 Task: Get directions from Glacier National Park, Montana, United States to Biscayne National Park, Florida, United States and reverse  starting point and destination and check the flight options
Action: Key pressed google<Key.space>maps<Key.enter>
Screenshot: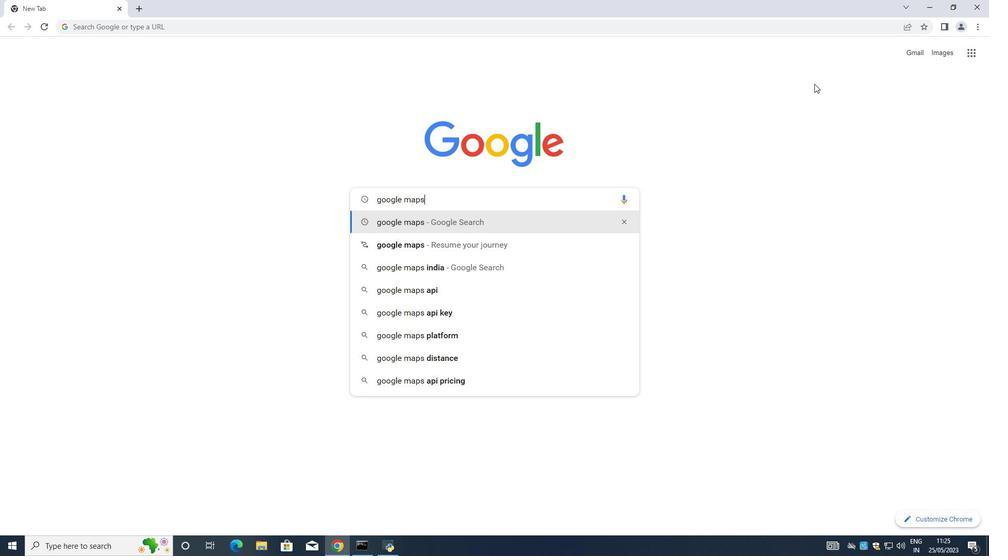 
Action: Mouse moved to (141, 161)
Screenshot: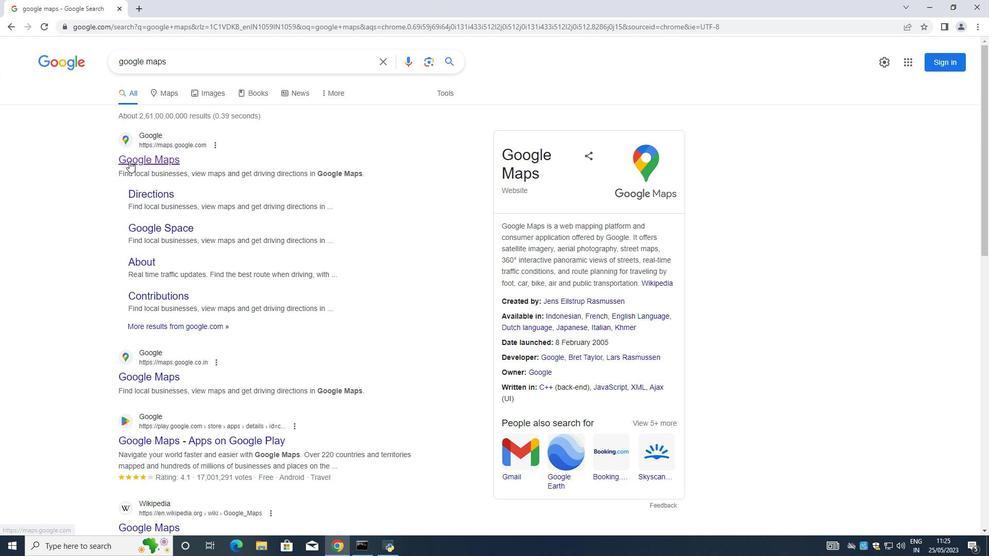 
Action: Mouse pressed left at (141, 161)
Screenshot: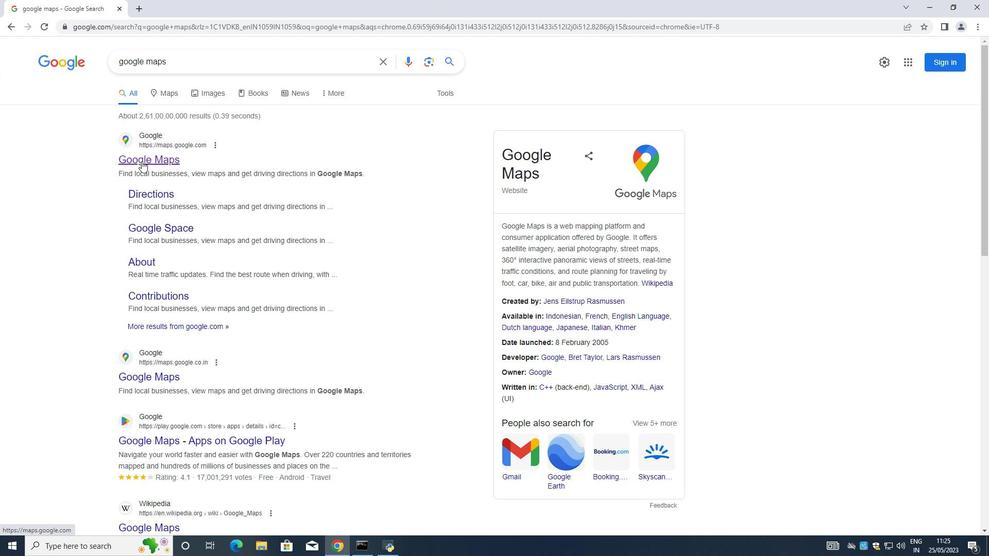 
Action: Mouse moved to (158, 50)
Screenshot: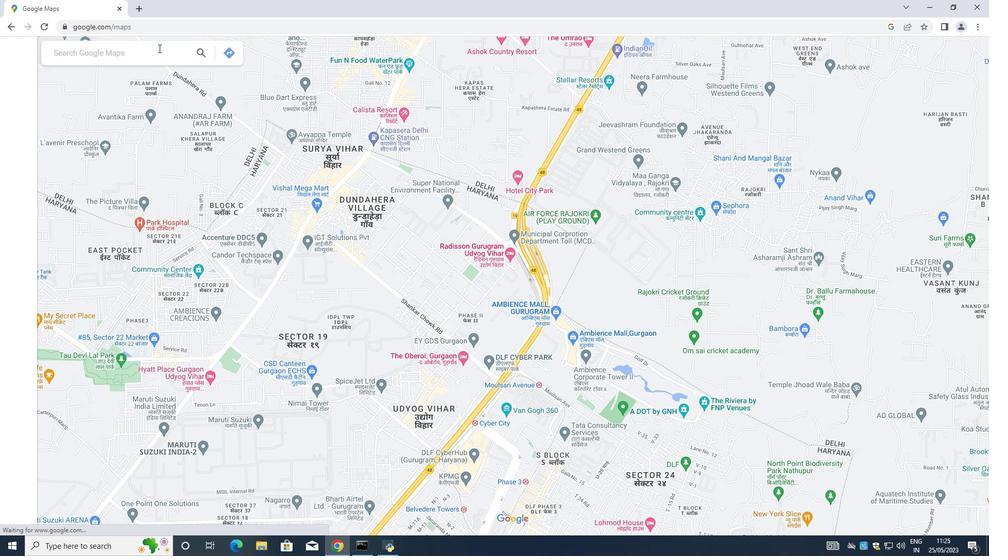 
Action: Mouse pressed left at (158, 50)
Screenshot: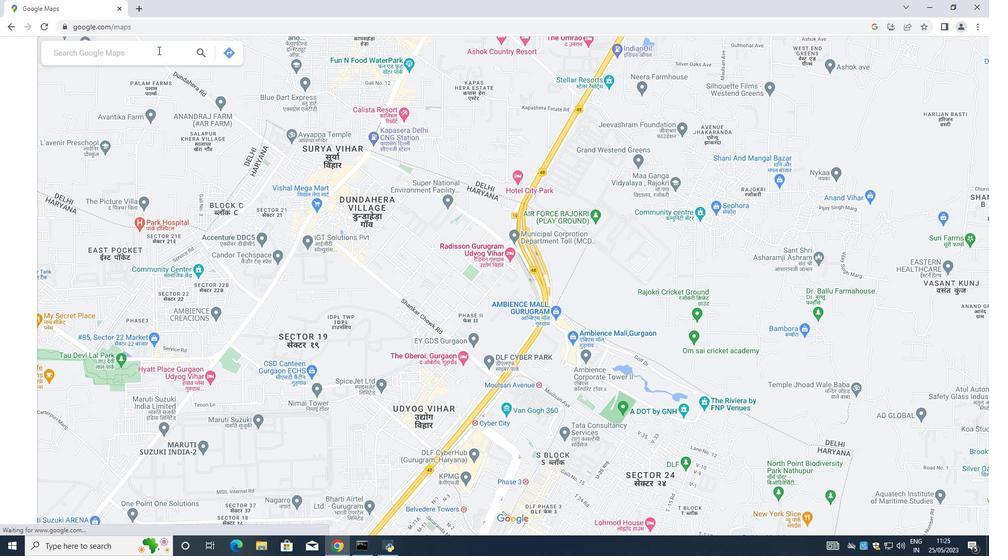 
Action: Mouse moved to (155, 46)
Screenshot: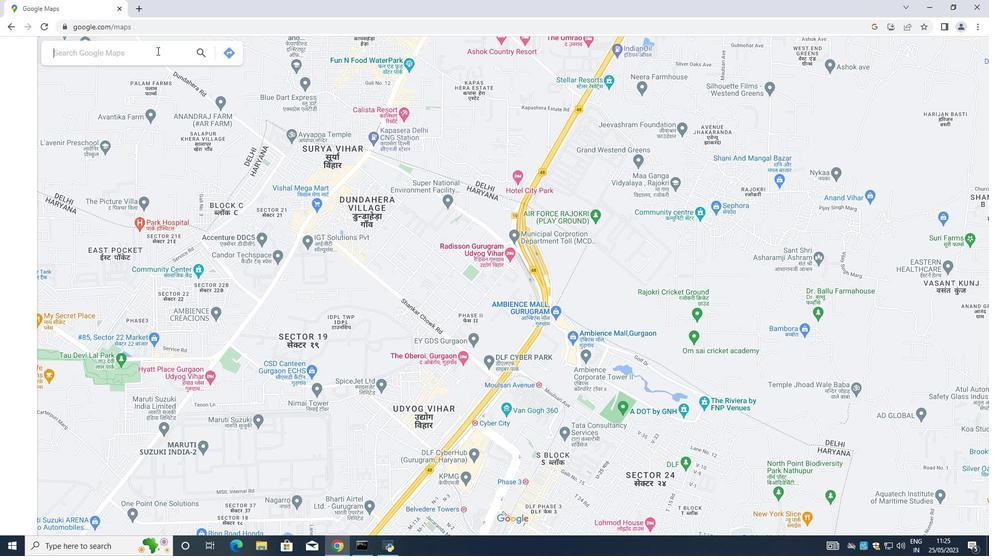 
Action: Key pressed <Key.shift><Key.shift><Key.shift><Key.shift><Key.shift><Key.shift><Key.shift><Key.shift><Key.shift><Key.shift><Key.shift><Key.shift><Key.shift><Key.shift><Key.shift>Biscayne<Key.space><Key.shift>National<Key.space><Key.shift>Park<Key.space><Key.shift><Key.shift><Key.shift><Key.shift>Florida<Key.space><Key.shift><Key.shift><Key.shift><Key.shift><Key.shift><Key.shift><Key.shift><Key.shift><Key.shift><Key.shift><Key.shift><Key.shift><Key.shift><Key.shift><Key.shift><Key.shift><Key.shift><Key.shift><Key.shift><Key.shift><Key.shift><Key.shift><Key.shift>US<Key.space>
Screenshot: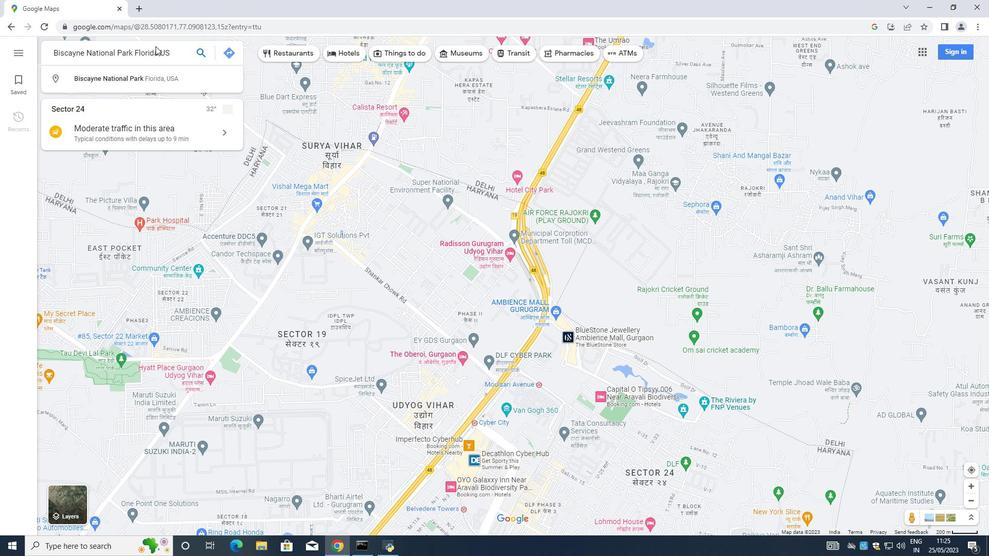 
Action: Mouse moved to (157, 82)
Screenshot: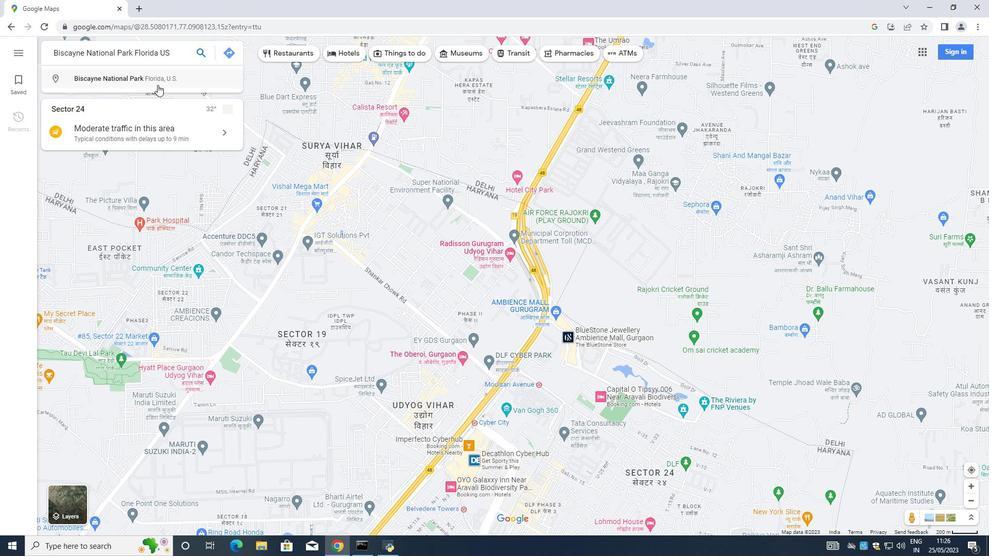 
Action: Mouse pressed left at (157, 82)
Screenshot: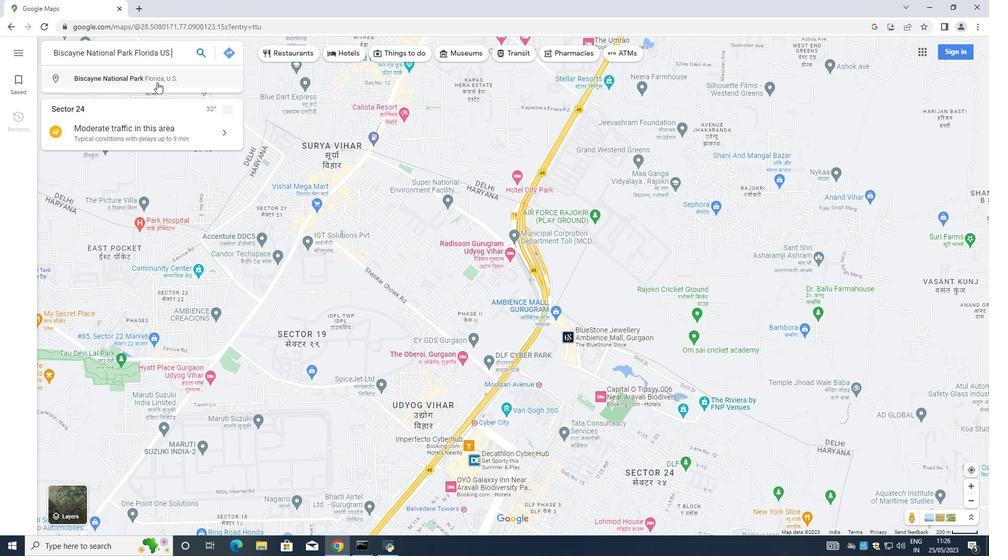 
Action: Mouse moved to (203, 52)
Screenshot: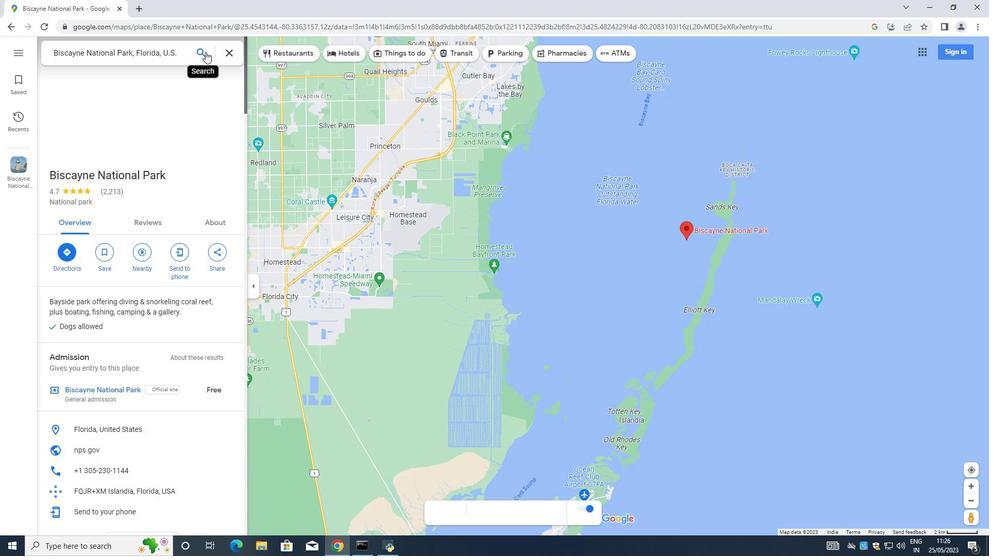 
Action: Mouse pressed left at (203, 52)
Screenshot: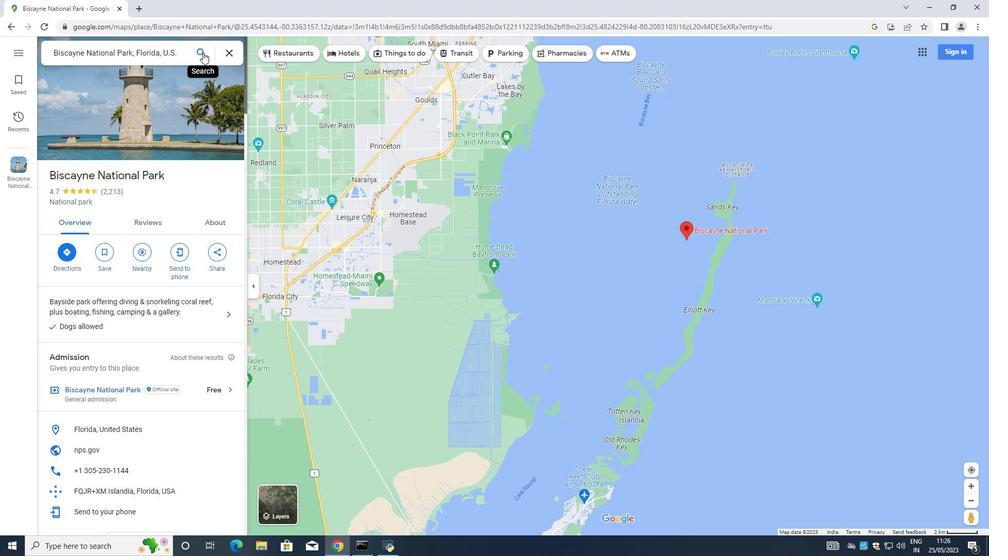 
Action: Mouse moved to (63, 258)
Screenshot: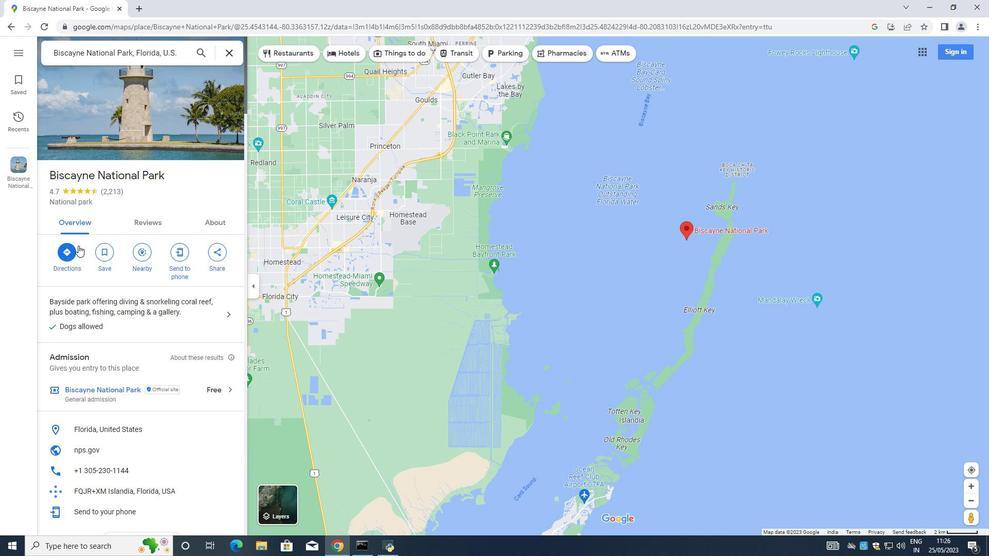
Action: Mouse pressed left at (63, 258)
Screenshot: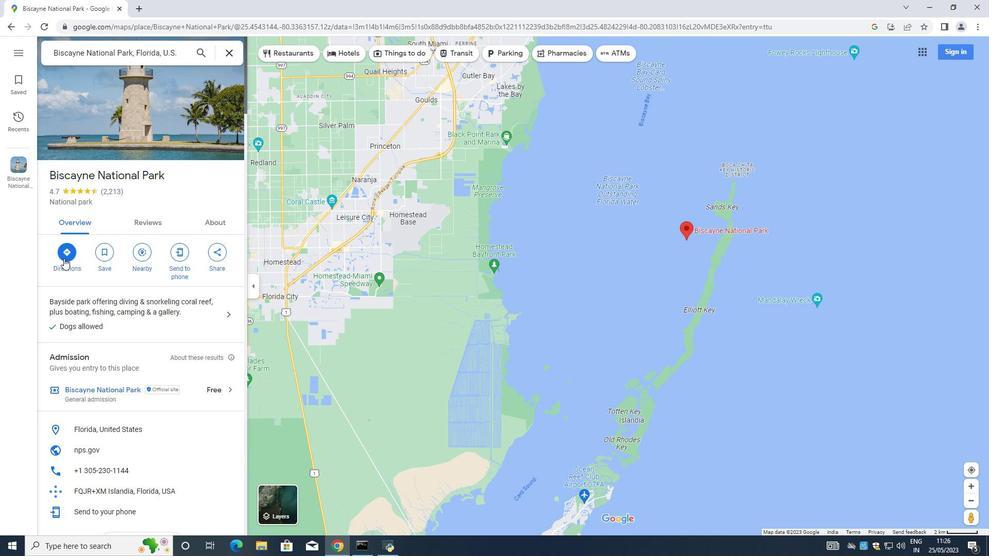 
Action: Mouse moved to (109, 83)
Screenshot: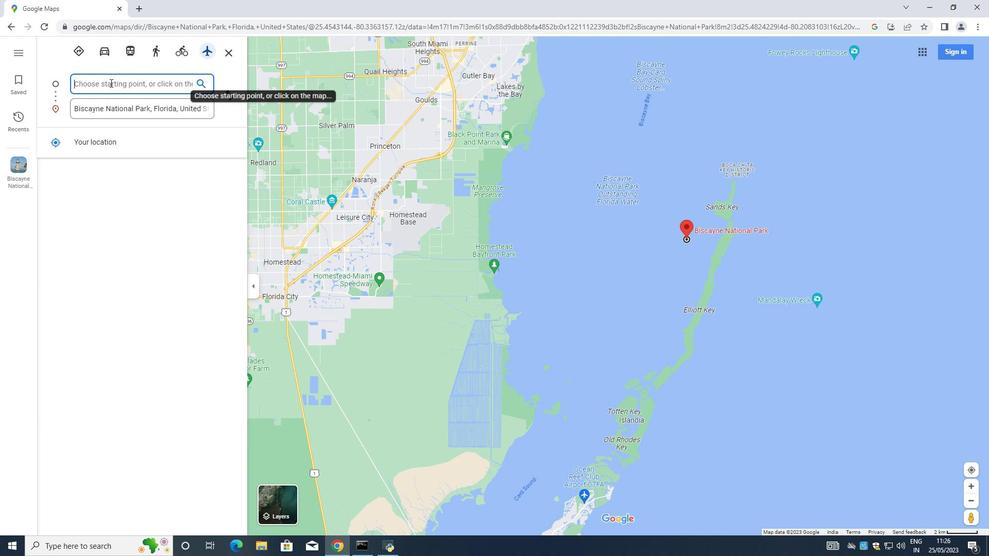 
Action: Mouse pressed left at (109, 83)
Screenshot: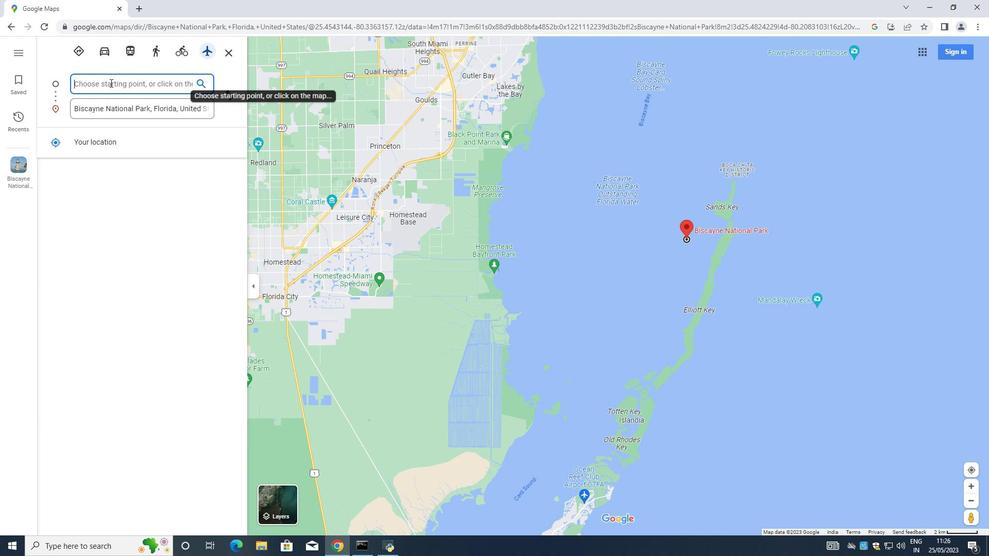 
Action: Key pressed <Key.shift><Key.shift><Key.shift><Key.shift><Key.shift><Key.shift><Key.shift><Key.shift><Key.shift><Key.shift>Glacier<Key.space><Key.shift>National<Key.space><Key.shift><Key.shift><Key.shift><Key.shift><Key.shift><Key.shift><Key.shift><Key.shift><Key.shift><Key.shift><Key.shift><Key.shift><Key.shift><Key.shift><Key.shift><Key.shift><Key.shift><Key.shift><Key.shift><Key.shift><Key.shift><Key.shift>Park<Key.space><Key.shift>Montana<Key.space><Key.shift><Key.shift><Key.shift><Key.shift><Key.shift><Key.shift><Key.shift>US
Screenshot: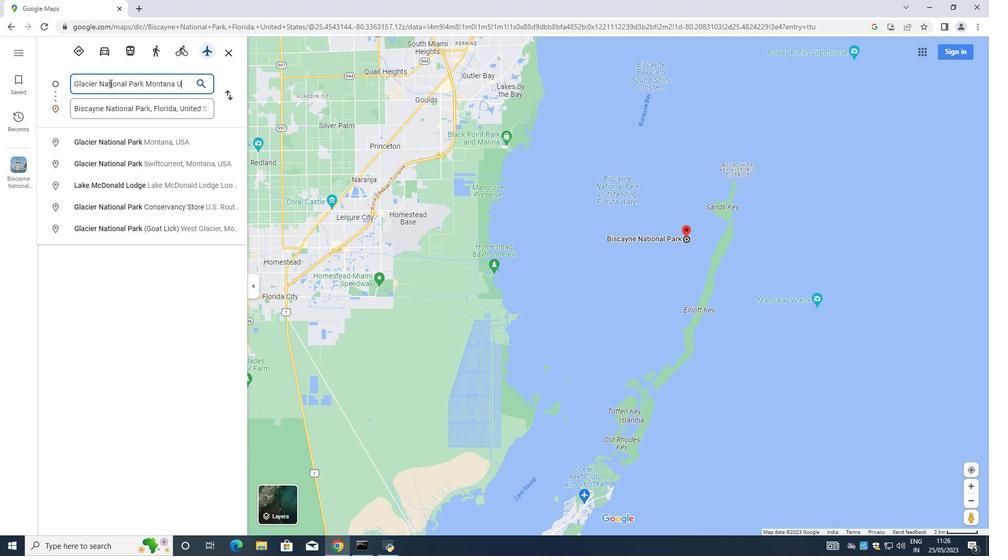 
Action: Mouse moved to (176, 145)
Screenshot: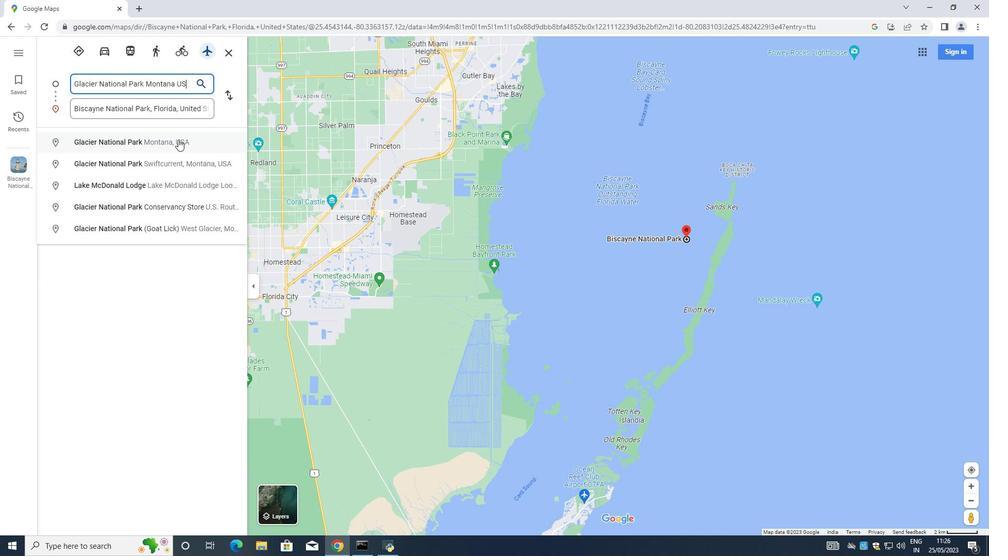 
Action: Mouse pressed left at (176, 145)
Screenshot: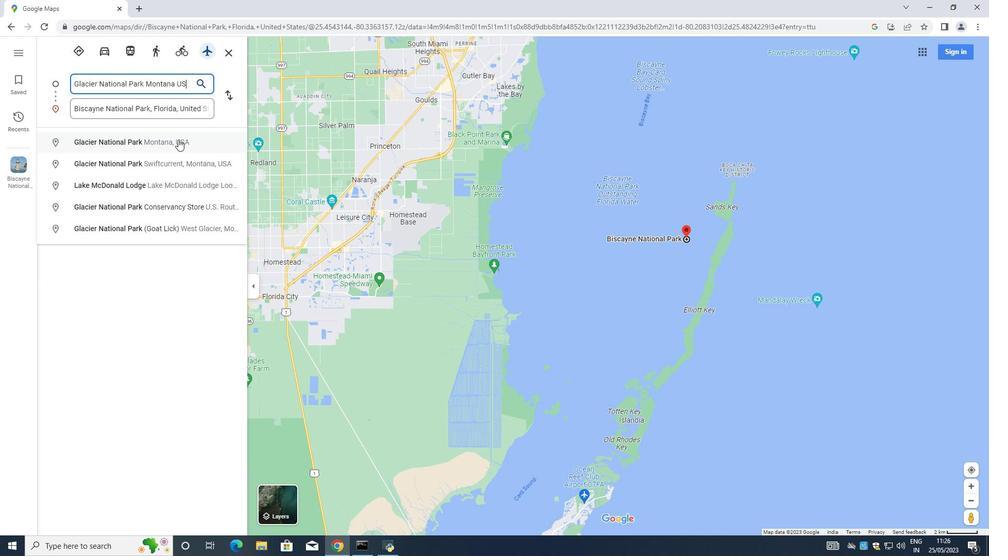 
Action: Mouse moved to (663, 193)
Screenshot: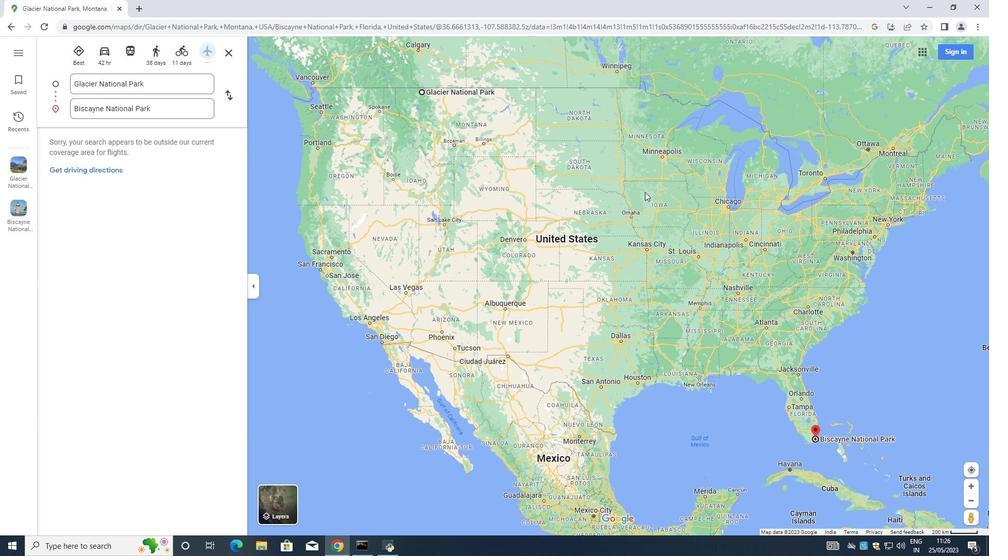 
Action: Mouse scrolled (663, 193) with delta (0, 0)
Screenshot: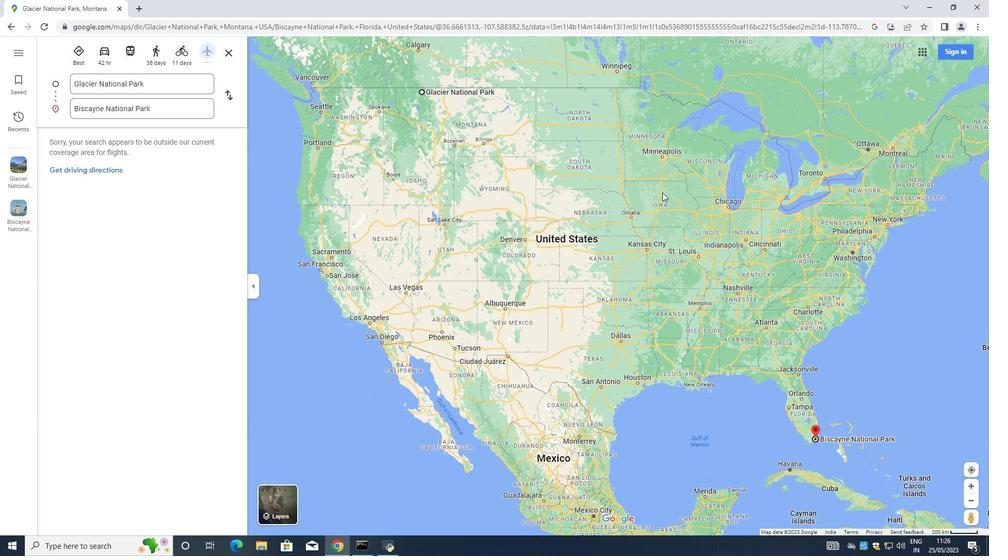 
Action: Mouse scrolled (663, 193) with delta (0, 0)
Screenshot: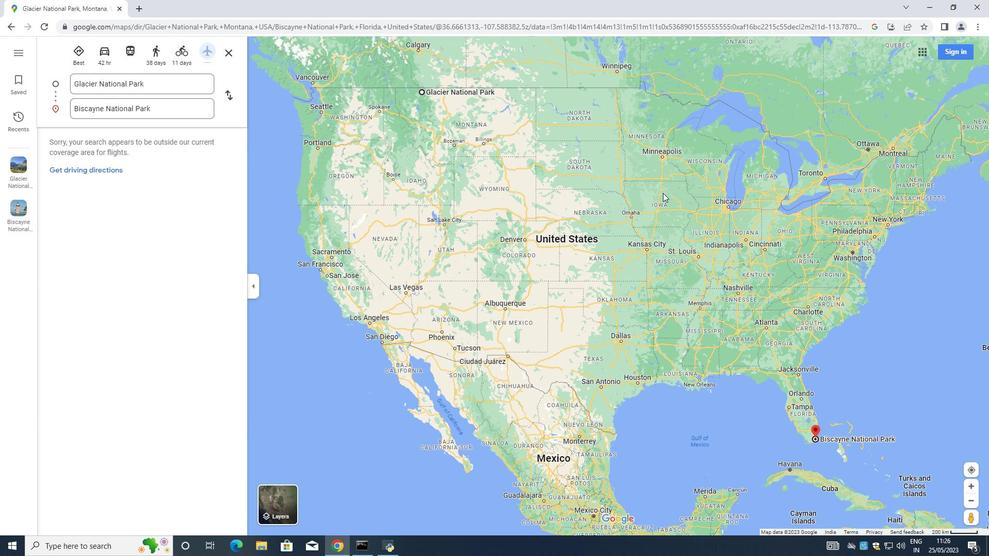 
Action: Mouse scrolled (663, 193) with delta (0, 0)
Screenshot: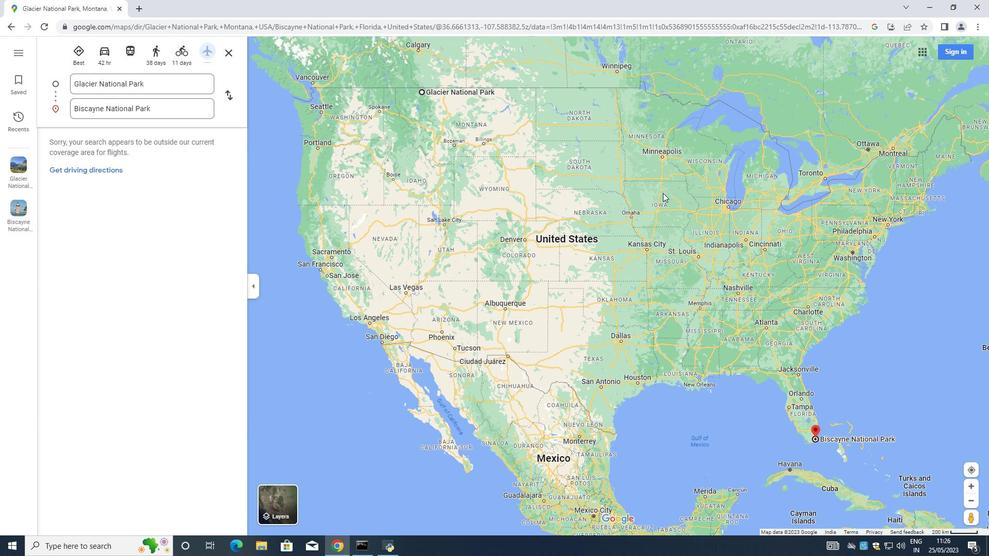 
Action: Mouse scrolled (663, 193) with delta (0, 0)
Screenshot: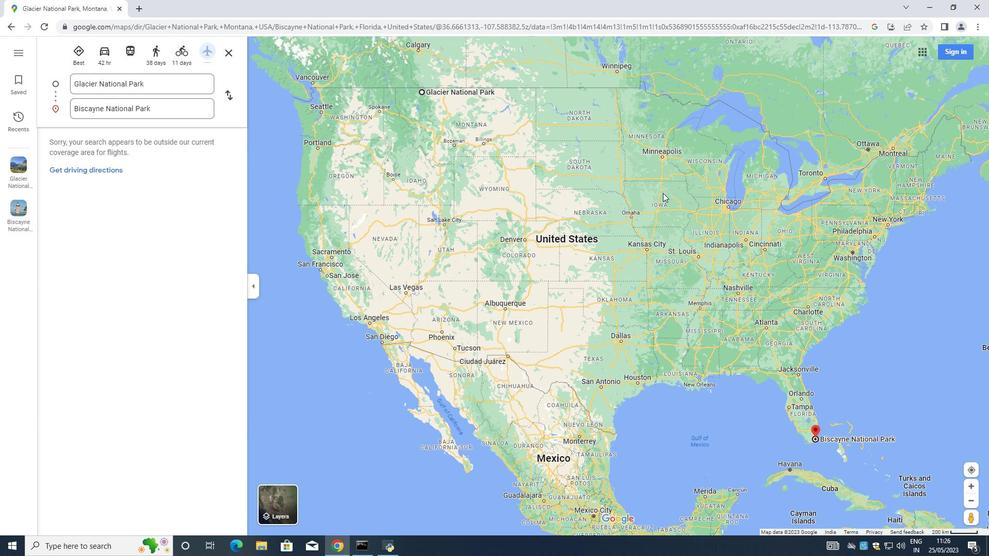 
Action: Mouse scrolled (663, 193) with delta (0, 0)
Screenshot: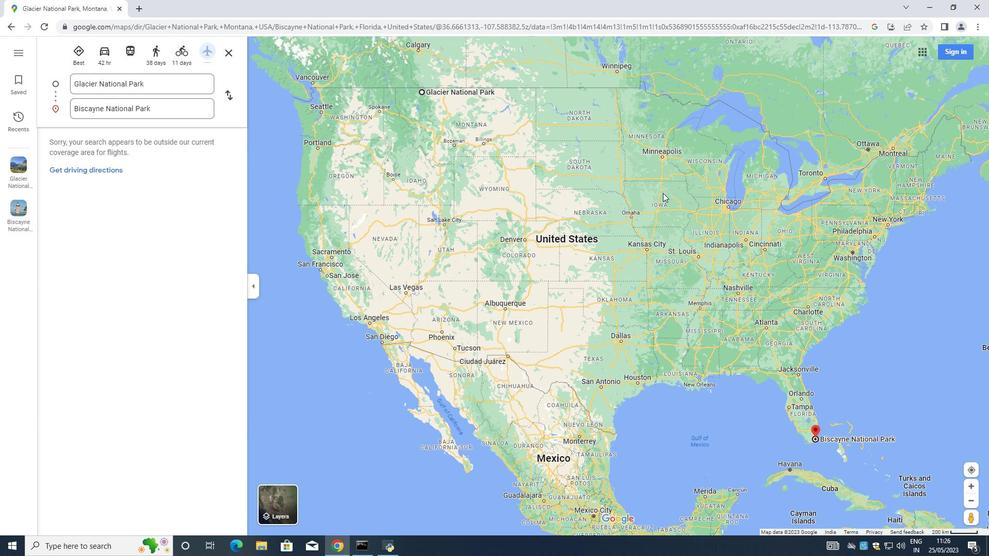 
Action: Mouse moved to (663, 193)
Screenshot: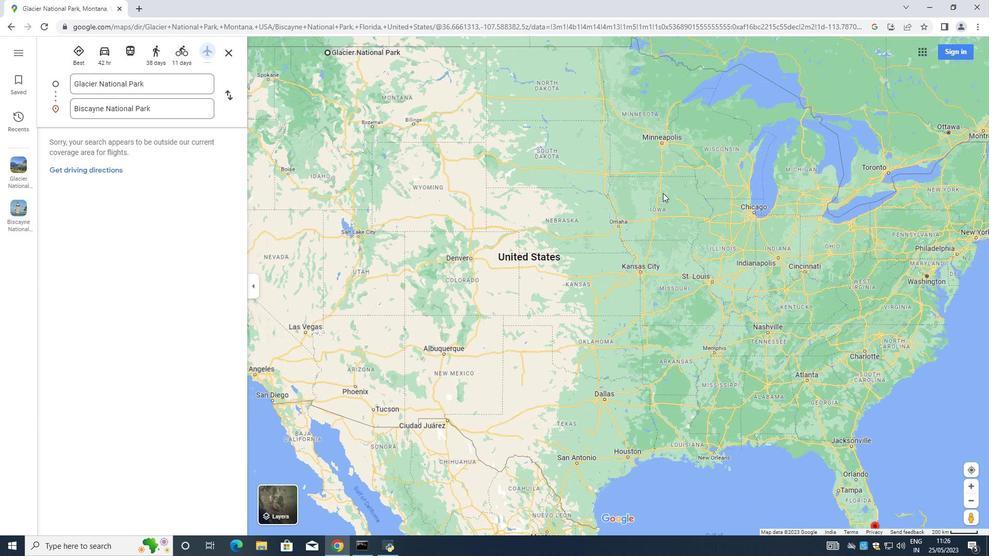 
Action: Mouse scrolled (663, 192) with delta (0, 0)
Screenshot: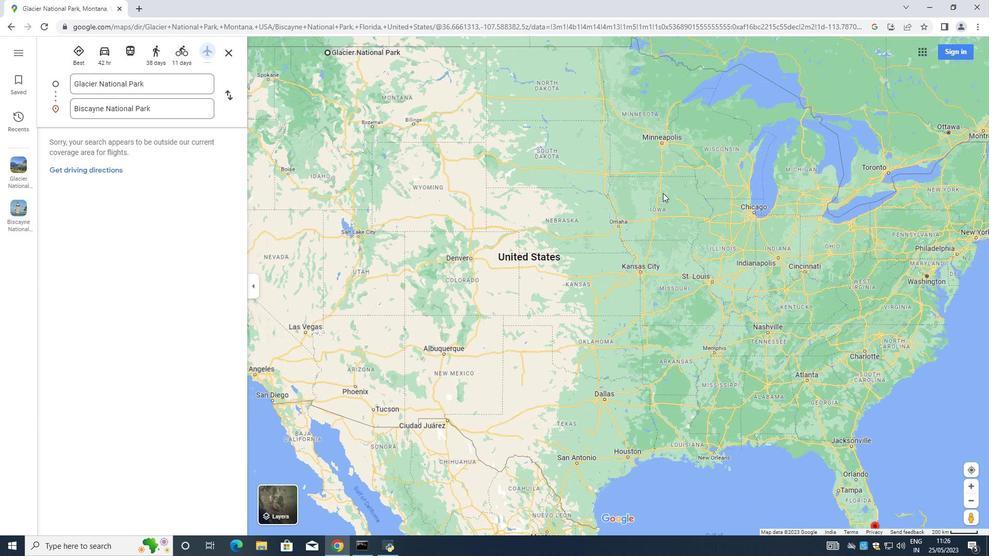 
Action: Mouse moved to (665, 193)
Screenshot: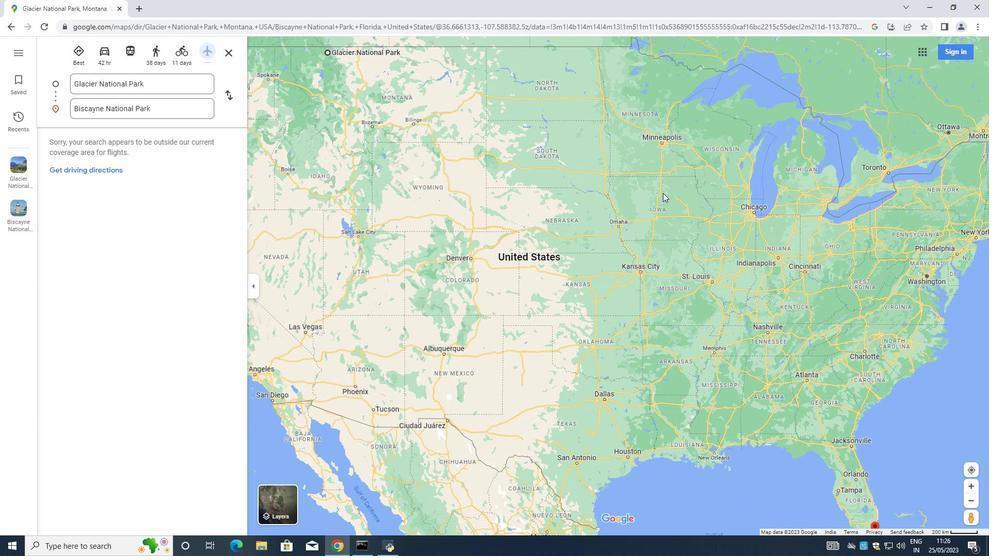 
Action: Mouse scrolled (664, 192) with delta (0, 0)
Screenshot: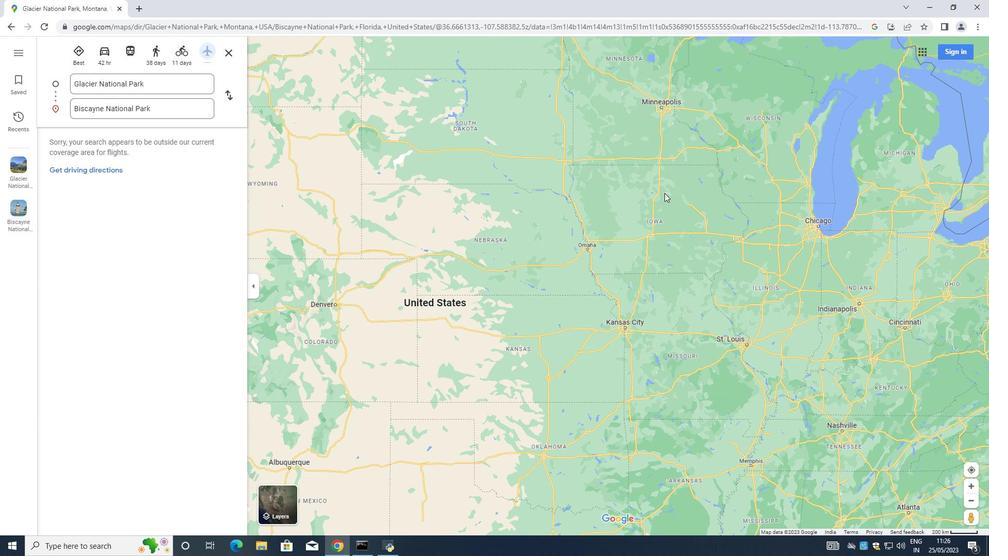 
Action: Mouse moved to (666, 191)
Screenshot: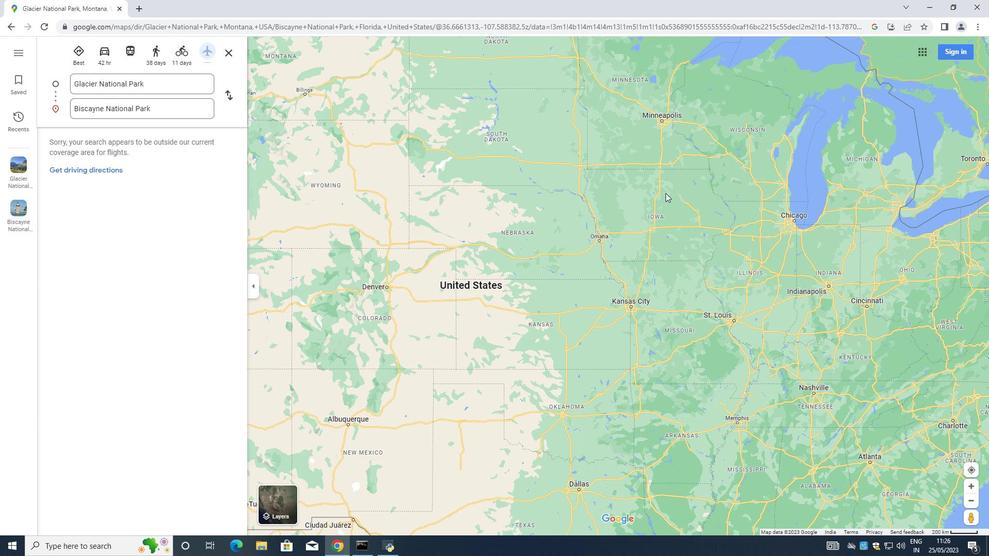 
Action: Mouse scrolled (666, 192) with delta (0, 0)
Screenshot: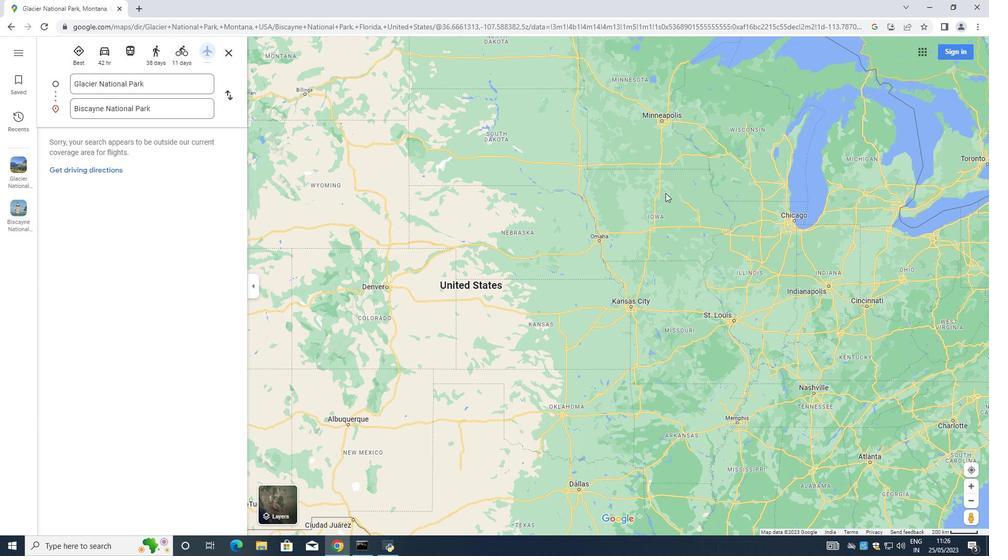 
Action: Mouse scrolled (666, 192) with delta (0, 0)
Screenshot: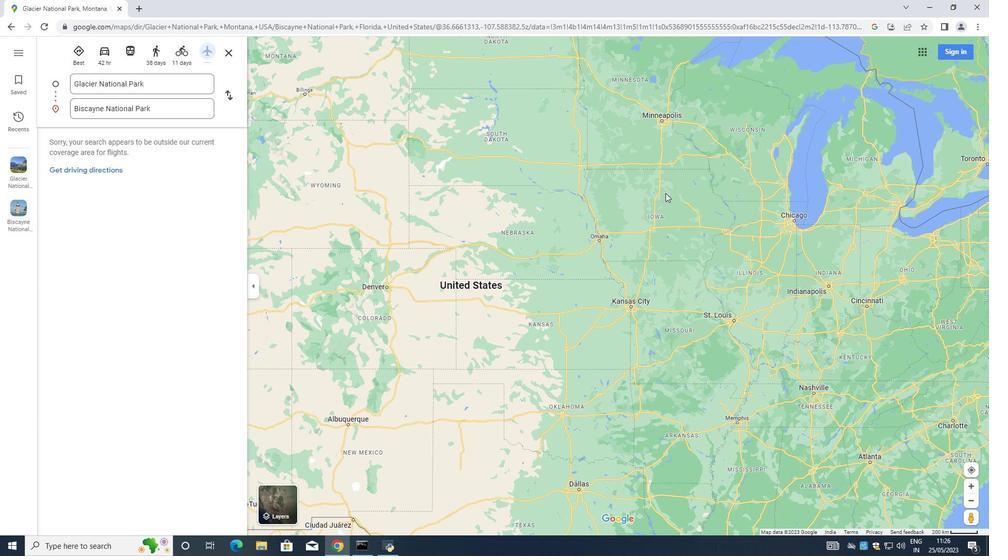 
Action: Mouse scrolled (666, 192) with delta (0, 0)
Screenshot: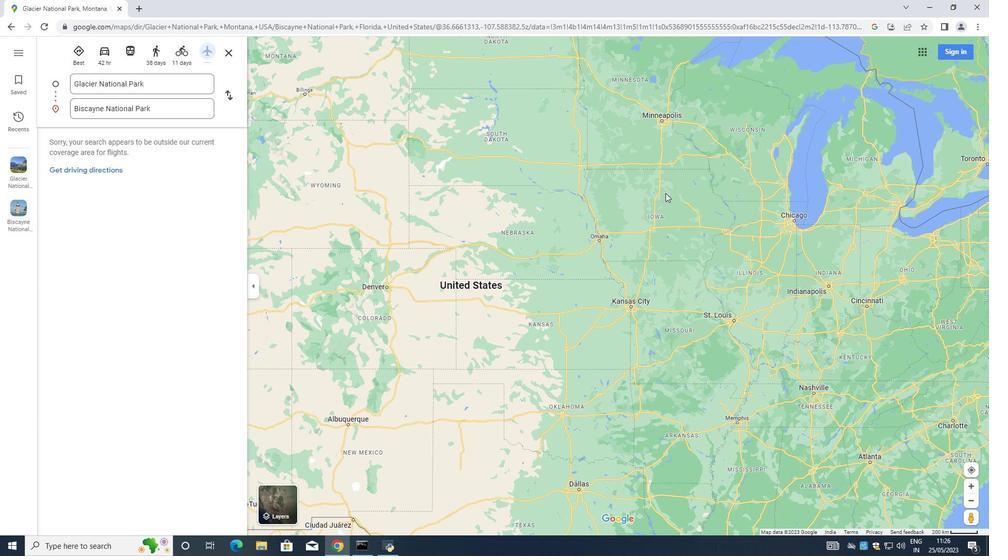 
Action: Mouse scrolled (666, 192) with delta (0, 0)
Screenshot: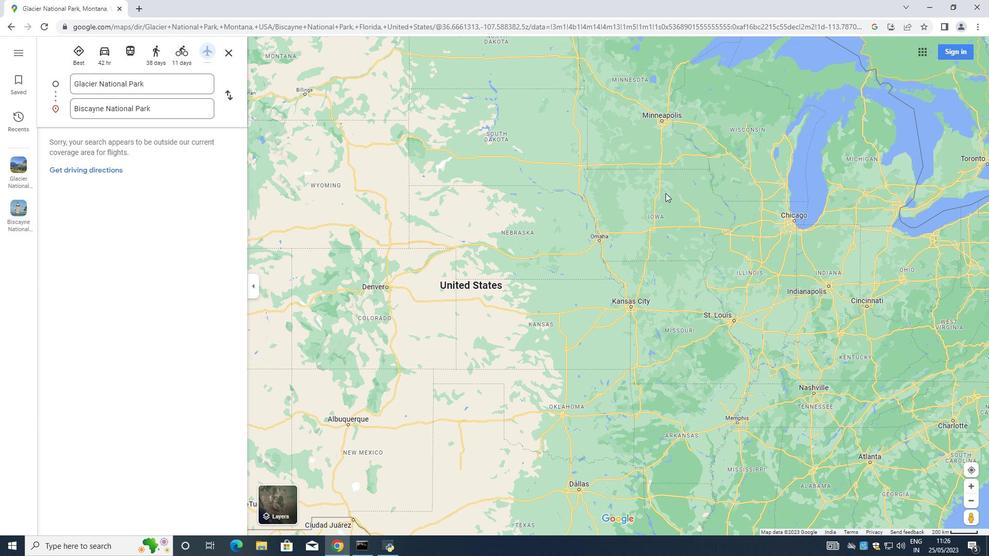 
Action: Mouse scrolled (666, 190) with delta (0, 0)
Screenshot: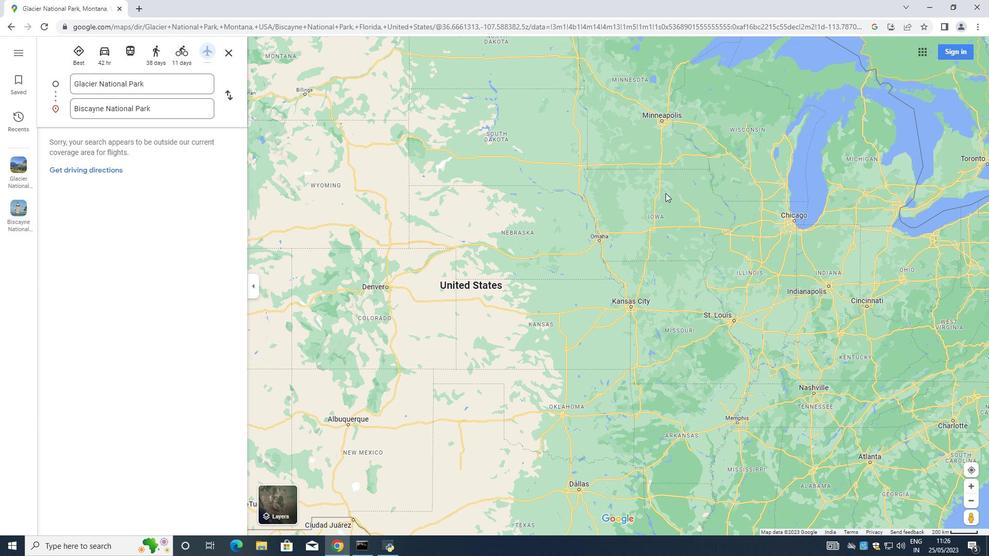 
Action: Mouse scrolled (666, 190) with delta (0, 0)
Screenshot: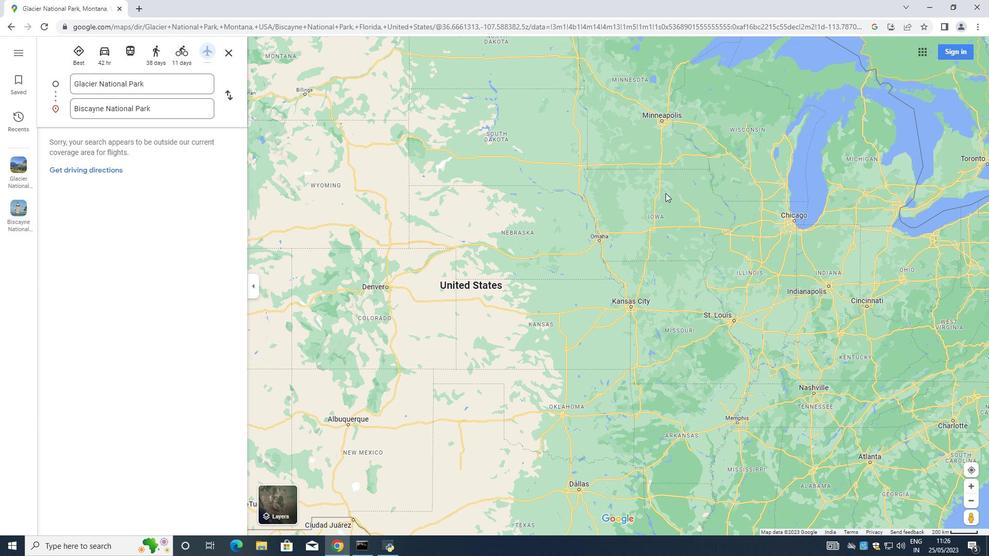 
Action: Mouse scrolled (666, 190) with delta (0, 0)
Screenshot: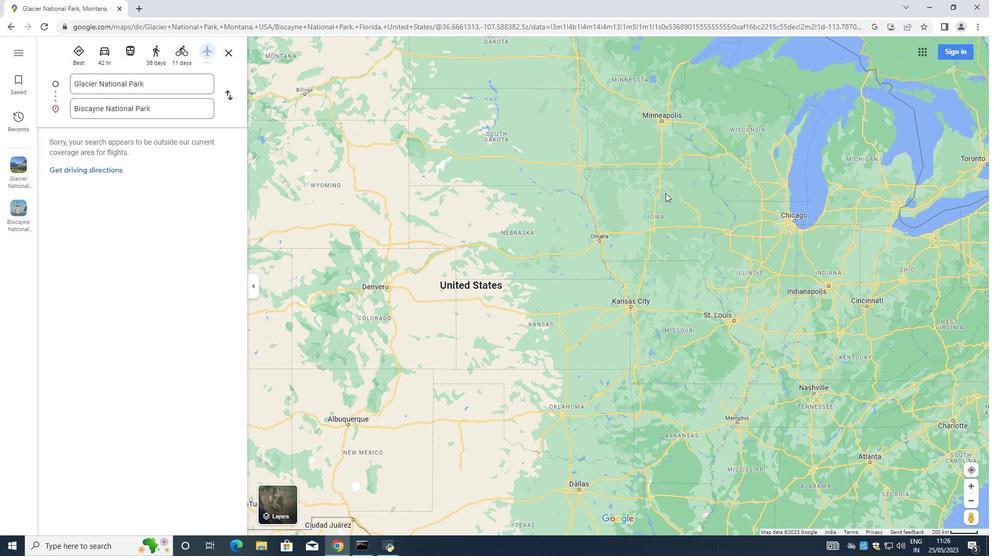 
Action: Mouse moved to (104, 58)
Screenshot: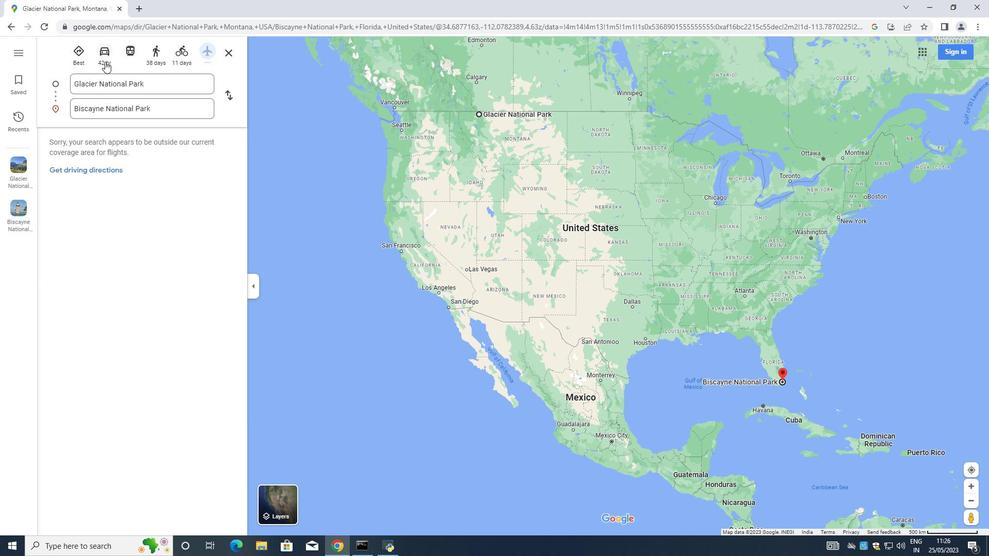 
Action: Mouse pressed left at (104, 58)
Screenshot: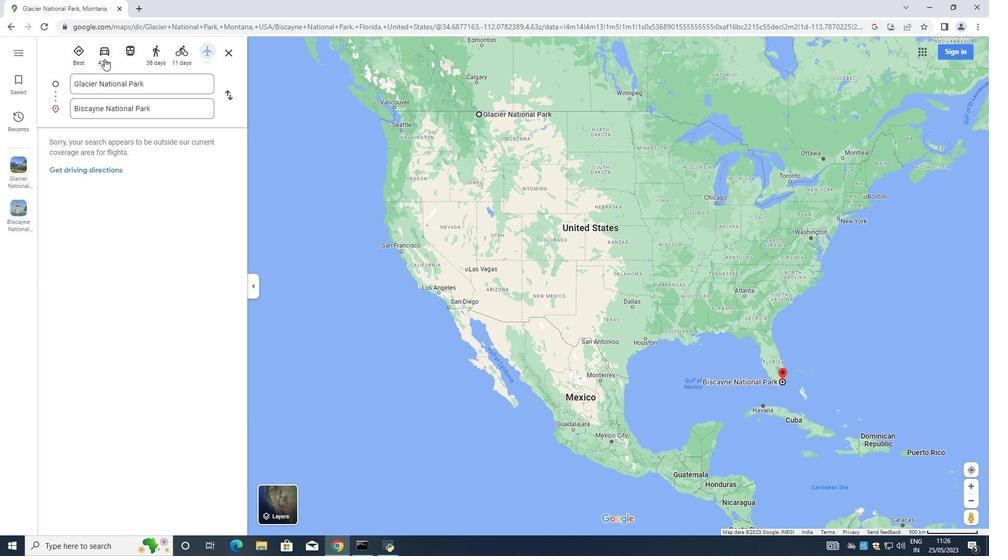 
Action: Mouse moved to (437, 158)
Screenshot: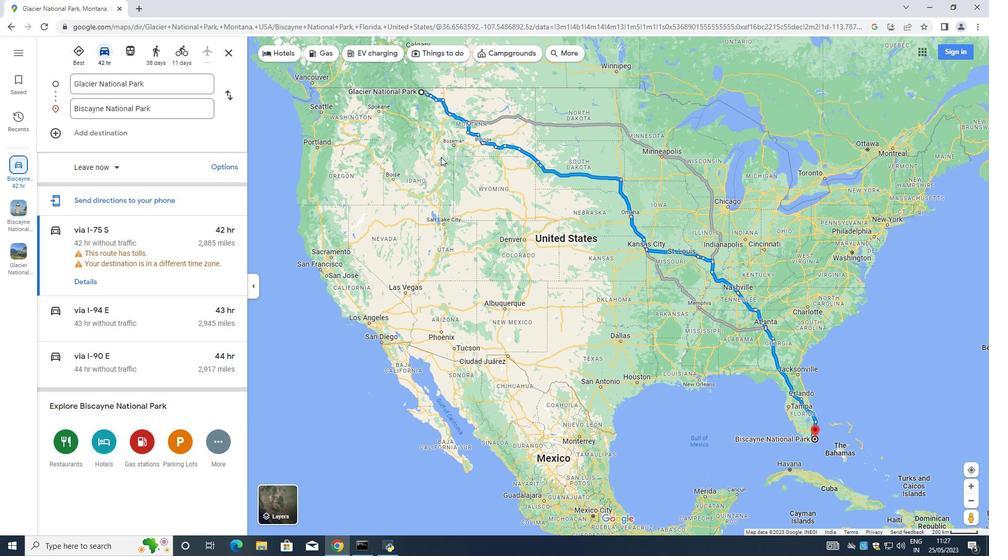 
Action: Mouse scrolled (437, 159) with delta (0, 0)
Screenshot: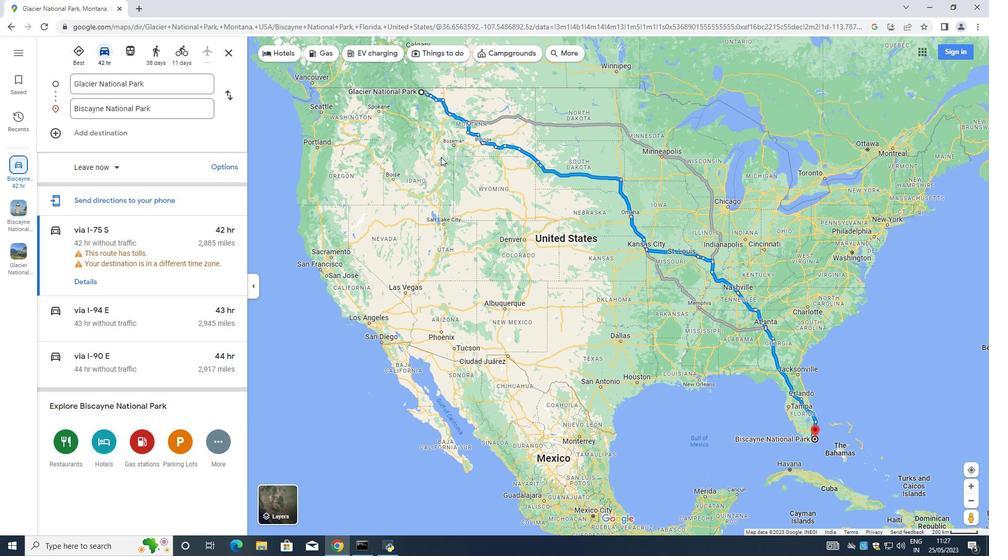 
Action: Mouse moved to (434, 157)
Screenshot: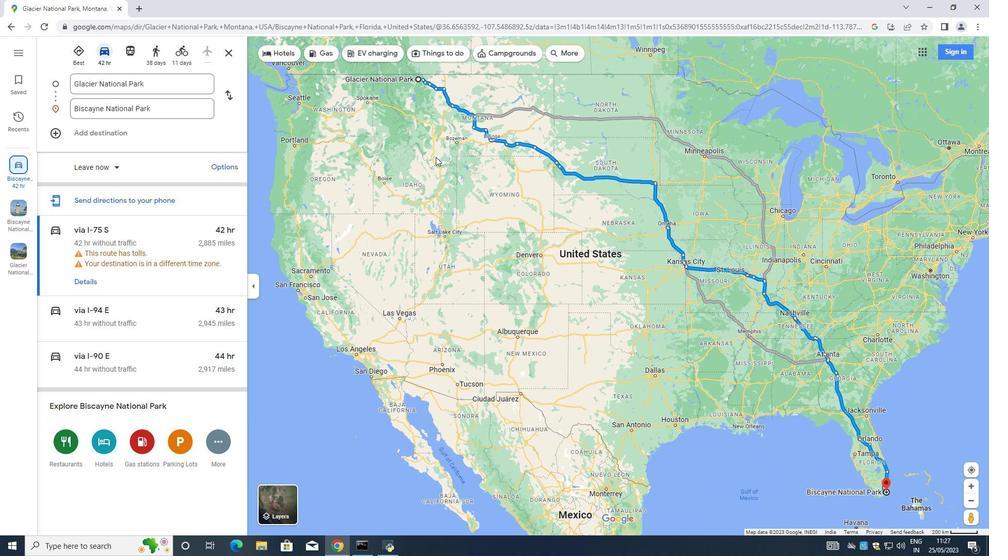 
Action: Mouse scrolled (434, 156) with delta (0, 0)
Screenshot: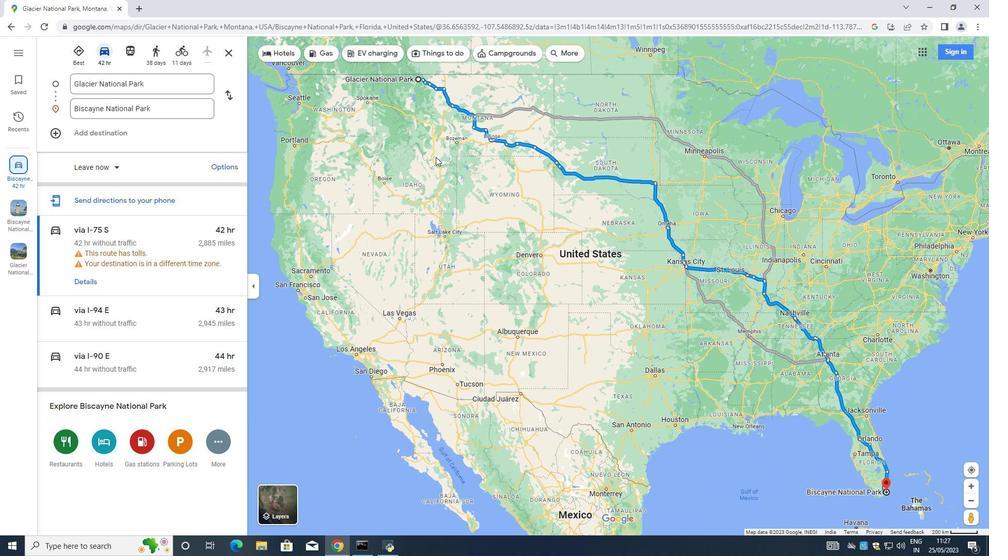 
Action: Mouse moved to (433, 157)
Screenshot: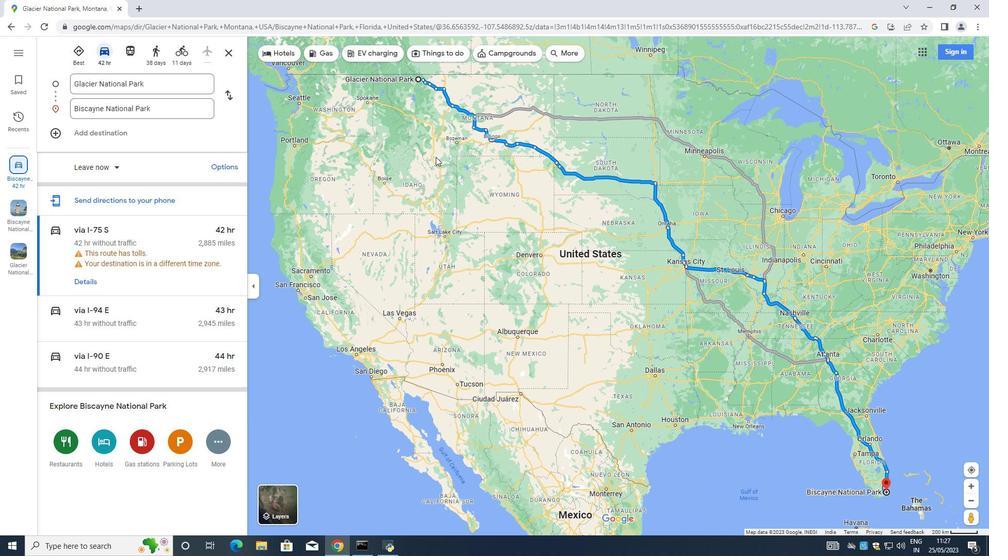 
Action: Mouse scrolled (433, 156) with delta (0, 0)
Screenshot: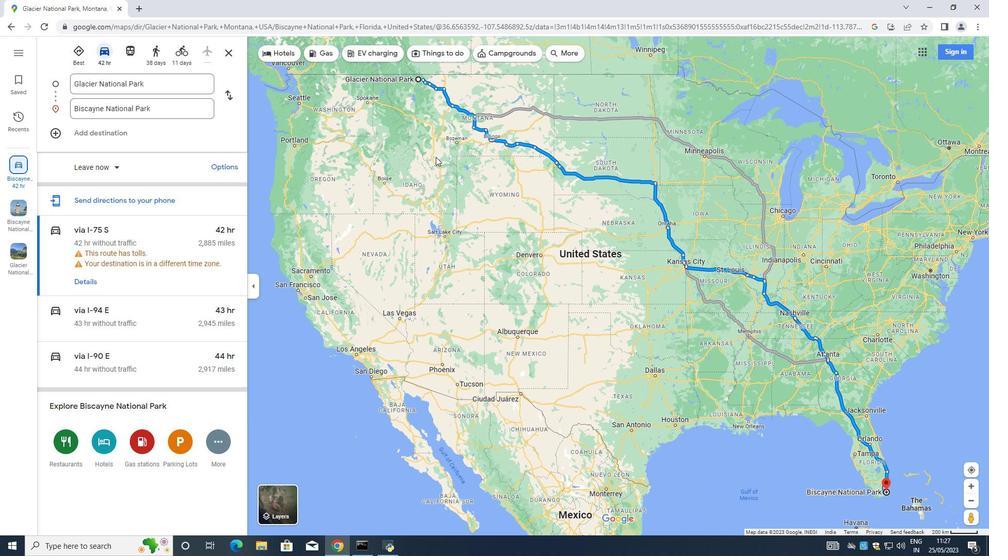
Action: Mouse moved to (431, 156)
Screenshot: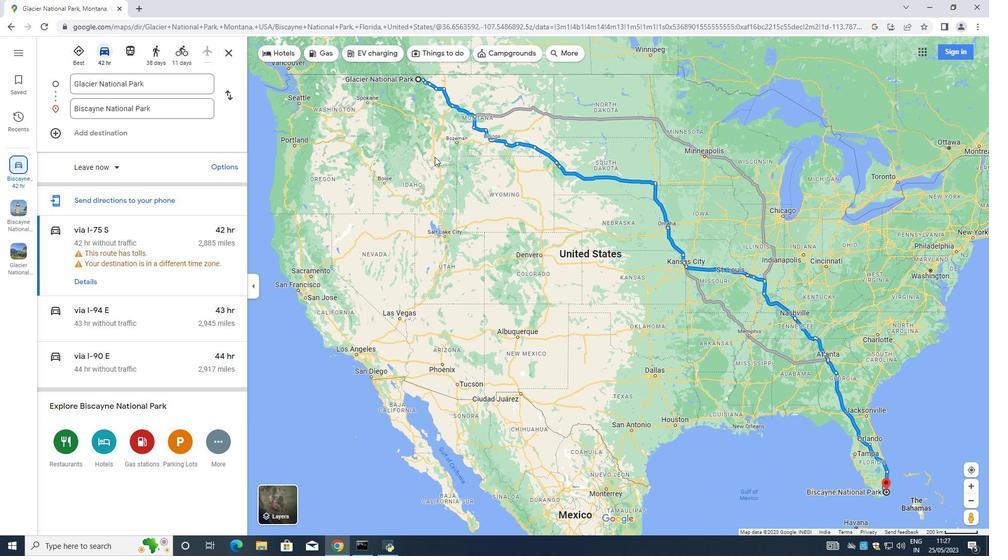 
Action: Mouse scrolled (431, 156) with delta (0, 0)
Screenshot: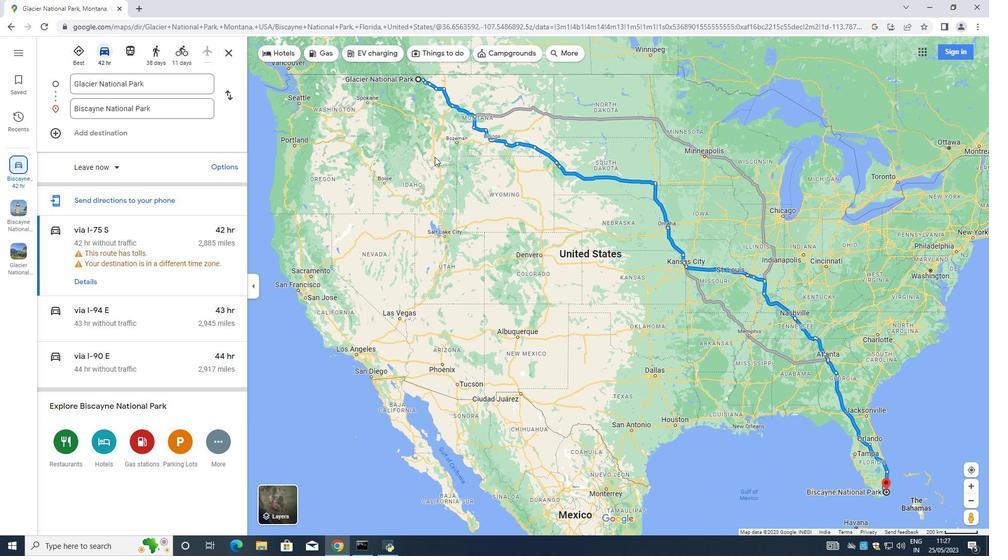 
Action: Mouse moved to (429, 154)
Screenshot: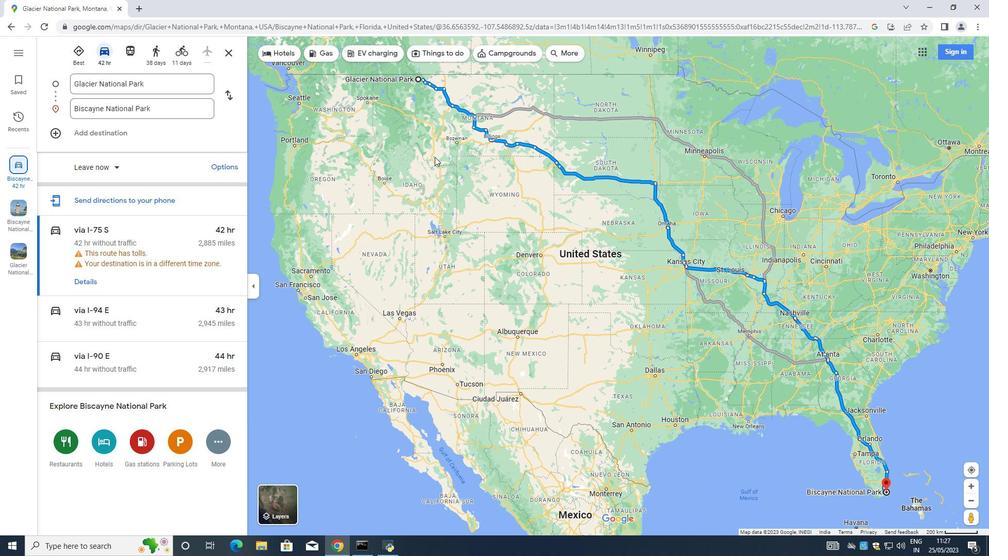 
Action: Mouse scrolled (430, 154) with delta (0, 0)
Screenshot: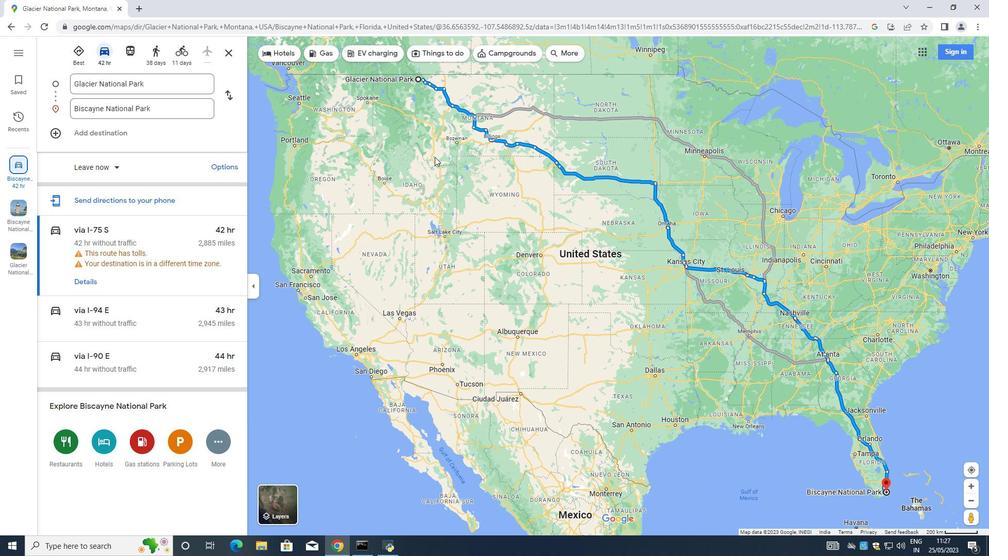 
Action: Mouse moved to (419, 128)
Screenshot: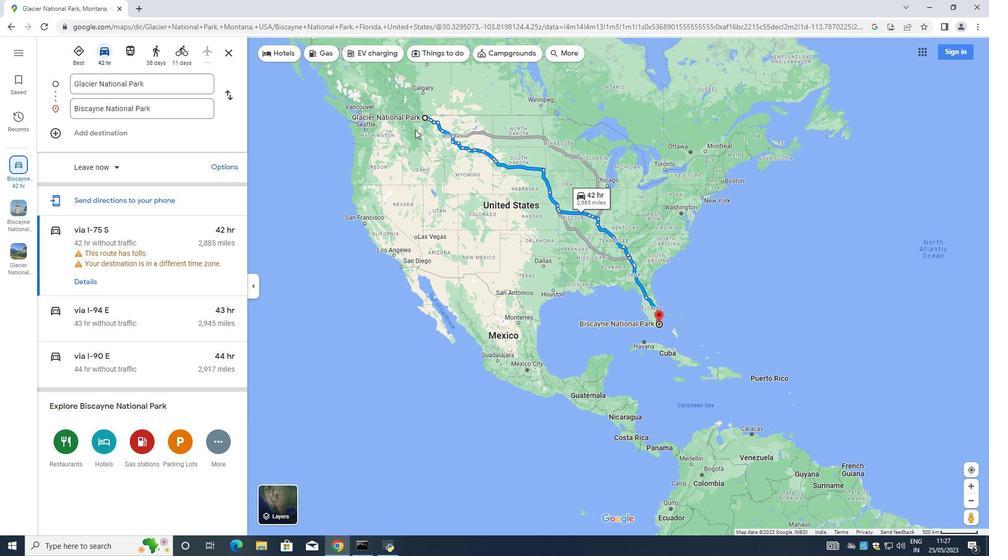 
Action: Mouse scrolled (419, 129) with delta (0, 0)
Screenshot: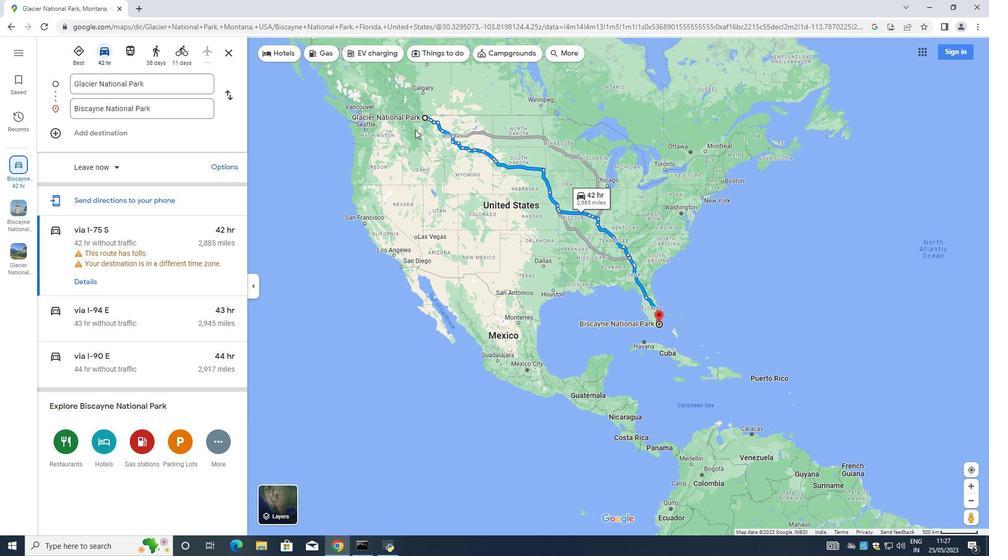 
Action: Mouse moved to (420, 128)
Screenshot: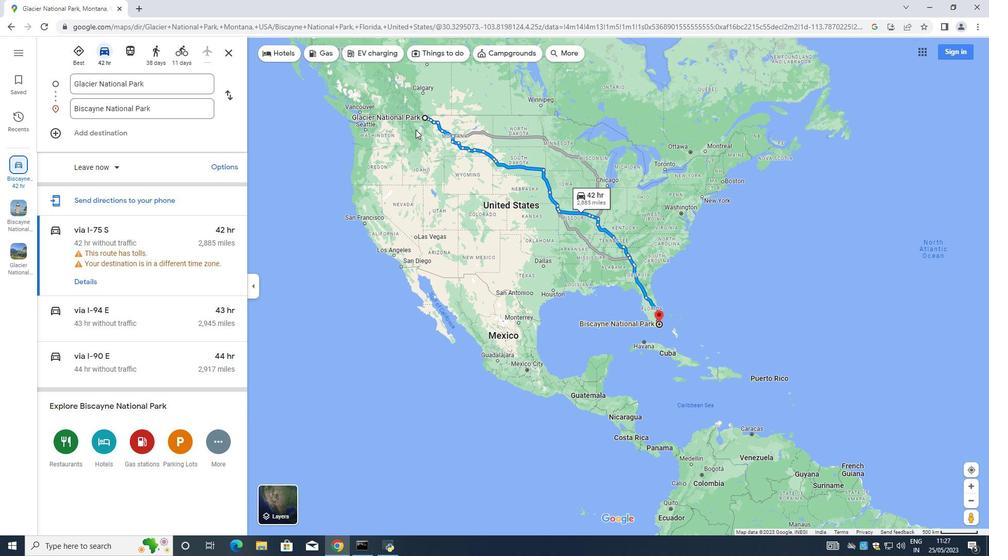 
Action: Mouse scrolled (420, 129) with delta (0, 0)
Screenshot: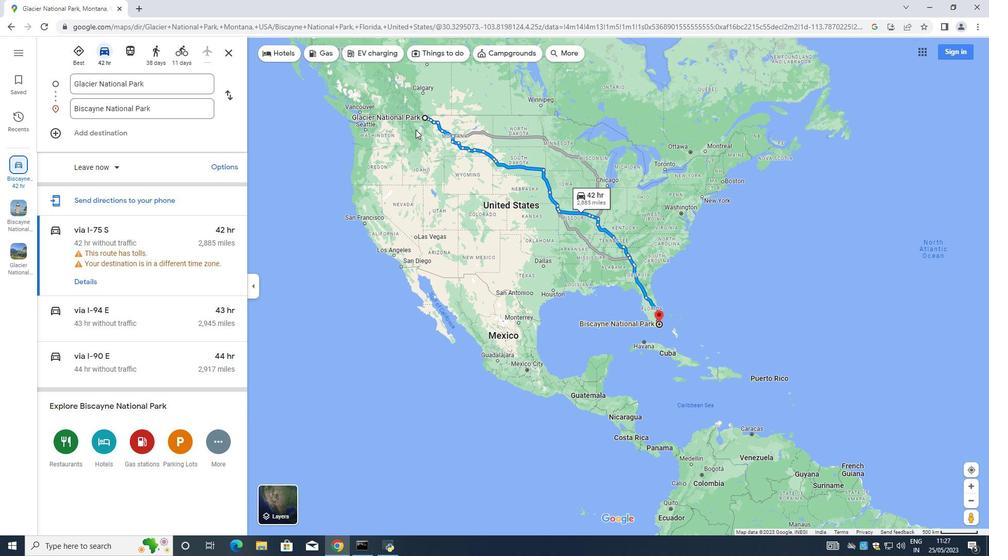 
Action: Mouse moved to (421, 128)
Screenshot: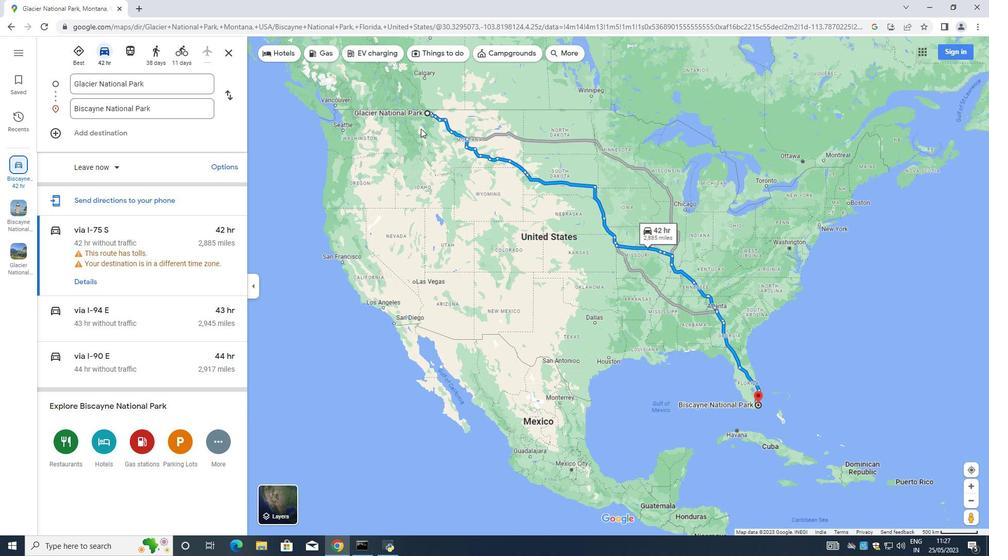 
Action: Mouse scrolled (421, 129) with delta (0, 0)
Screenshot: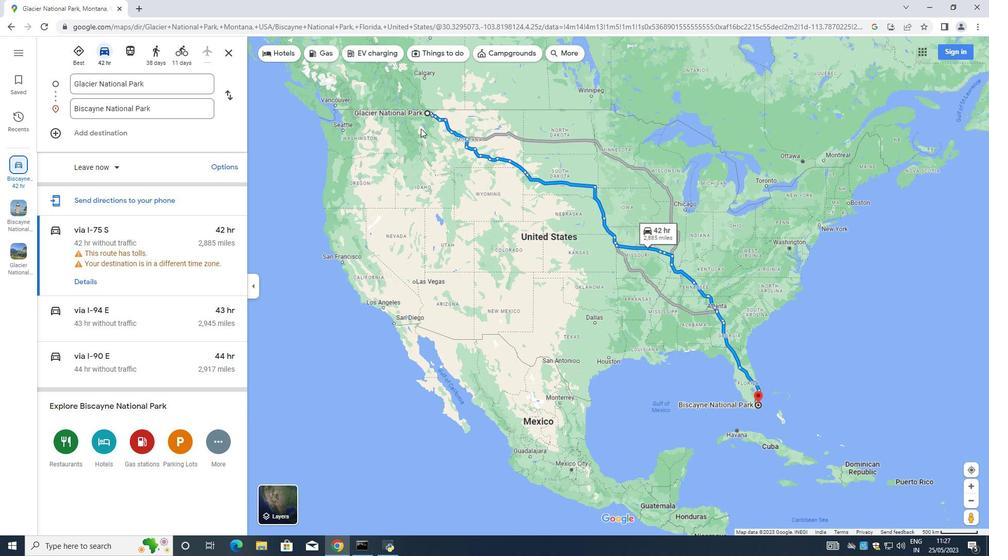 
Action: Mouse scrolled (421, 129) with delta (0, 0)
Screenshot: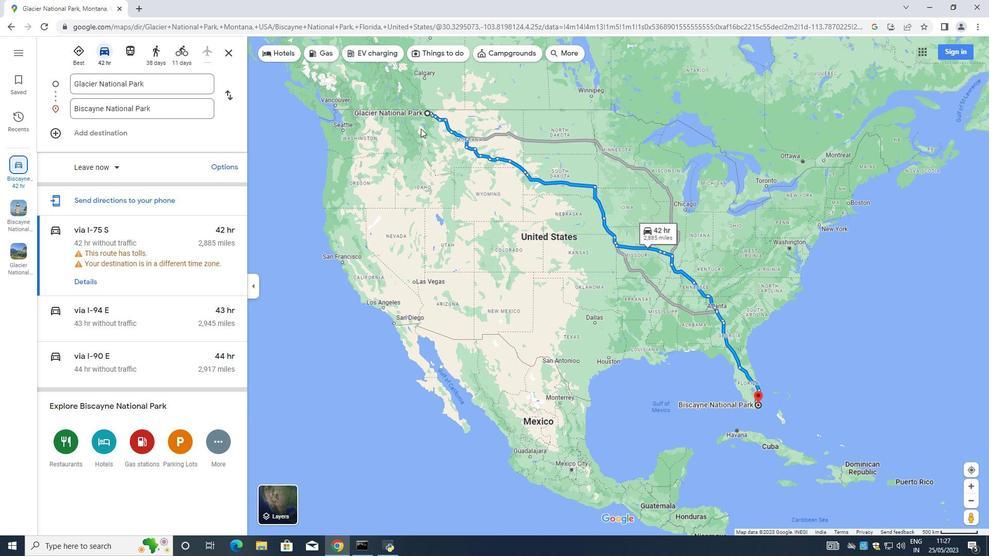 
Action: Mouse moved to (421, 128)
Screenshot: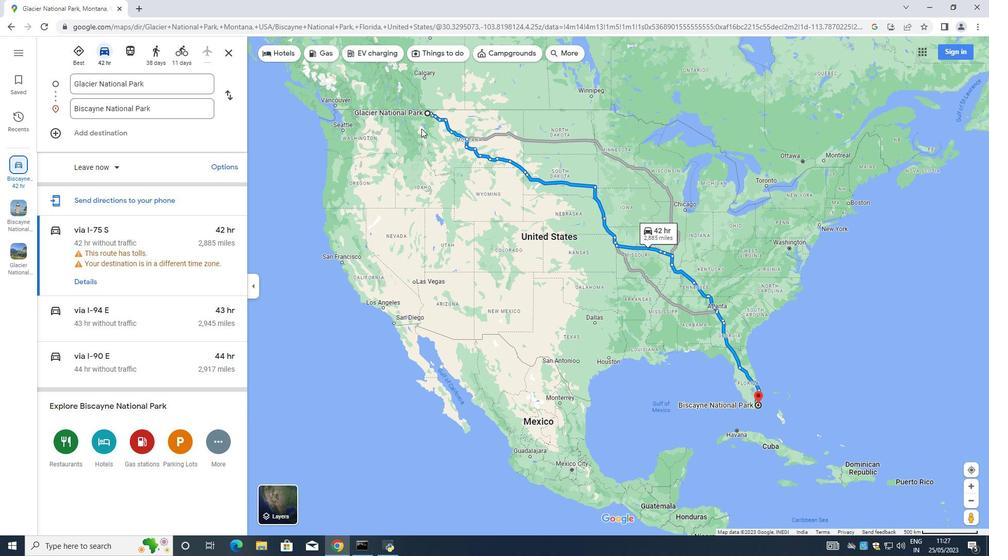 
Action: Mouse scrolled (421, 128) with delta (0, 0)
Screenshot: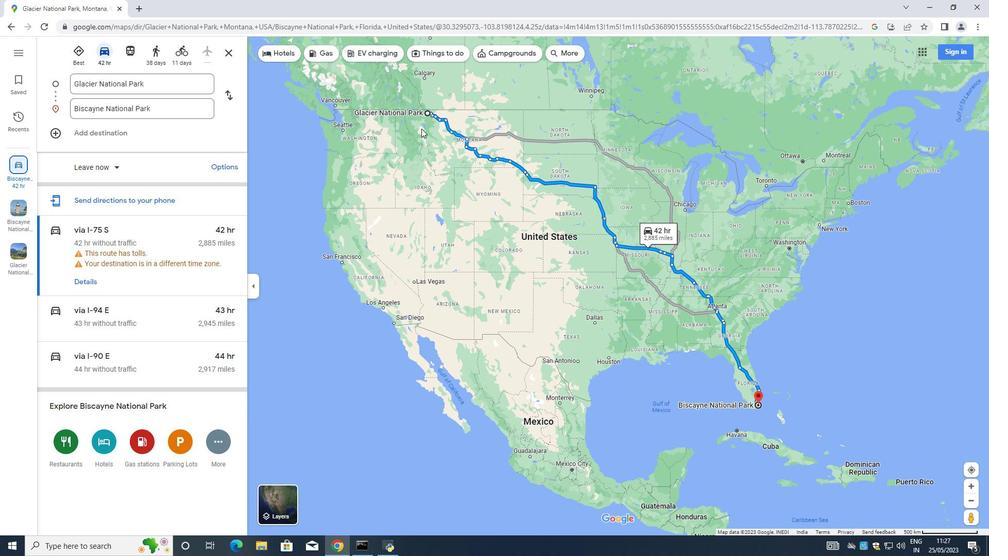 
Action: Mouse moved to (420, 118)
Screenshot: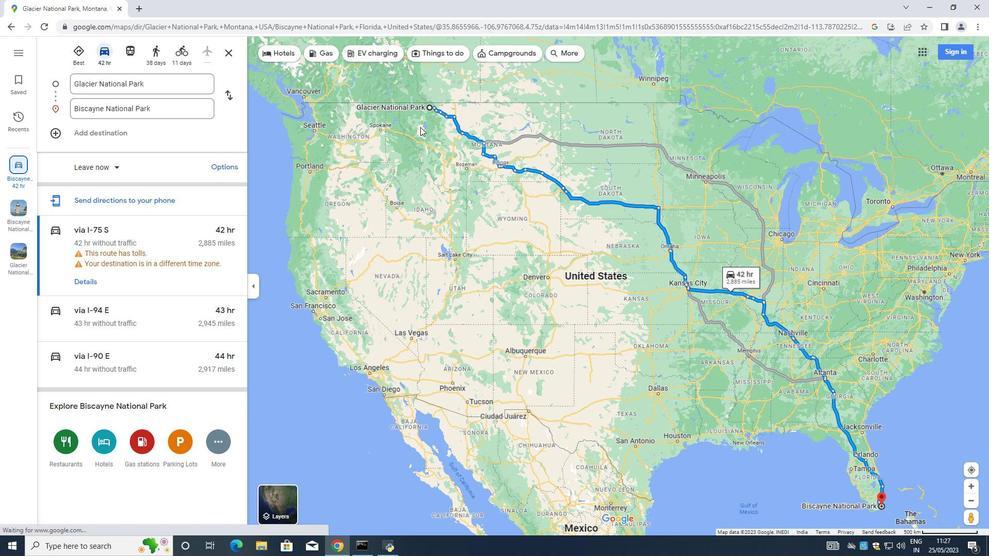 
Action: Mouse scrolled (420, 119) with delta (0, 0)
Screenshot: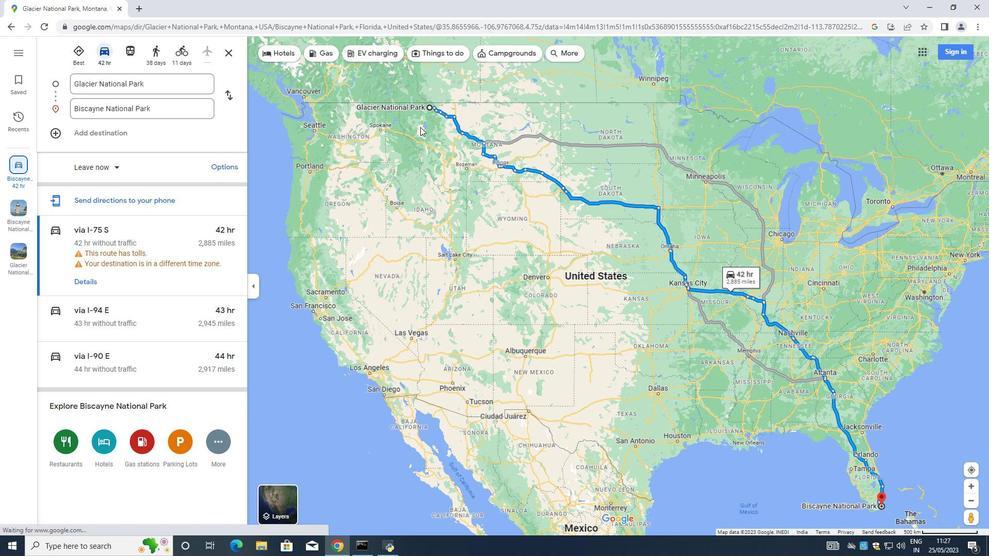 
Action: Mouse moved to (421, 118)
Screenshot: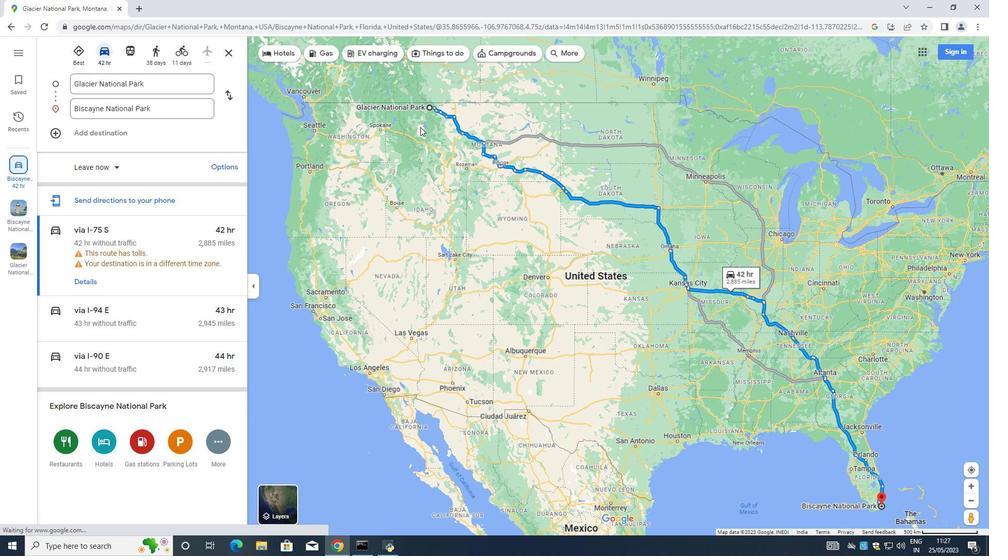 
Action: Mouse scrolled (420, 119) with delta (0, 0)
Screenshot: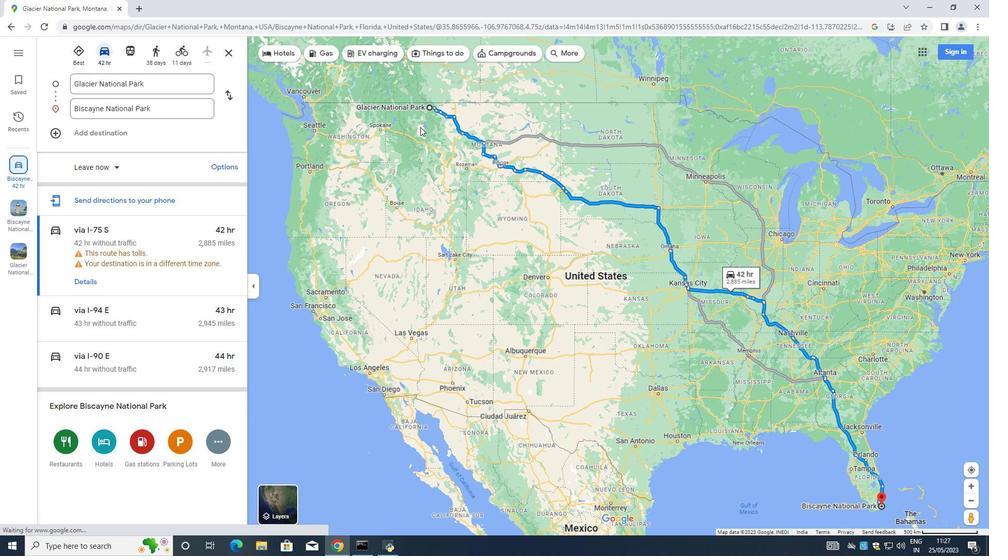 
Action: Mouse scrolled (421, 118) with delta (0, 0)
Screenshot: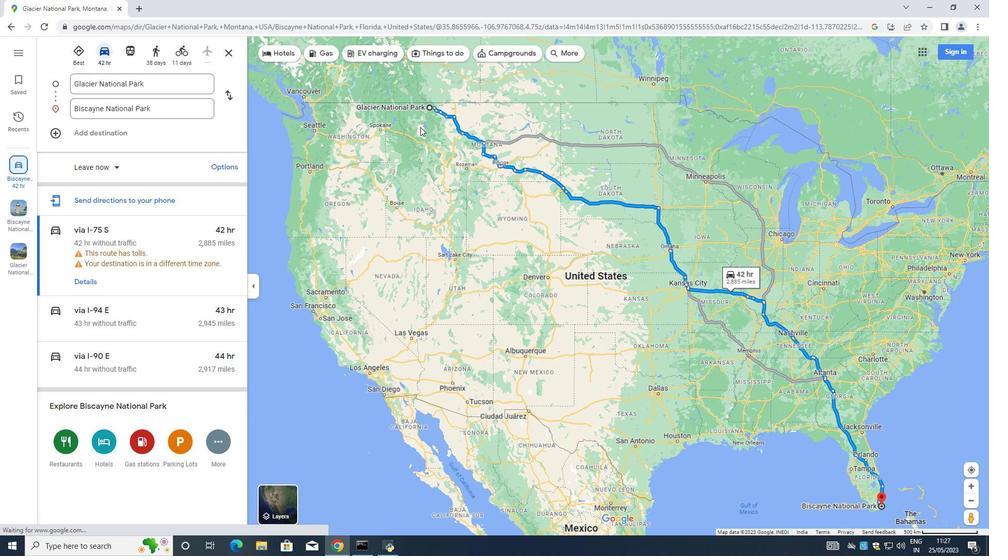 
Action: Mouse scrolled (421, 118) with delta (0, 0)
Screenshot: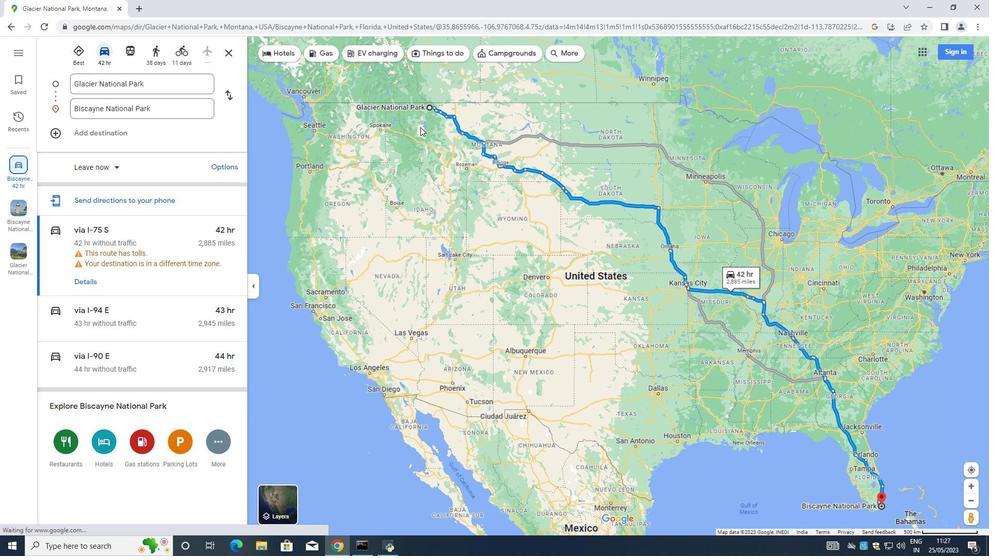 
Action: Mouse scrolled (421, 118) with delta (0, 0)
Screenshot: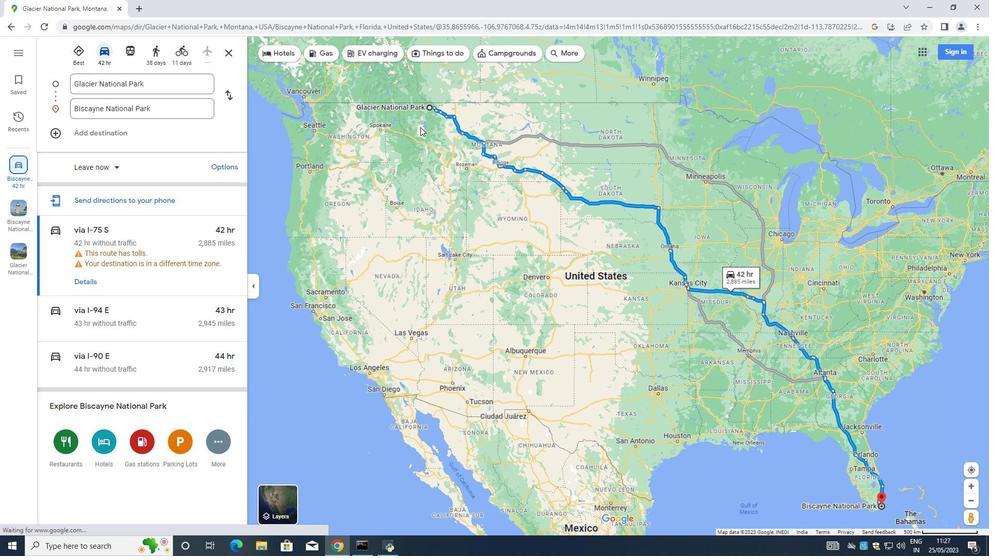 
Action: Mouse moved to (439, 106)
Screenshot: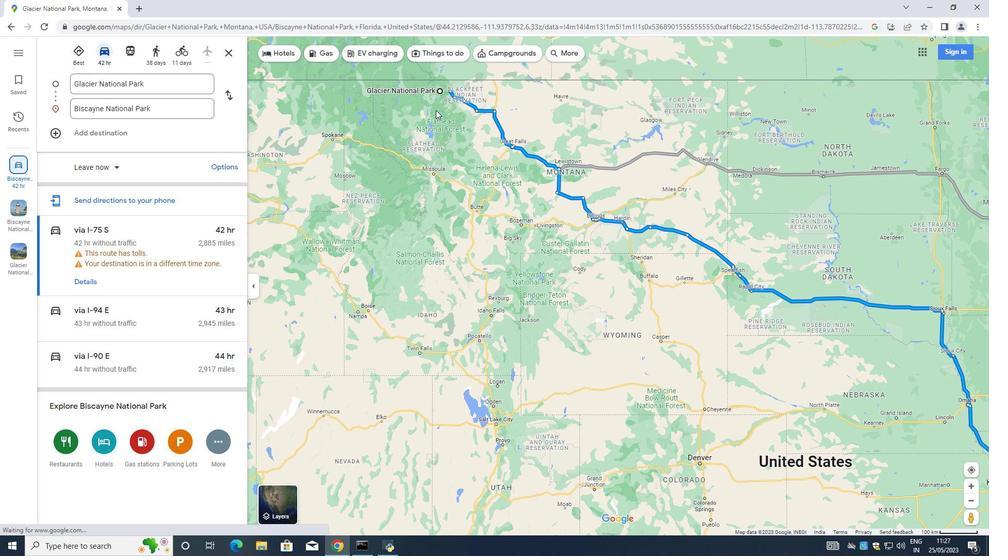 
Action: Mouse scrolled (436, 108) with delta (0, 0)
Screenshot: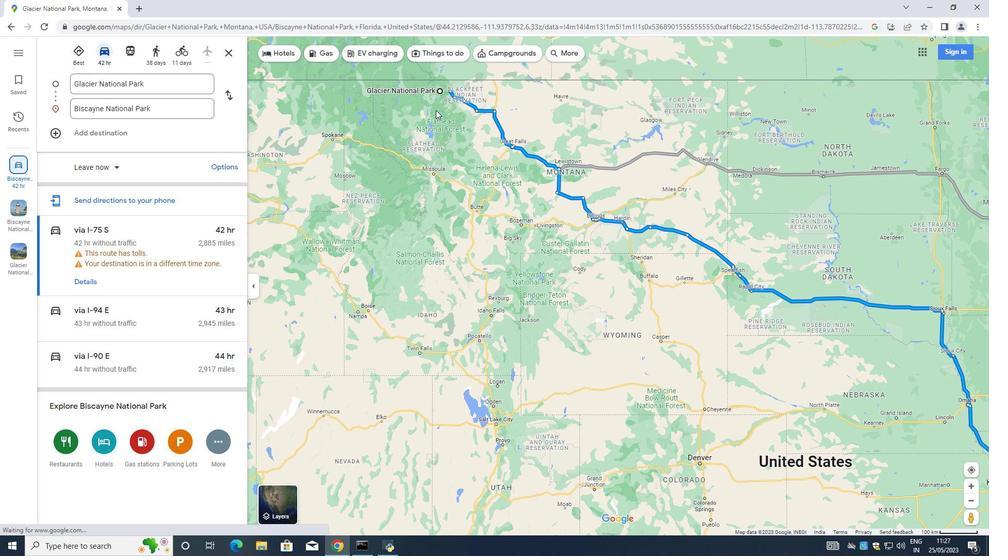 
Action: Mouse moved to (439, 106)
Screenshot: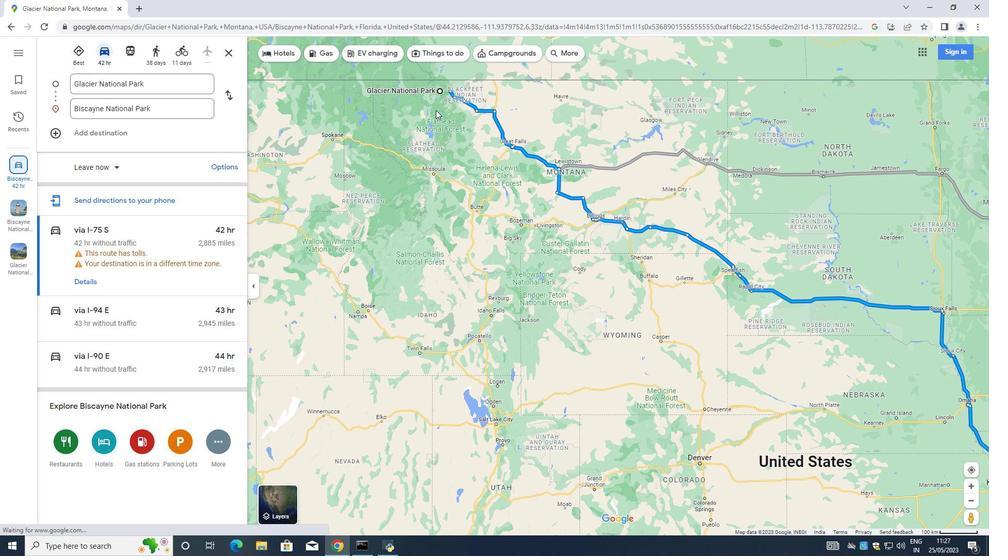 
Action: Mouse scrolled (437, 107) with delta (0, 0)
Screenshot: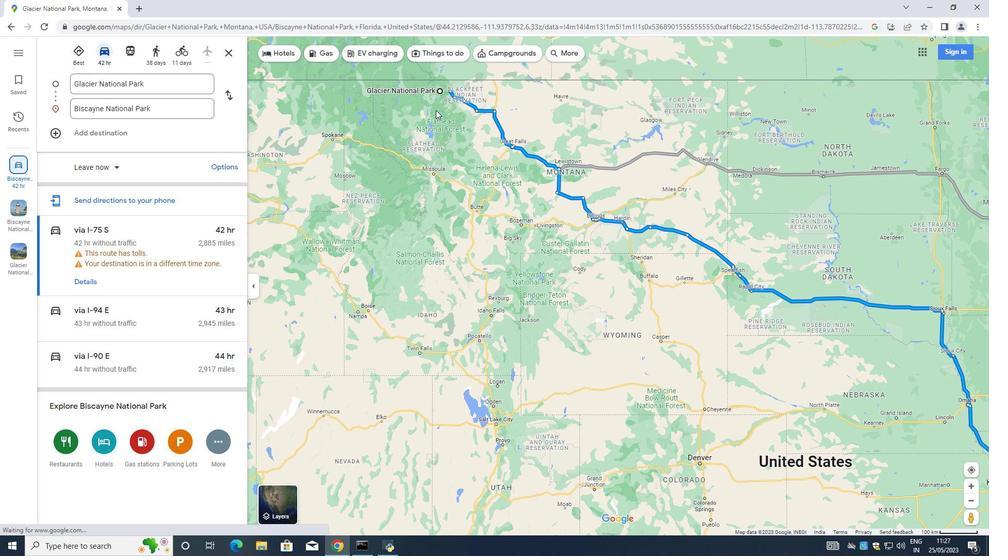 
Action: Mouse scrolled (438, 106) with delta (0, 0)
Screenshot: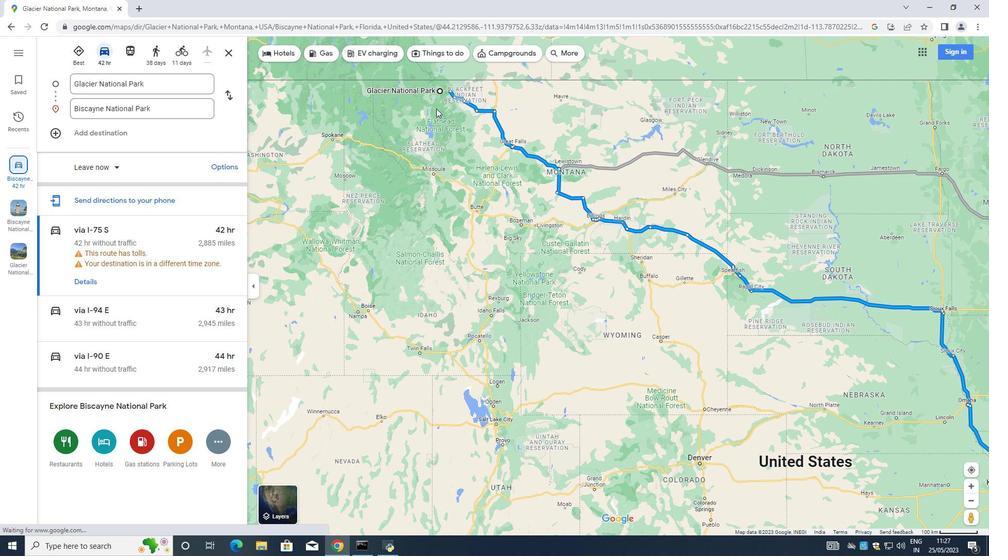 
Action: Mouse moved to (448, 94)
Screenshot: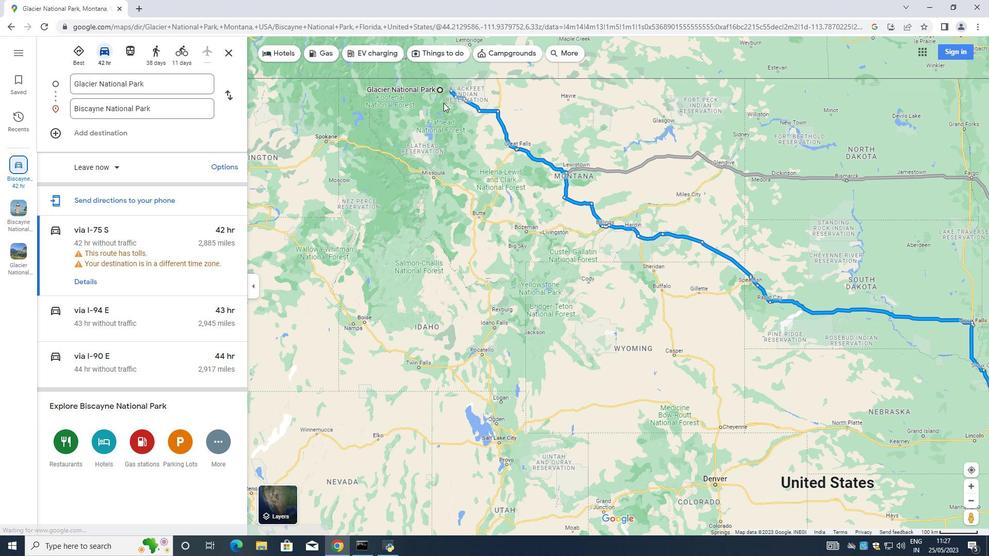 
Action: Mouse scrolled (448, 95) with delta (0, 0)
Screenshot: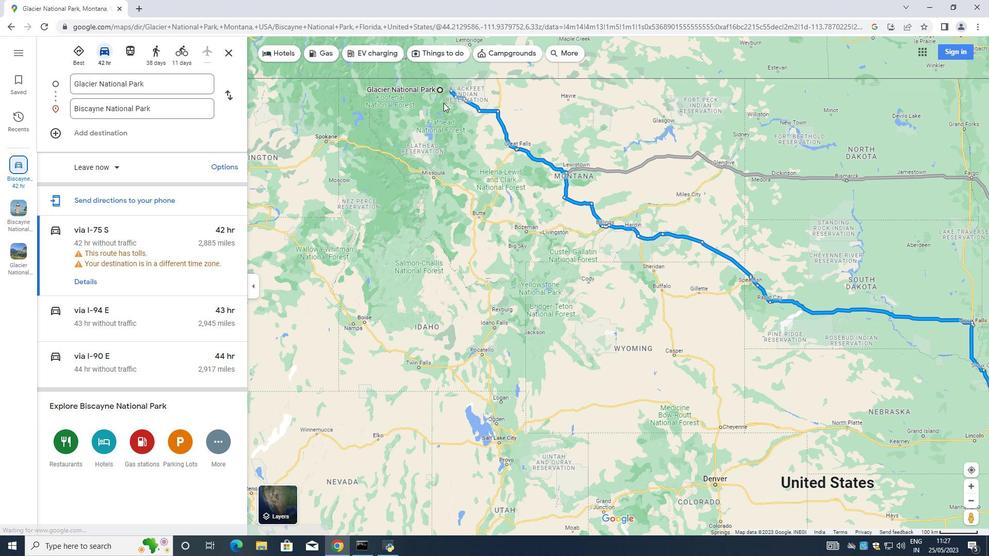 
Action: Mouse scrolled (448, 94) with delta (0, 0)
Screenshot: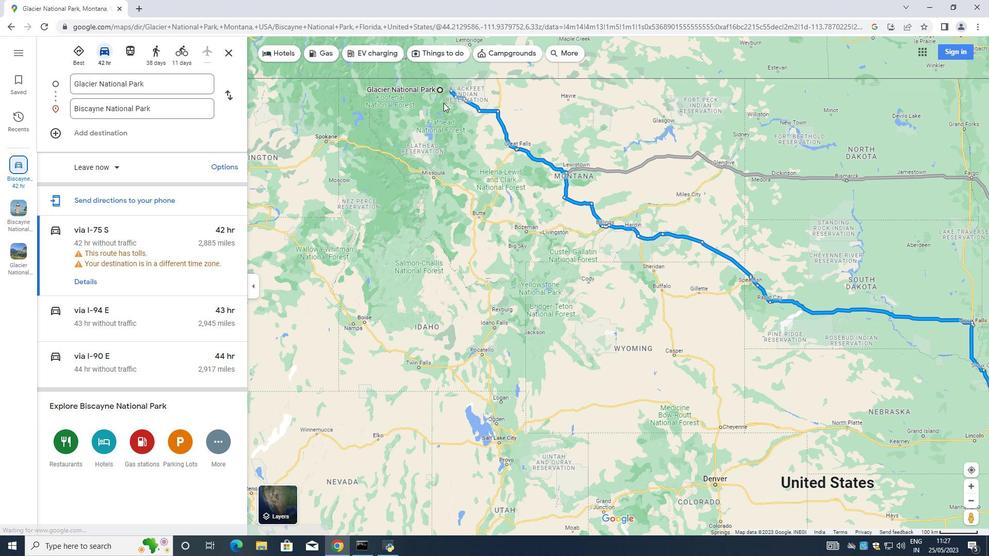 
Action: Mouse scrolled (448, 94) with delta (0, 0)
Screenshot: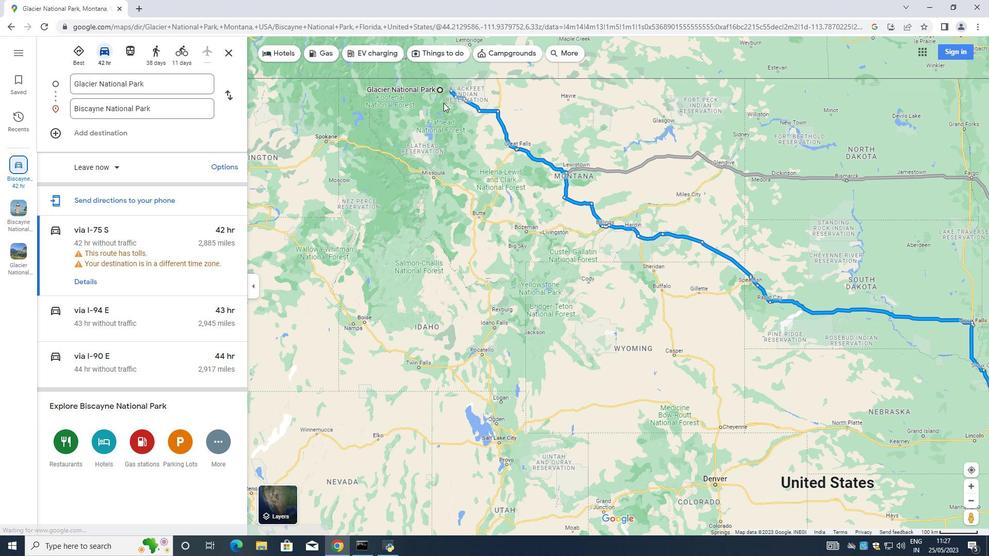 
Action: Mouse scrolled (448, 94) with delta (0, 0)
Screenshot: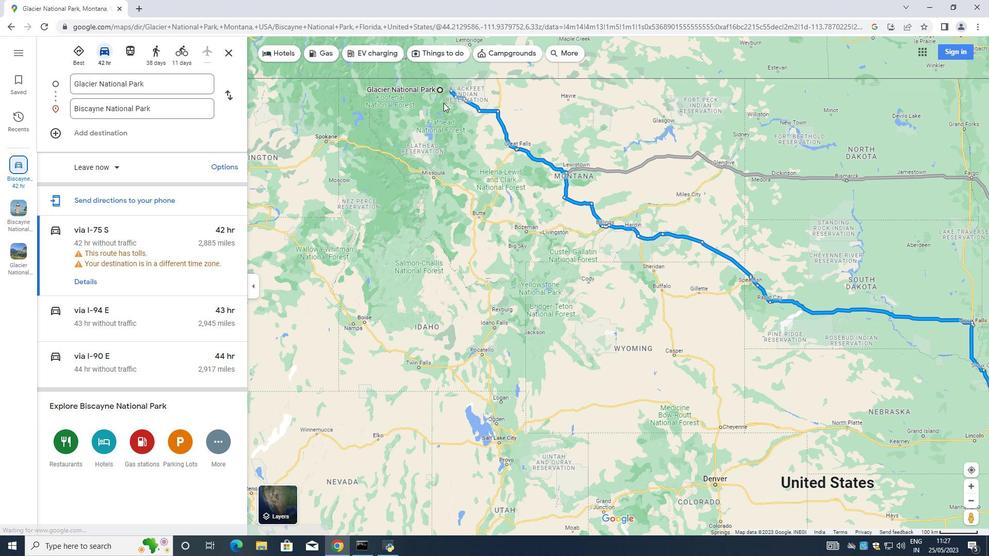
Action: Mouse moved to (484, 93)
Screenshot: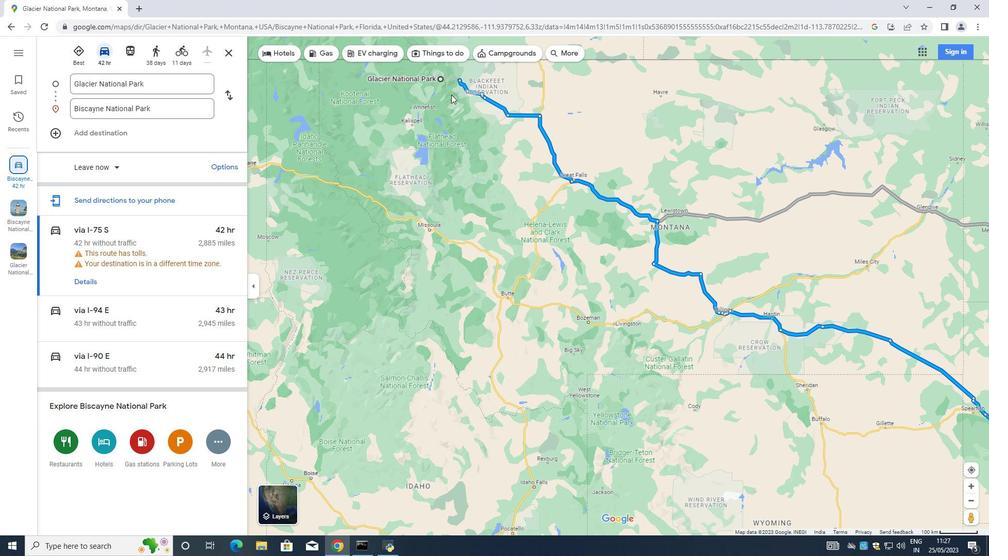 
Action: Mouse scrolled (484, 94) with delta (0, 0)
Screenshot: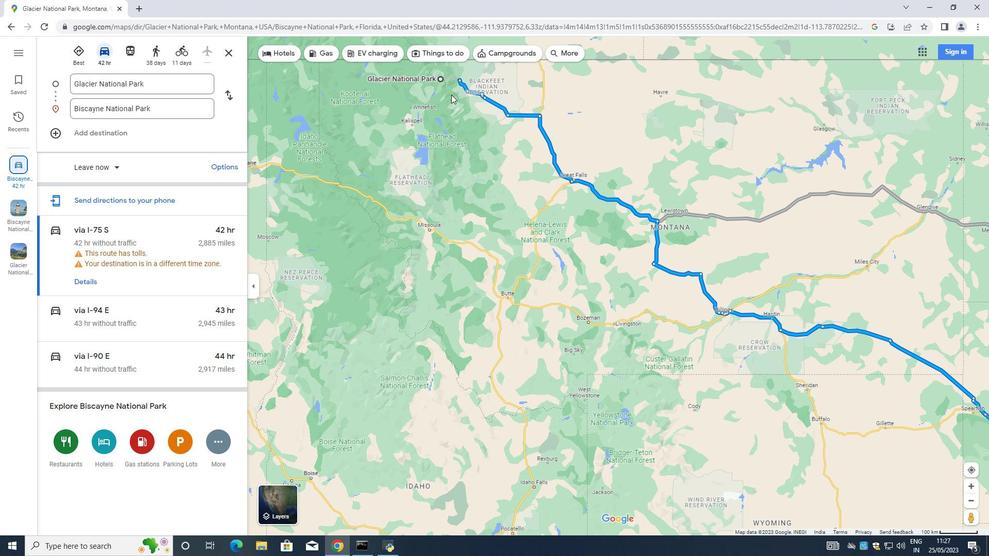
Action: Mouse scrolled (484, 94) with delta (0, 0)
Screenshot: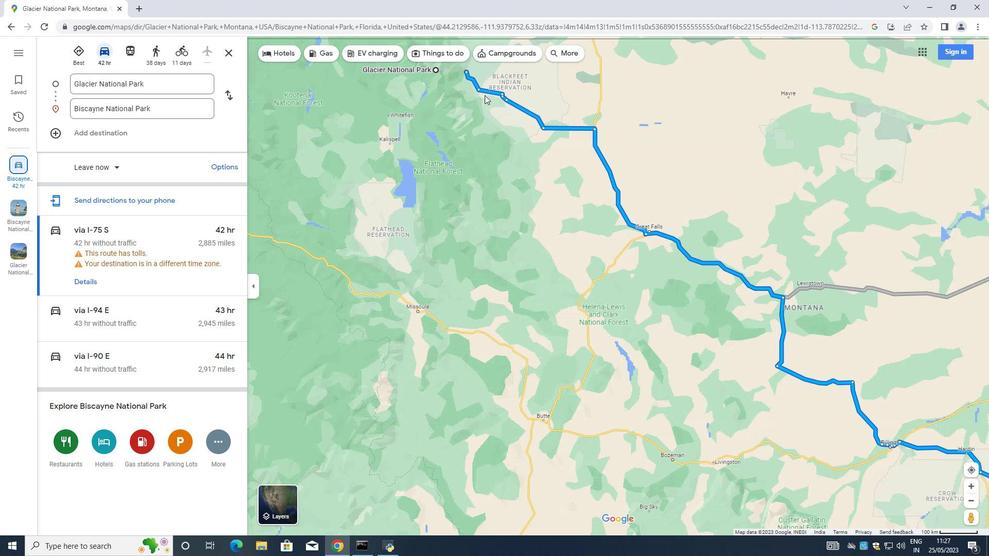
Action: Mouse scrolled (484, 94) with delta (0, 0)
Screenshot: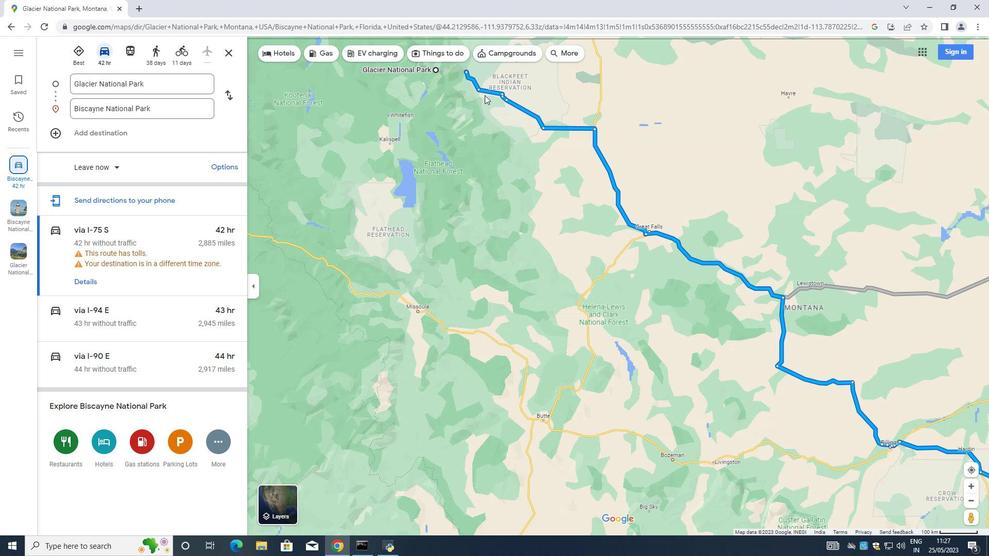 
Action: Mouse moved to (484, 92)
Screenshot: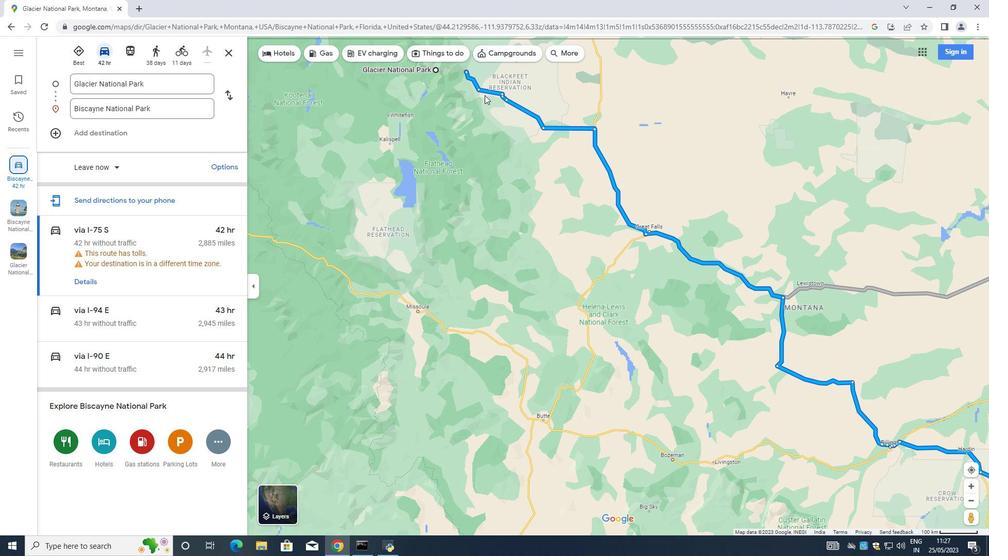 
Action: Mouse scrolled (484, 93) with delta (0, 0)
Screenshot: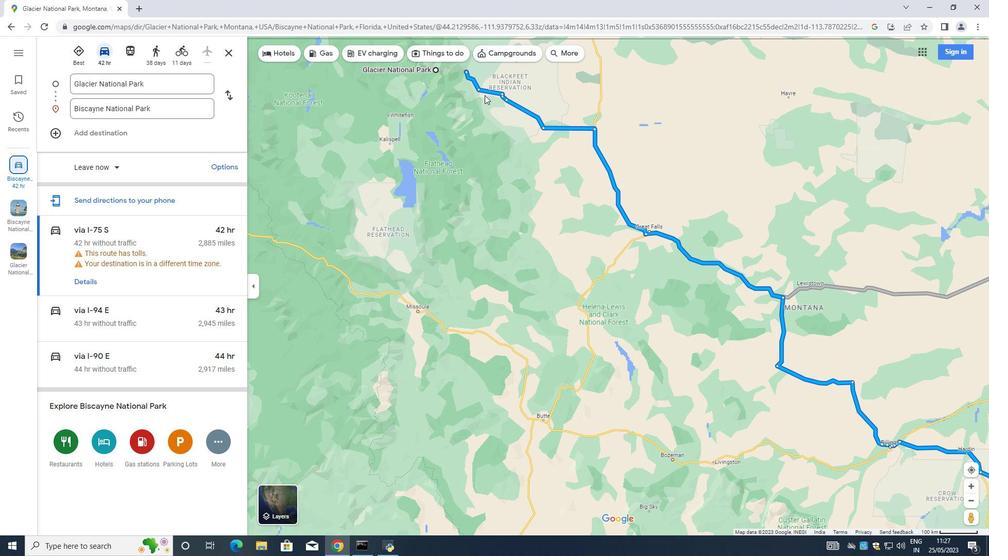 
Action: Mouse moved to (475, 130)
Screenshot: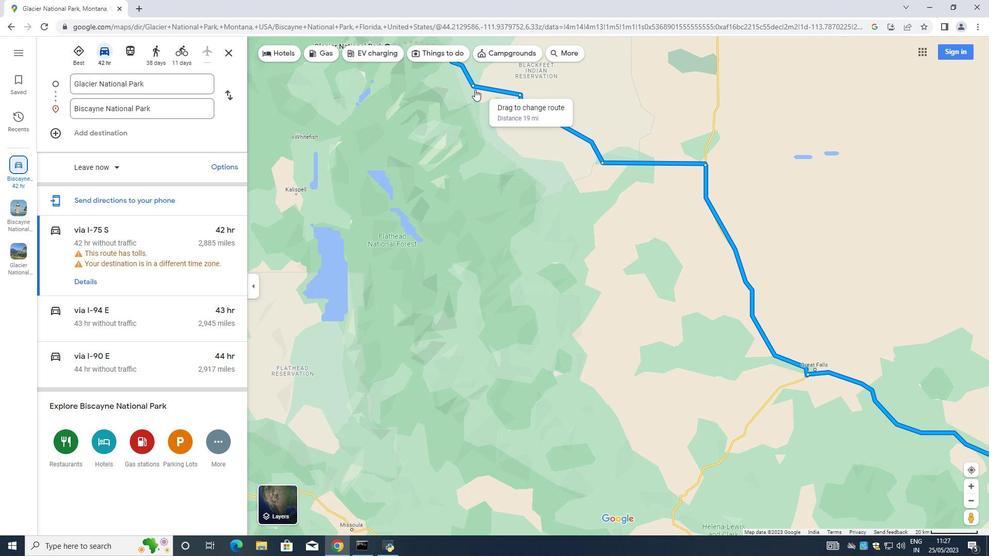 
Action: Mouse pressed left at (475, 91)
Screenshot: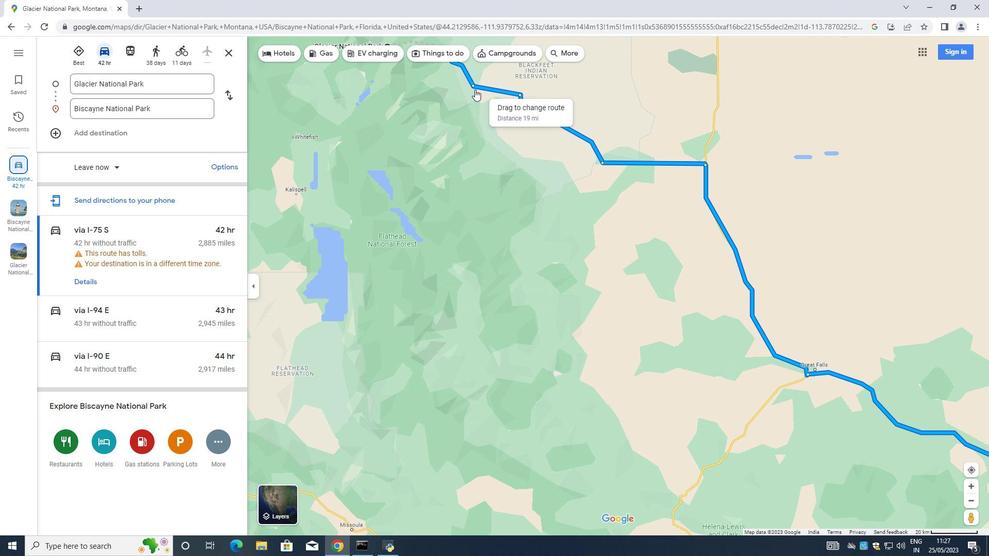 
Action: Mouse moved to (457, 129)
Screenshot: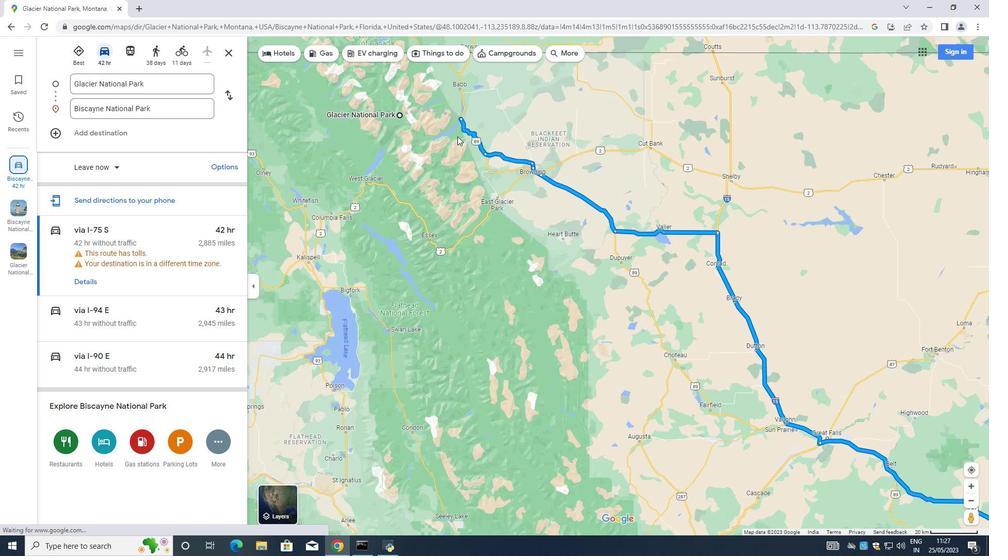 
Action: Mouse scrolled (457, 130) with delta (0, 0)
Screenshot: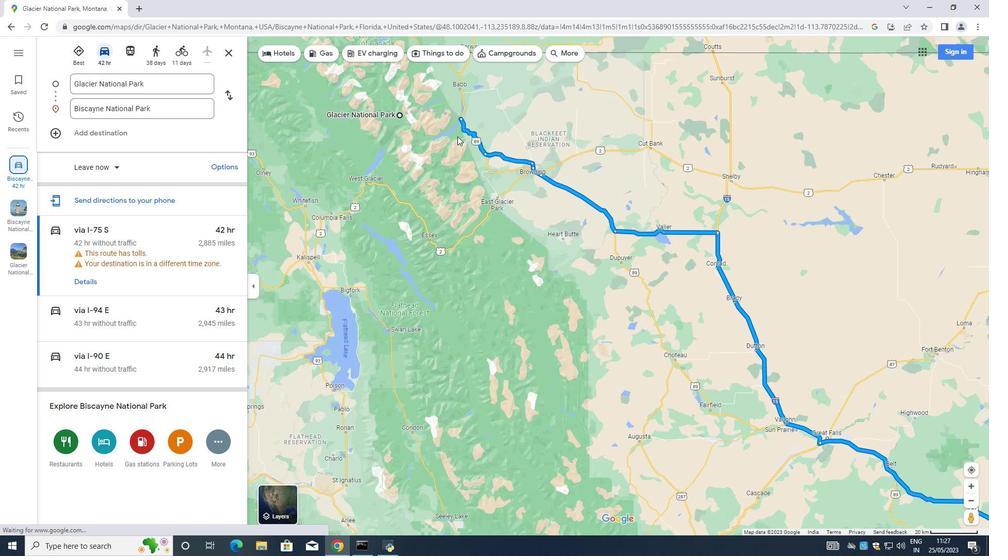 
Action: Mouse scrolled (457, 130) with delta (0, 0)
Screenshot: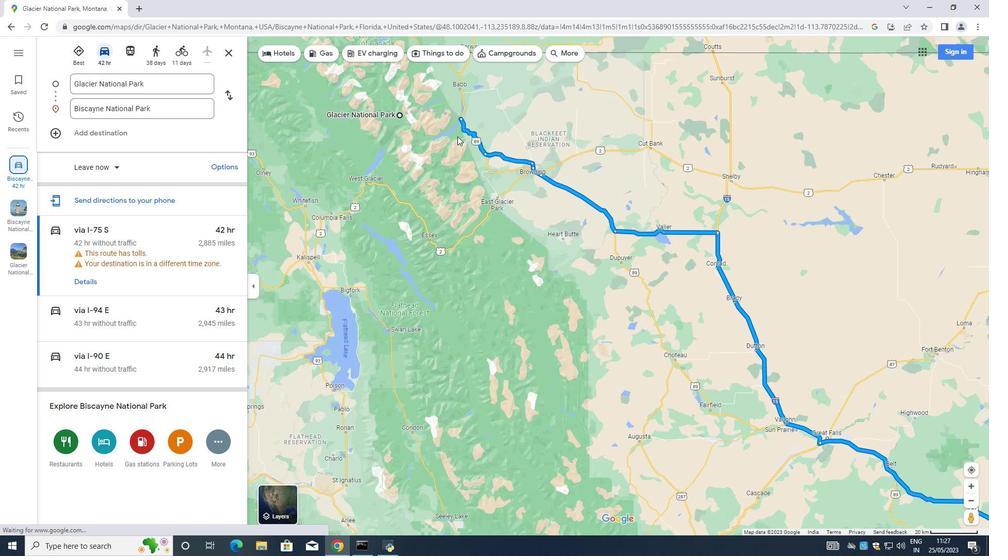 
Action: Mouse scrolled (457, 130) with delta (0, 0)
Screenshot: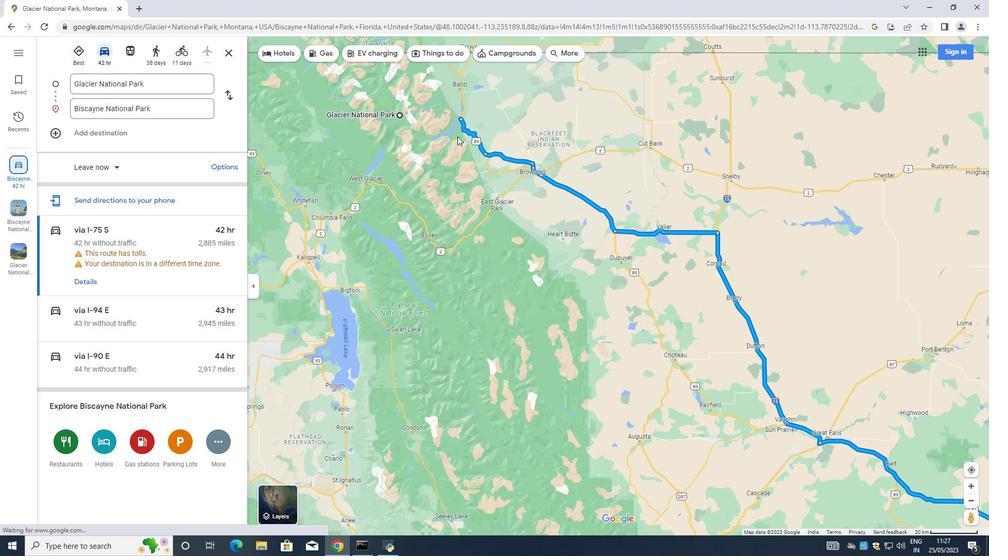 
Action: Mouse scrolled (457, 130) with delta (0, 0)
Screenshot: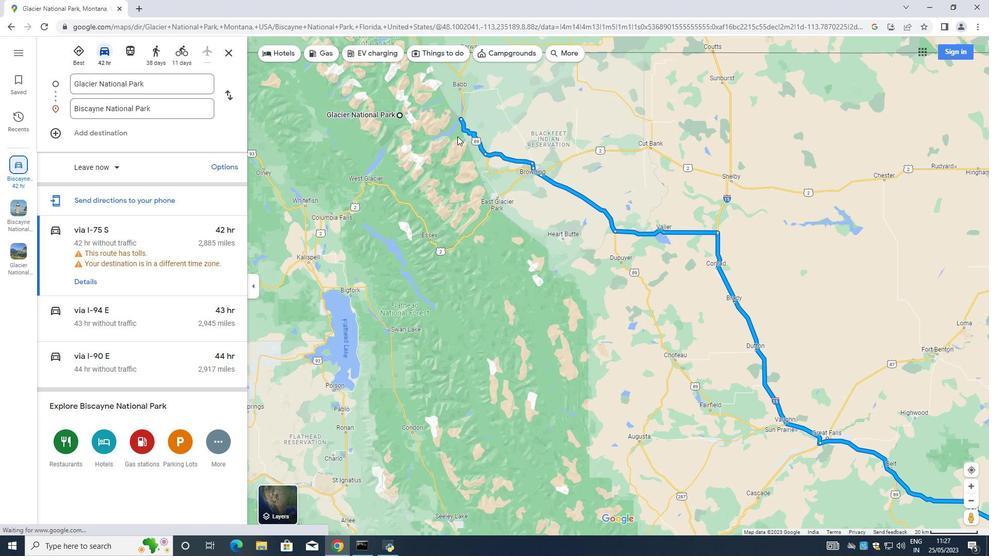 
Action: Mouse moved to (458, 129)
Screenshot: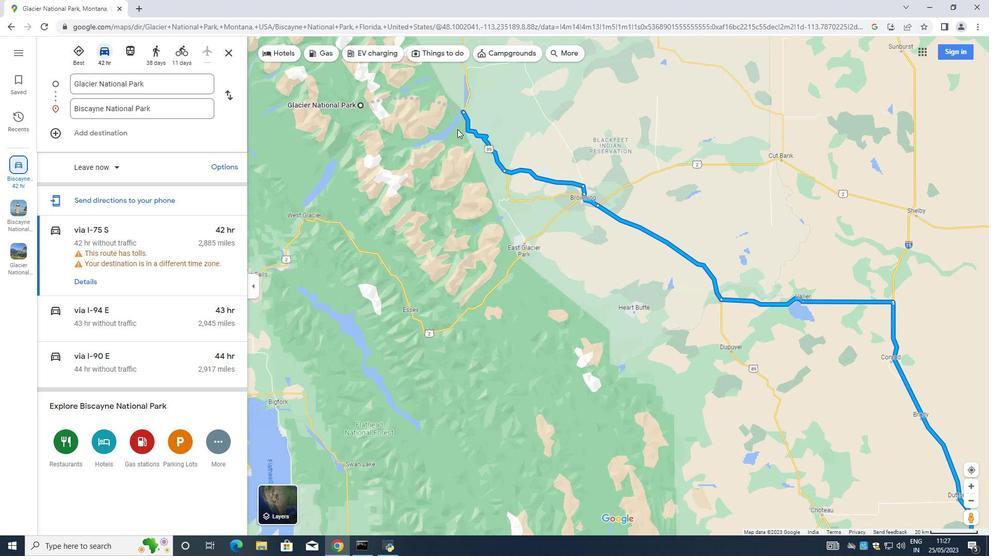 
Action: Mouse scrolled (458, 129) with delta (0, 0)
Screenshot: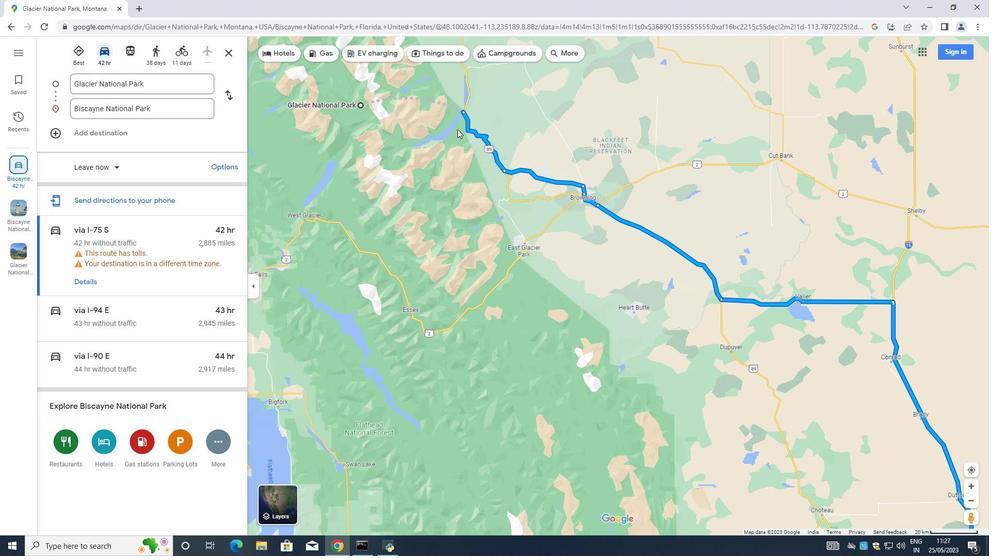 
Action: Mouse moved to (459, 128)
Screenshot: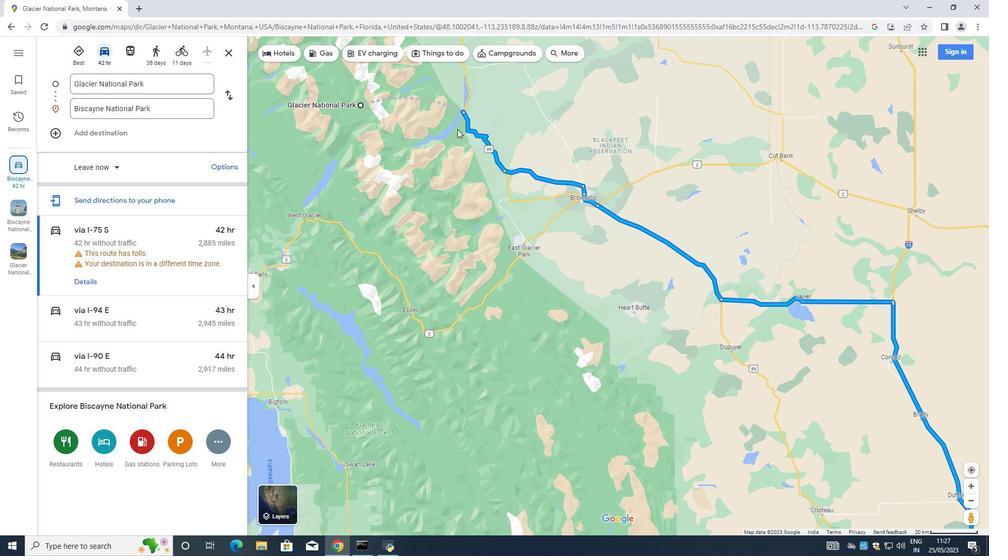 
Action: Mouse scrolled (459, 128) with delta (0, 0)
Screenshot: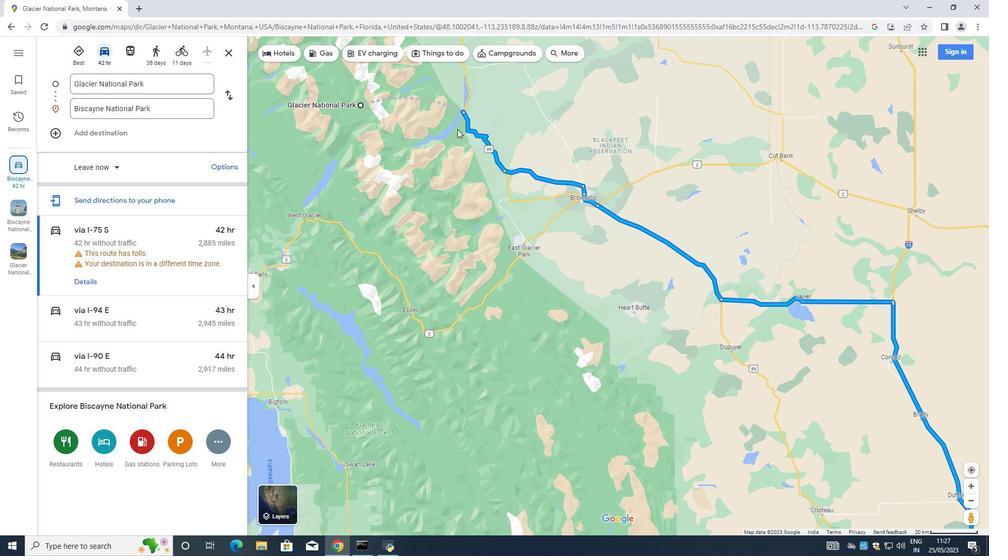 
Action: Mouse scrolled (459, 128) with delta (0, 0)
Screenshot: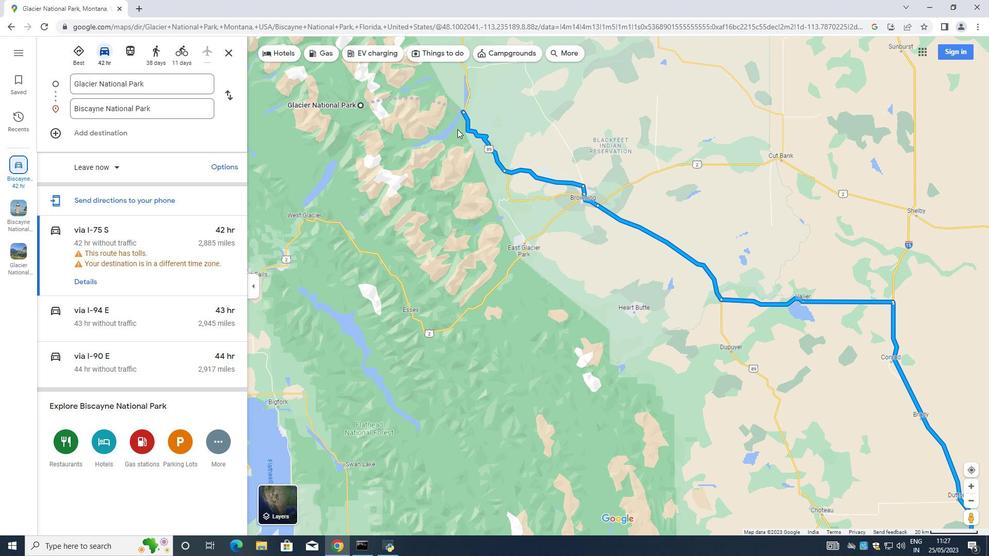 
Action: Mouse scrolled (459, 128) with delta (0, 0)
Screenshot: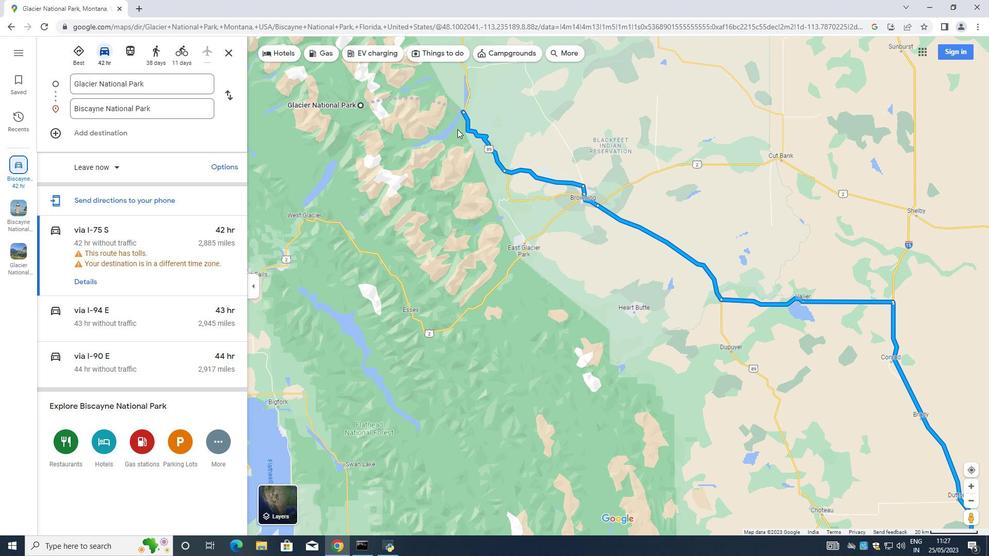 
Action: Mouse scrolled (459, 128) with delta (0, 0)
Screenshot: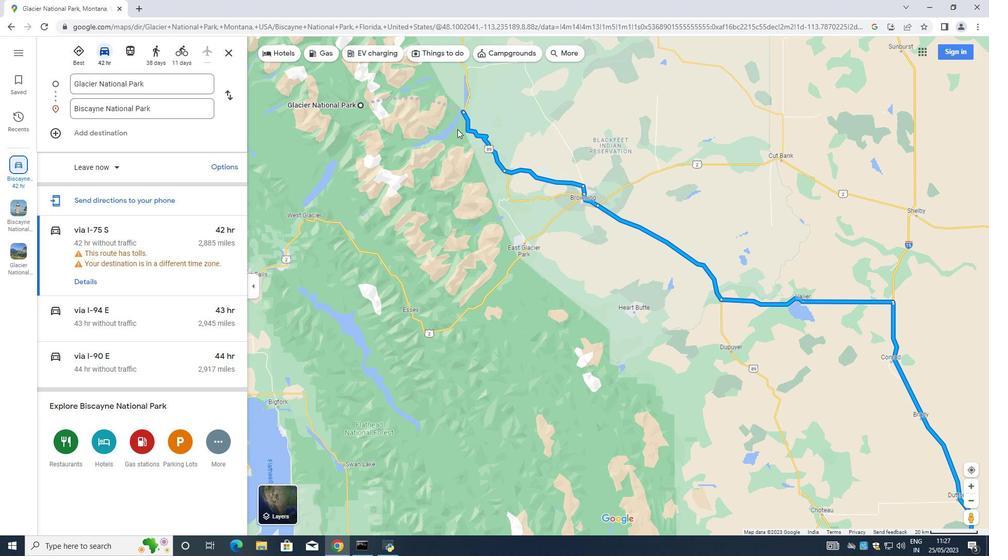 
Action: Mouse moved to (463, 125)
Screenshot: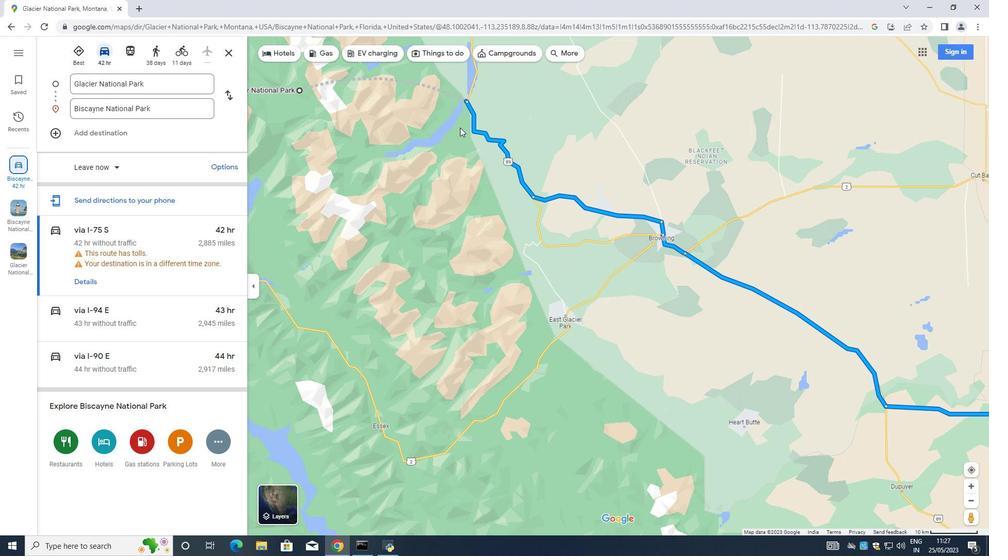 
Action: Mouse scrolled (463, 126) with delta (0, 0)
Screenshot: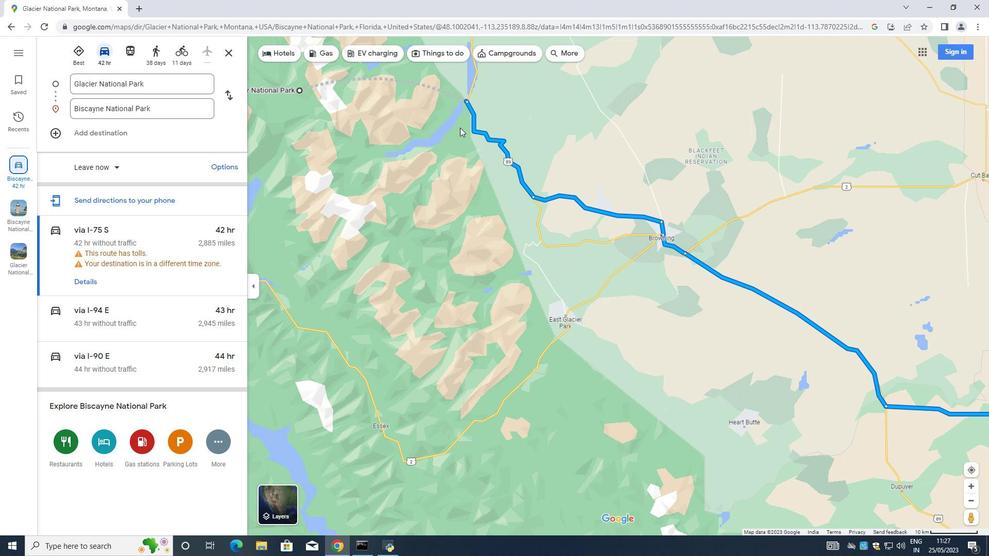 
Action: Mouse scrolled (463, 126) with delta (0, 0)
Screenshot: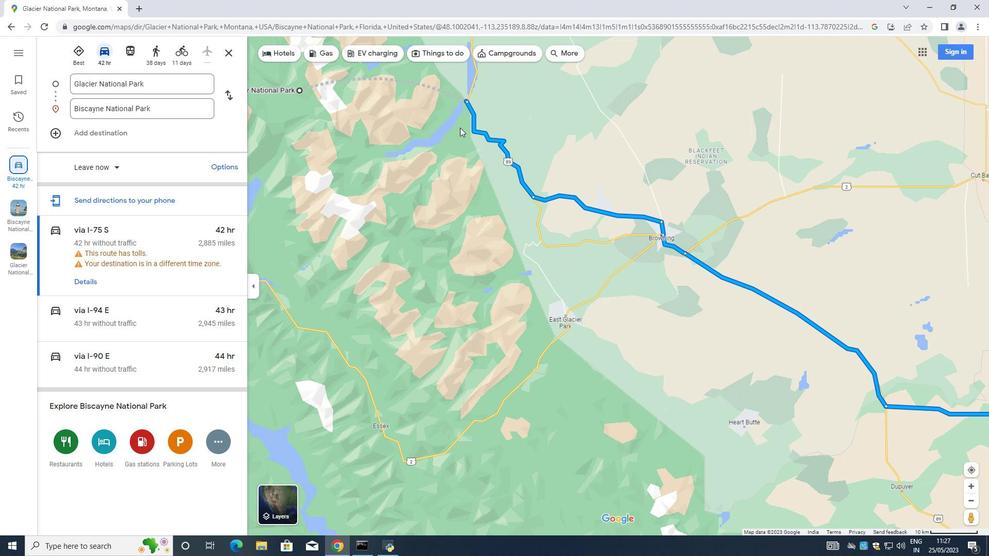 
Action: Mouse scrolled (463, 126) with delta (0, 0)
Screenshot: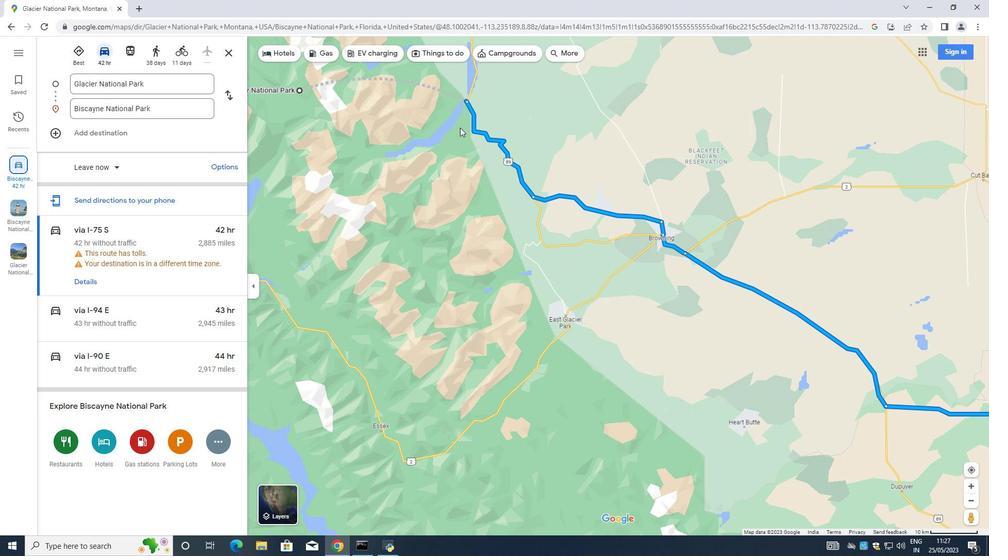
Action: Mouse scrolled (463, 126) with delta (0, 0)
Screenshot: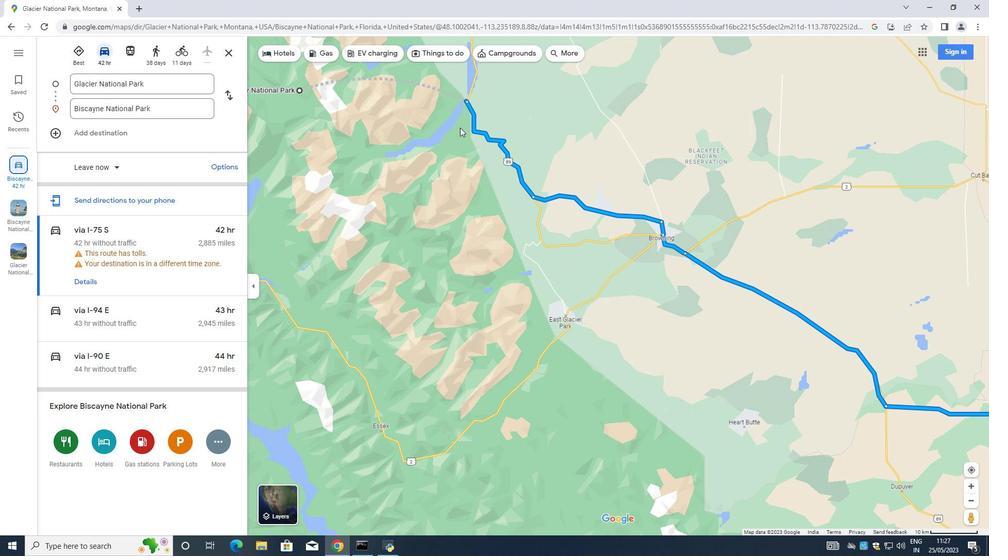 
Action: Mouse scrolled (463, 126) with delta (0, 0)
Screenshot: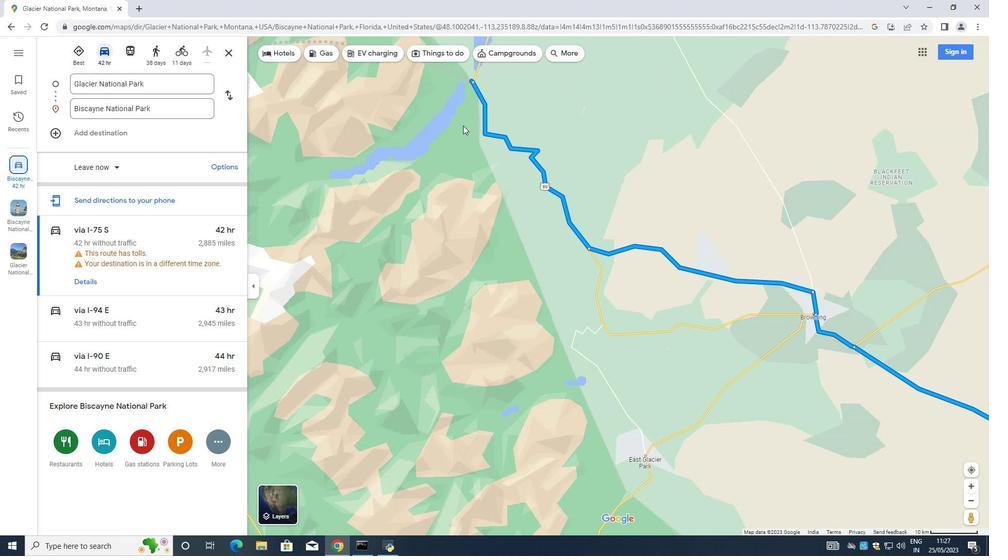 
Action: Mouse moved to (463, 125)
Screenshot: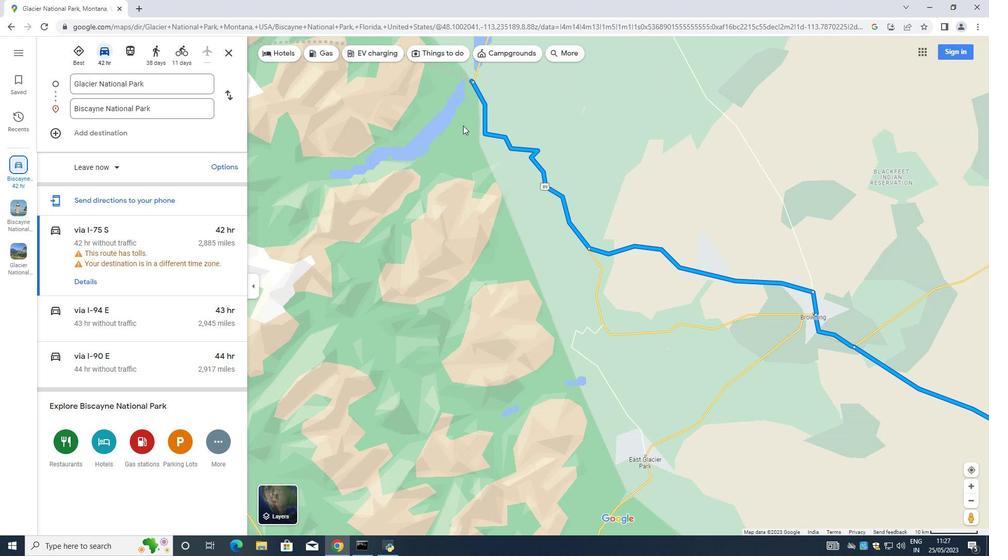 
Action: Mouse scrolled (463, 126) with delta (0, 0)
Screenshot: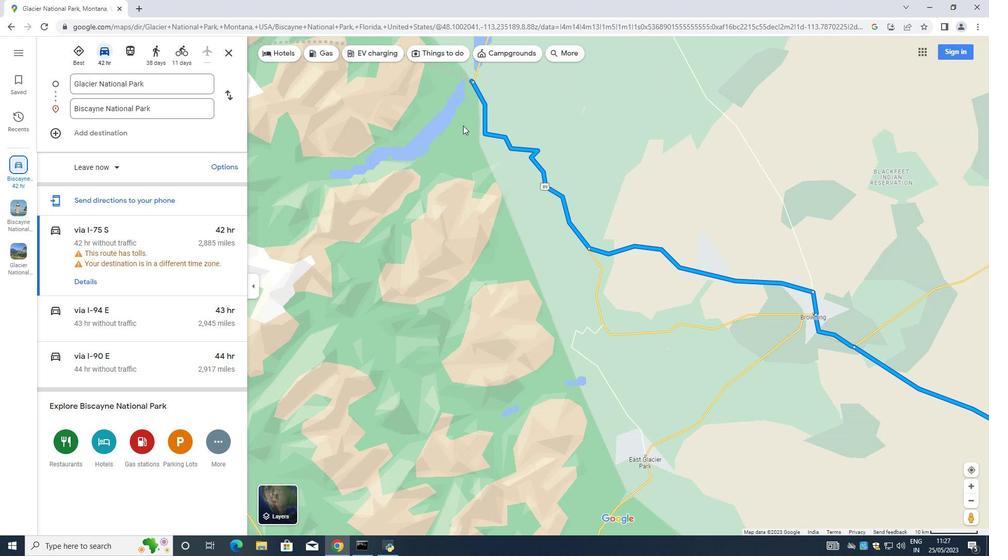 
Action: Mouse moved to (467, 116)
Screenshot: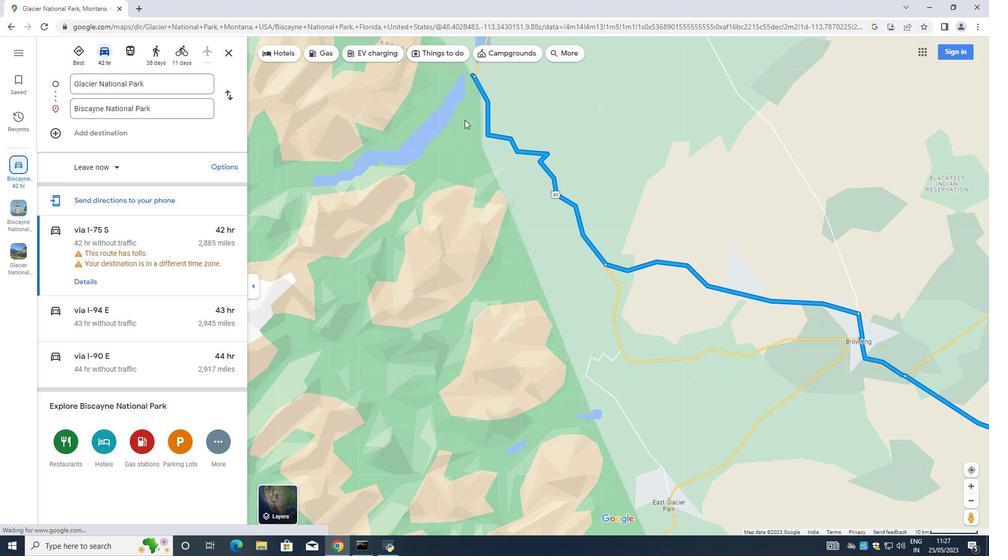 
Action: Mouse scrolled (467, 117) with delta (0, 0)
Screenshot: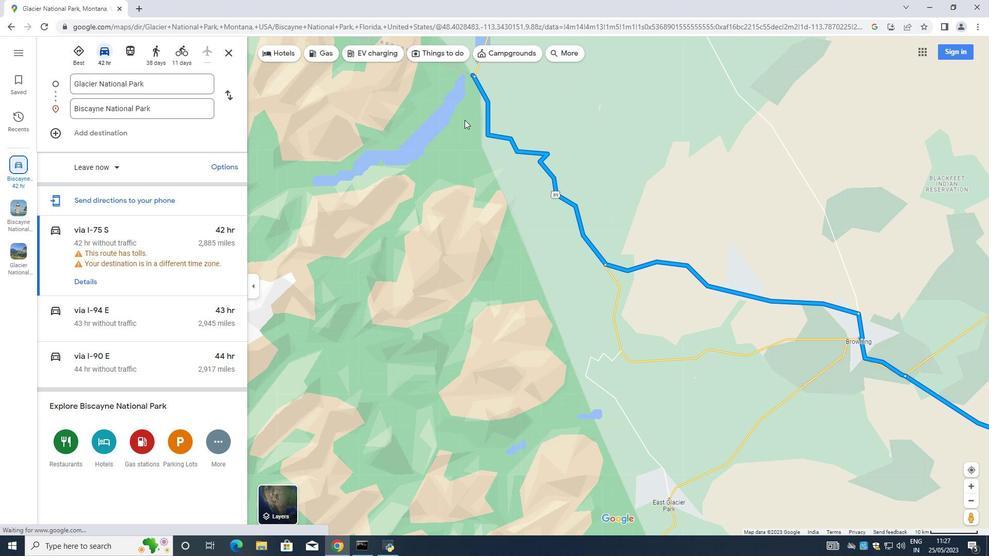 
Action: Mouse scrolled (467, 117) with delta (0, 0)
Screenshot: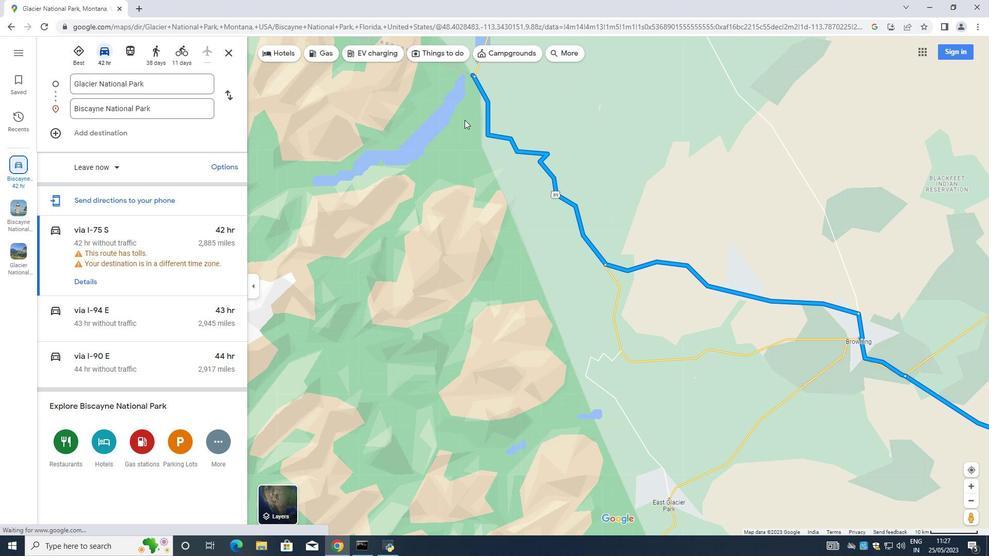 
Action: Mouse scrolled (467, 117) with delta (0, 0)
Screenshot: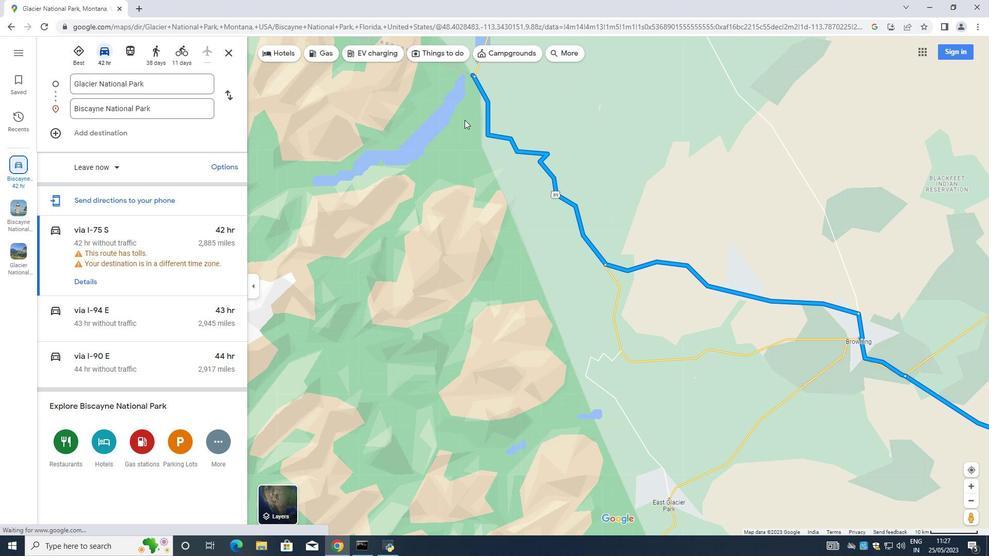 
Action: Mouse scrolled (467, 117) with delta (0, 0)
Screenshot: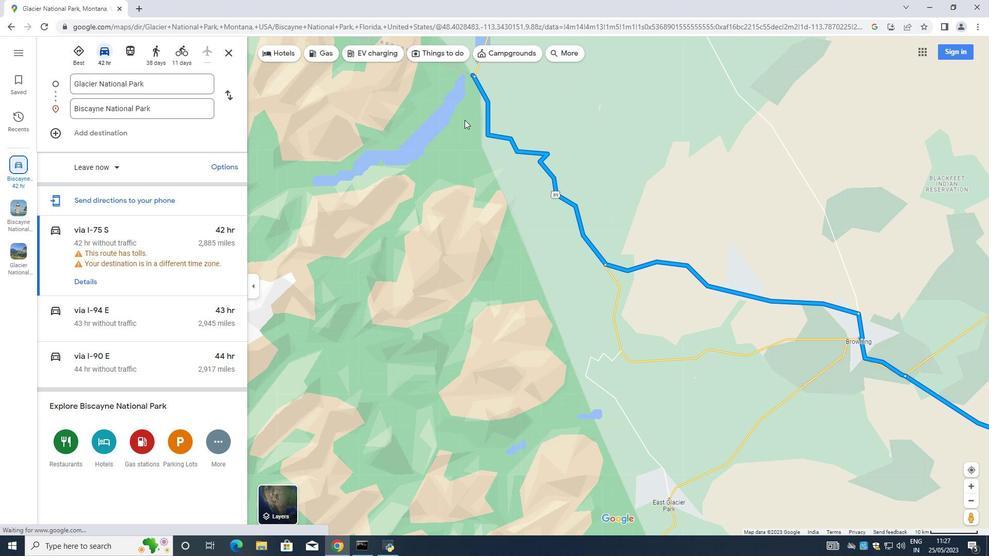 
Action: Mouse moved to (470, 112)
Screenshot: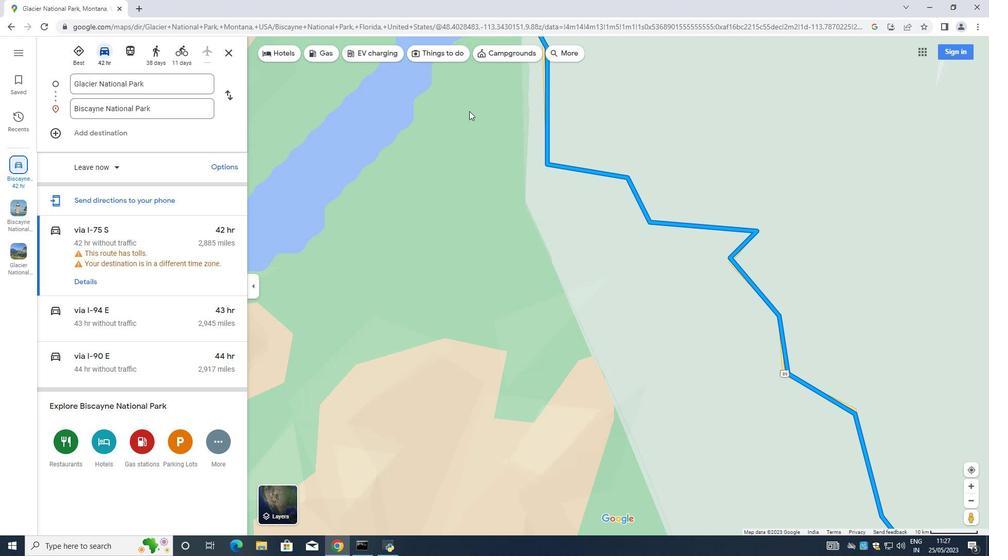 
Action: Mouse pressed left at (470, 112)
Screenshot: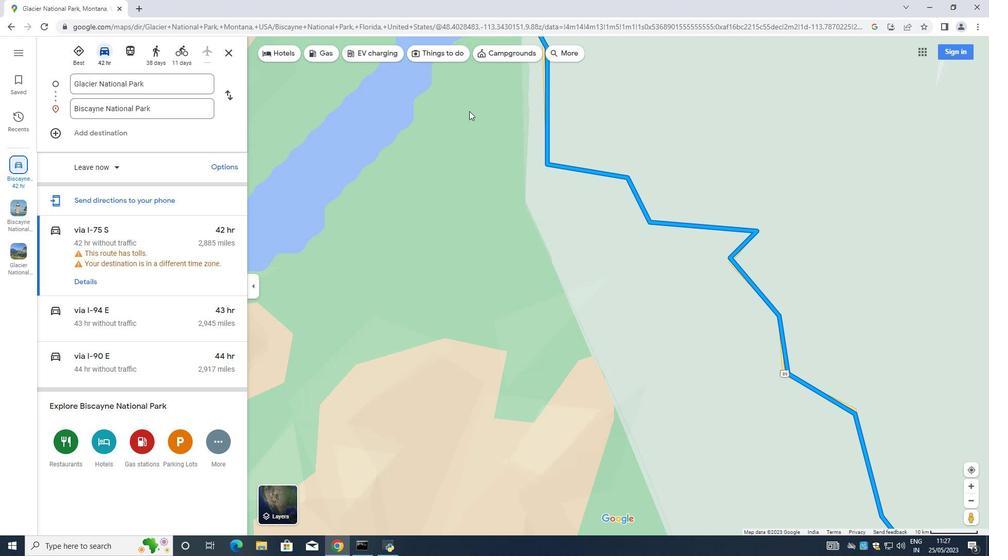 
Action: Mouse moved to (546, 163)
Screenshot: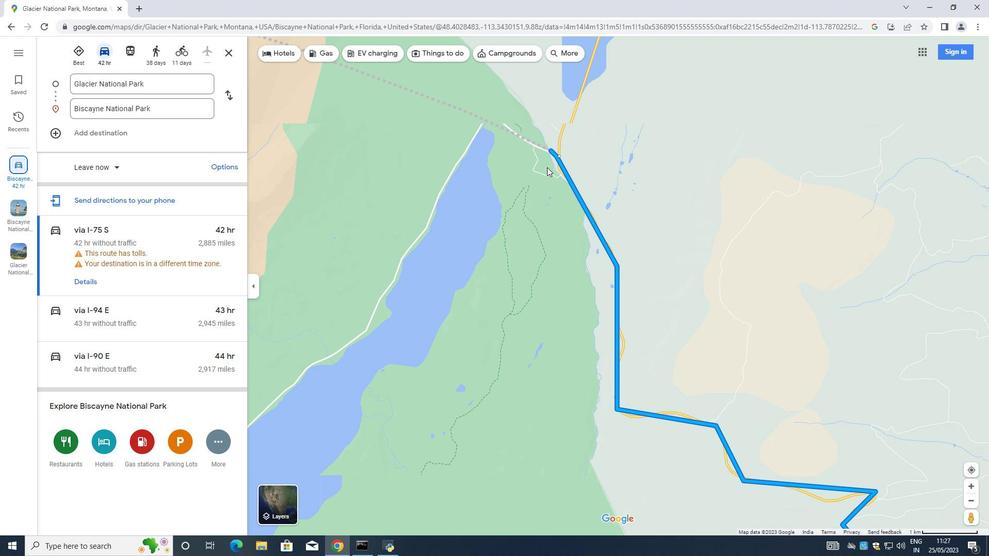 
Action: Mouse scrolled (546, 163) with delta (0, 0)
Screenshot: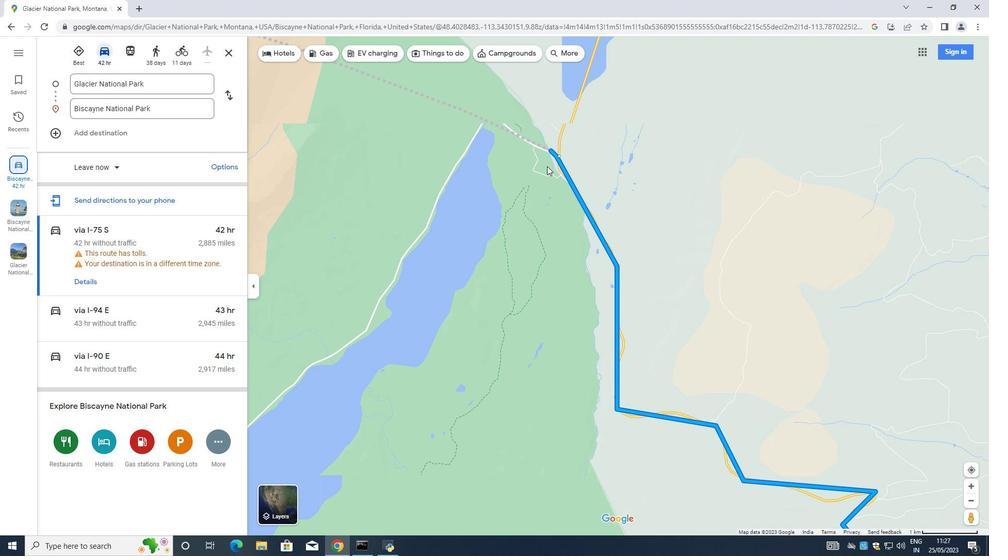 
Action: Mouse moved to (545, 161)
Screenshot: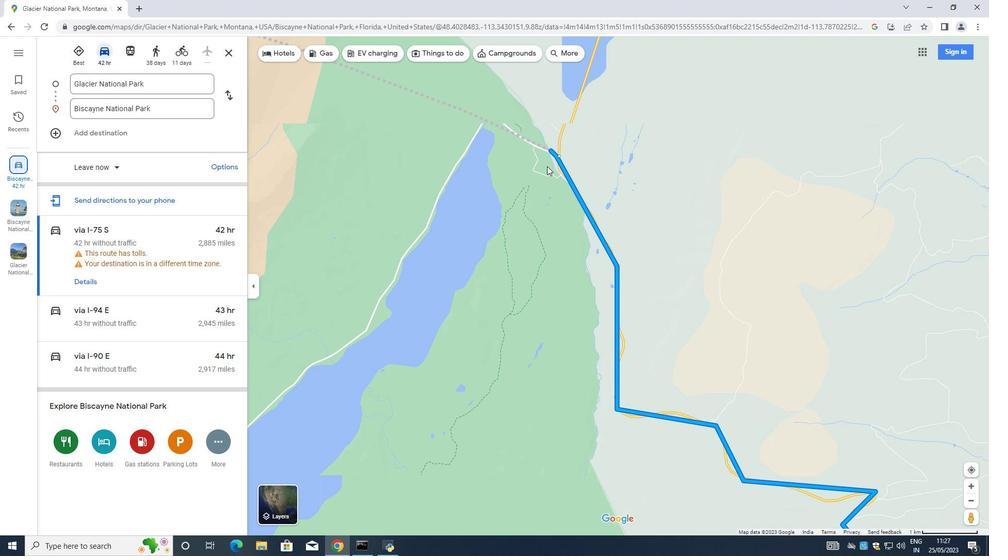 
Action: Mouse scrolled (545, 162) with delta (0, 0)
Screenshot: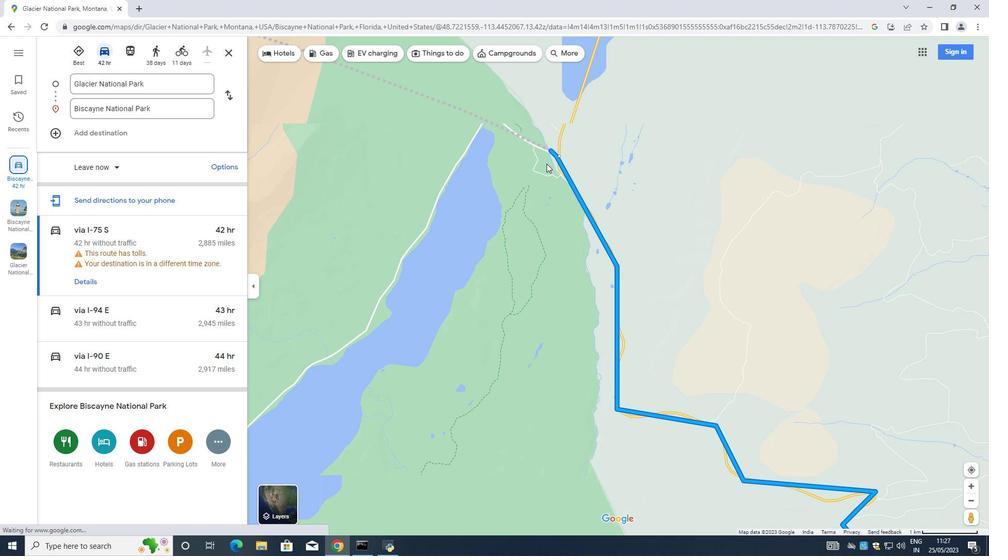 
Action: Mouse scrolled (545, 162) with delta (0, 0)
Screenshot: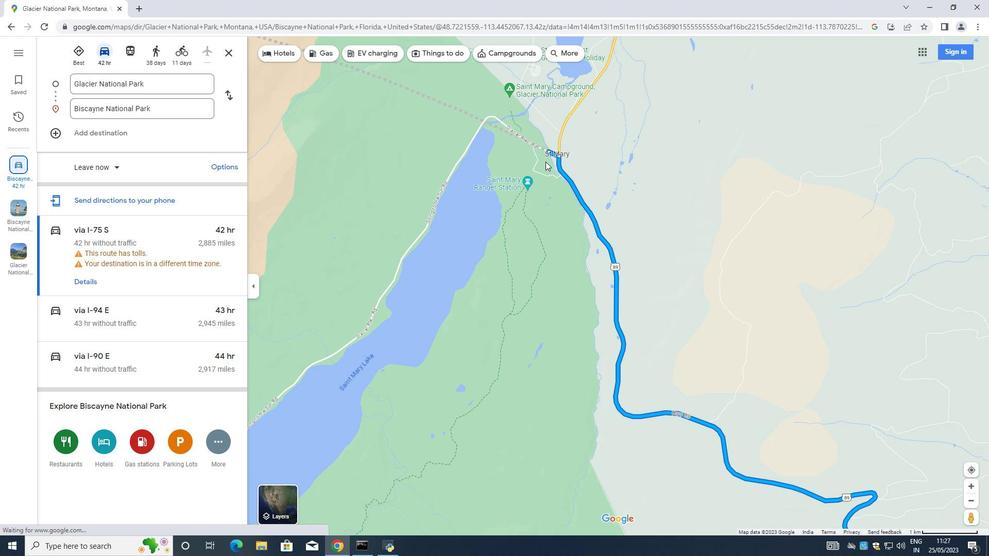 
Action: Mouse scrolled (545, 162) with delta (0, 0)
Screenshot: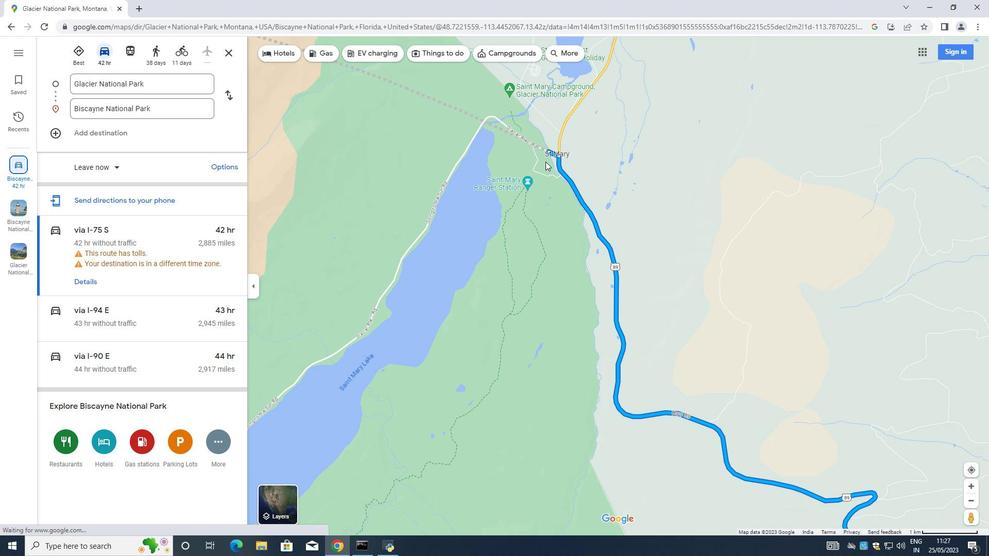 
Action: Mouse scrolled (545, 162) with delta (0, 0)
Screenshot: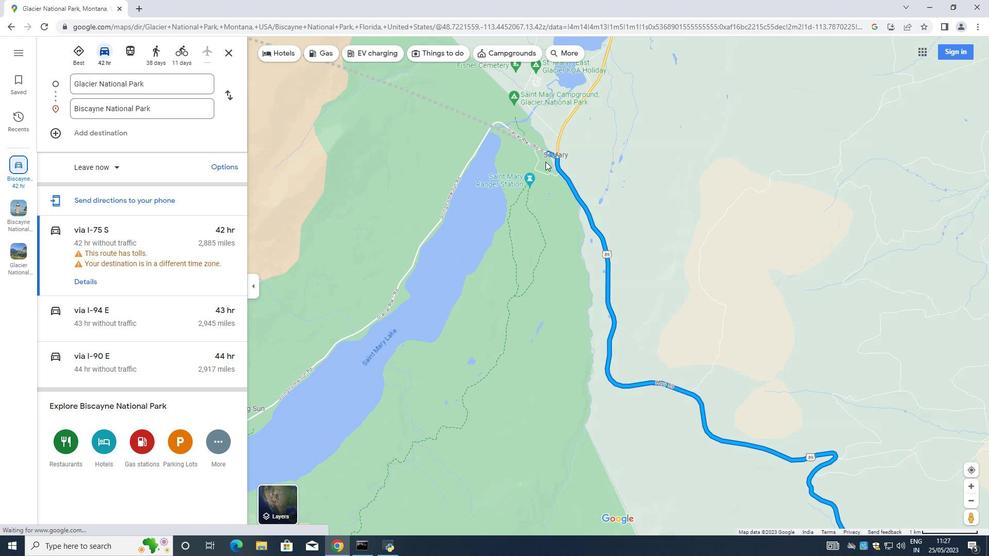 
Action: Mouse moved to (545, 160)
Screenshot: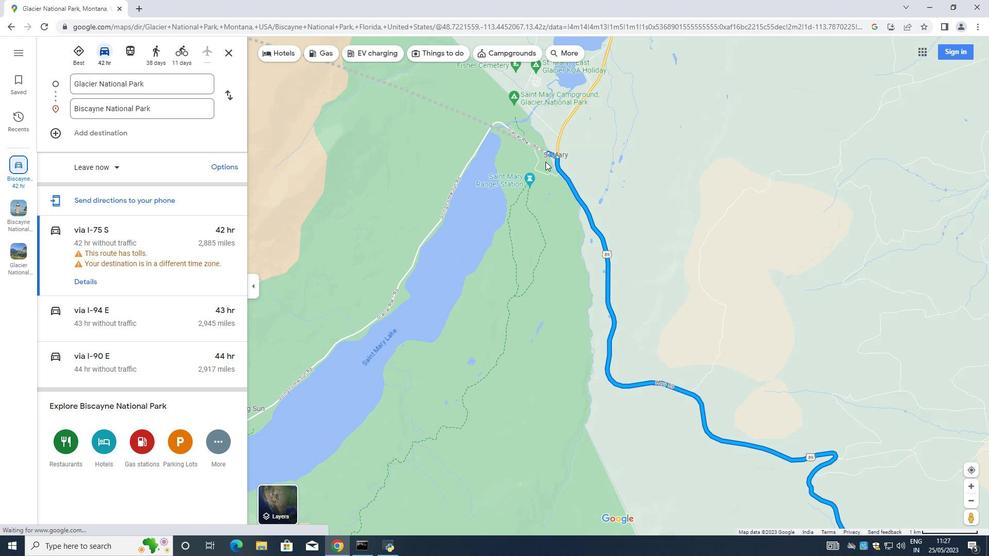 
Action: Mouse scrolled (545, 160) with delta (0, 0)
Screenshot: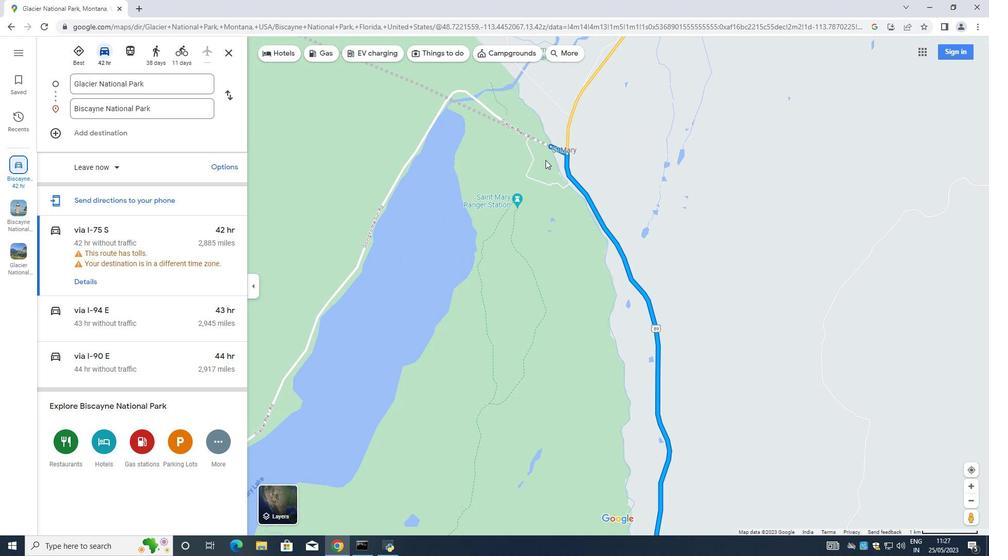 
Action: Mouse scrolled (545, 160) with delta (0, 0)
Screenshot: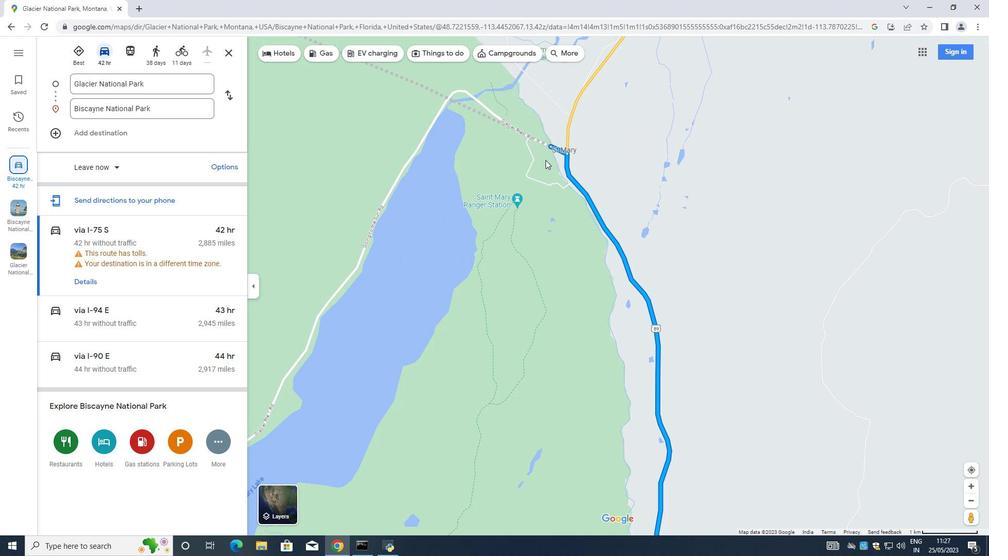 
Action: Mouse scrolled (545, 160) with delta (0, 0)
Screenshot: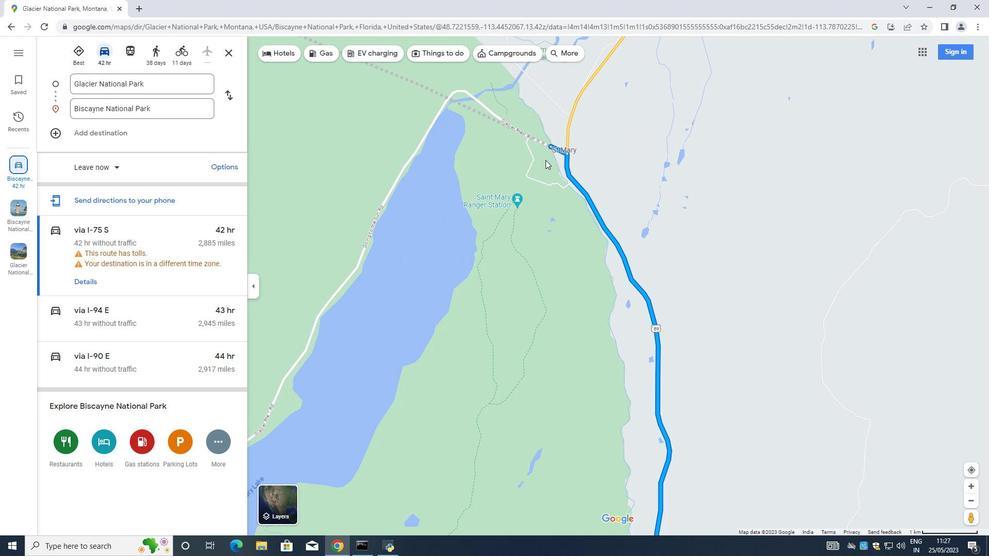 
Action: Mouse scrolled (545, 160) with delta (0, 0)
Screenshot: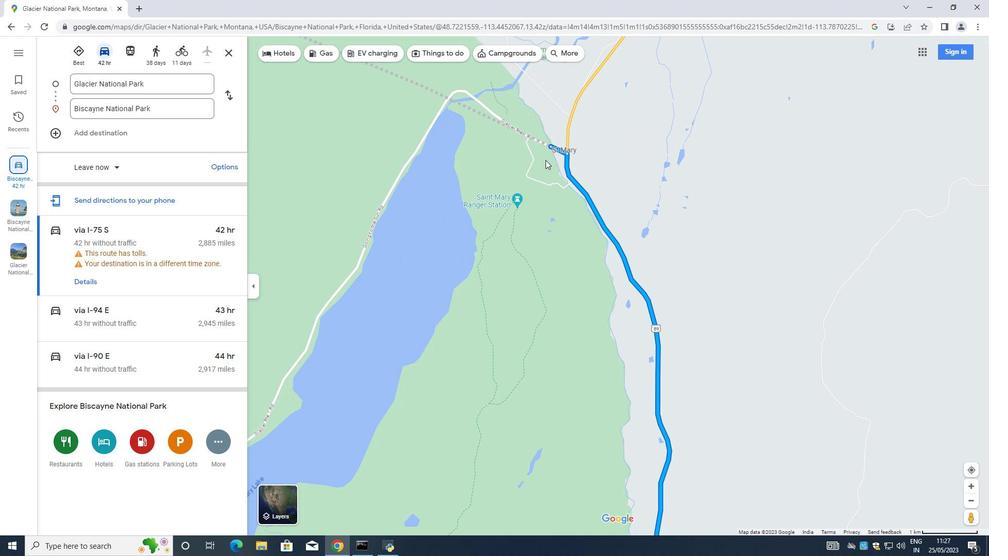
Action: Mouse scrolled (545, 160) with delta (0, 0)
Screenshot: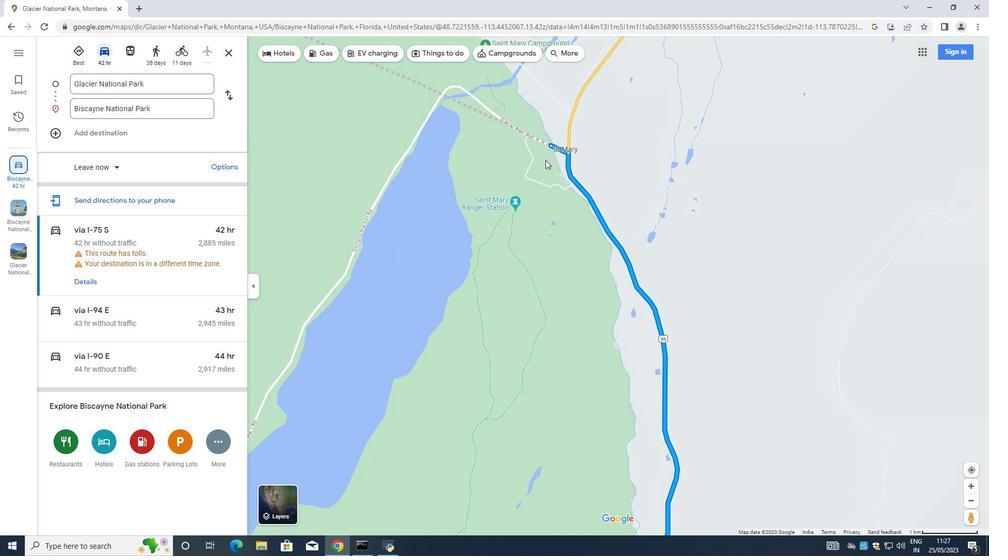 
Action: Mouse moved to (537, 154)
Screenshot: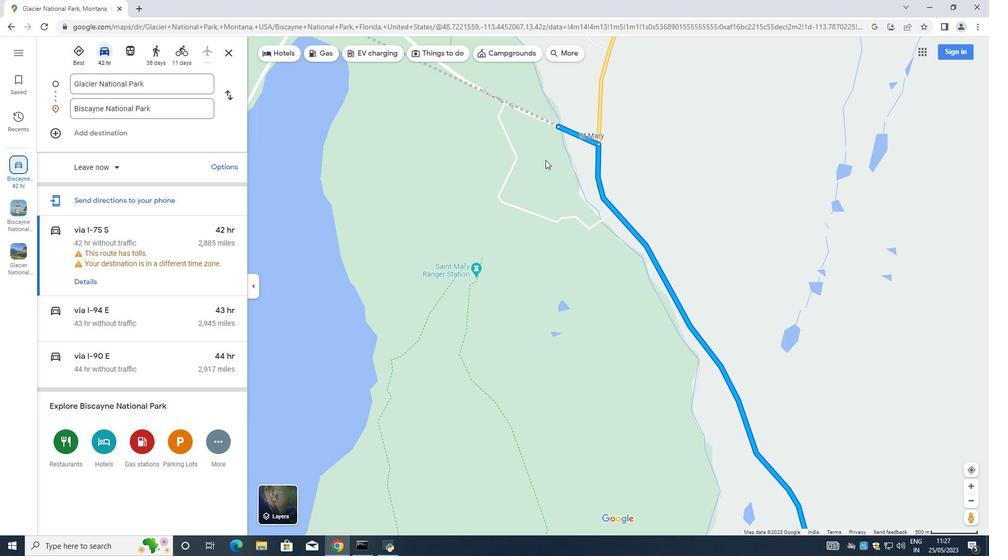 
Action: Mouse scrolled (537, 153) with delta (0, 0)
Screenshot: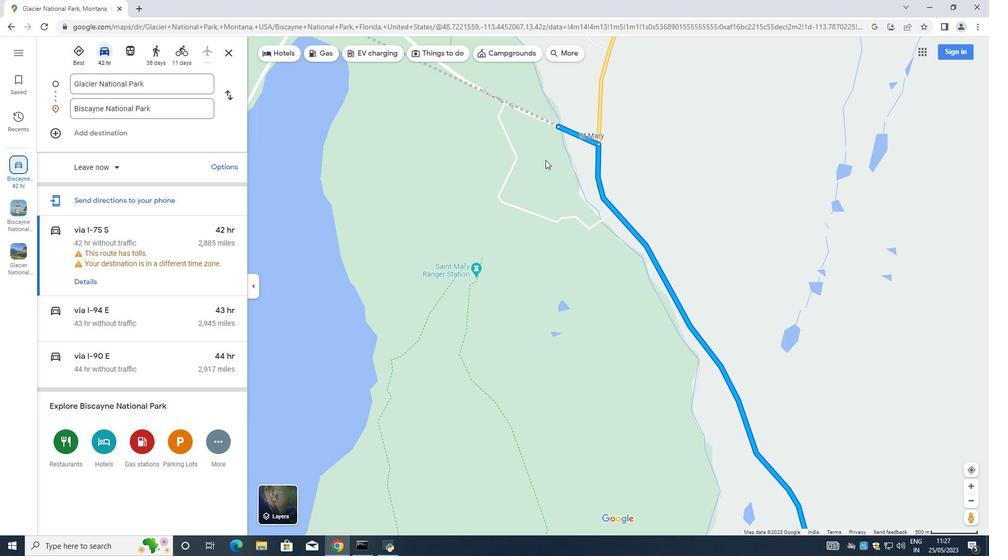 
Action: Mouse scrolled (537, 153) with delta (0, 0)
Screenshot: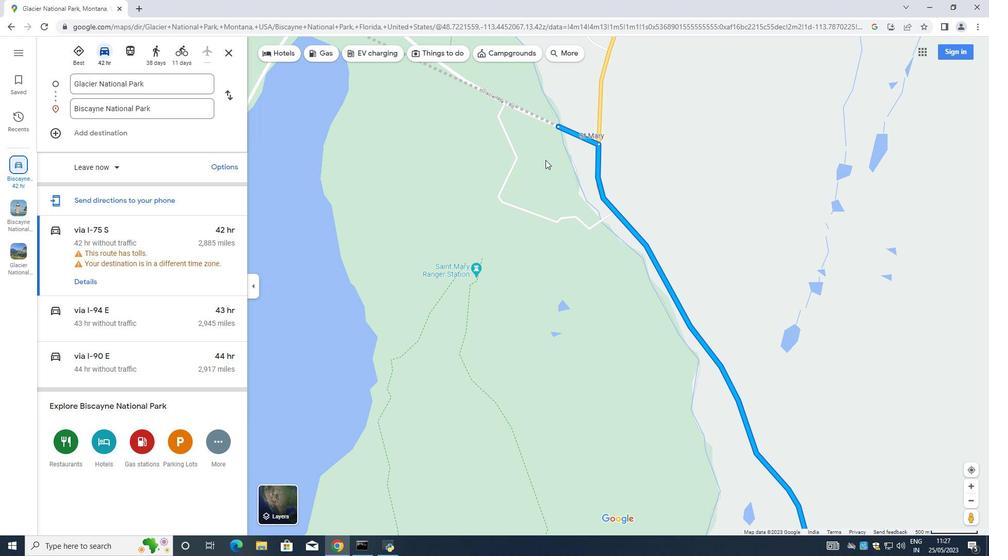 
Action: Mouse moved to (537, 153)
Screenshot: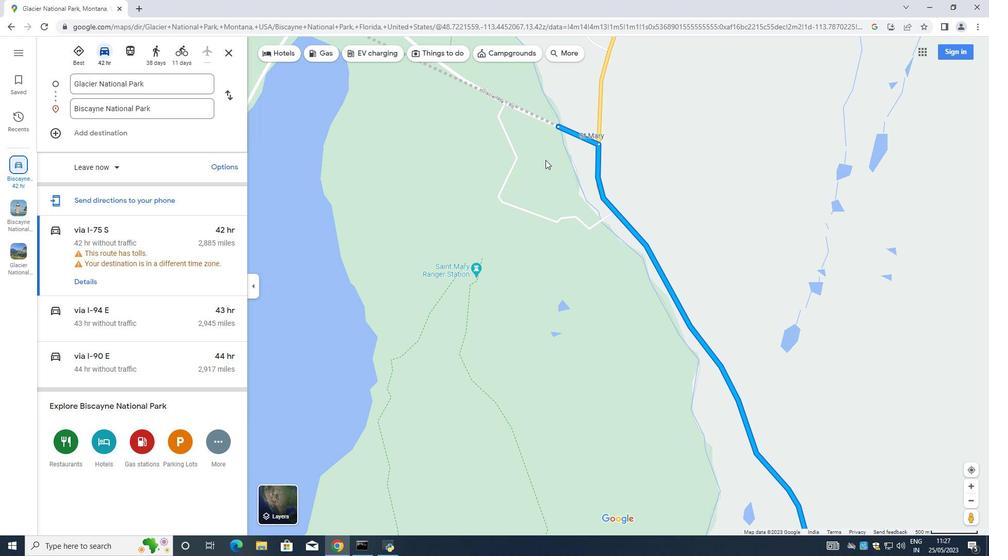 
Action: Mouse scrolled (537, 153) with delta (0, 0)
Screenshot: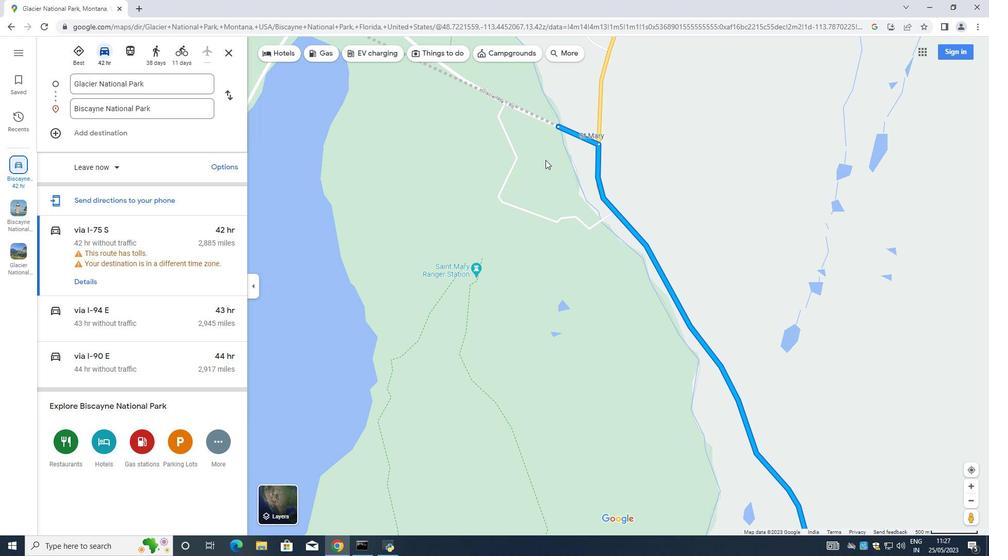 
Action: Mouse moved to (537, 153)
Screenshot: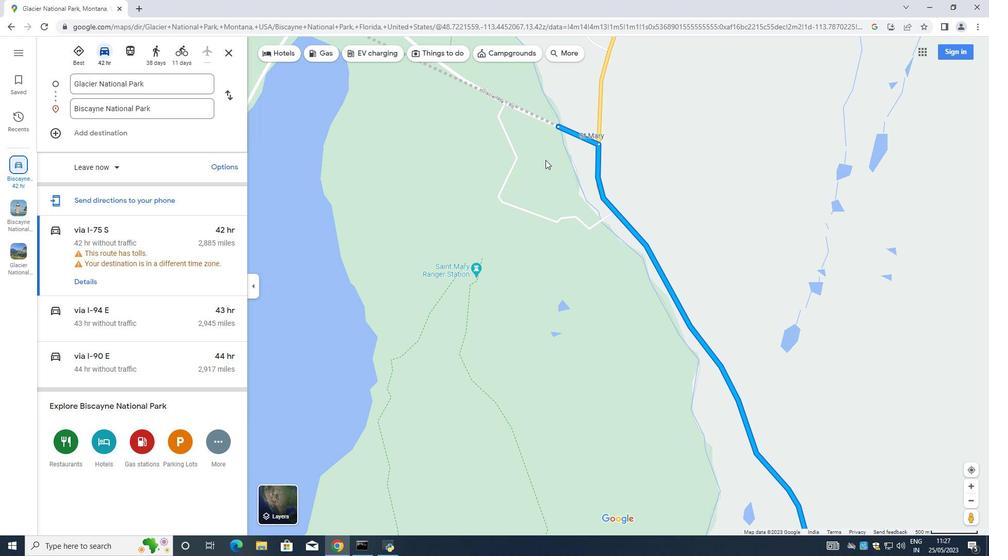 
Action: Mouse scrolled (537, 153) with delta (0, 0)
Screenshot: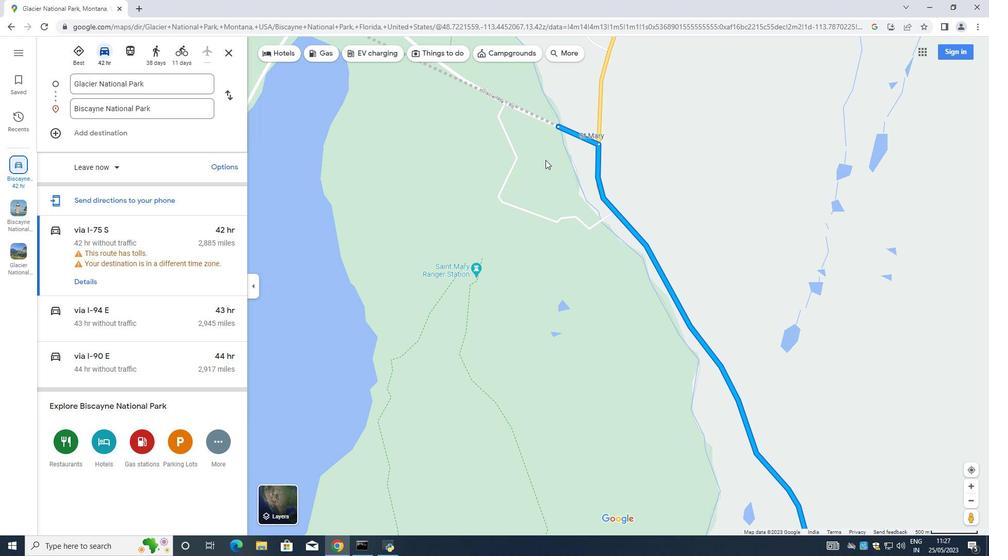 
Action: Mouse moved to (537, 153)
Screenshot: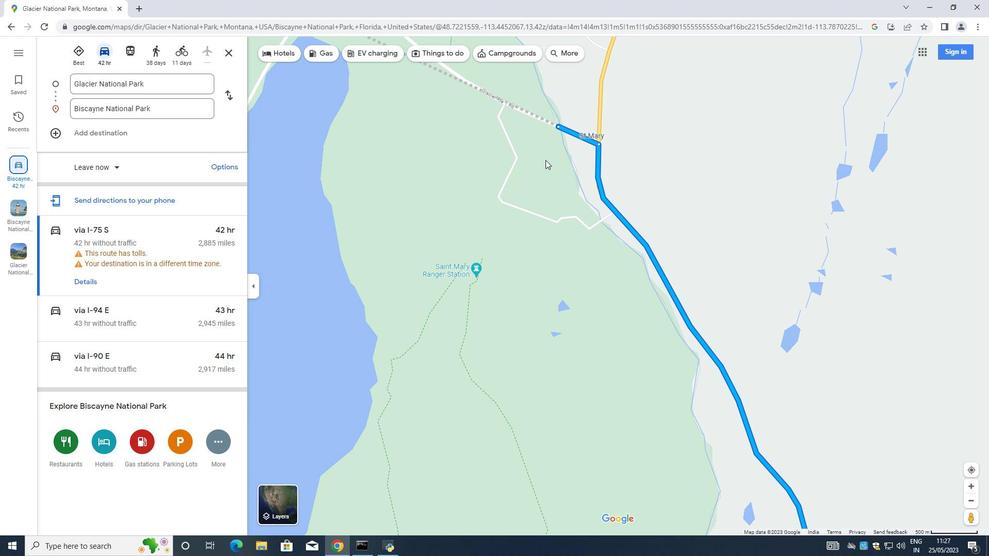 
Action: Mouse scrolled (537, 152) with delta (0, 0)
Screenshot: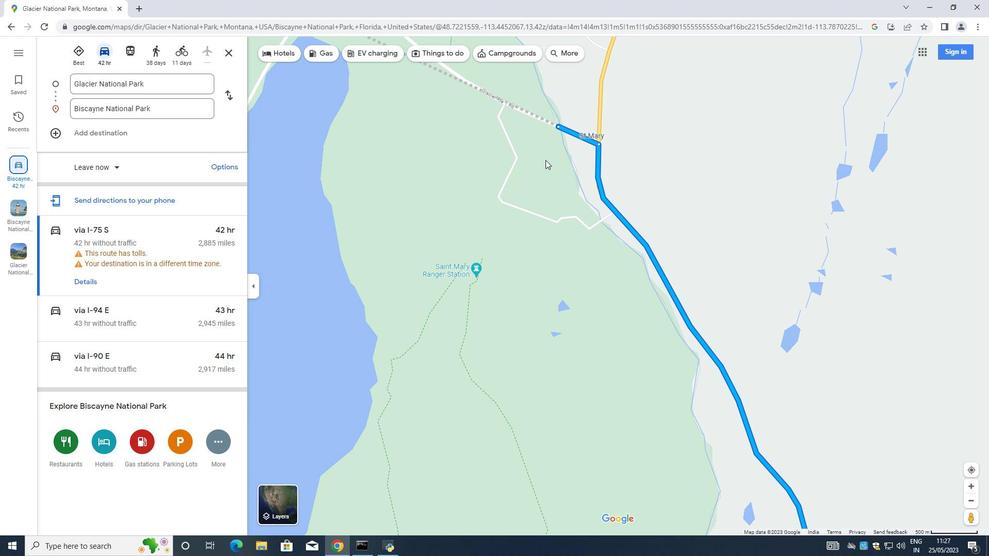 
Action: Mouse scrolled (537, 152) with delta (0, 0)
Screenshot: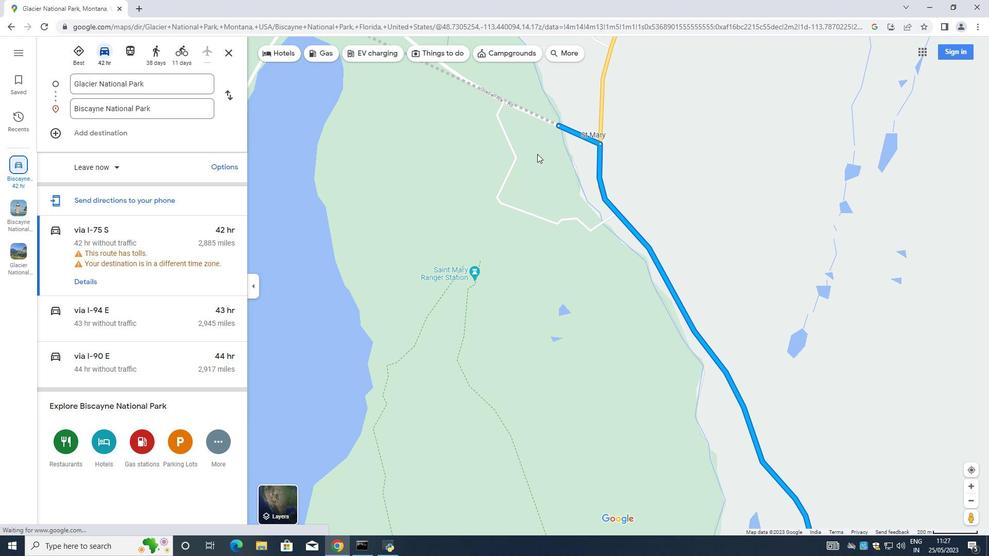 
Action: Mouse moved to (537, 149)
Screenshot: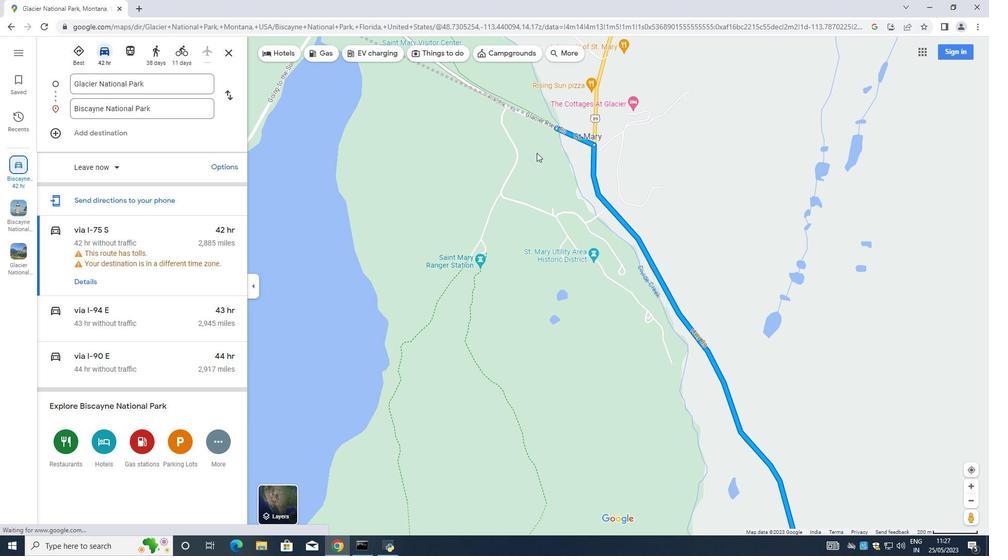 
Action: Mouse scrolled (537, 148) with delta (0, 0)
Screenshot: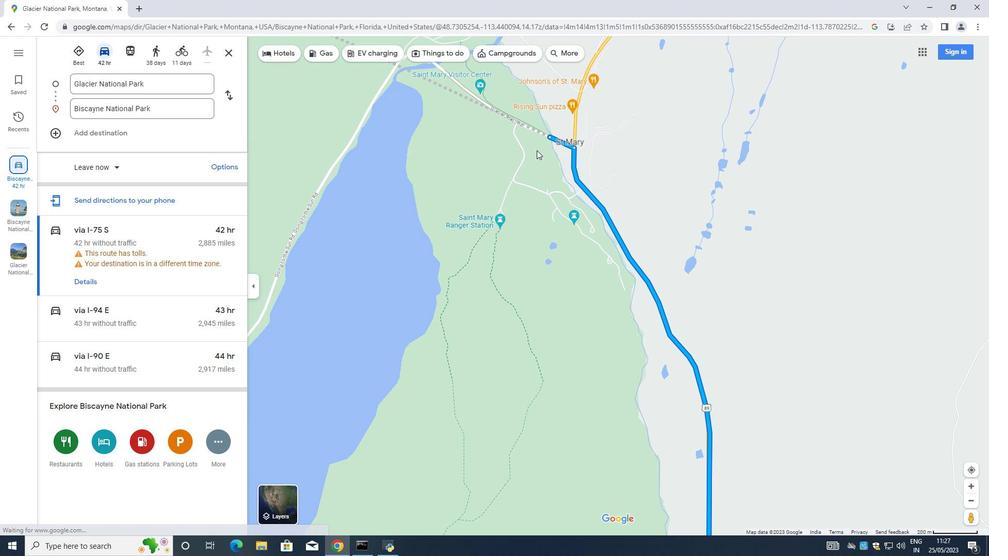 
Action: Mouse scrolled (537, 148) with delta (0, 0)
Screenshot: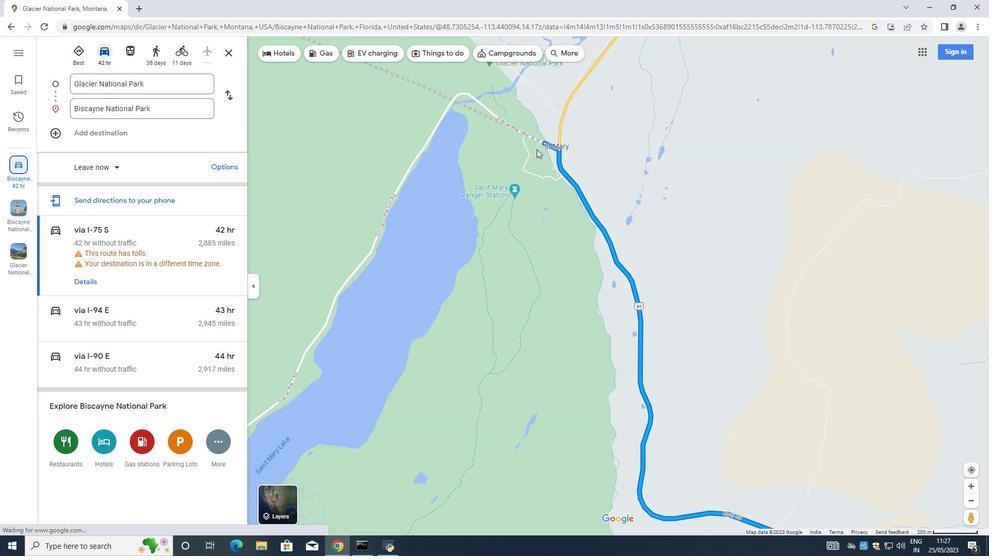 
Action: Mouse scrolled (537, 148) with delta (0, 0)
Screenshot: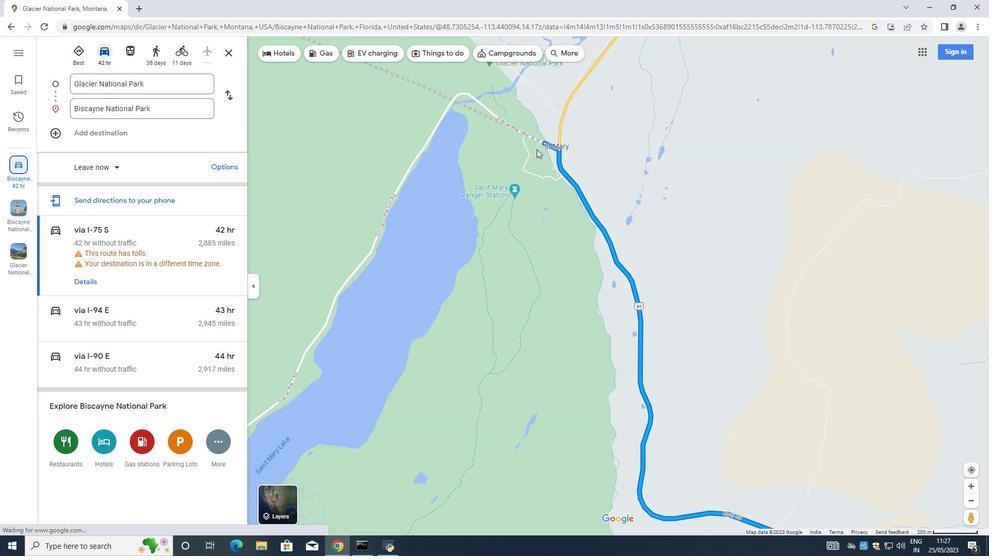
Action: Mouse scrolled (537, 148) with delta (0, 0)
Screenshot: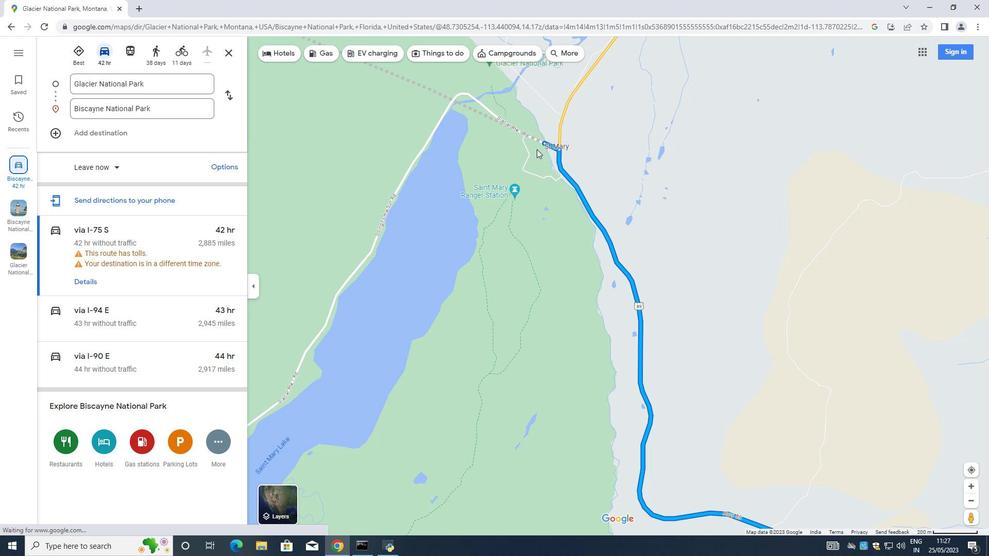 
Action: Mouse moved to (405, 125)
Screenshot: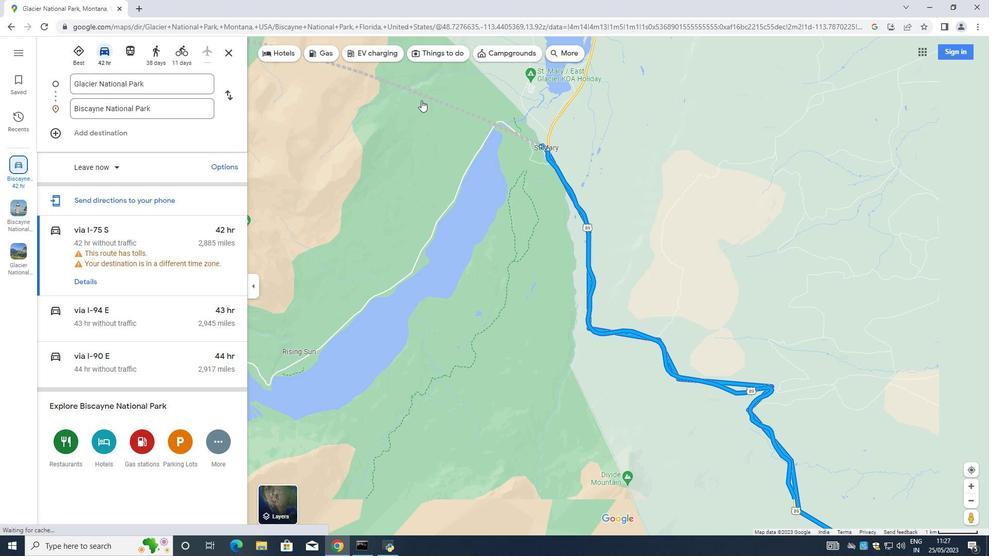 
Action: Mouse pressed left at (405, 125)
Screenshot: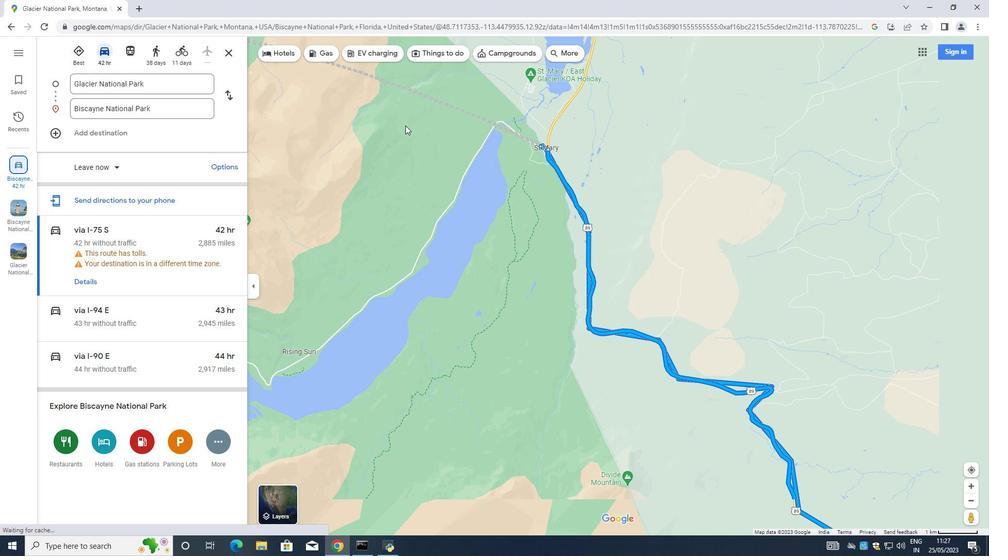 
Action: Mouse moved to (312, 149)
Screenshot: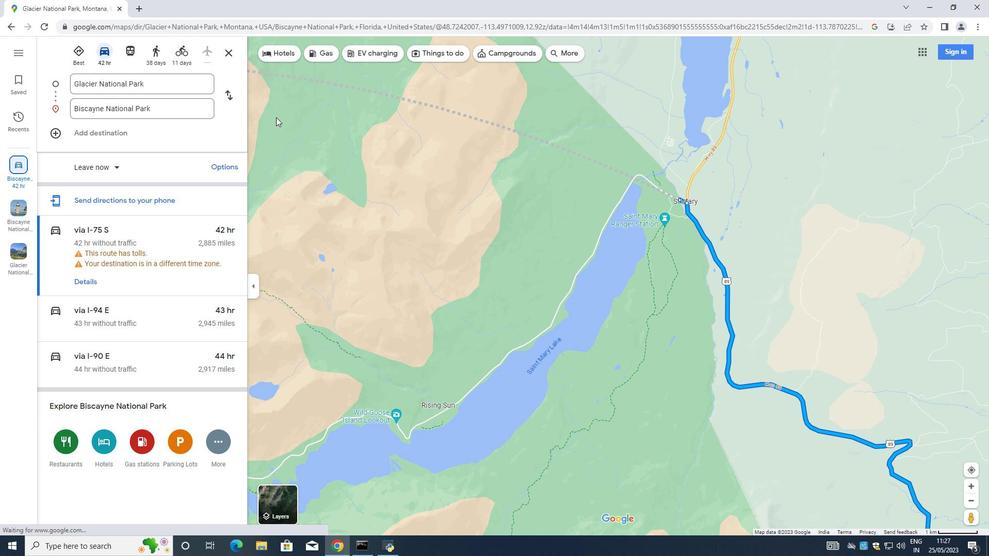 
Action: Mouse pressed left at (312, 149)
Screenshot: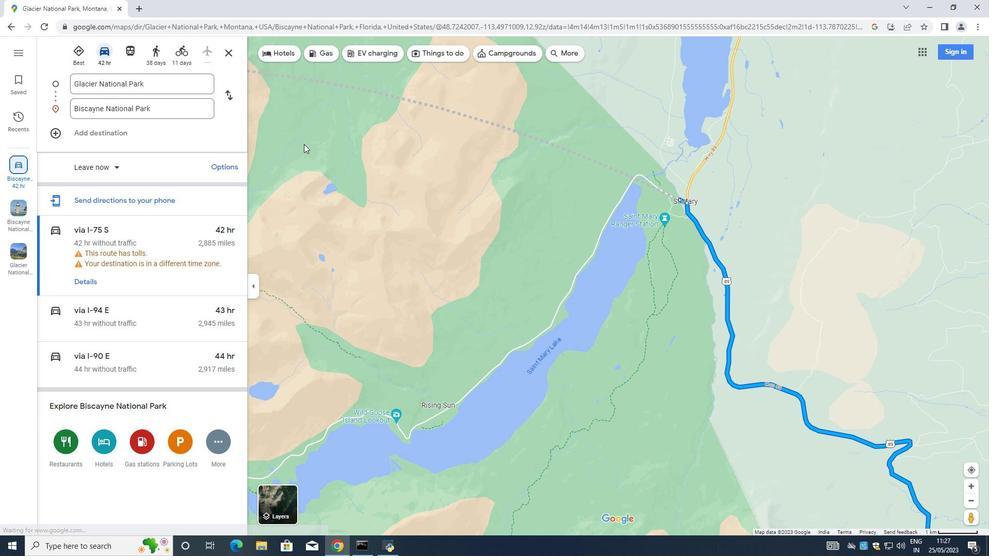 
Action: Mouse moved to (506, 168)
Screenshot: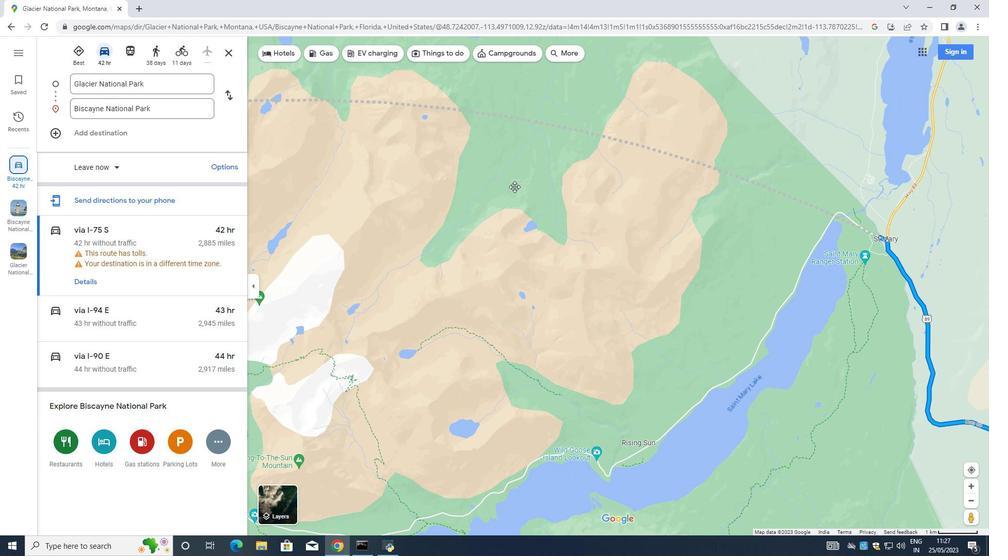 
Action: Mouse scrolled (506, 167) with delta (0, 0)
Screenshot: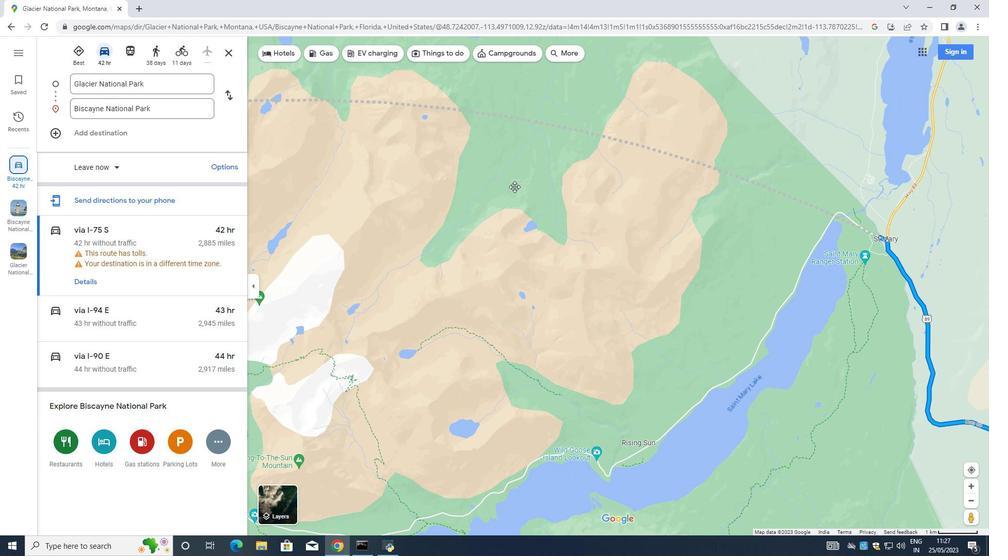
Action: Mouse moved to (506, 166)
Screenshot: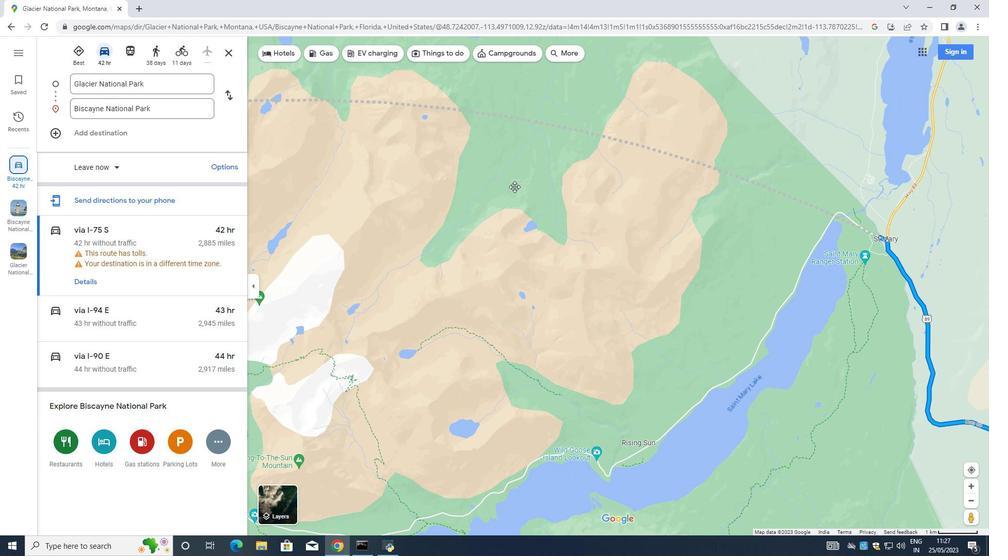
Action: Mouse scrolled (506, 167) with delta (0, 0)
Screenshot: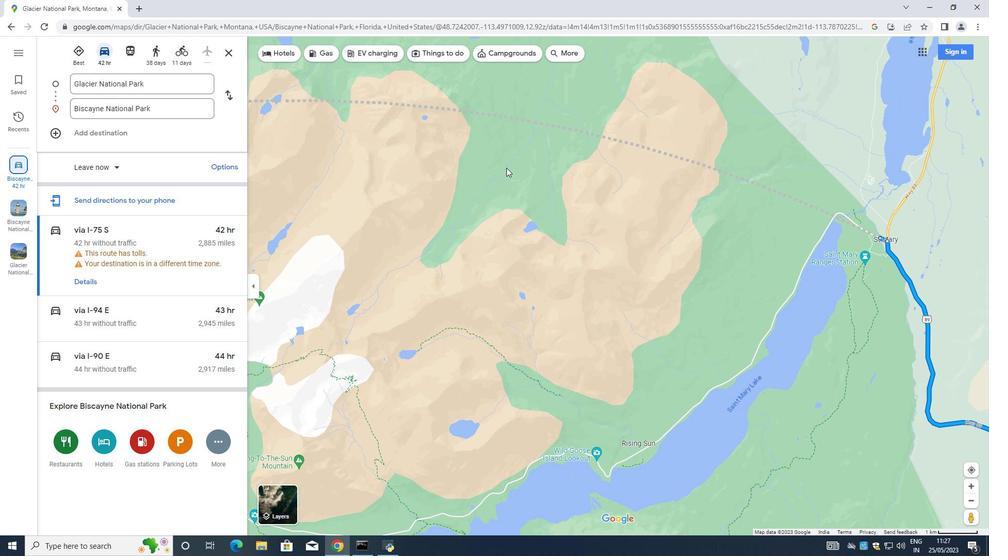
Action: Mouse moved to (506, 164)
Screenshot: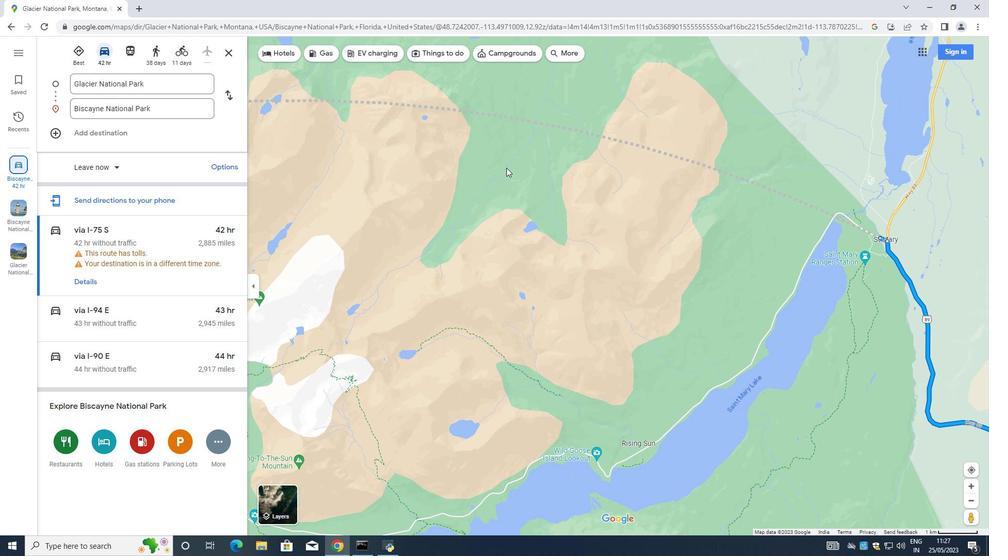 
Action: Mouse scrolled (506, 165) with delta (0, 0)
Screenshot: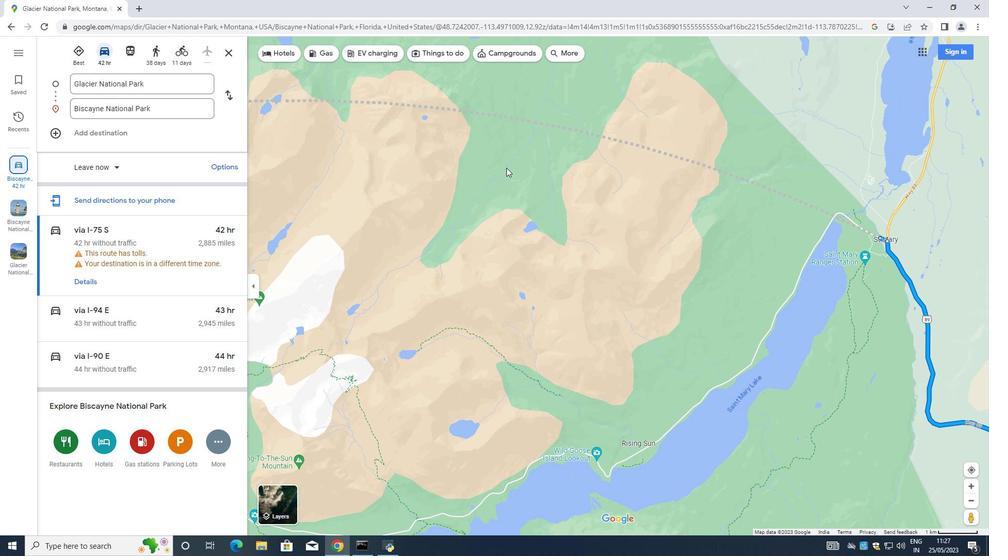
Action: Mouse moved to (505, 164)
Screenshot: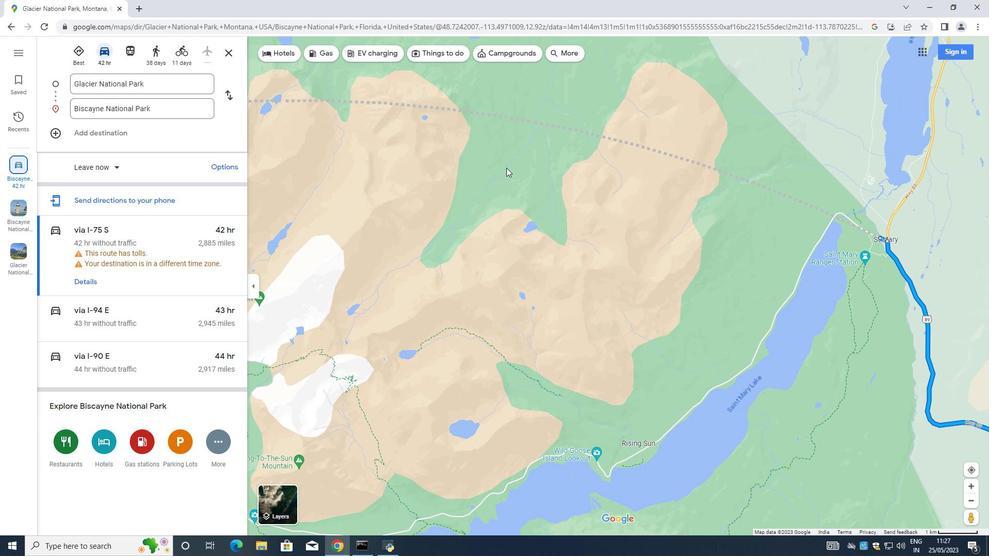 
Action: Mouse scrolled (506, 164) with delta (0, 0)
Screenshot: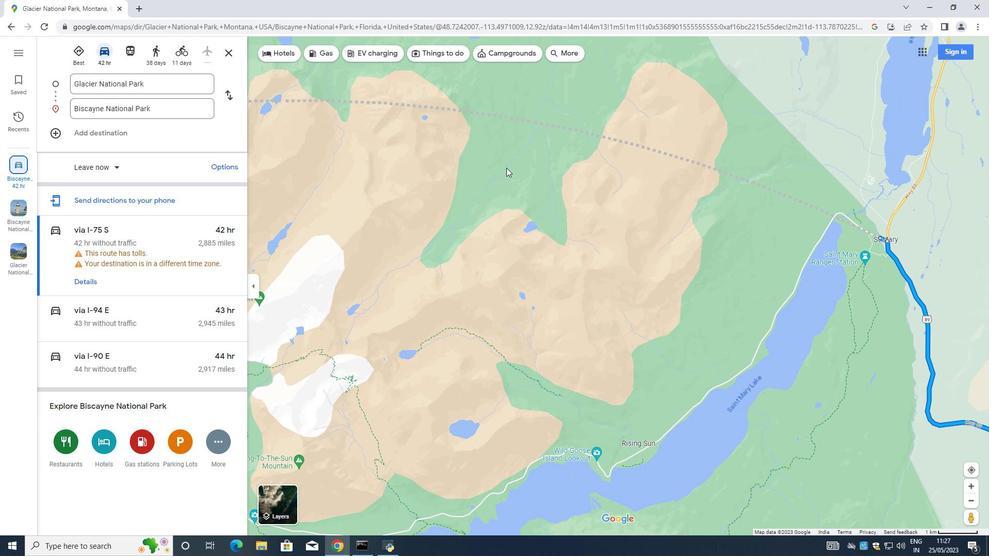 
Action: Mouse moved to (505, 162)
Screenshot: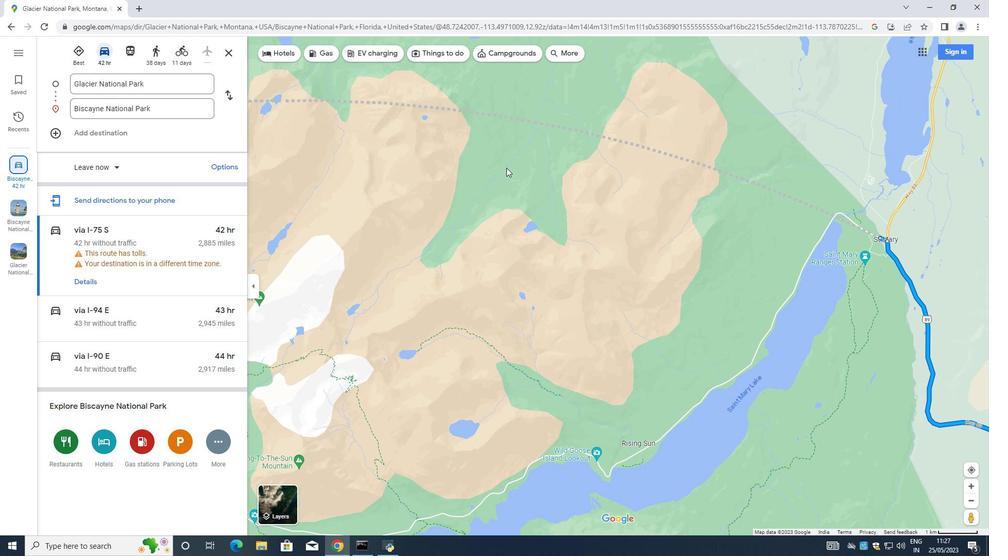 
Action: Mouse scrolled (505, 162) with delta (0, 0)
Screenshot: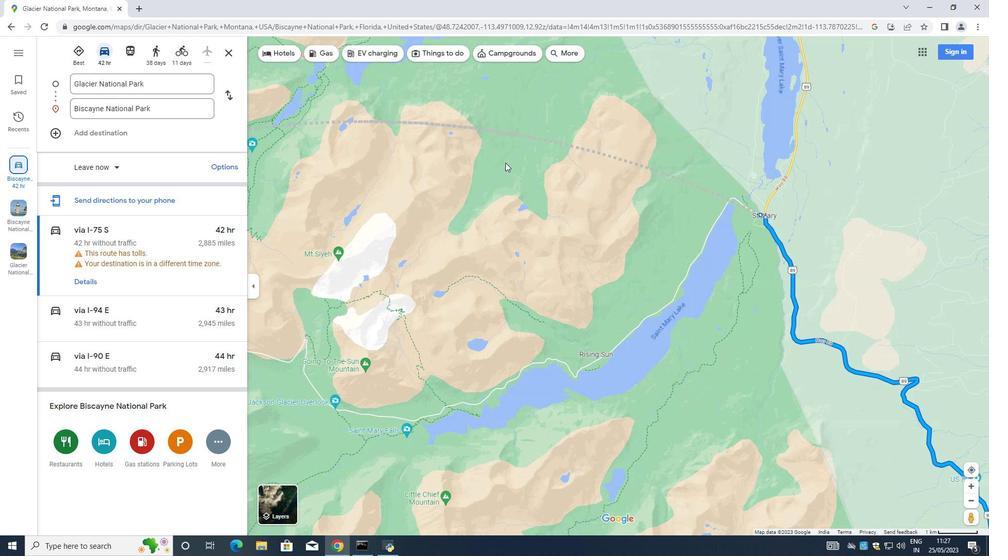 
Action: Mouse scrolled (505, 162) with delta (0, 0)
Screenshot: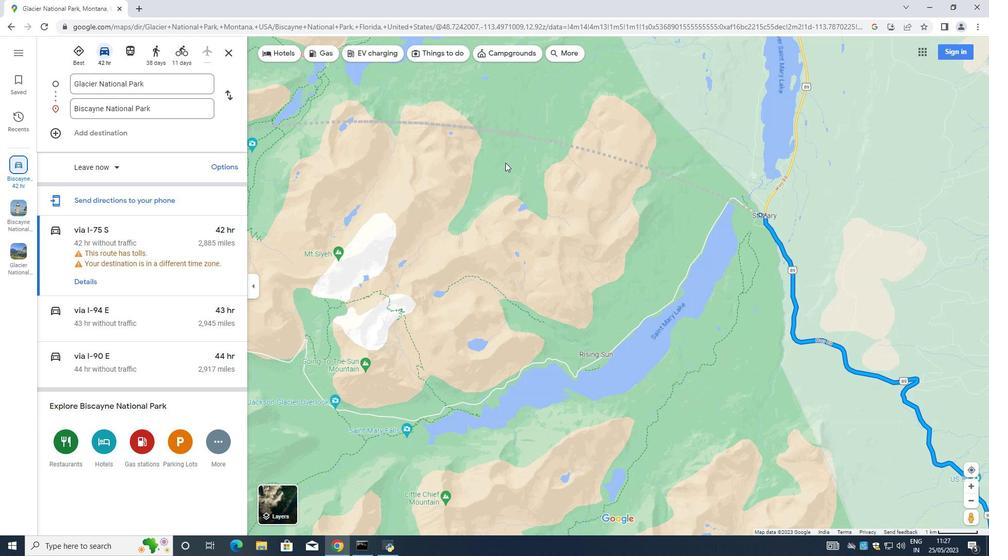 
Action: Mouse scrolled (505, 162) with delta (0, 0)
Screenshot: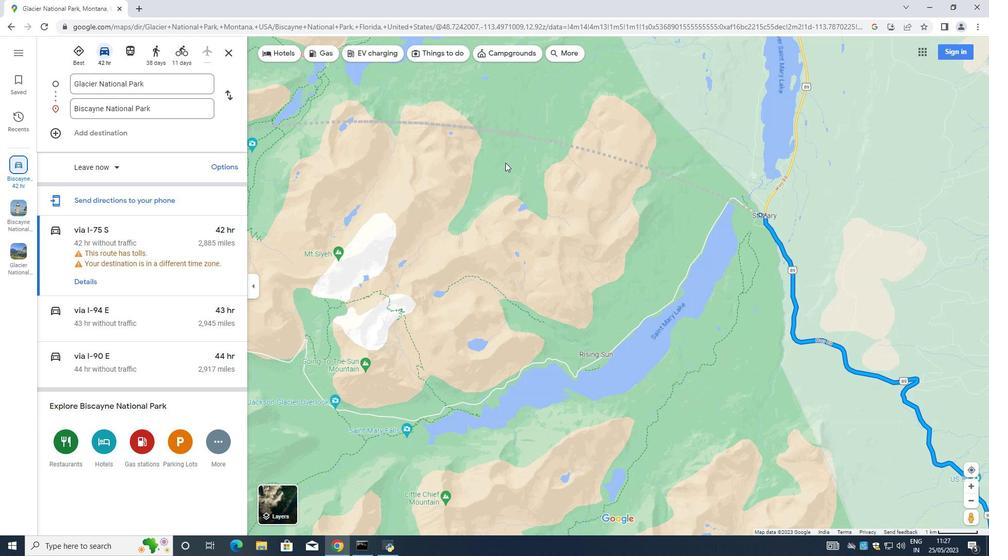 
Action: Mouse scrolled (505, 162) with delta (0, 0)
Screenshot: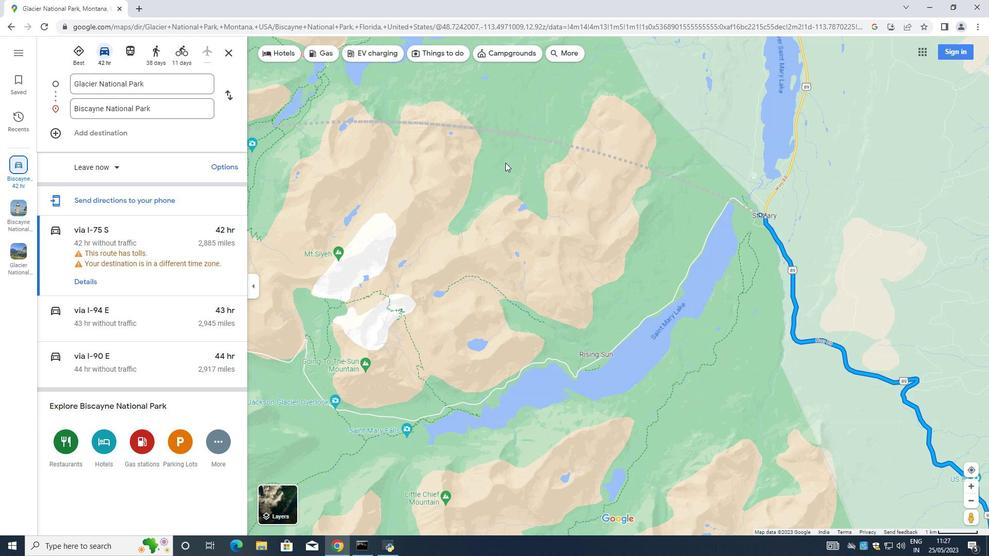 
Action: Mouse scrolled (505, 162) with delta (0, 0)
Screenshot: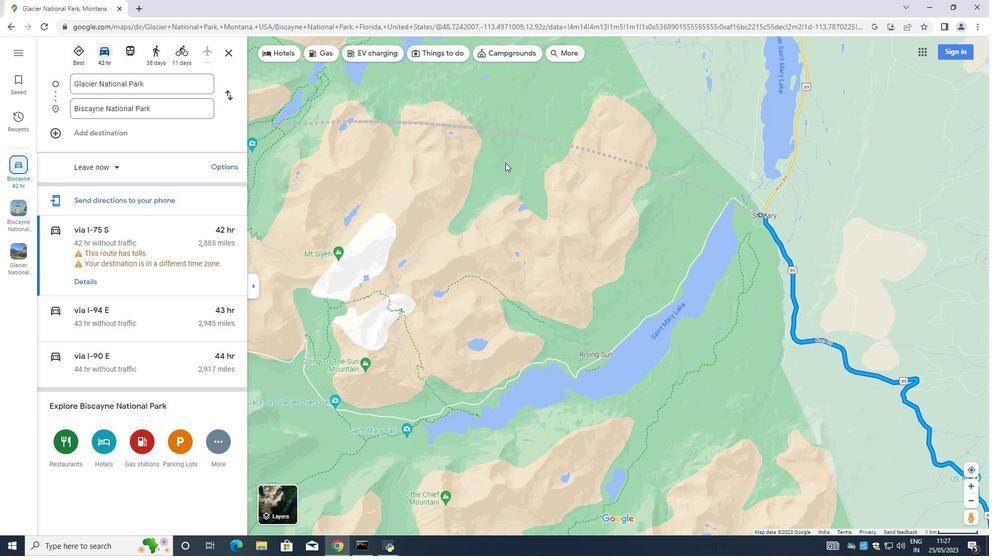 
Action: Mouse moved to (504, 162)
Screenshot: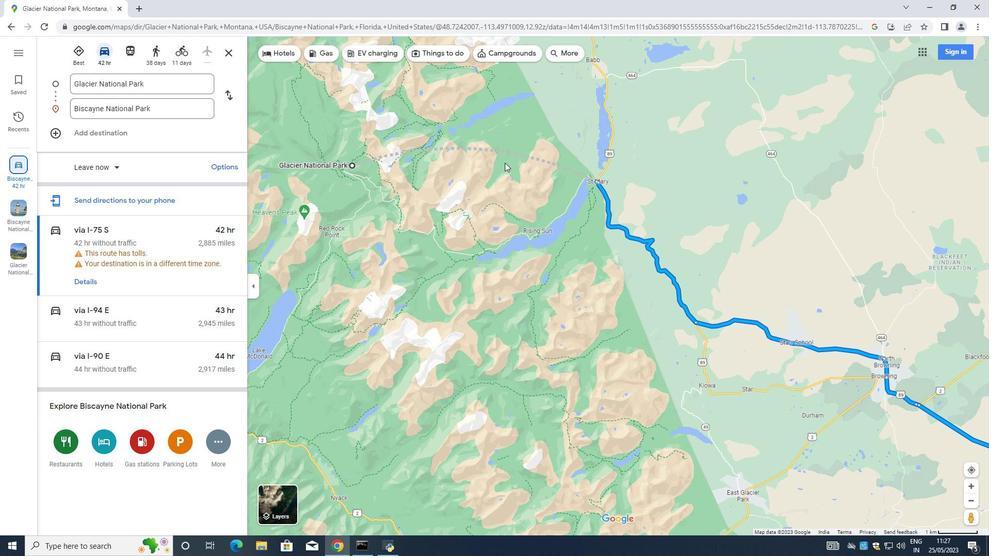 
Action: Mouse scrolled (504, 162) with delta (0, 0)
Screenshot: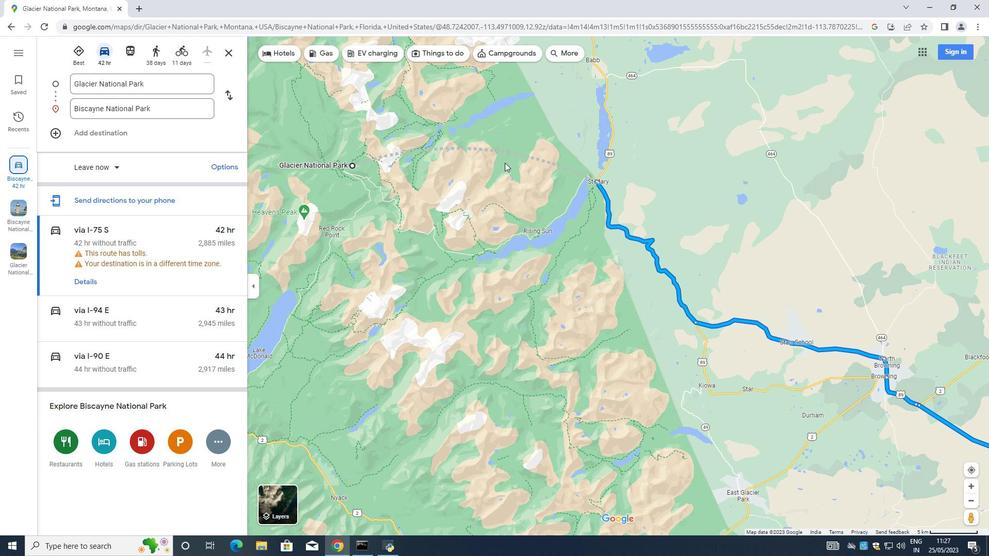 
Action: Mouse scrolled (504, 162) with delta (0, 0)
Screenshot: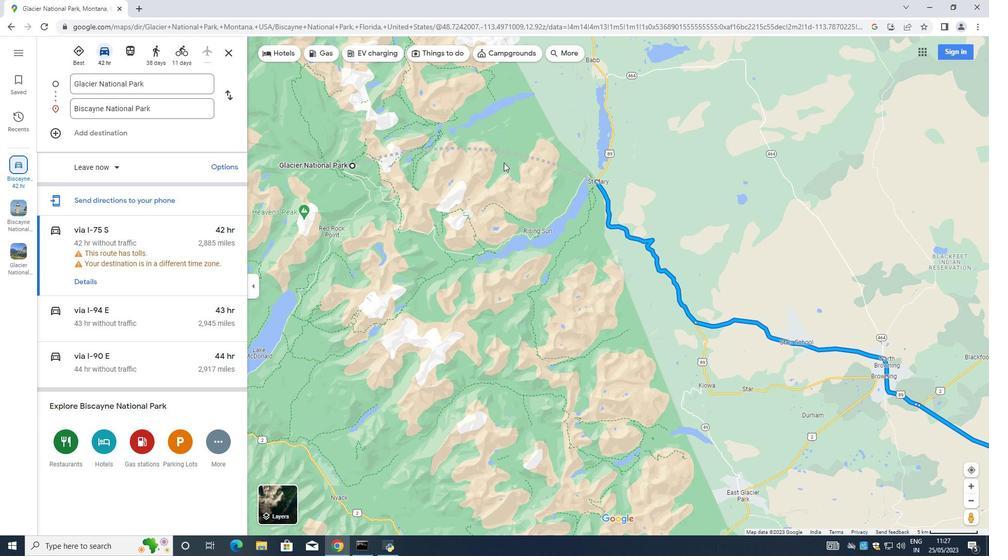 
Action: Mouse moved to (377, 162)
Screenshot: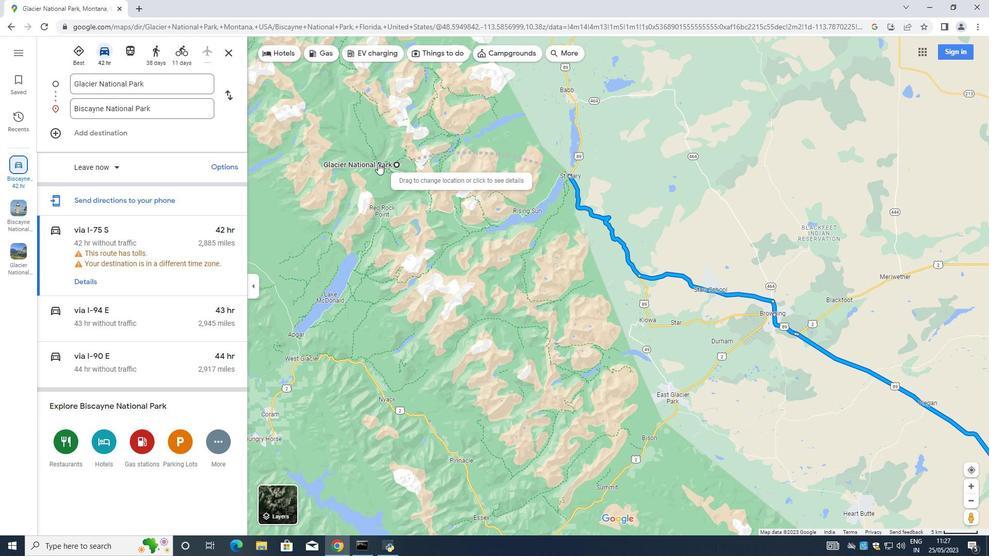 
Action: Mouse scrolled (377, 163) with delta (0, 0)
Screenshot: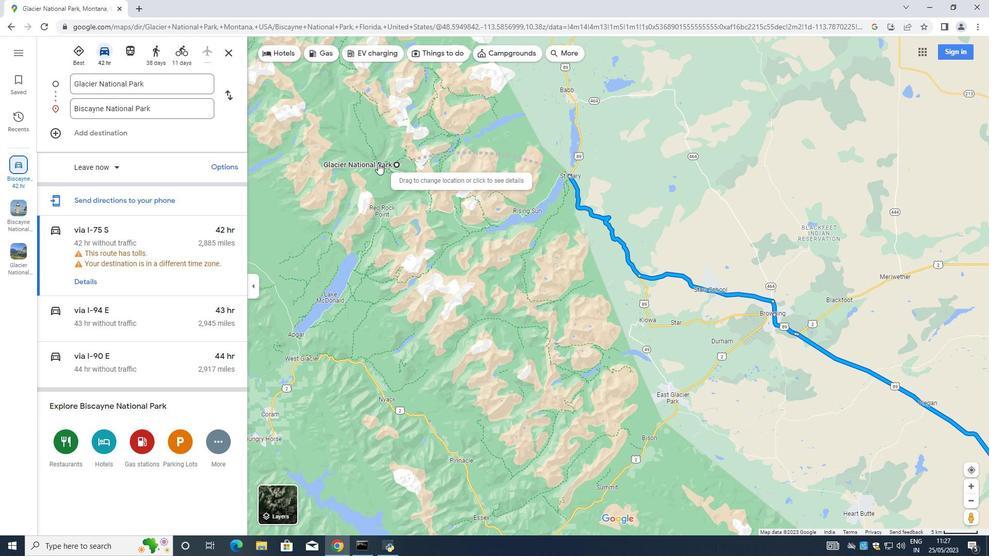 
Action: Mouse scrolled (377, 163) with delta (0, 0)
Screenshot: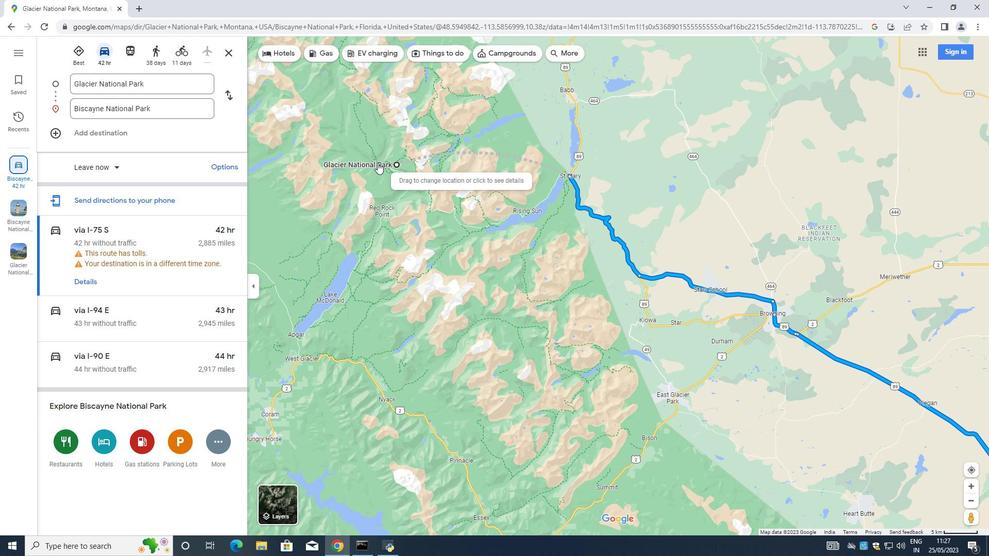 
Action: Mouse scrolled (377, 163) with delta (0, 0)
Screenshot: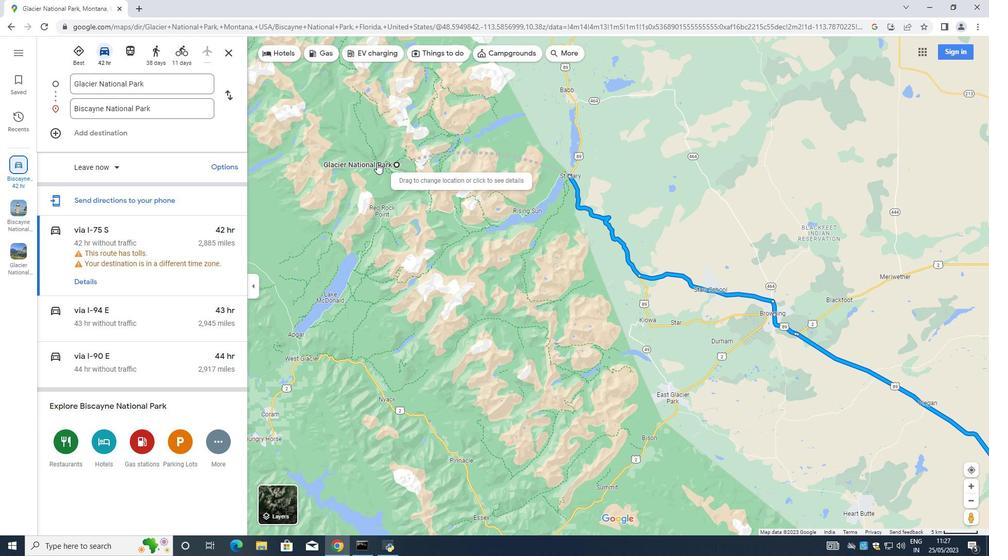 
Action: Mouse moved to (390, 164)
Screenshot: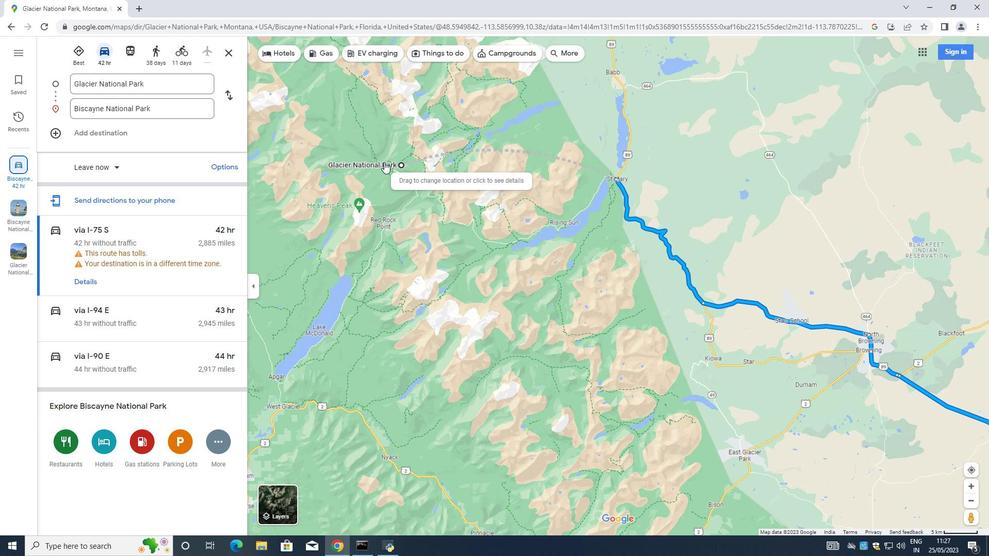 
Action: Mouse scrolled (387, 163) with delta (0, 0)
Screenshot: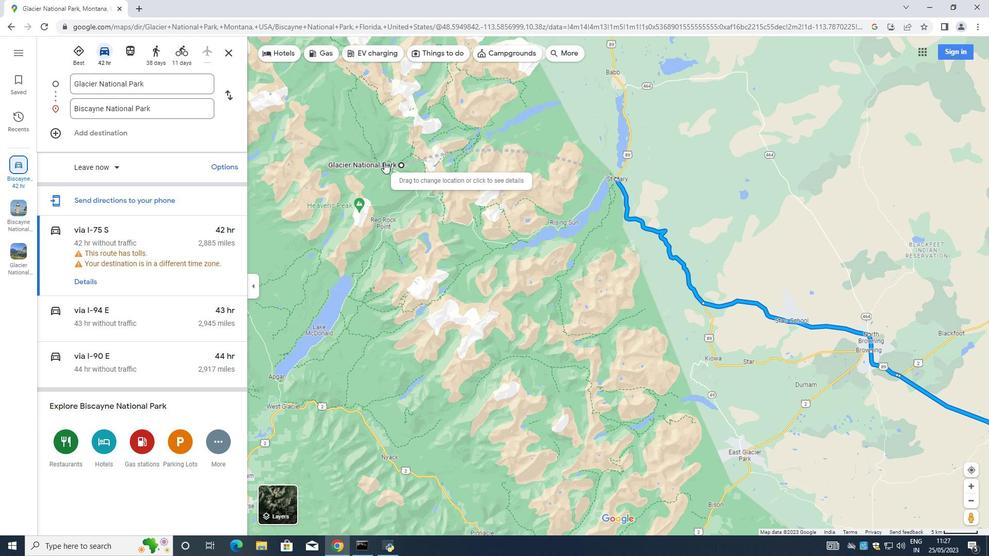 
Action: Mouse scrolled (390, 165) with delta (0, 0)
Screenshot: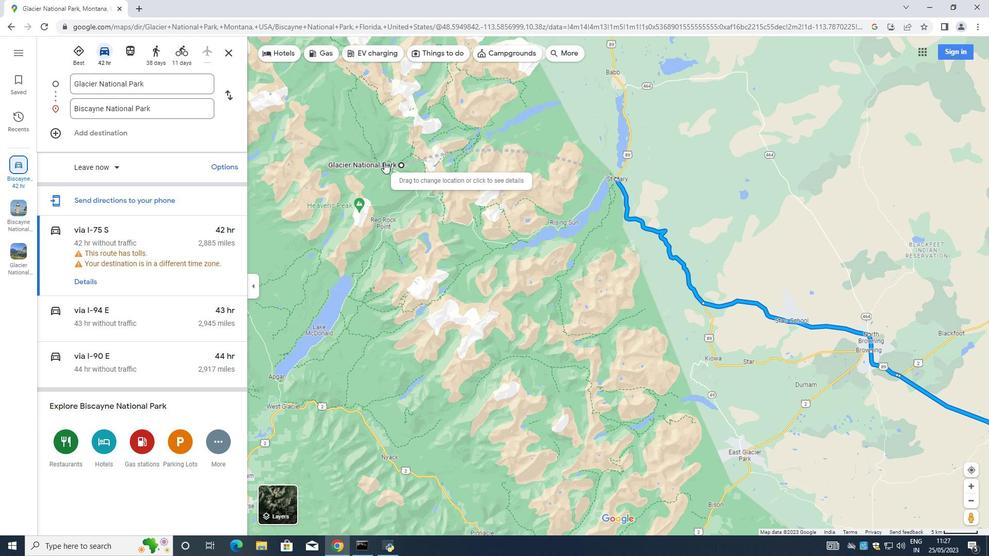 
Action: Mouse moved to (391, 164)
Screenshot: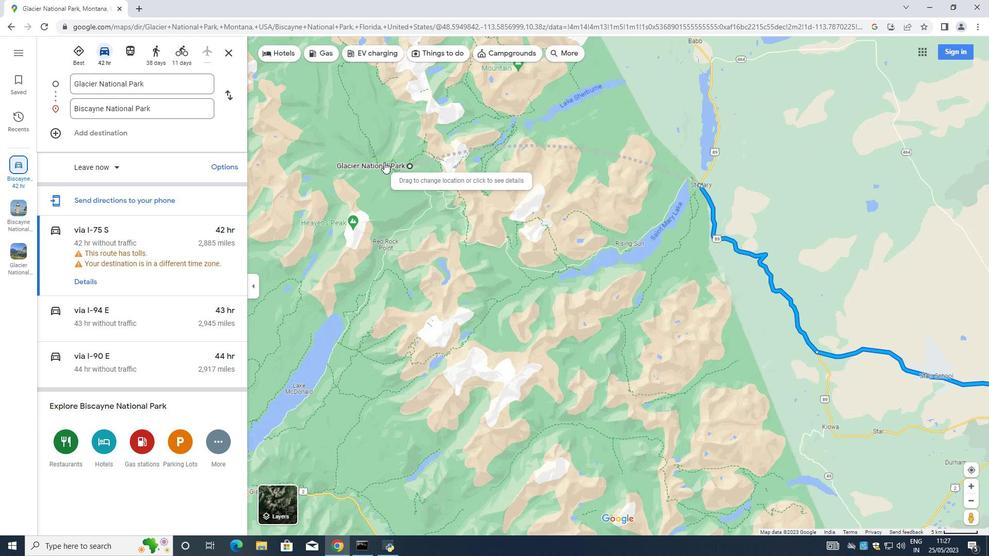 
Action: Mouse scrolled (390, 165) with delta (0, 0)
Screenshot: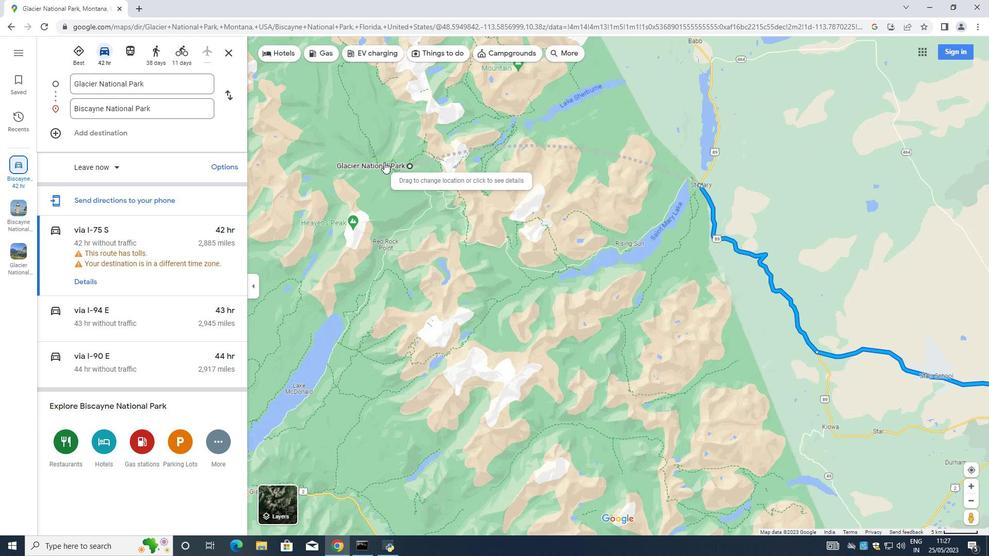 
Action: Mouse moved to (393, 164)
Screenshot: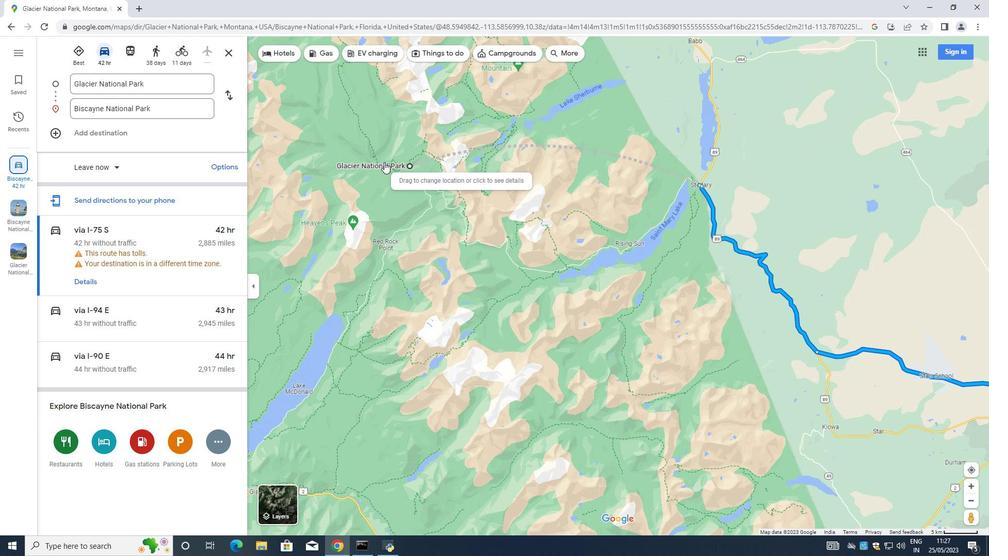 
Action: Mouse scrolled (392, 165) with delta (0, 0)
Screenshot: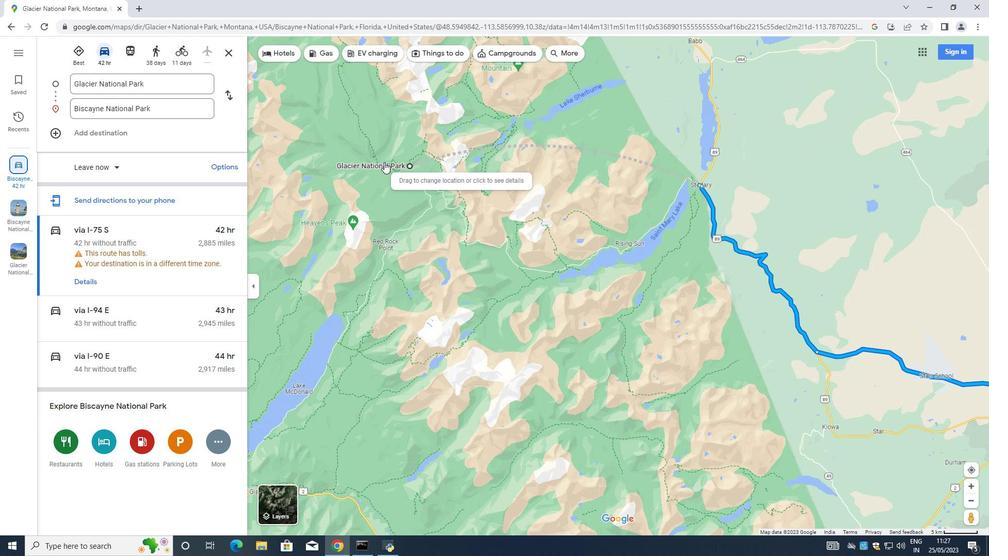 
Action: Mouse moved to (418, 176)
Screenshot: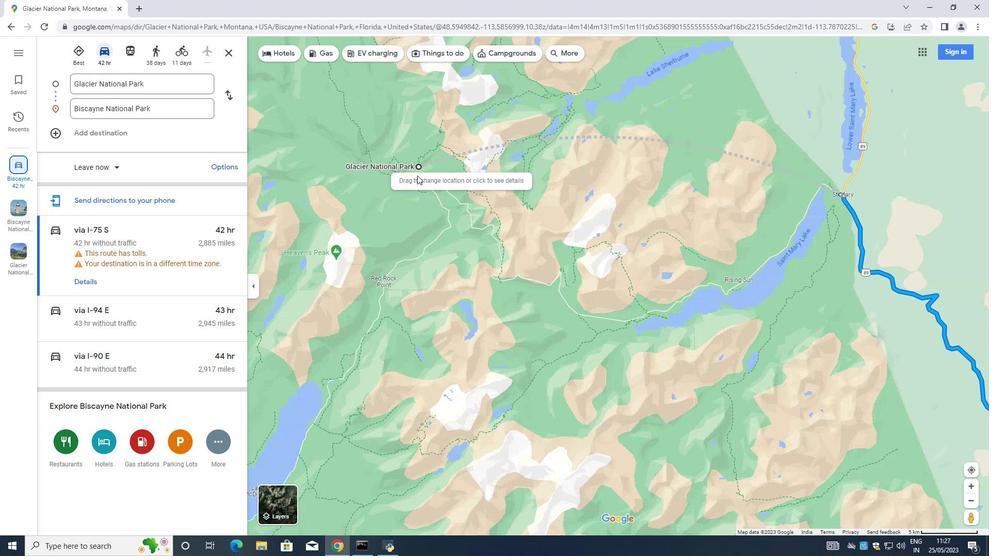 
Action: Mouse scrolled (418, 177) with delta (0, 0)
Screenshot: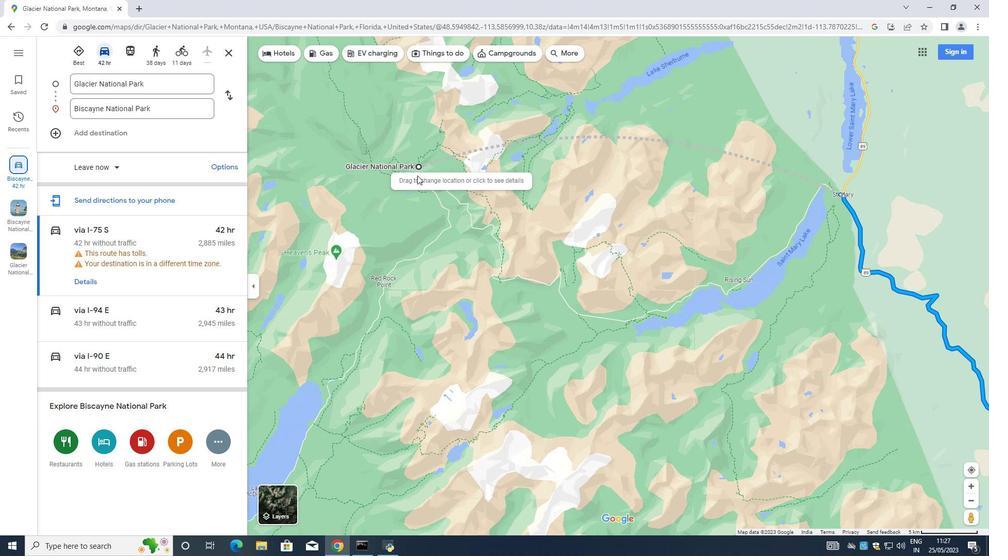 
Action: Mouse scrolled (418, 177) with delta (0, 0)
Screenshot: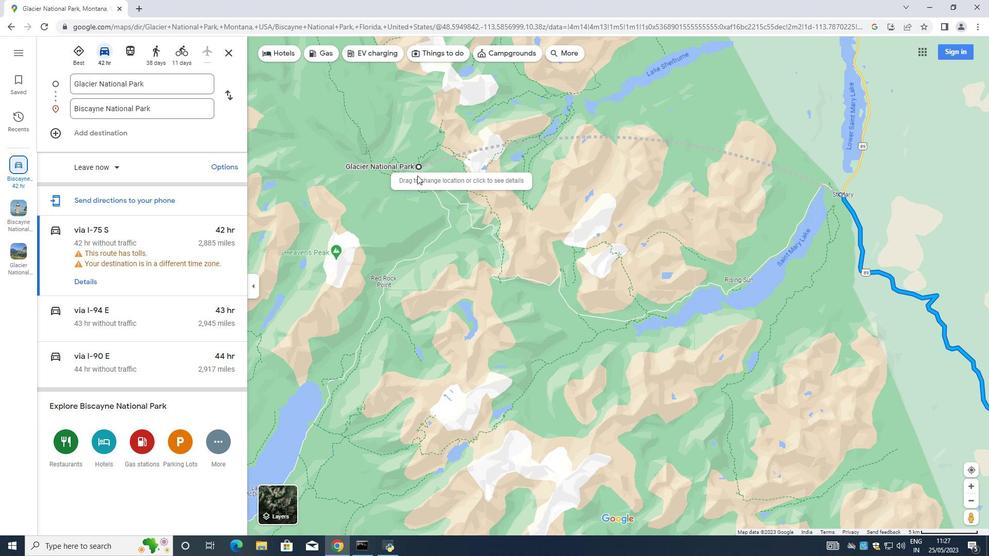 
Action: Mouse scrolled (418, 177) with delta (0, 0)
Screenshot: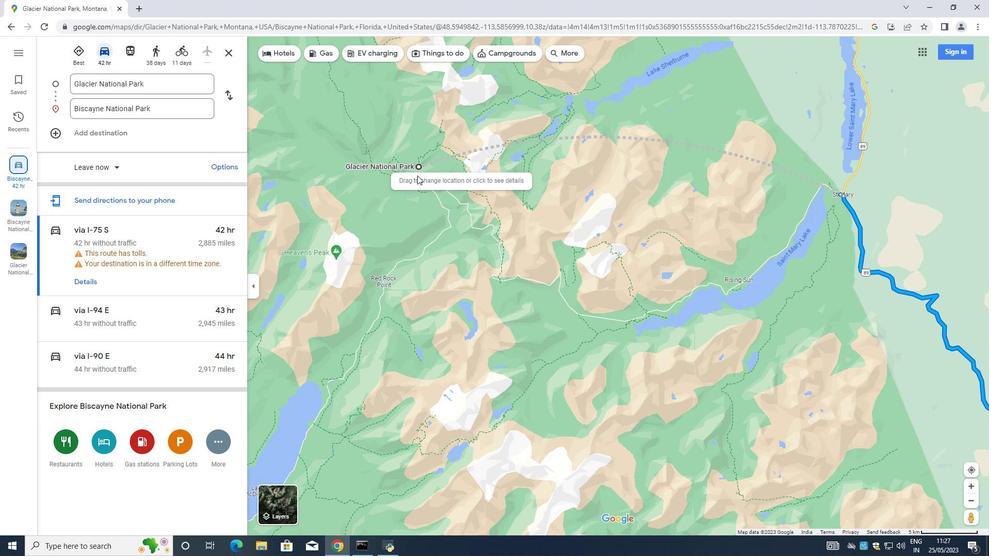 
Action: Mouse scrolled (418, 177) with delta (0, 0)
Screenshot: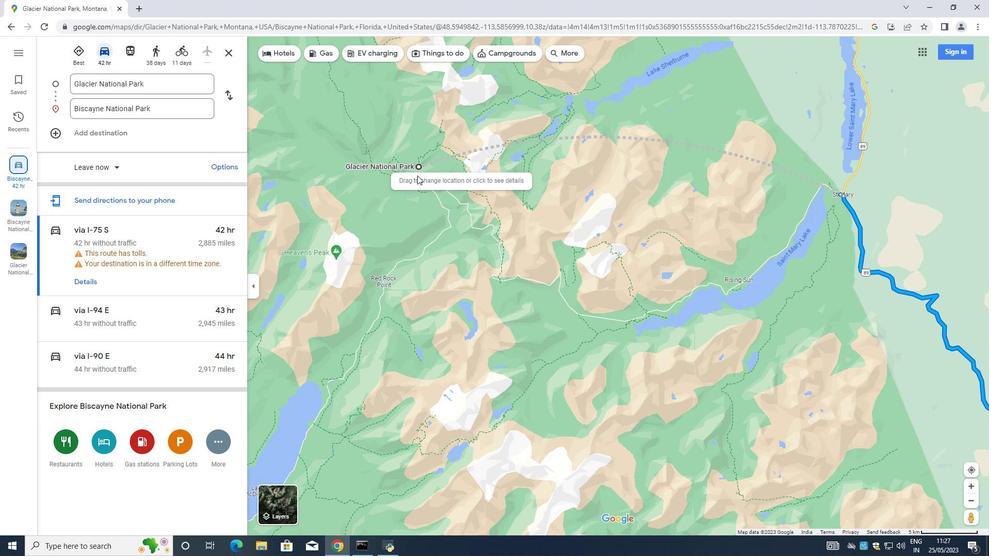 
Action: Mouse moved to (420, 172)
Screenshot: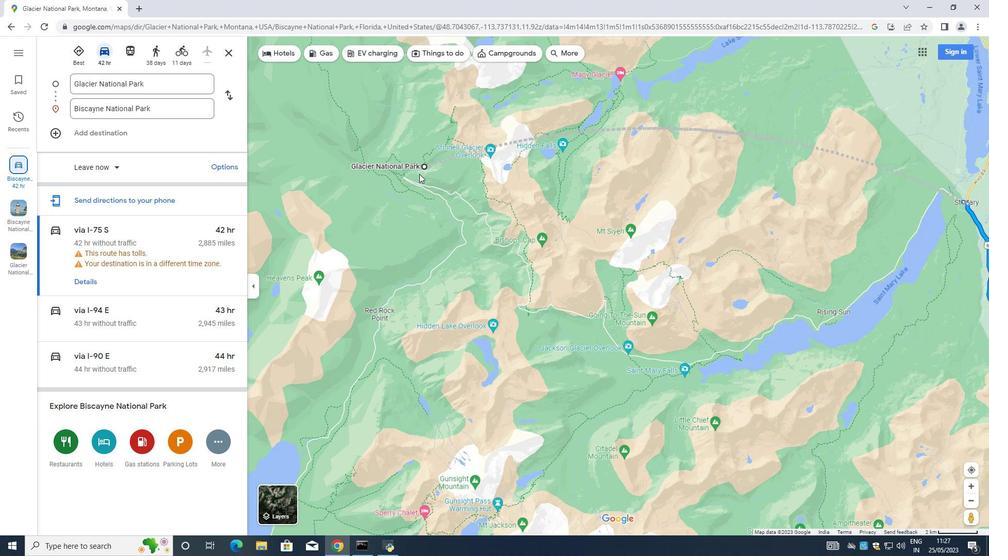 
Action: Mouse scrolled (420, 173) with delta (0, 0)
Screenshot: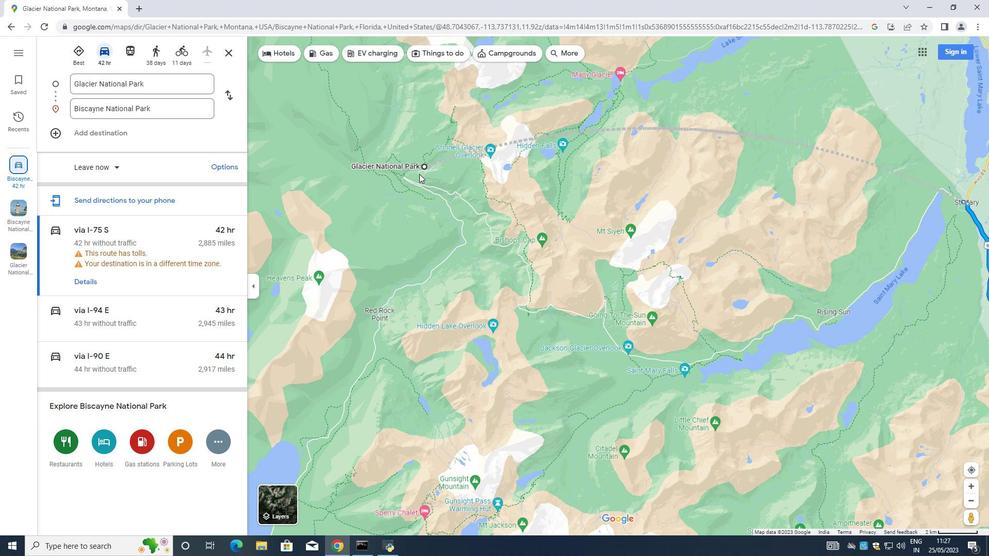 
Action: Mouse scrolled (420, 173) with delta (0, 0)
Screenshot: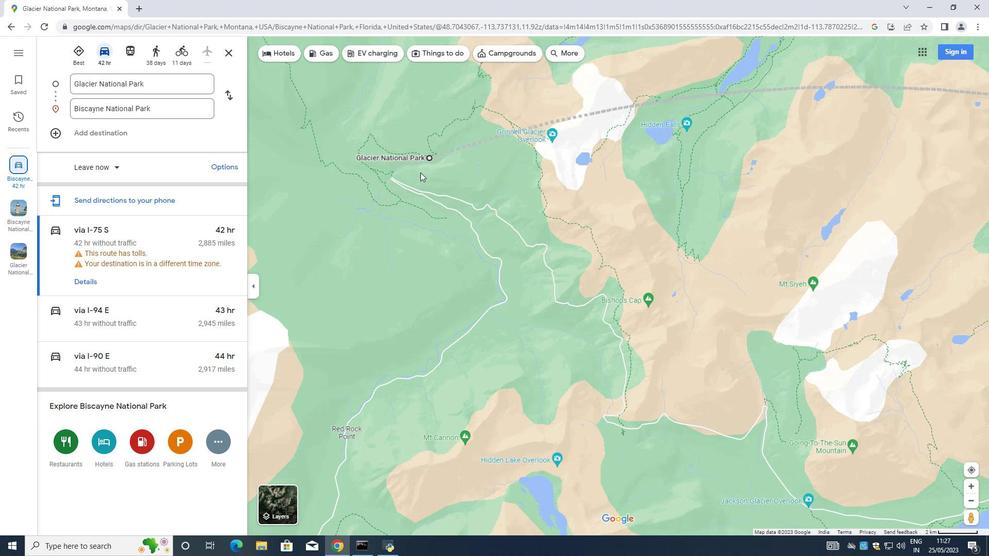 
Action: Mouse scrolled (420, 173) with delta (0, 0)
Screenshot: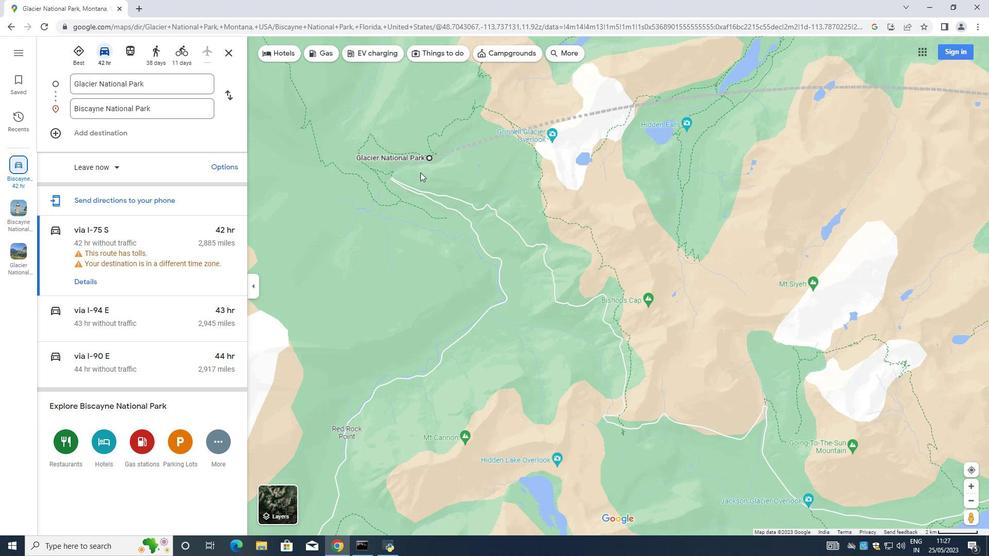 
Action: Mouse scrolled (420, 173) with delta (0, 0)
Screenshot: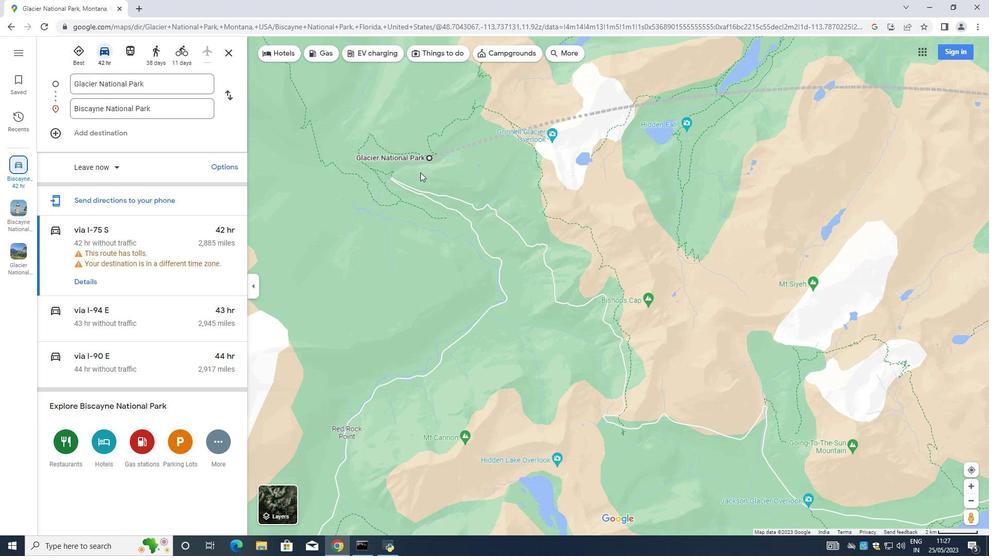 
Action: Mouse moved to (426, 163)
Screenshot: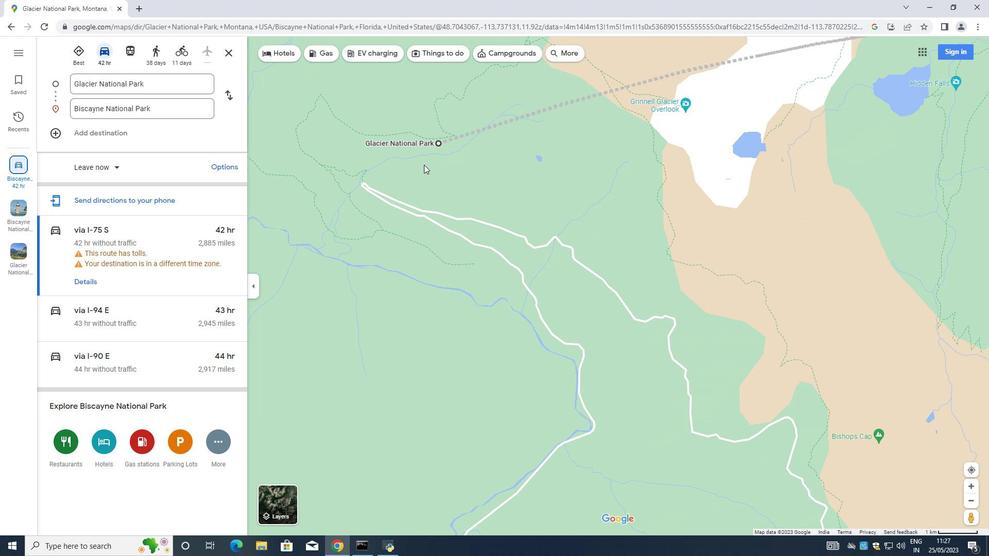
Action: Mouse scrolled (426, 164) with delta (0, 0)
Screenshot: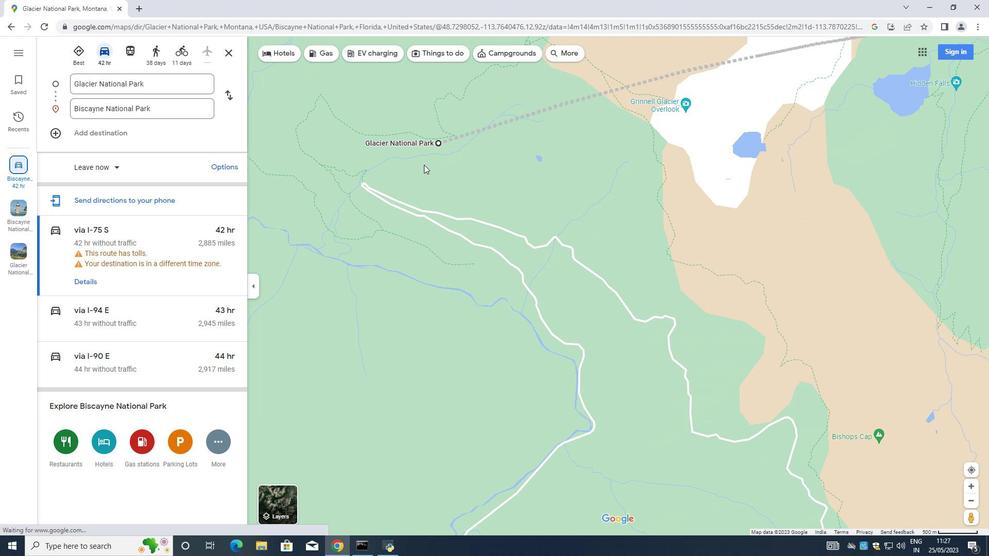 
Action: Mouse scrolled (426, 164) with delta (0, 0)
Screenshot: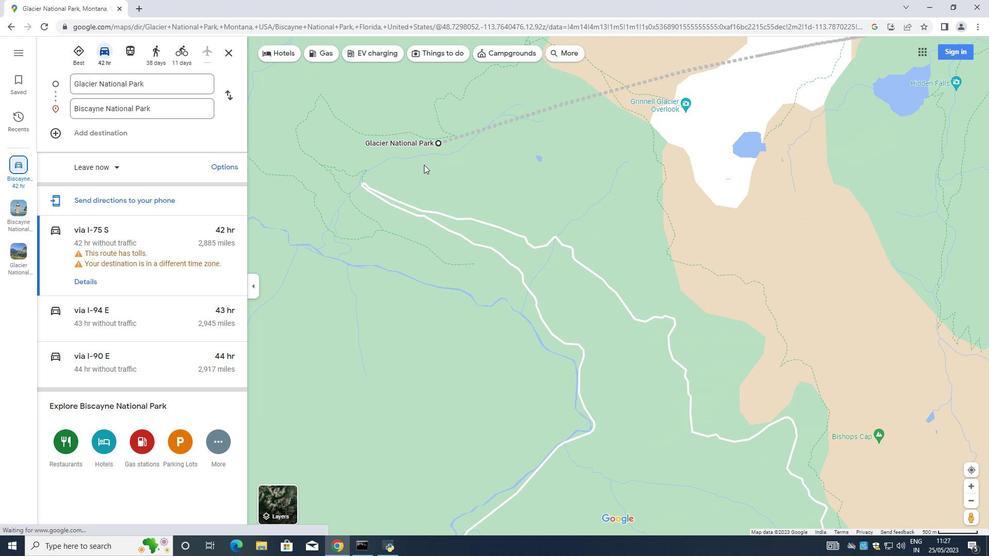 
Action: Mouse scrolled (426, 164) with delta (0, 0)
Screenshot: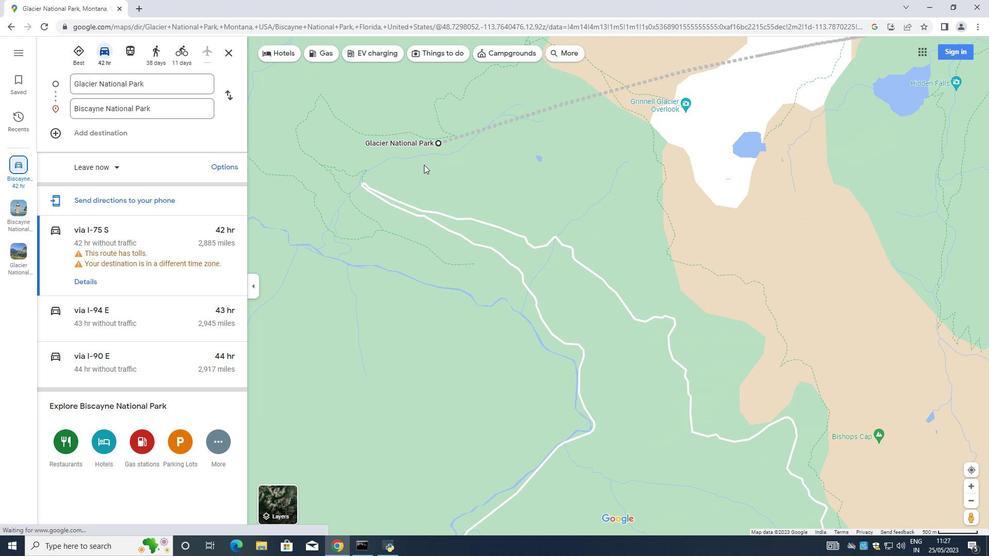 
Action: Mouse scrolled (426, 164) with delta (0, 0)
Screenshot: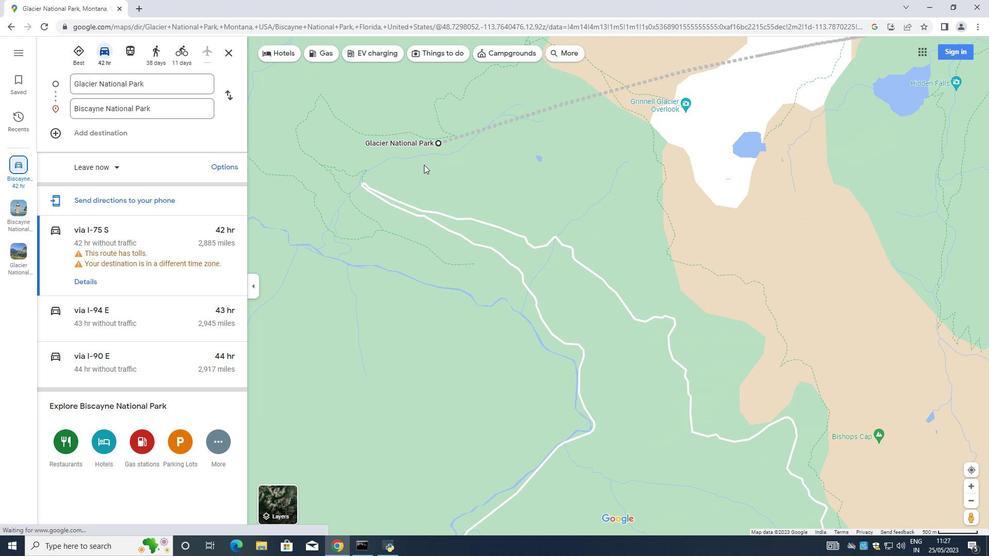 
Action: Mouse scrolled (426, 164) with delta (0, 0)
Screenshot: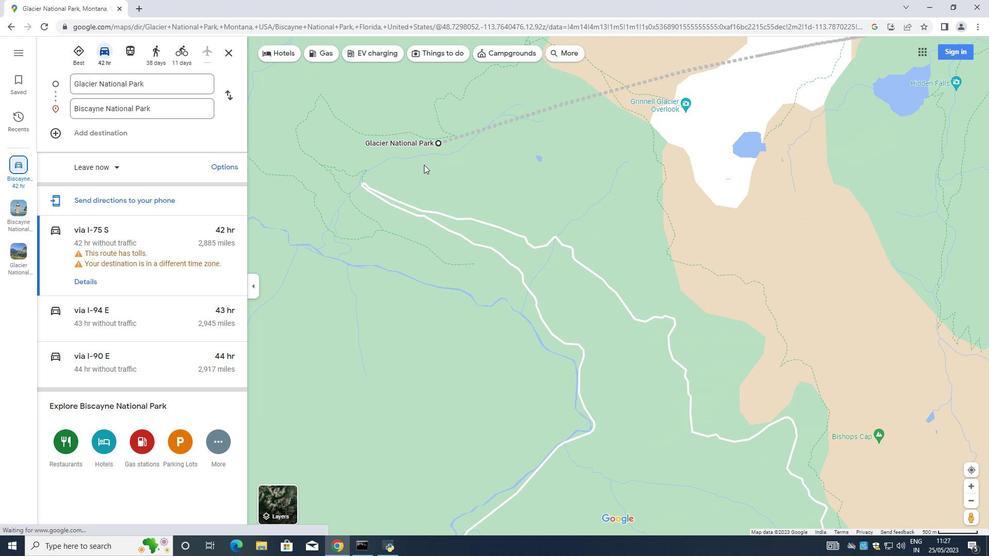 
Action: Mouse scrolled (426, 164) with delta (0, 0)
Screenshot: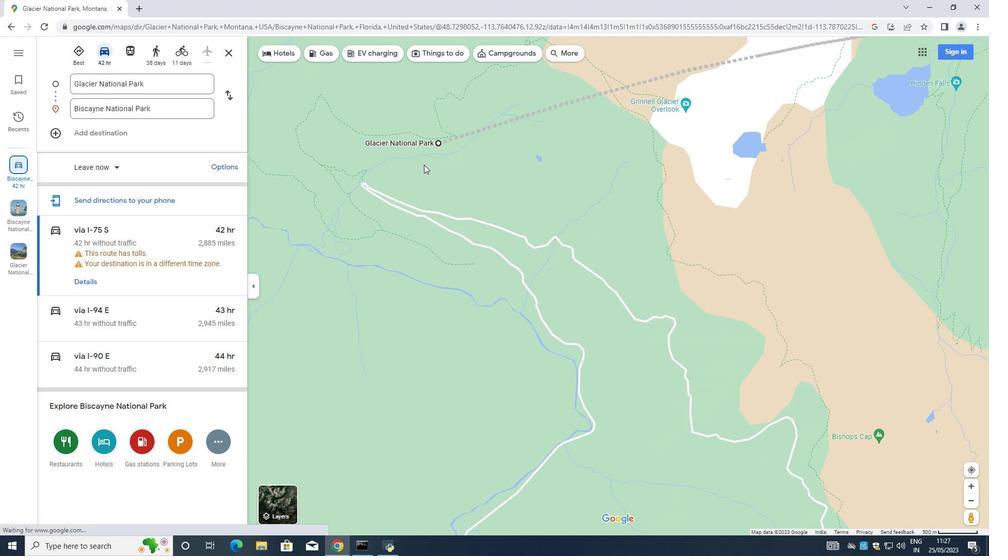 
Action: Mouse moved to (446, 147)
Screenshot: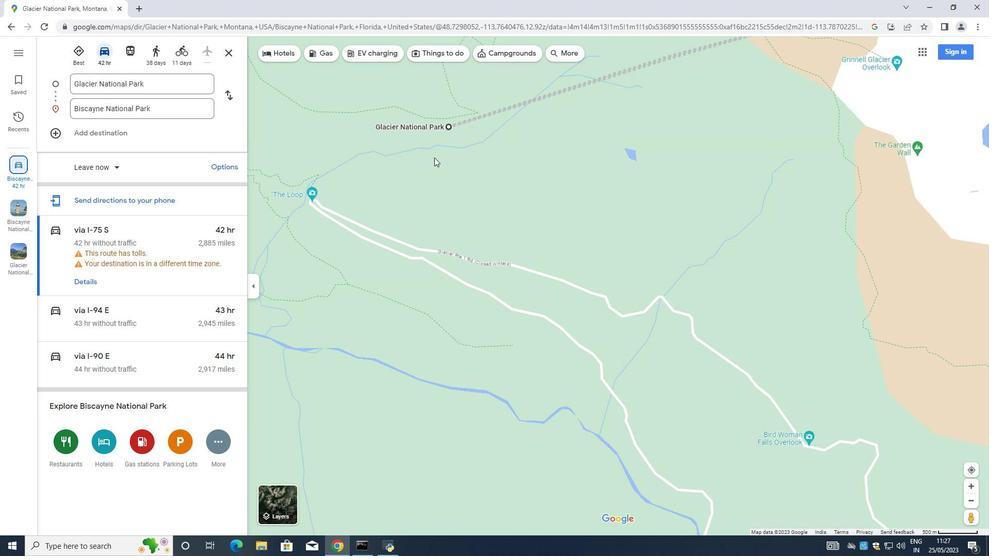 
Action: Mouse scrolled (446, 147) with delta (0, 0)
Screenshot: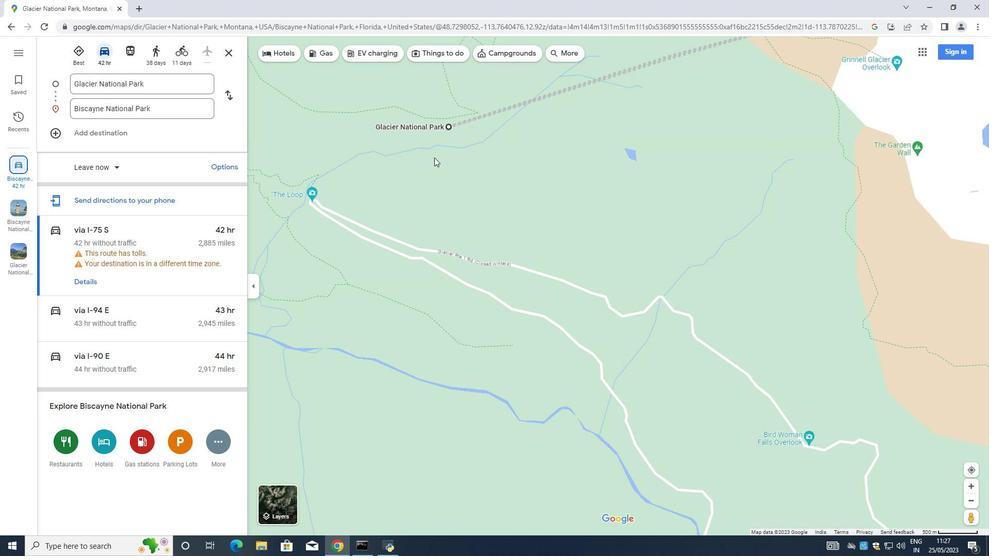 
Action: Mouse moved to (447, 146)
Screenshot: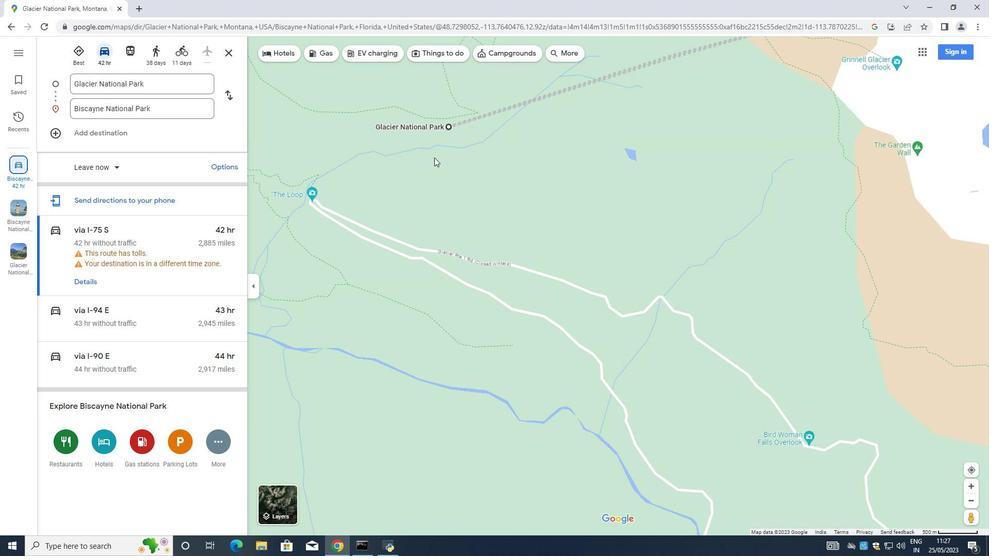 
Action: Mouse scrolled (447, 146) with delta (0, 0)
Screenshot: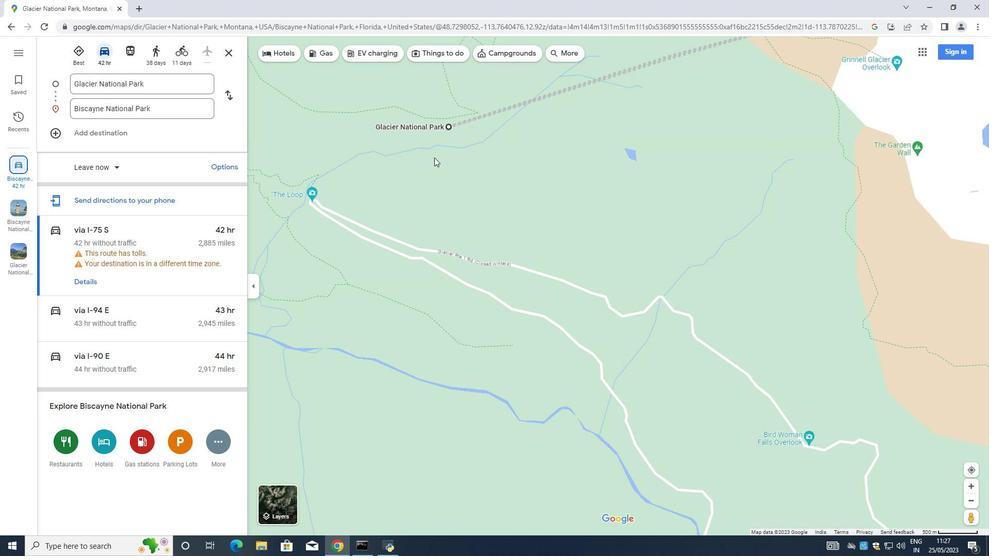 
Action: Mouse scrolled (447, 146) with delta (0, 0)
Screenshot: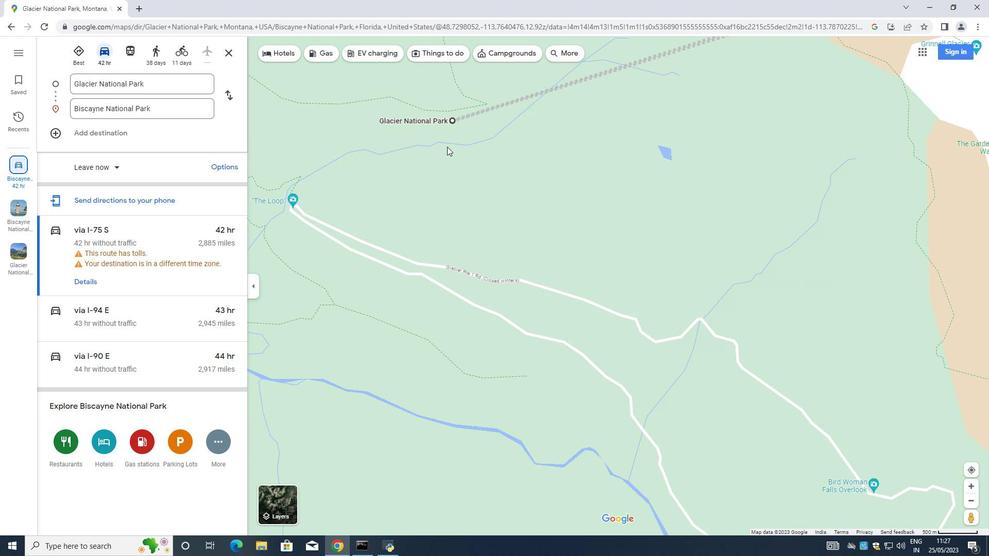 
Action: Mouse moved to (448, 146)
Screenshot: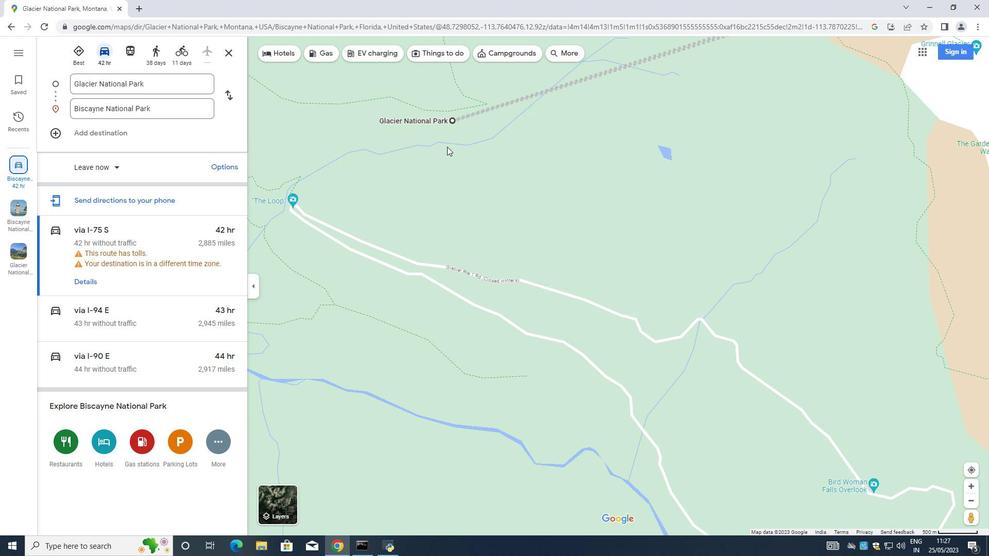 
Action: Mouse scrolled (448, 146) with delta (0, 0)
Screenshot: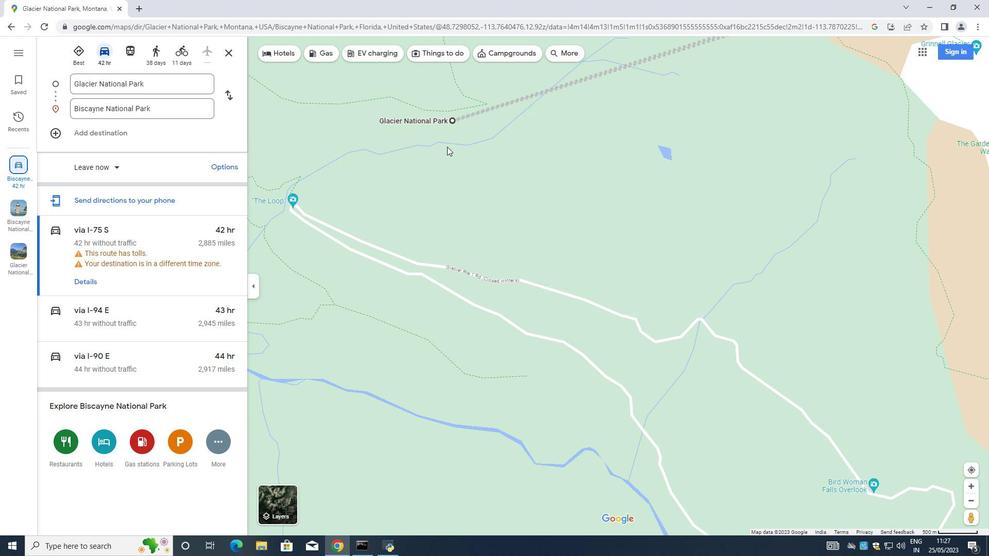 
Action: Mouse scrolled (448, 146) with delta (0, 0)
Screenshot: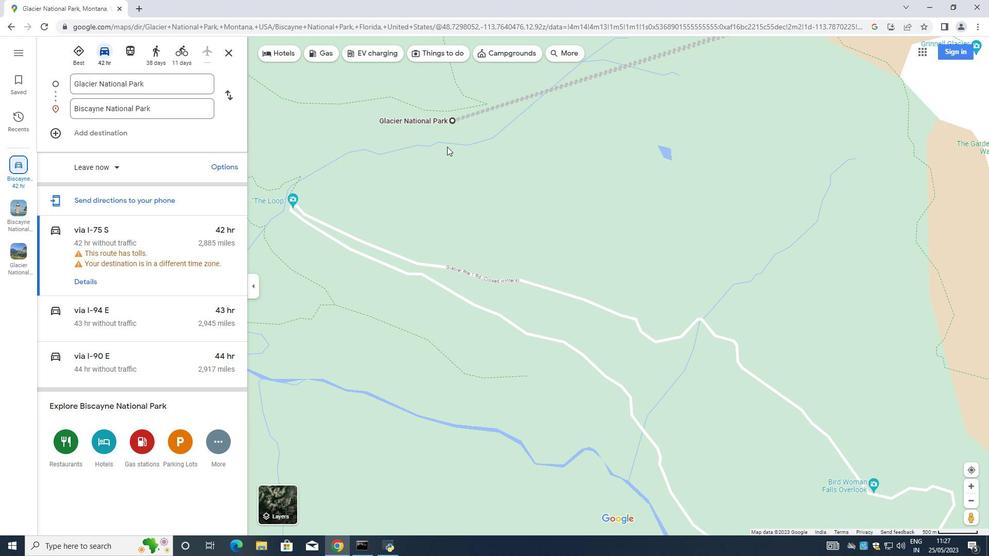 
Action: Mouse moved to (470, 120)
Screenshot: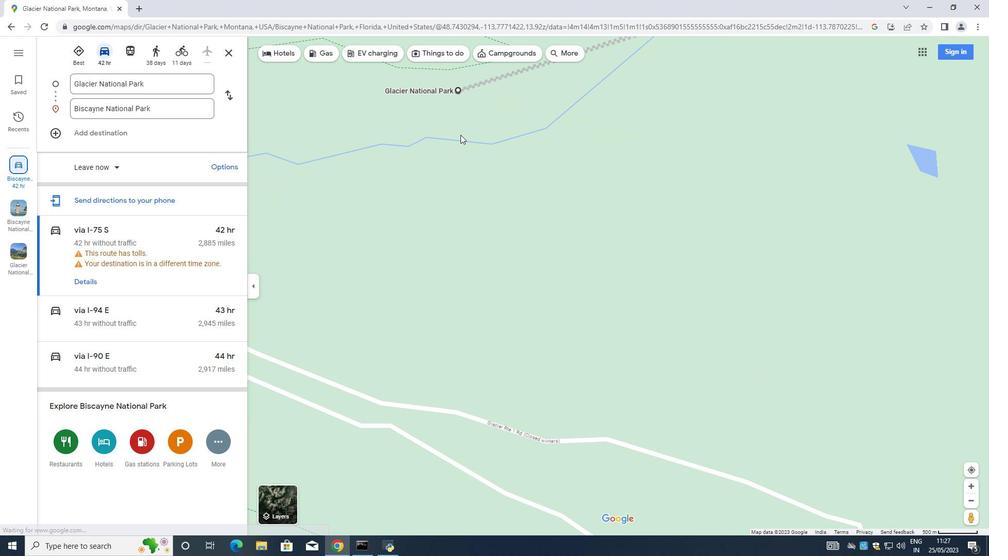 
Action: Mouse scrolled (469, 123) with delta (0, 0)
Screenshot: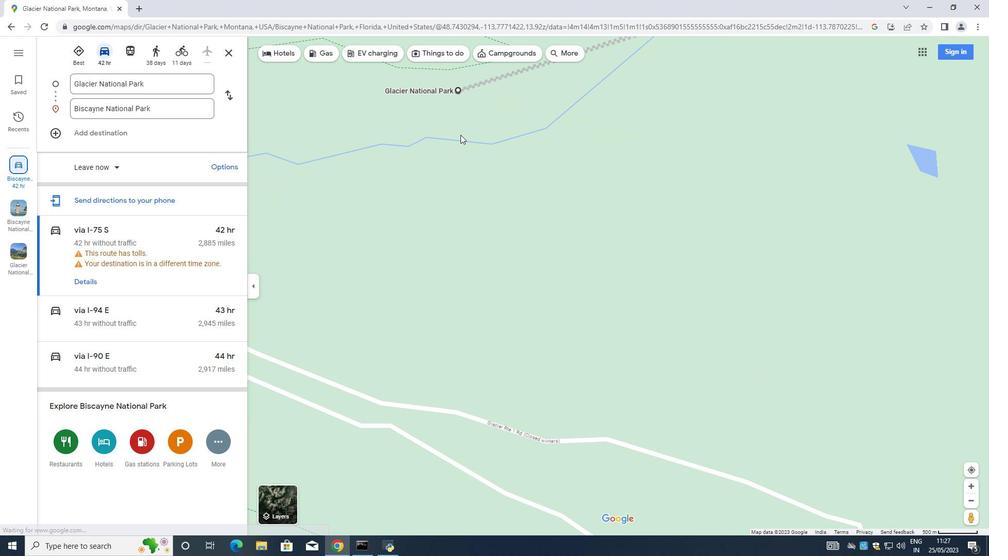 
Action: Mouse moved to (469, 114)
Screenshot: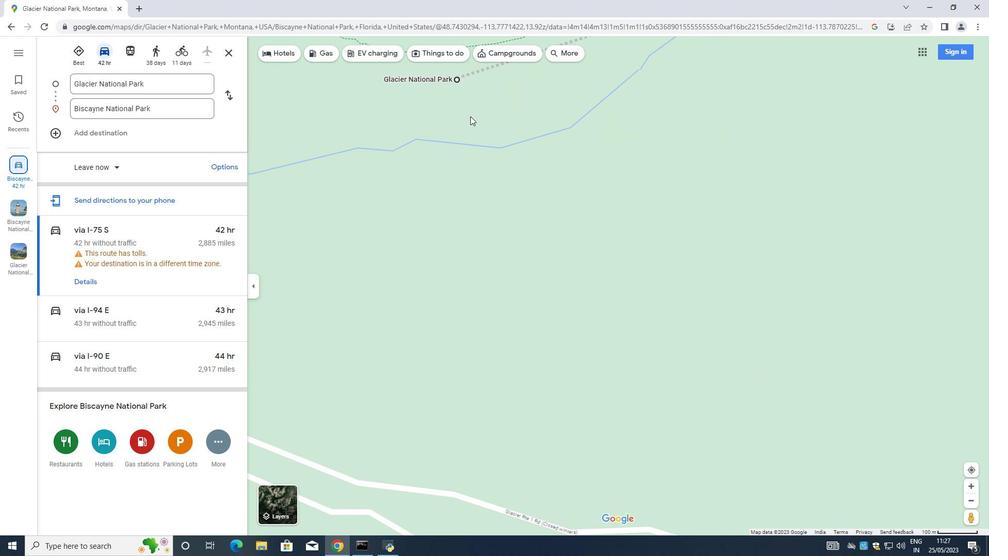 
Action: Mouse scrolled (469, 115) with delta (0, 0)
Screenshot: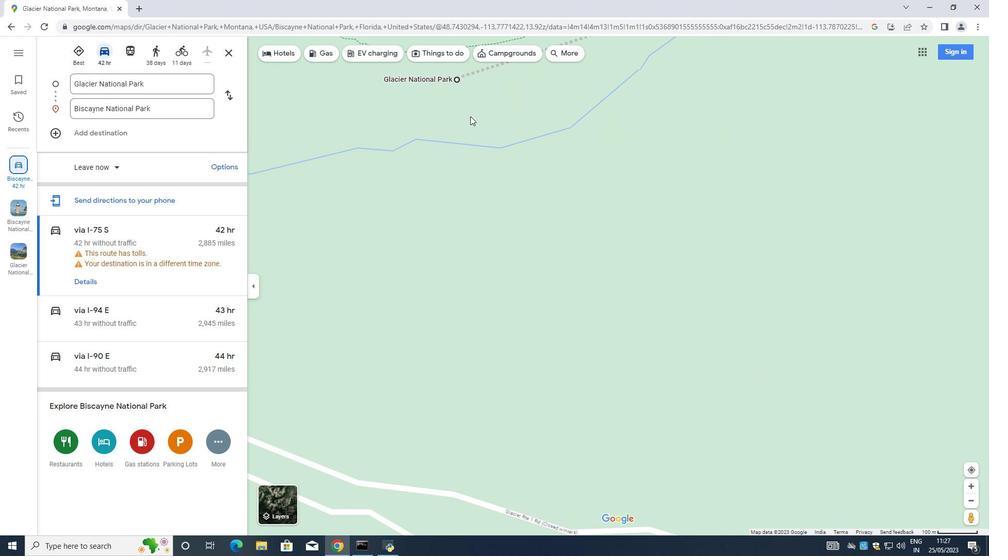 
Action: Mouse scrolled (469, 114) with delta (0, 0)
Screenshot: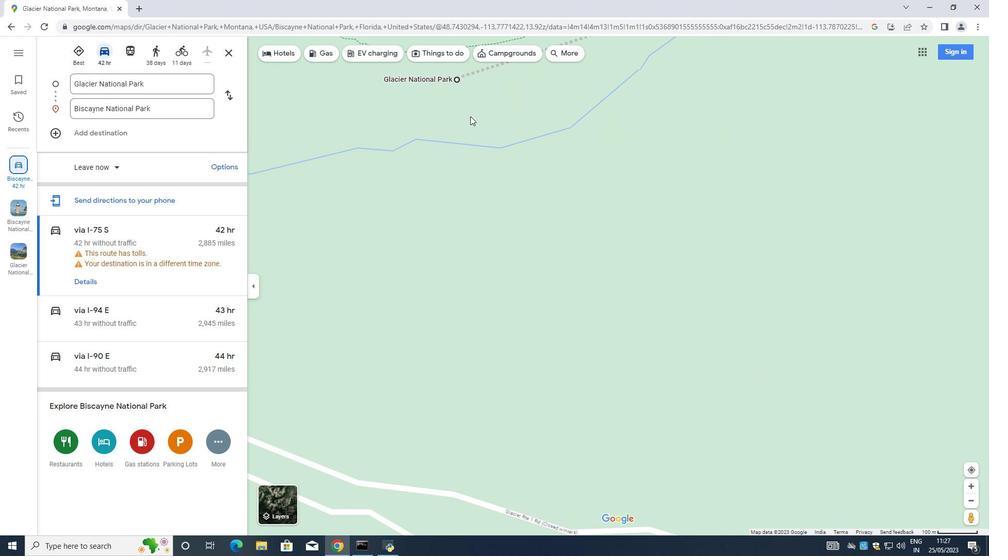 
Action: Mouse scrolled (469, 114) with delta (0, 0)
Screenshot: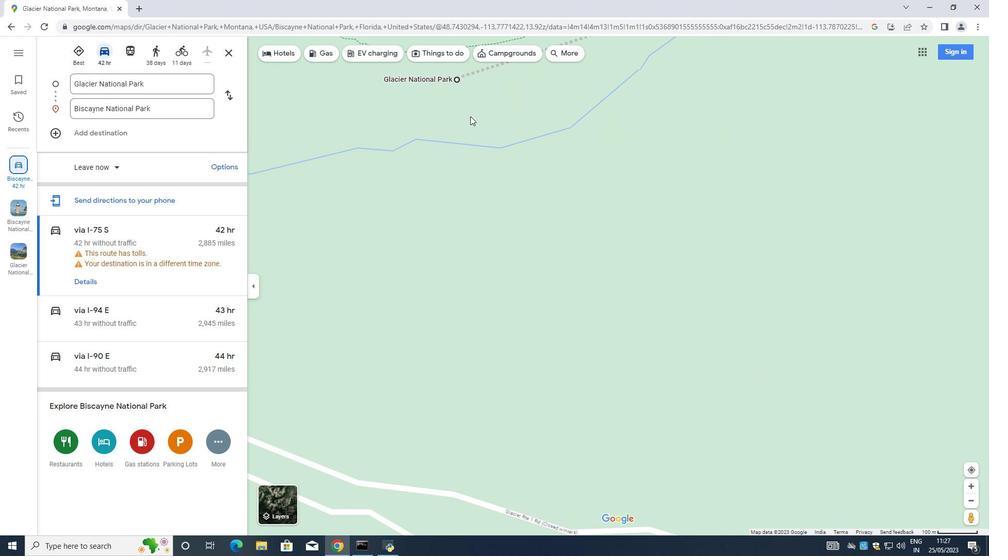 
Action: Mouse moved to (462, 109)
Screenshot: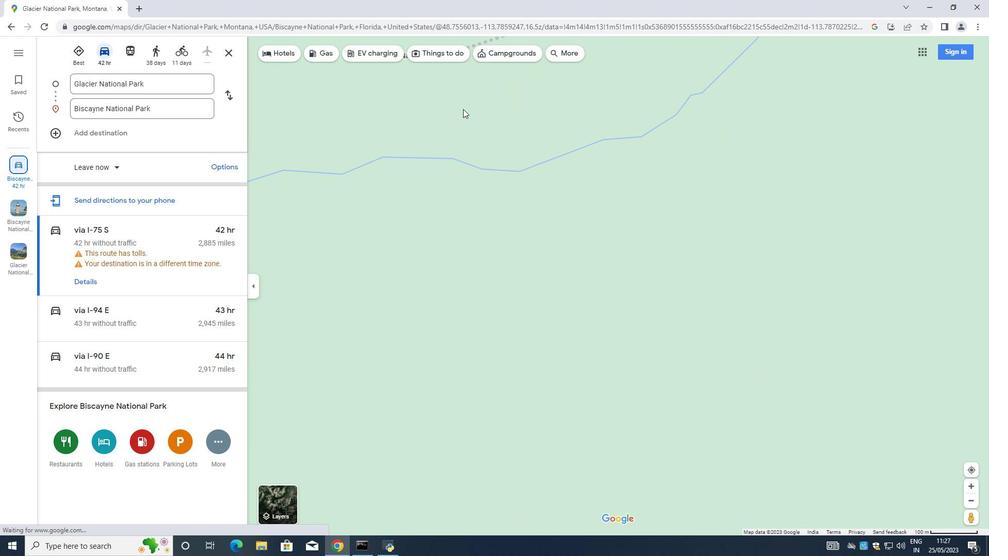 
Action: Mouse pressed left at (462, 109)
Screenshot: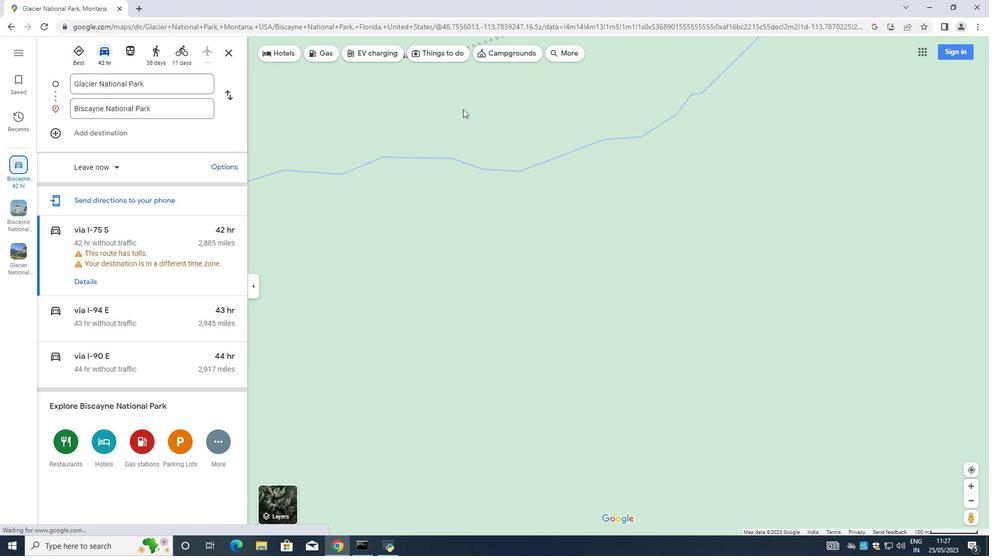
Action: Mouse moved to (459, 161)
Screenshot: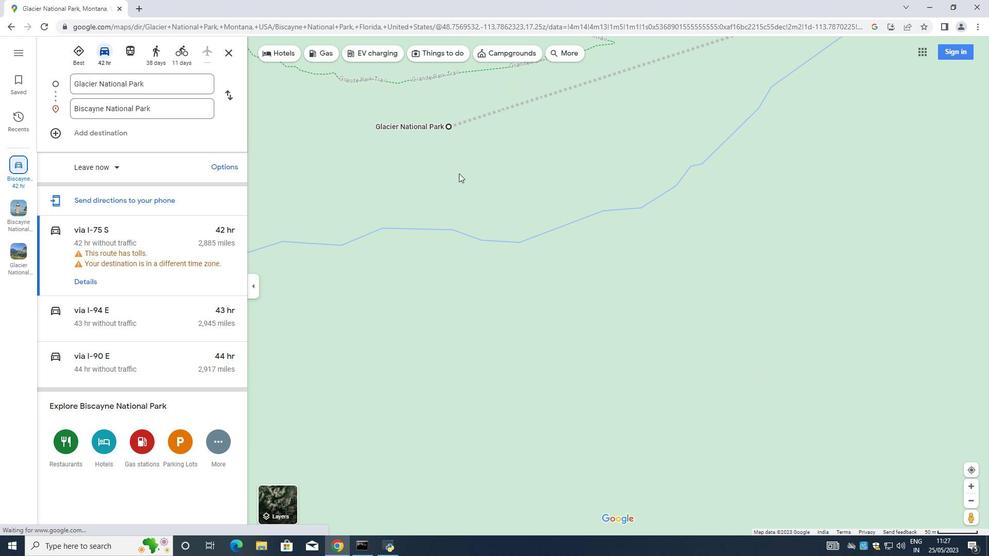 
Action: Mouse scrolled (459, 161) with delta (0, 0)
Screenshot: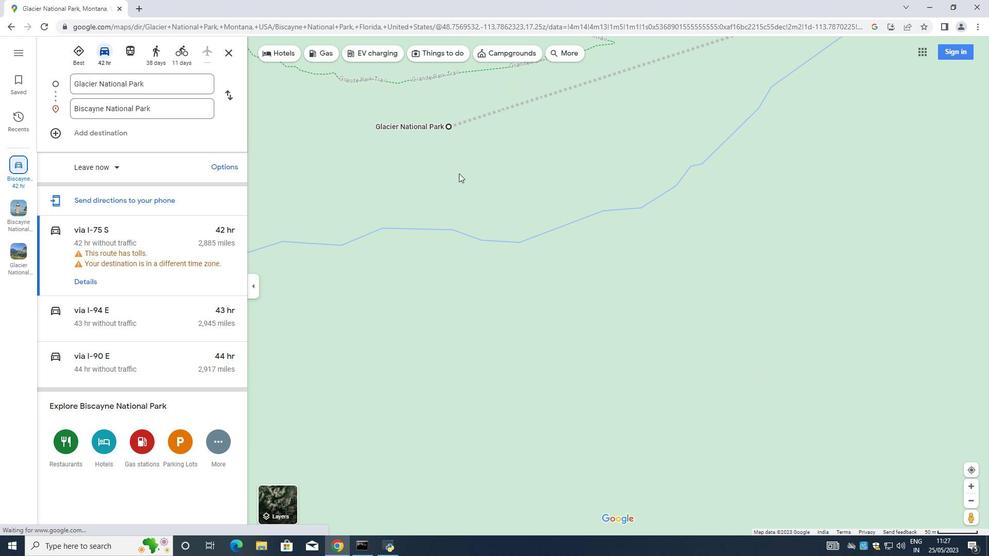 
Action: Mouse moved to (459, 160)
Screenshot: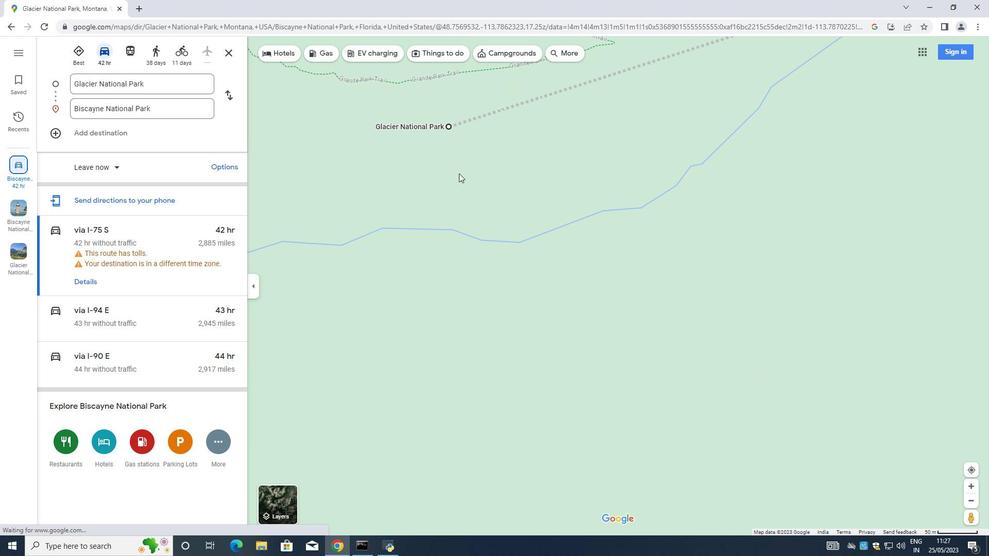 
Action: Mouse scrolled (459, 160) with delta (0, 0)
Screenshot: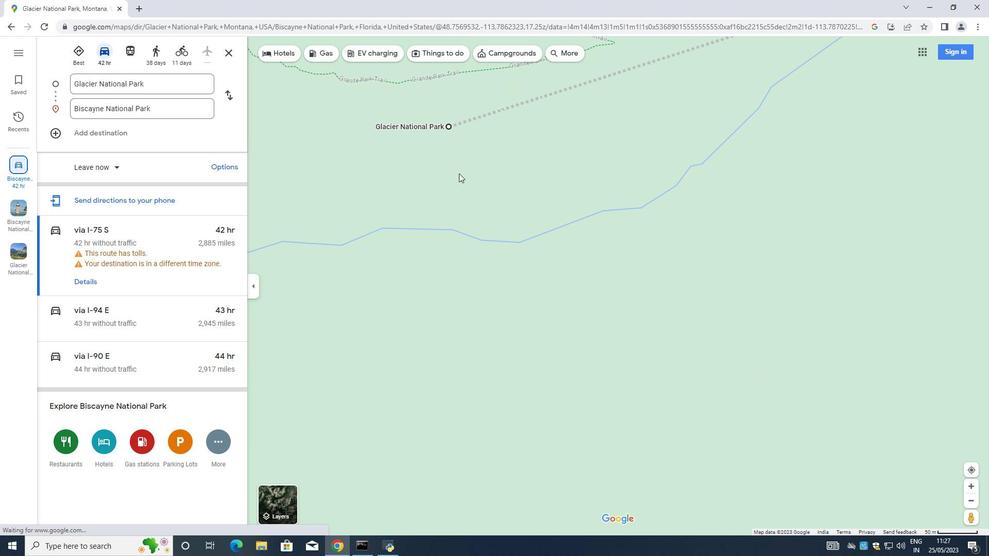 
Action: Mouse moved to (459, 159)
Screenshot: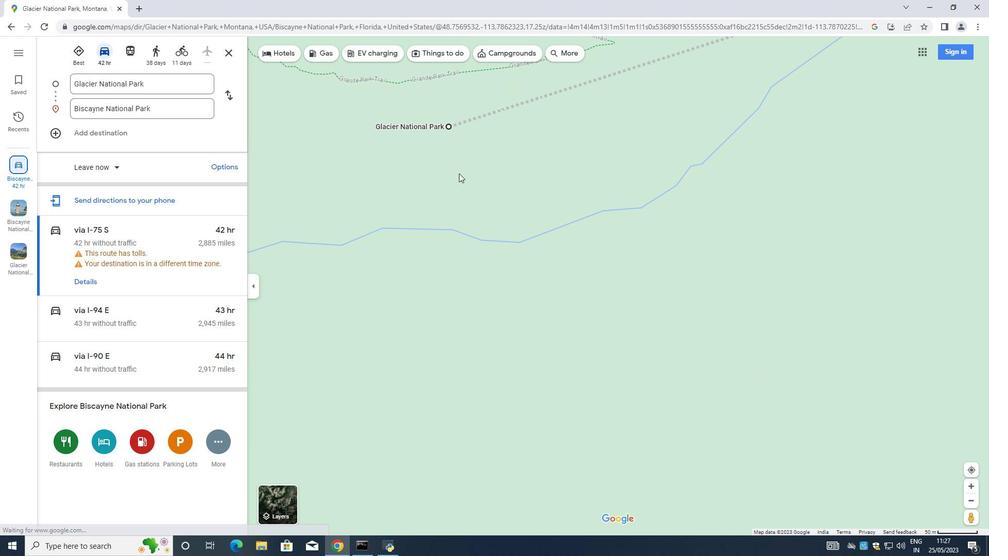 
Action: Mouse scrolled (459, 160) with delta (0, 0)
Screenshot: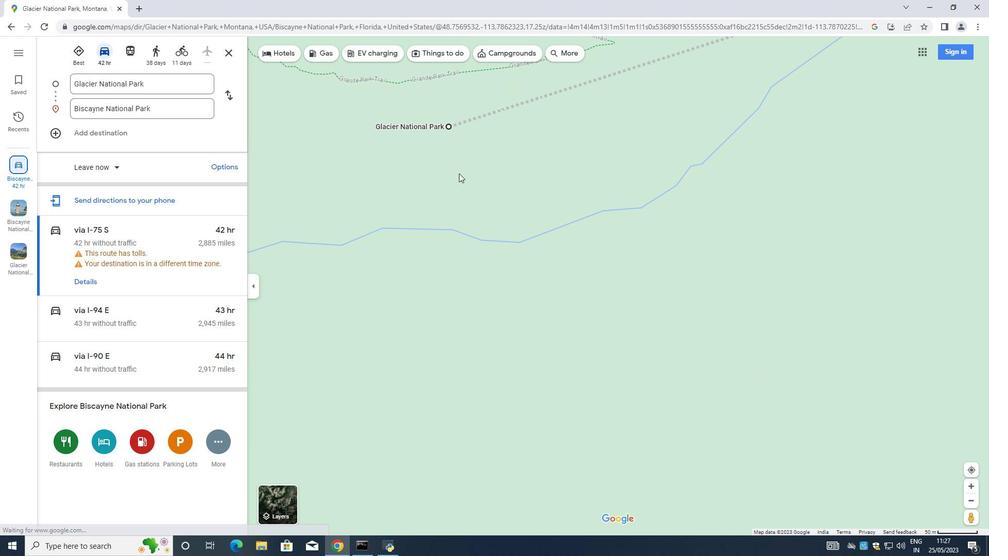 
Action: Mouse scrolled (459, 160) with delta (0, 0)
Screenshot: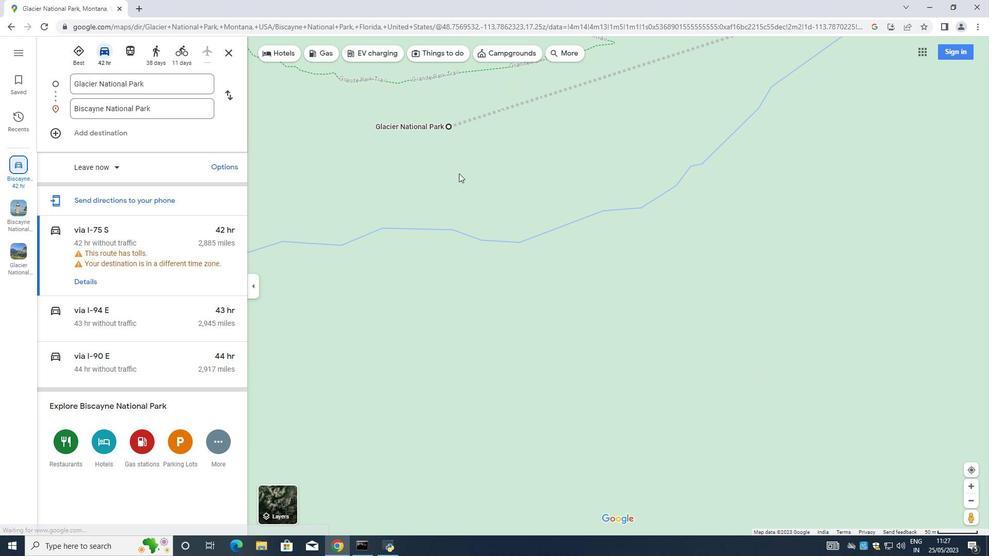 
Action: Mouse moved to (458, 159)
Screenshot: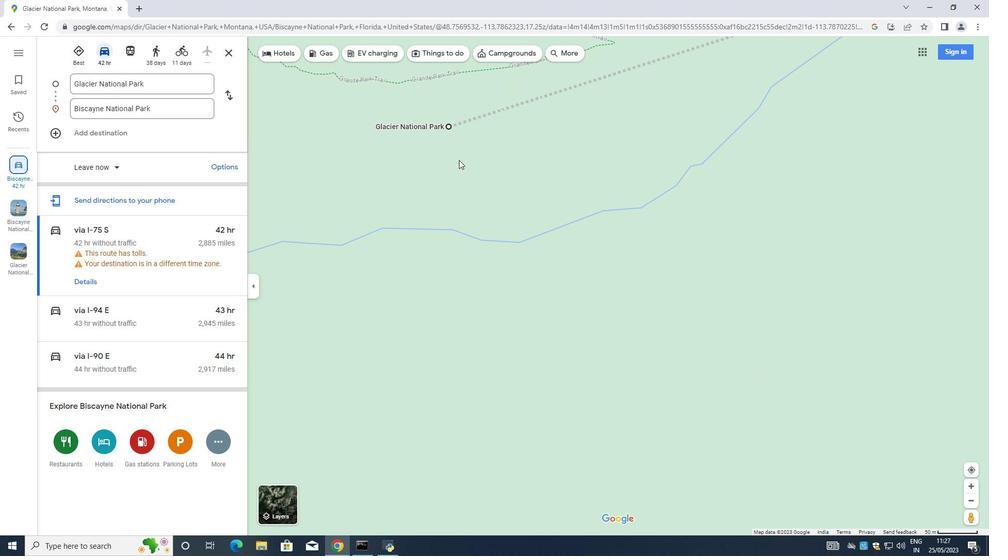 
Action: Mouse scrolled (458, 160) with delta (0, 0)
Screenshot: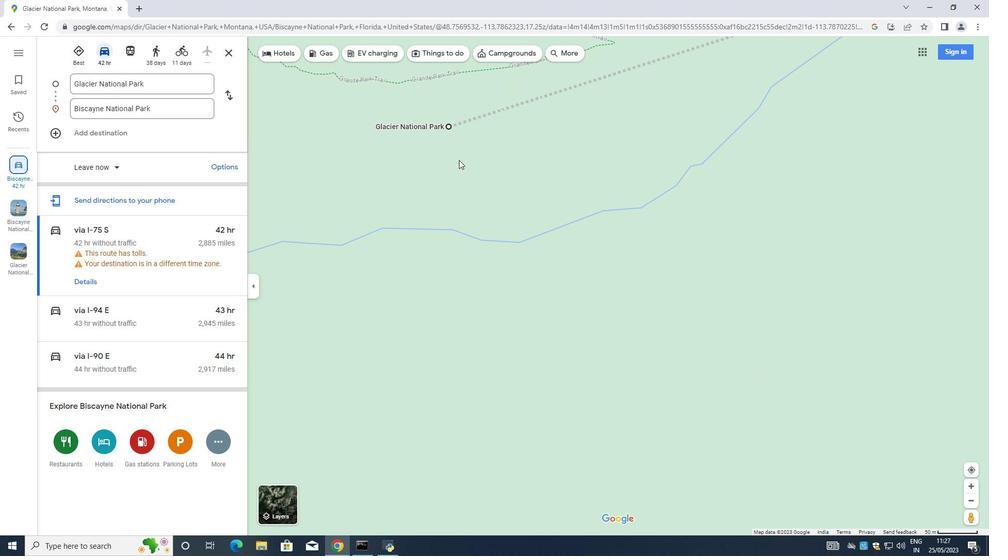 
Action: Mouse moved to (456, 153)
Screenshot: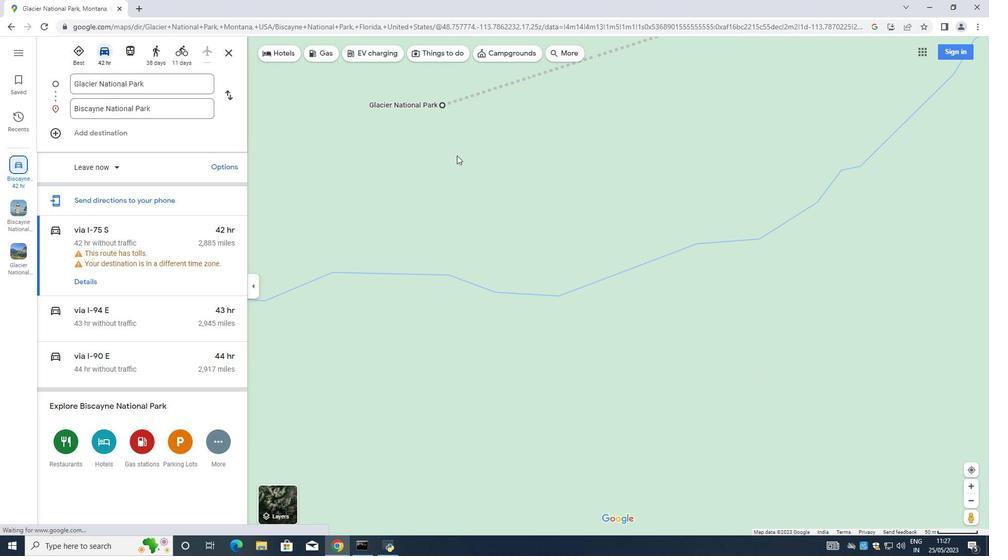 
Action: Mouse scrolled (456, 154) with delta (0, 0)
Screenshot: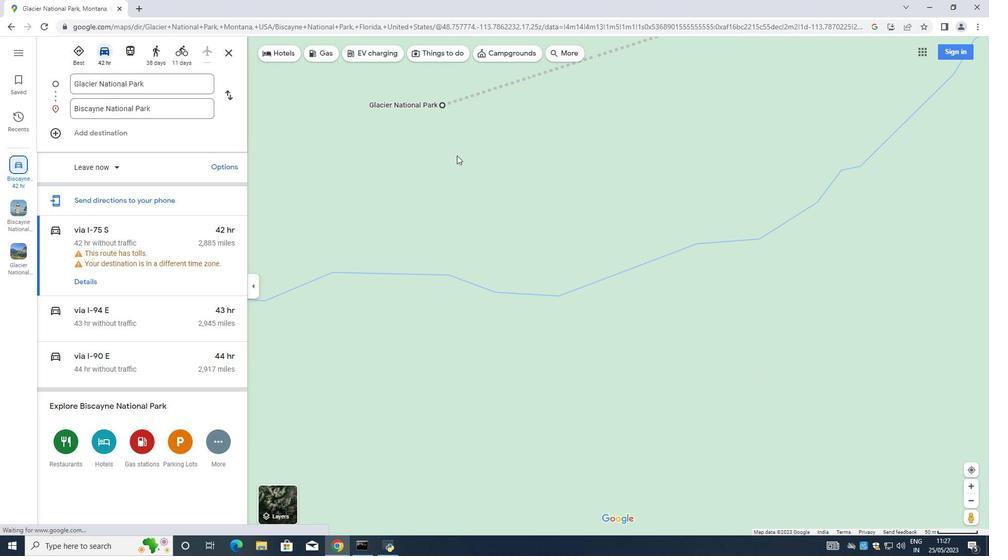 
Action: Mouse moved to (456, 153)
Screenshot: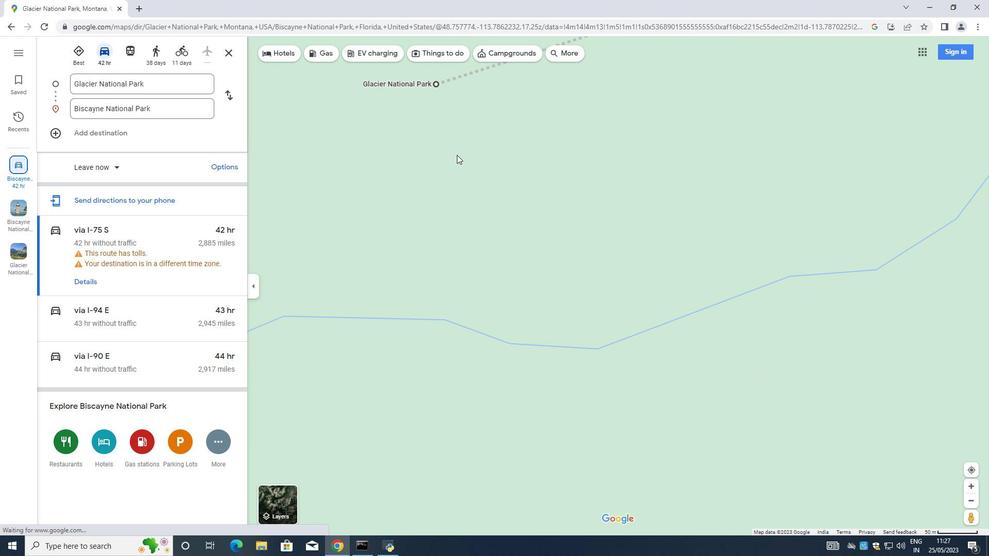 
Action: Mouse scrolled (456, 153) with delta (0, 0)
Screenshot: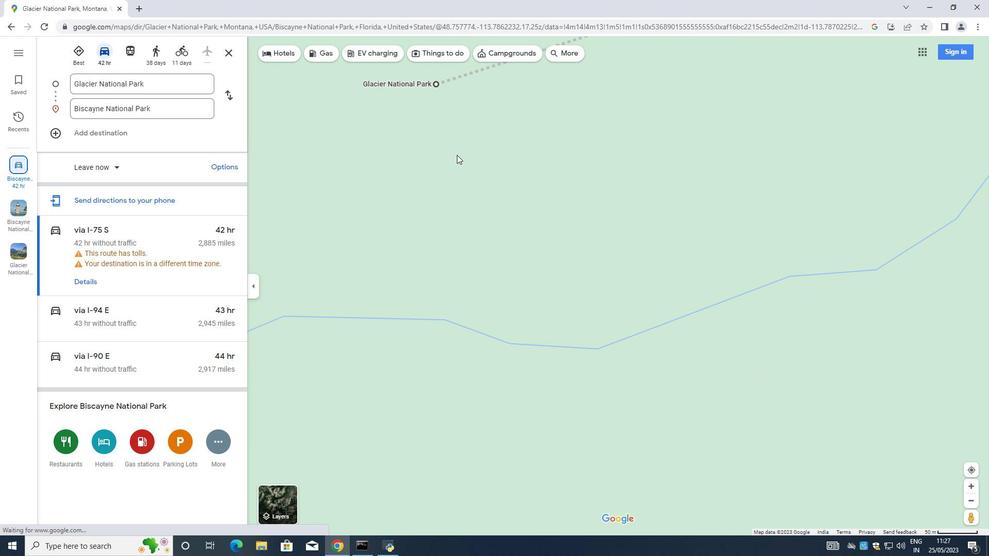 
Action: Mouse scrolled (456, 153) with delta (0, 0)
Screenshot: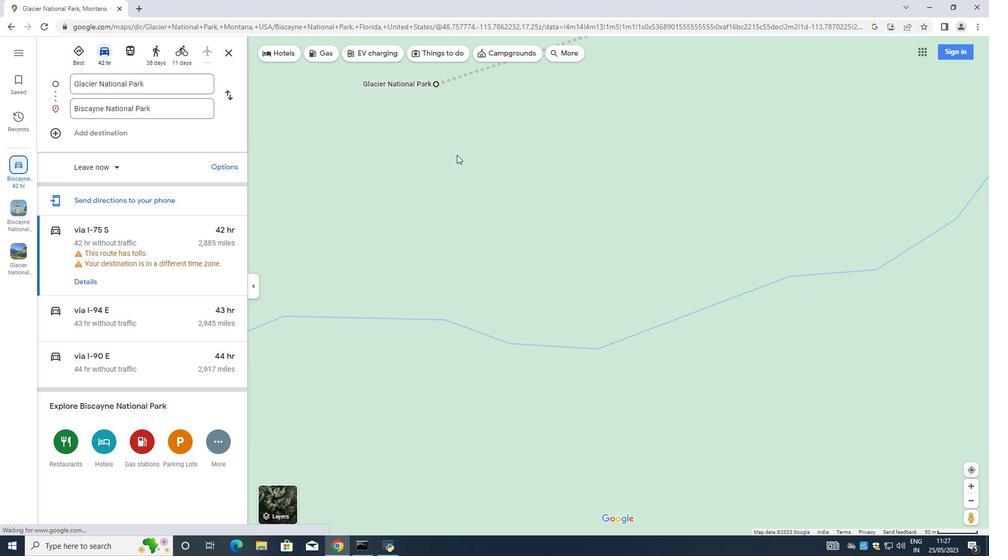 
Action: Mouse scrolled (456, 153) with delta (0, 0)
Screenshot: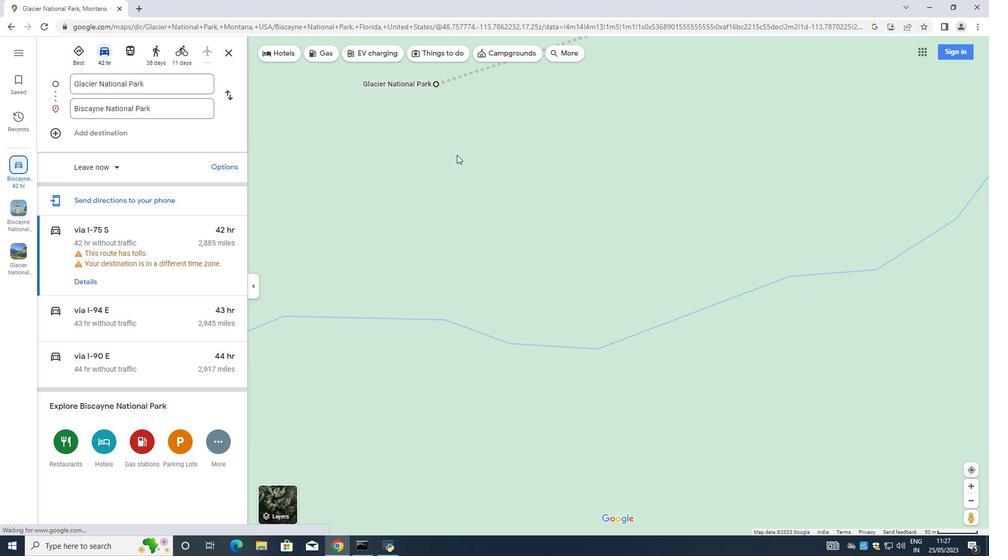 
Action: Mouse moved to (453, 134)
Screenshot: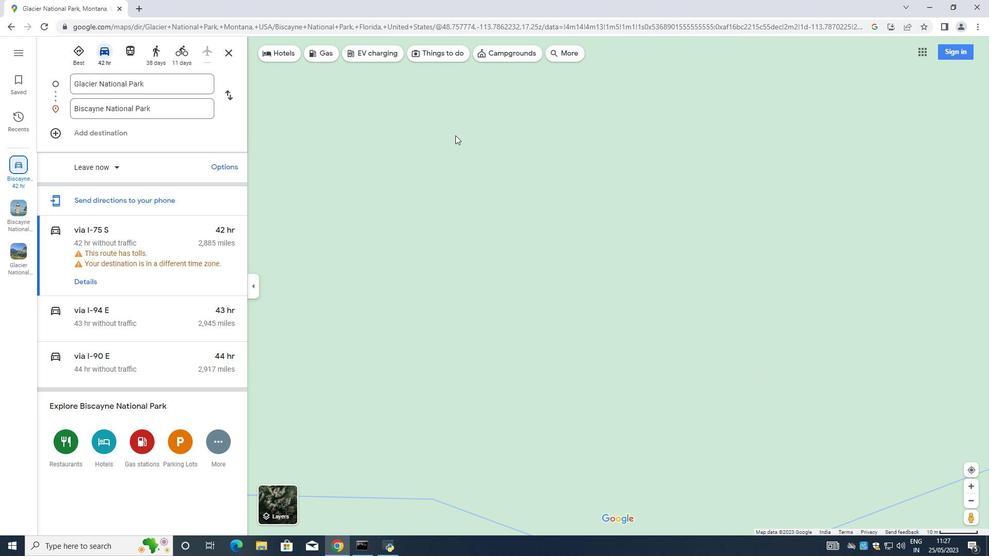 
Action: Mouse pressed left at (453, 134)
Screenshot: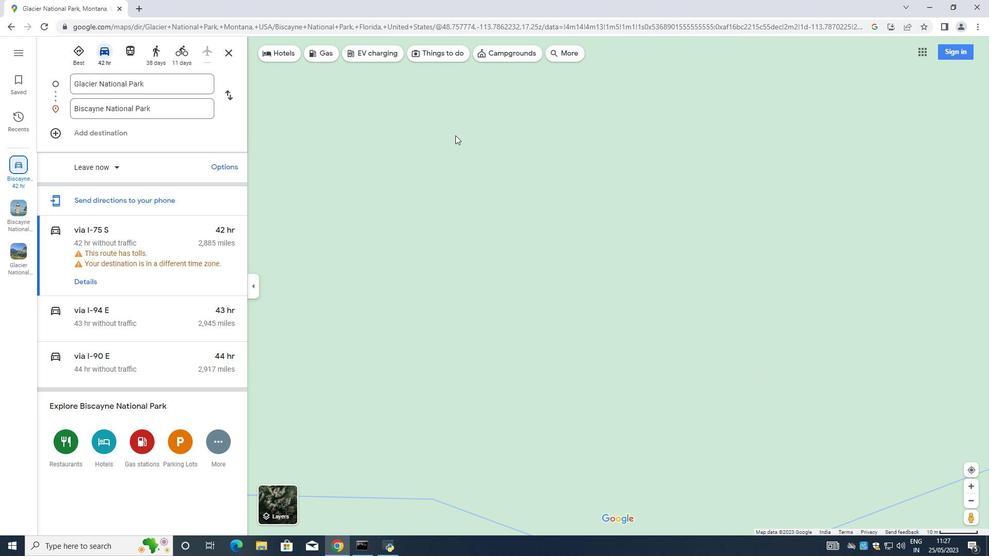 
Action: Mouse moved to (421, 174)
Screenshot: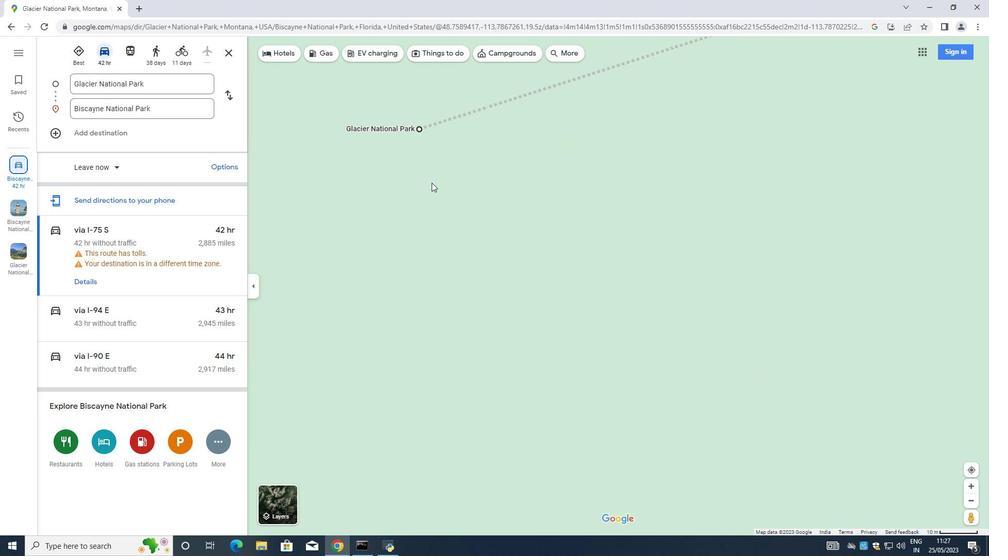 
Action: Mouse scrolled (421, 174) with delta (0, 0)
Screenshot: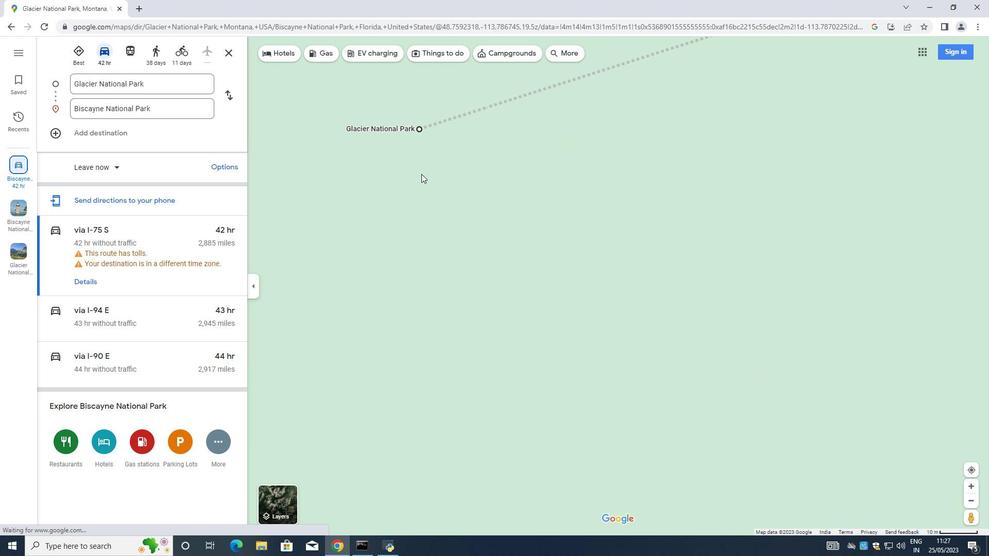 
Action: Mouse scrolled (421, 174) with delta (0, 0)
Screenshot: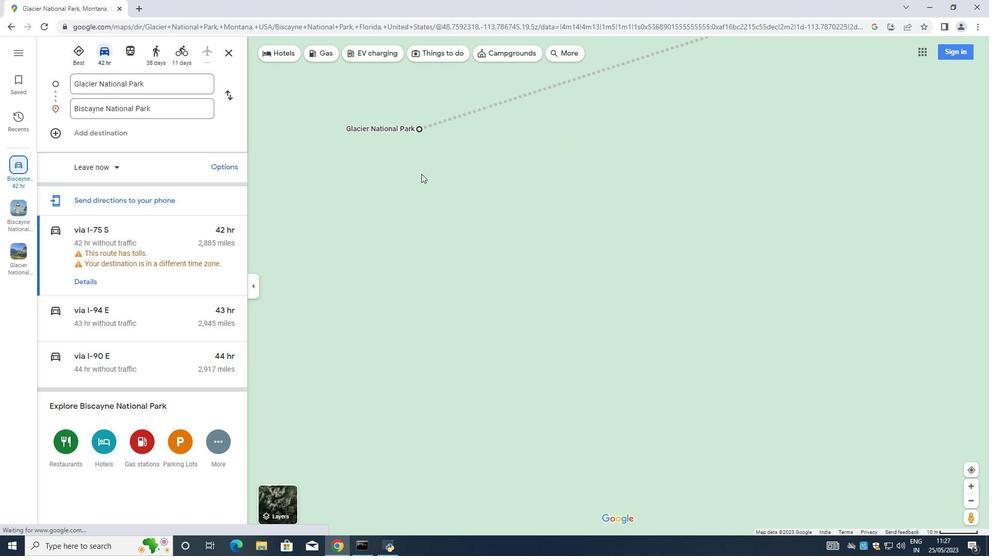 
Action: Mouse moved to (421, 173)
Screenshot: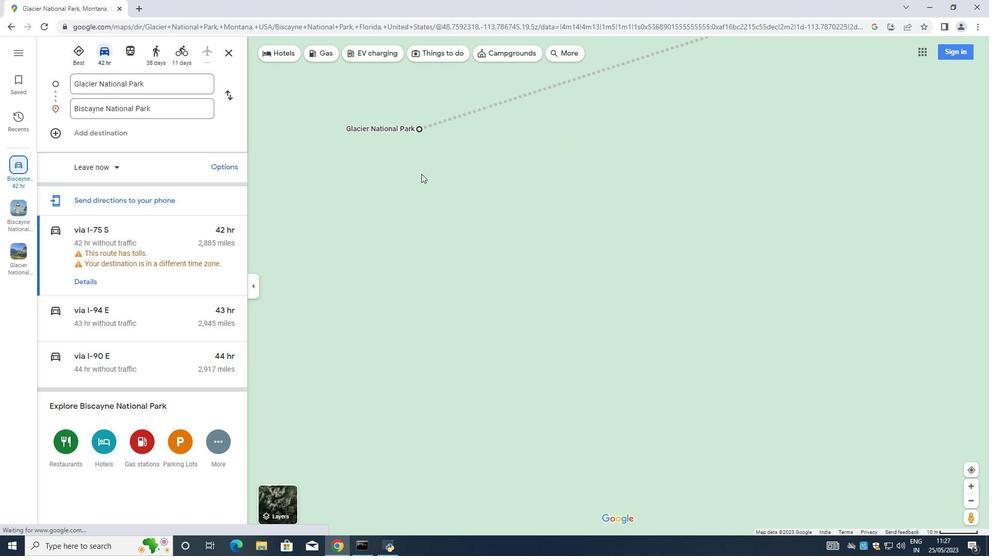 
Action: Mouse scrolled (421, 174) with delta (0, 0)
Screenshot: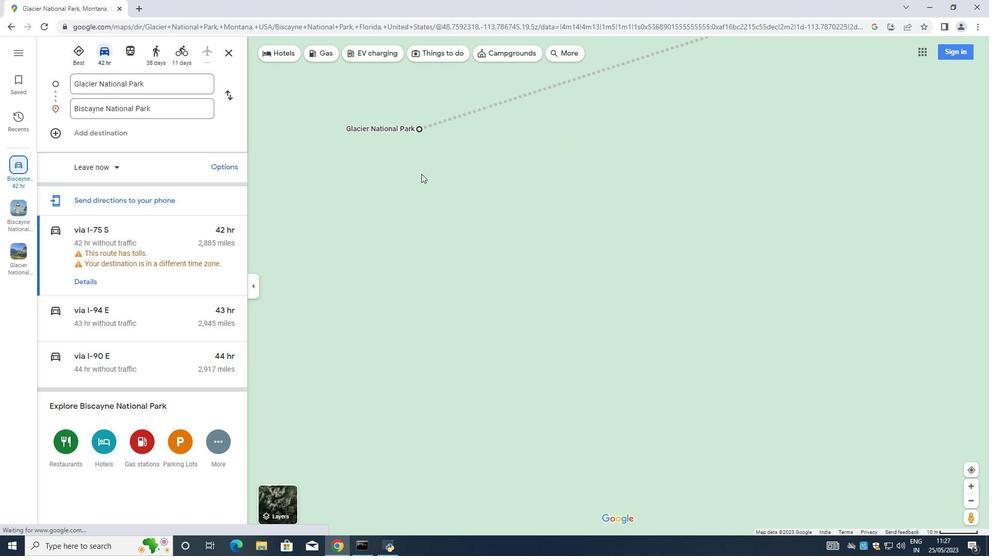
Action: Mouse moved to (421, 173)
Screenshot: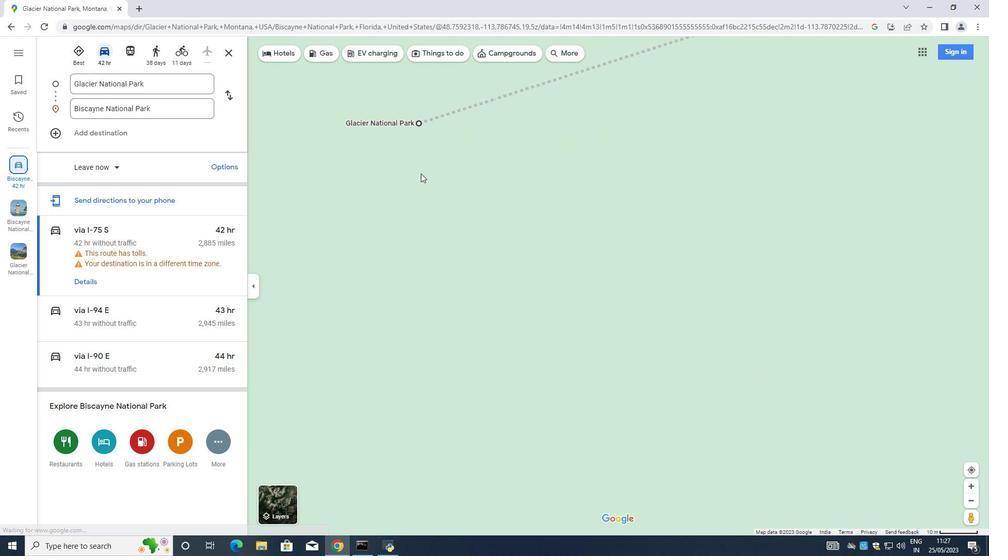
Action: Mouse scrolled (421, 173) with delta (0, 0)
Screenshot: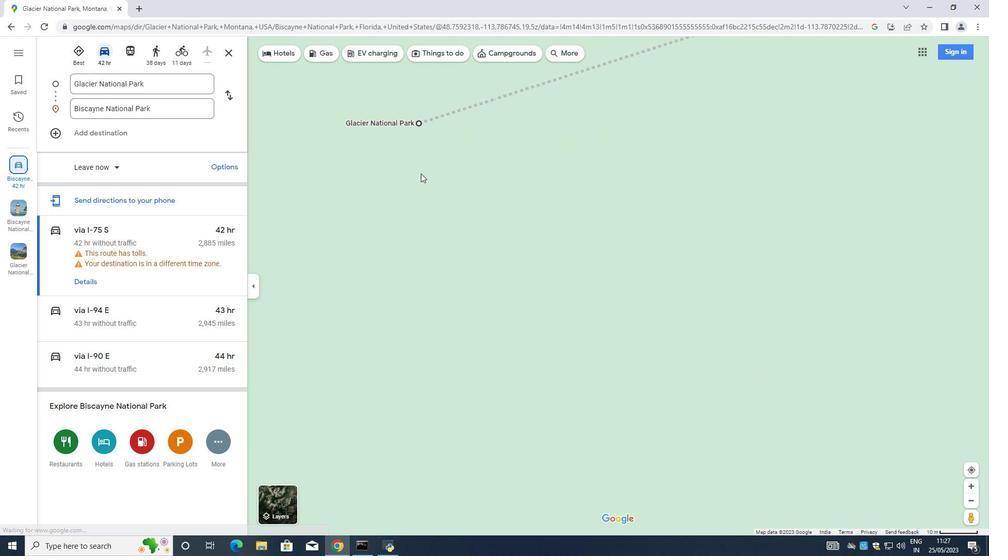 
Action: Mouse moved to (420, 172)
Screenshot: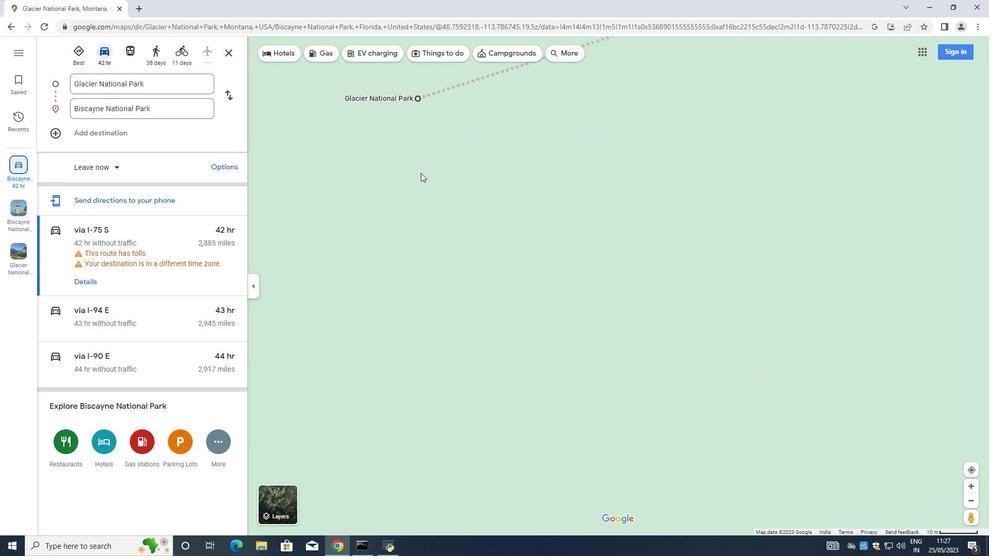 
Action: Mouse scrolled (420, 171) with delta (0, 0)
Screenshot: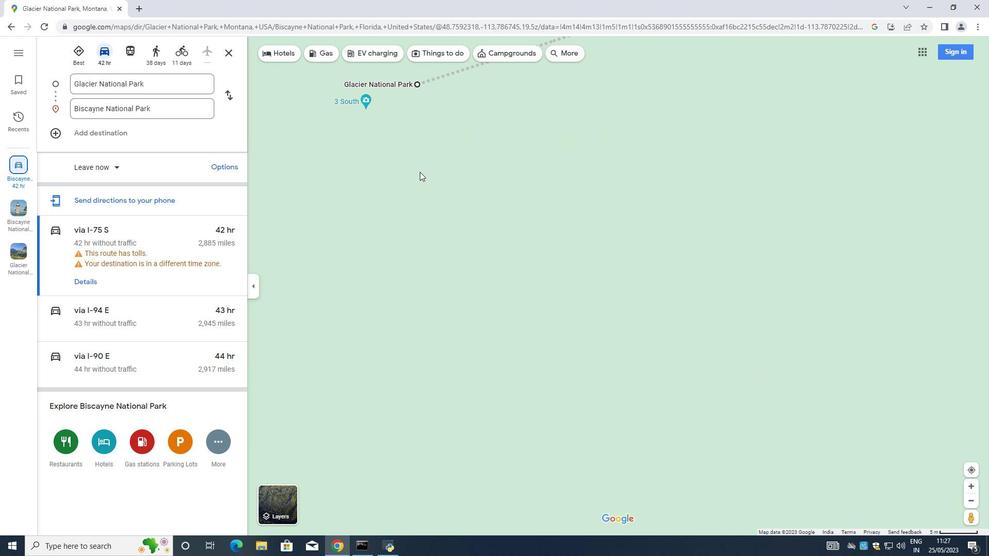 
Action: Mouse scrolled (420, 171) with delta (0, 0)
Screenshot: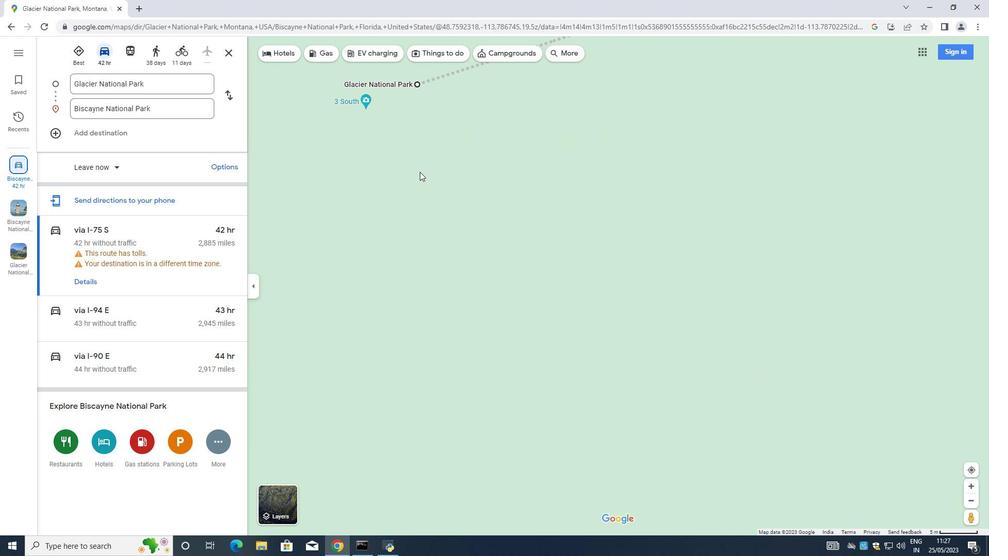 
Action: Mouse scrolled (420, 171) with delta (0, 0)
Screenshot: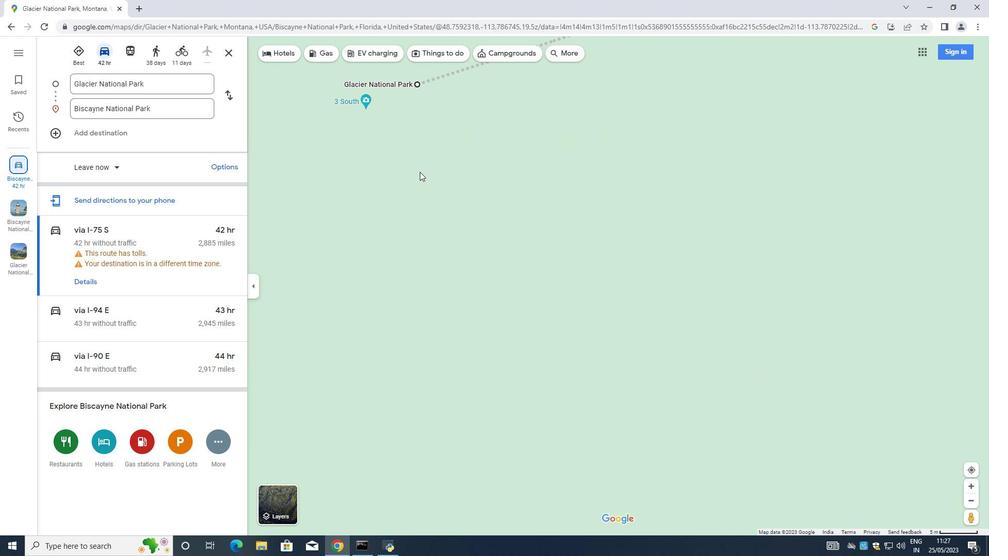 
Action: Mouse scrolled (420, 171) with delta (0, 0)
Screenshot: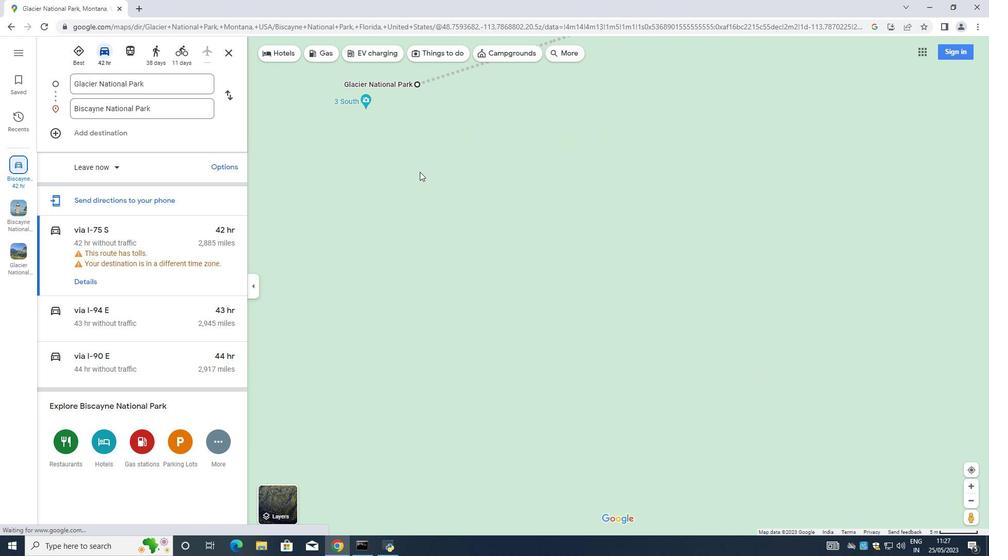 
Action: Mouse moved to (419, 170)
Screenshot: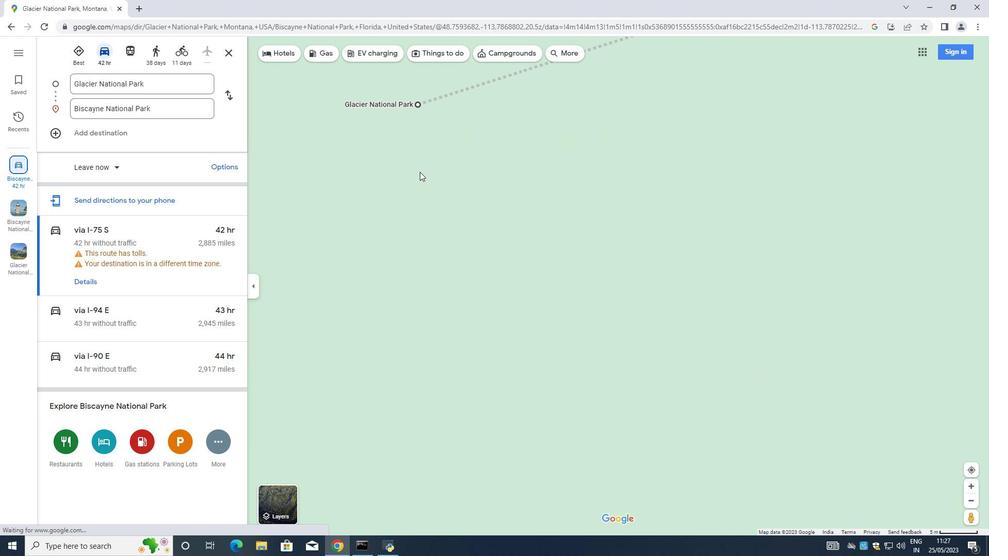 
Action: Mouse scrolled (419, 169) with delta (0, 0)
Screenshot: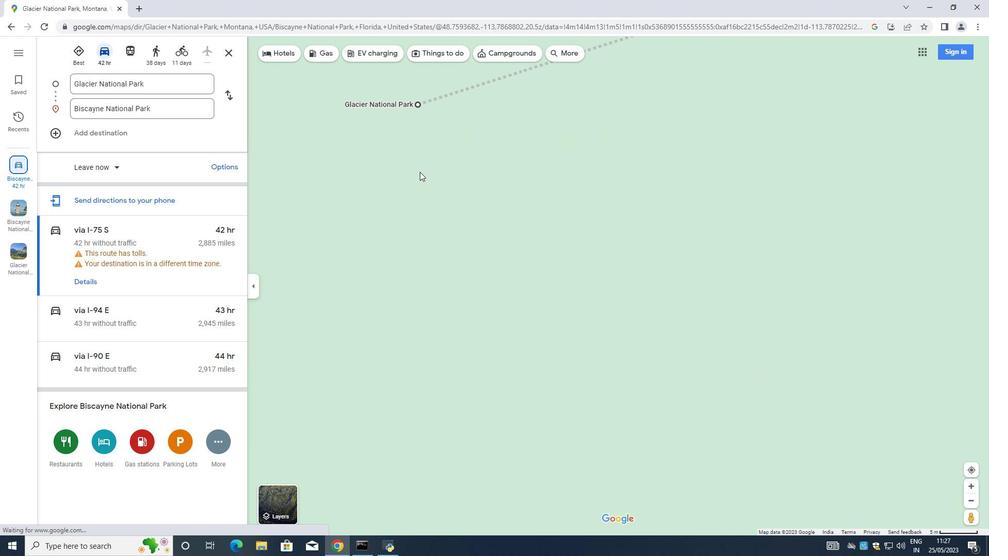 
Action: Mouse scrolled (419, 169) with delta (0, 0)
Screenshot: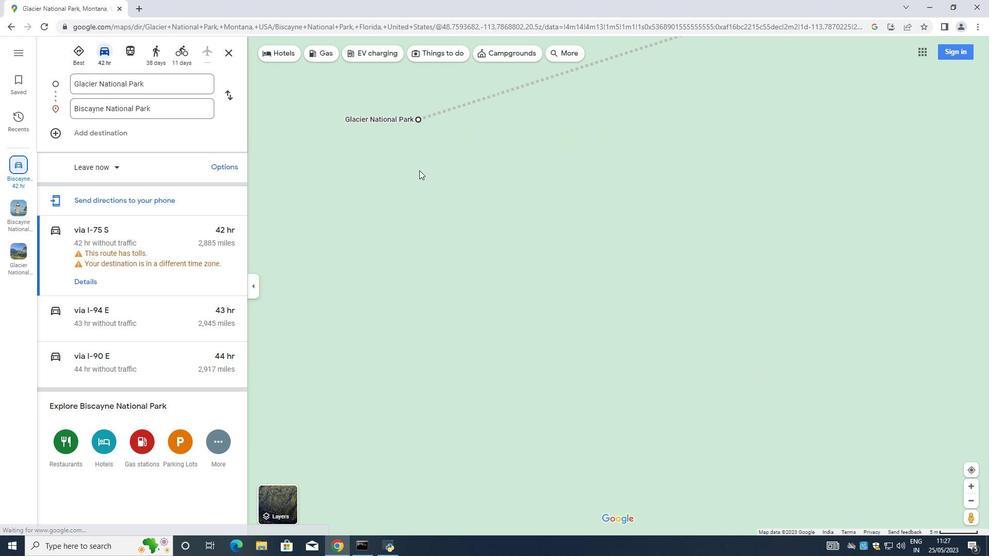 
Action: Mouse scrolled (419, 169) with delta (0, 0)
Screenshot: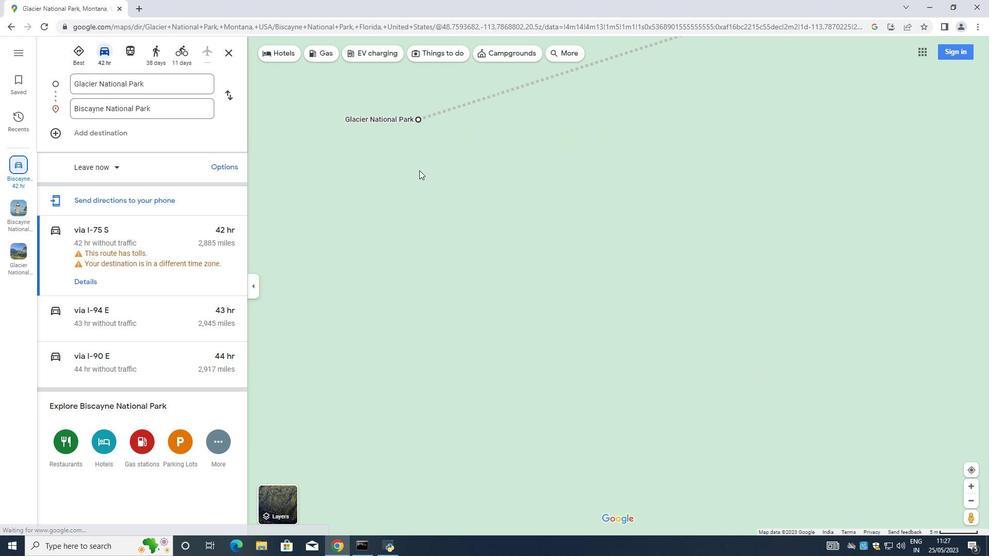 
Action: Mouse scrolled (419, 169) with delta (0, 0)
Screenshot: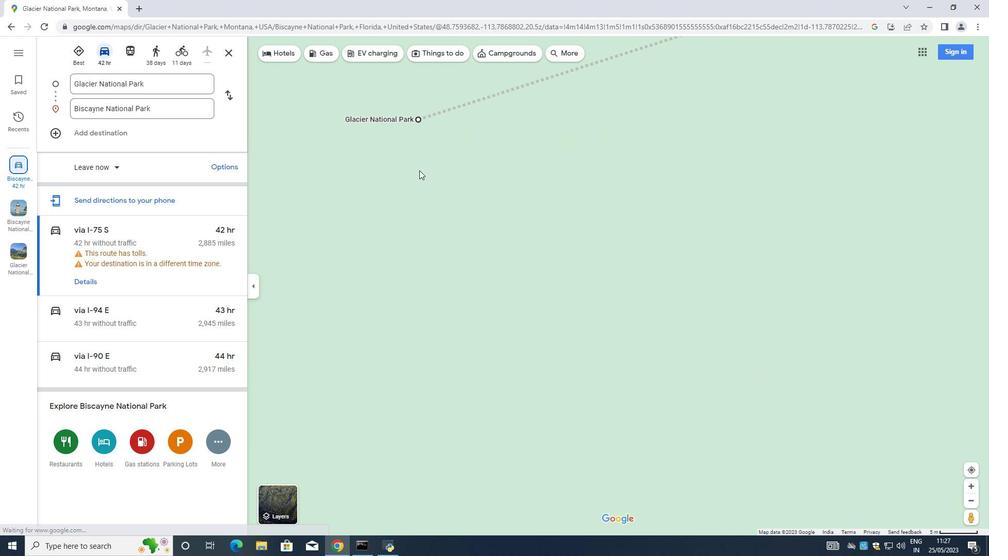 
Action: Mouse moved to (419, 170)
Screenshot: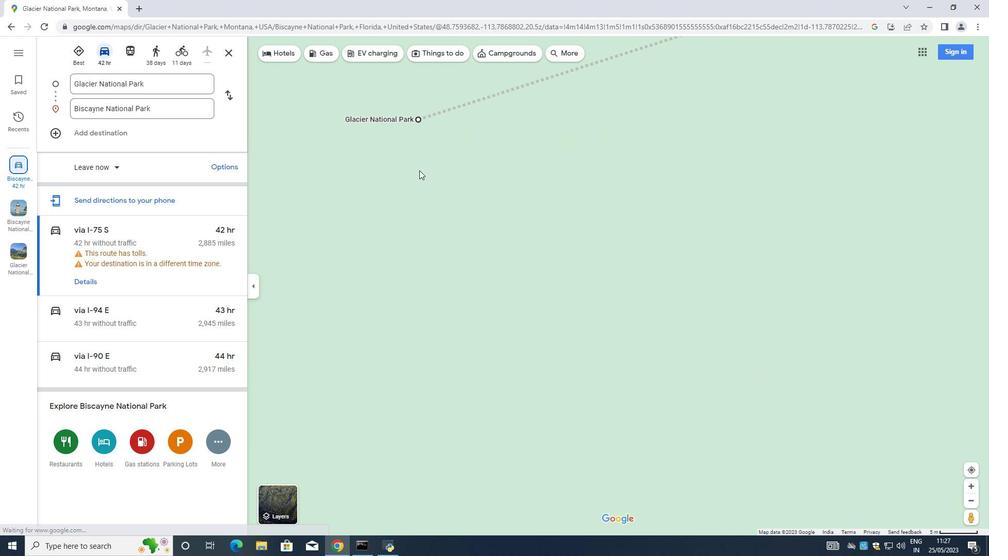 
Action: Mouse scrolled (419, 169) with delta (0, 0)
Screenshot: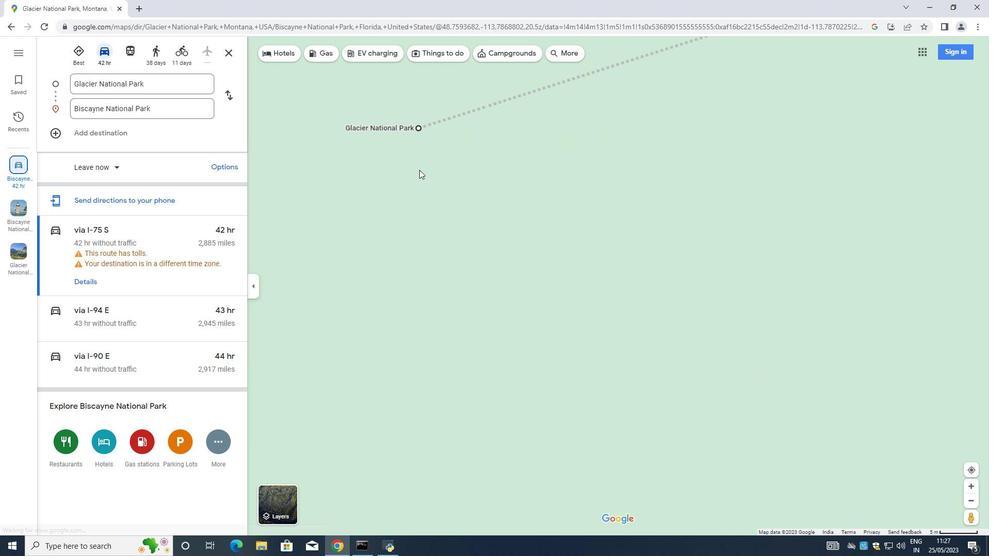 
Action: Mouse moved to (416, 170)
Screenshot: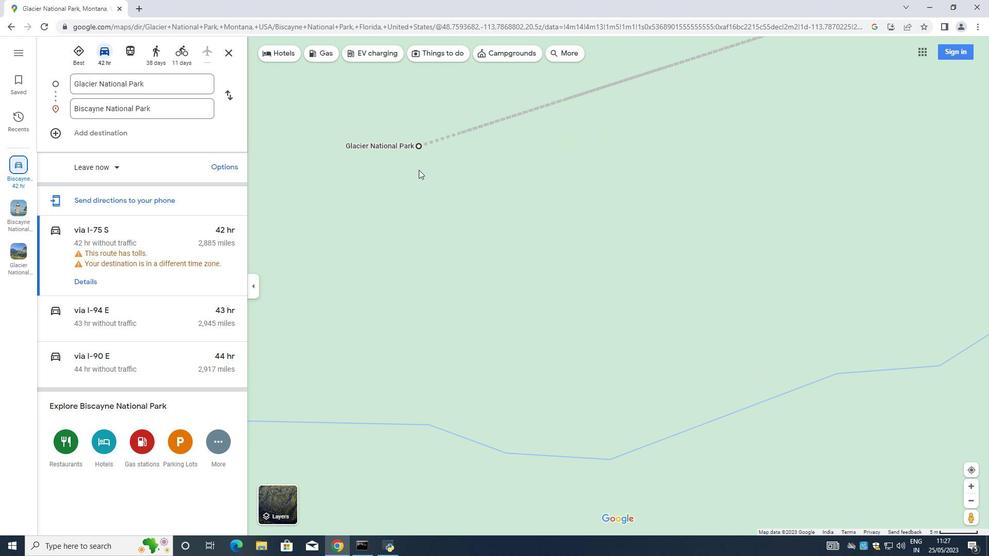 
Action: Mouse scrolled (416, 169) with delta (0, 0)
Screenshot: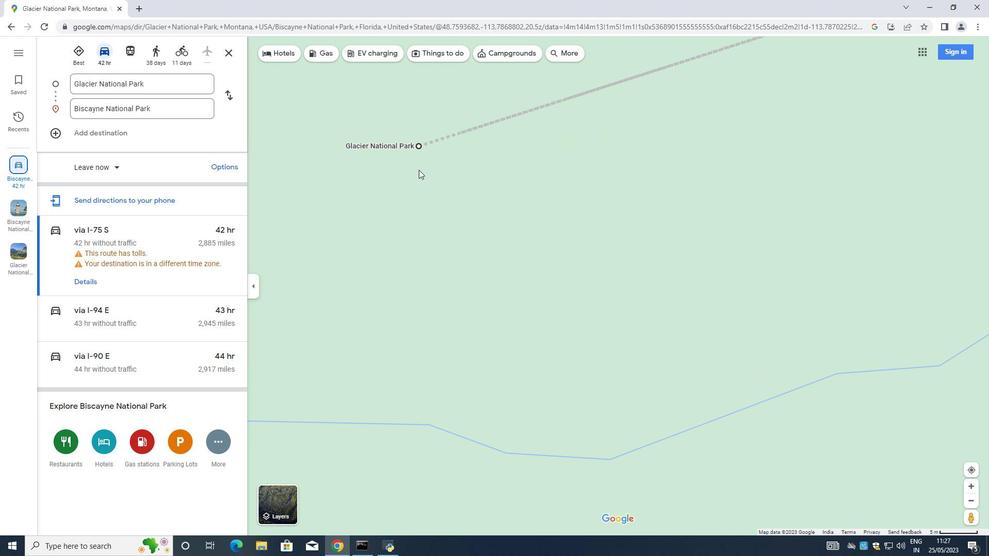 
Action: Mouse scrolled (416, 169) with delta (0, 0)
Screenshot: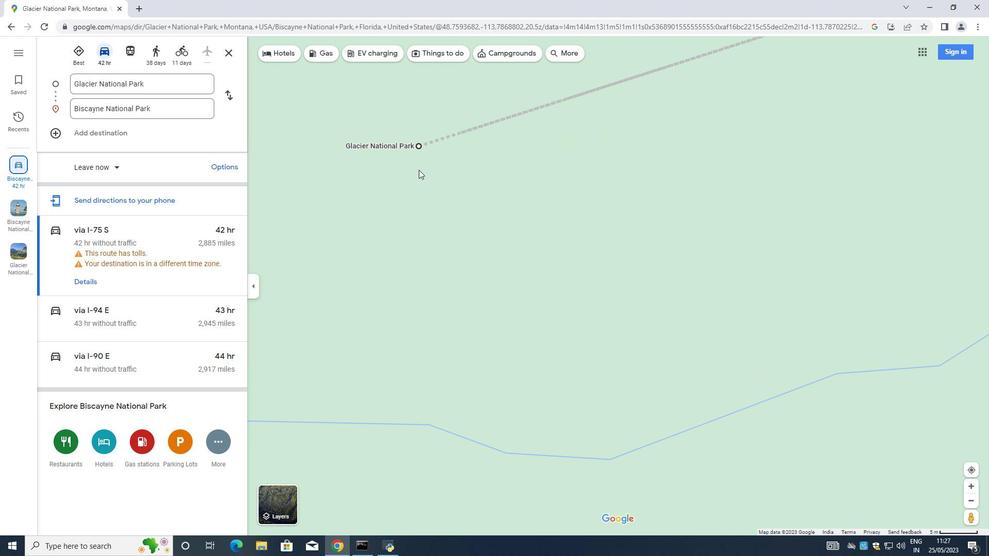 
Action: Mouse scrolled (416, 169) with delta (0, 0)
Screenshot: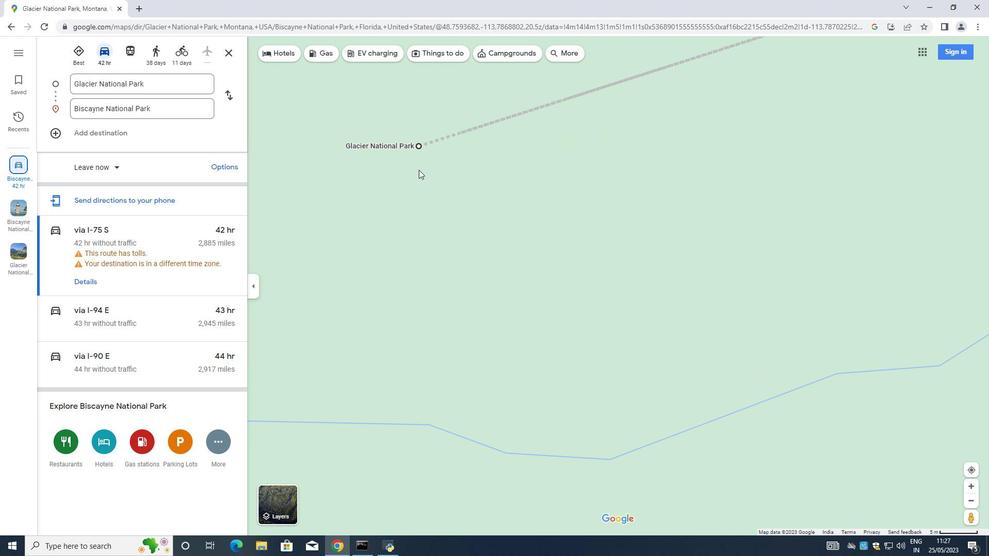 
Action: Mouse scrolled (416, 169) with delta (0, 0)
Screenshot: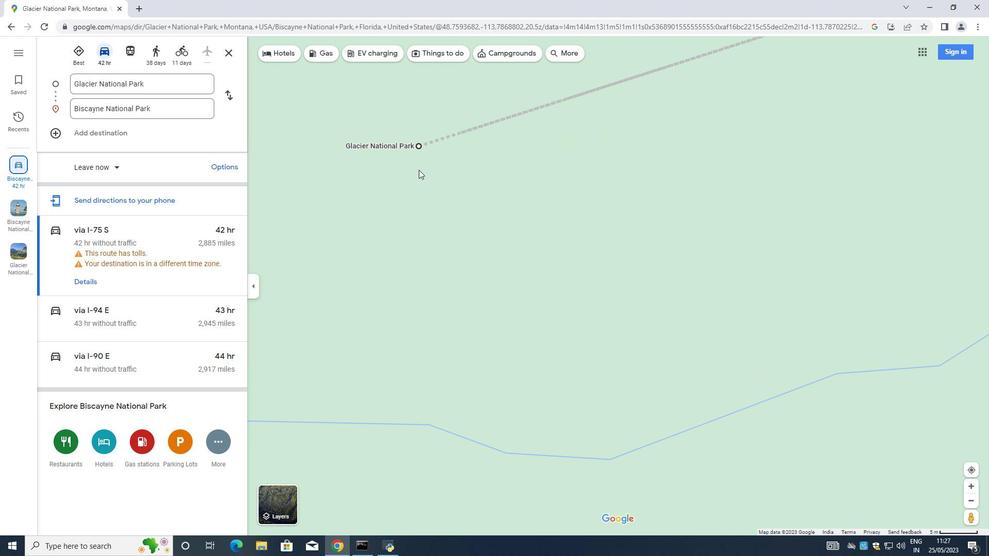 
Action: Mouse moved to (416, 170)
Screenshot: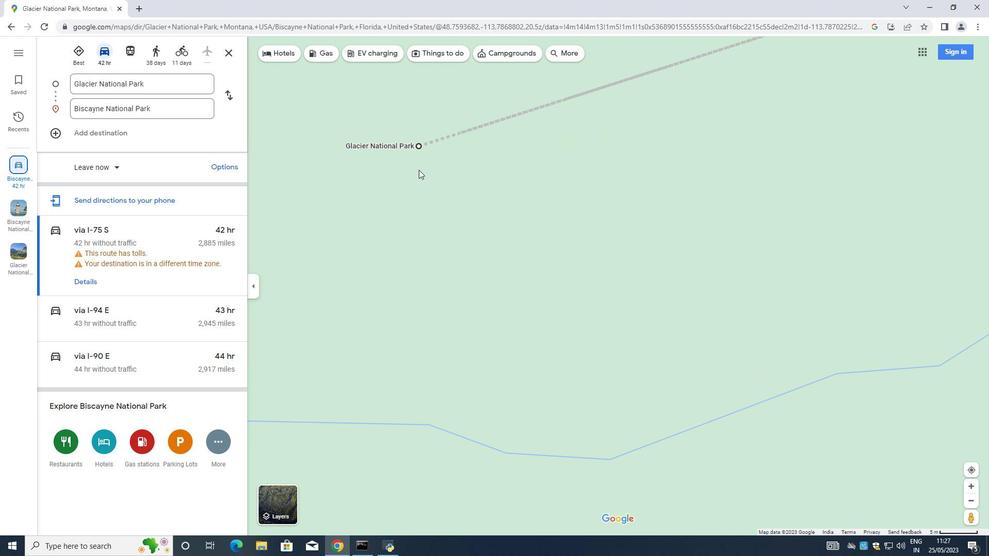 
Action: Mouse scrolled (416, 169) with delta (0, 0)
Screenshot: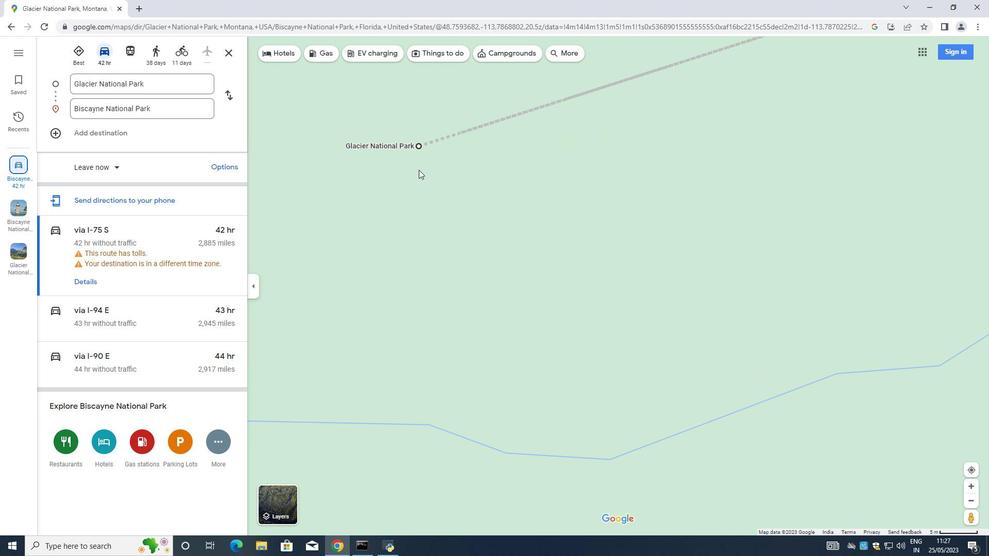 
Action: Mouse scrolled (416, 169) with delta (0, 0)
Screenshot: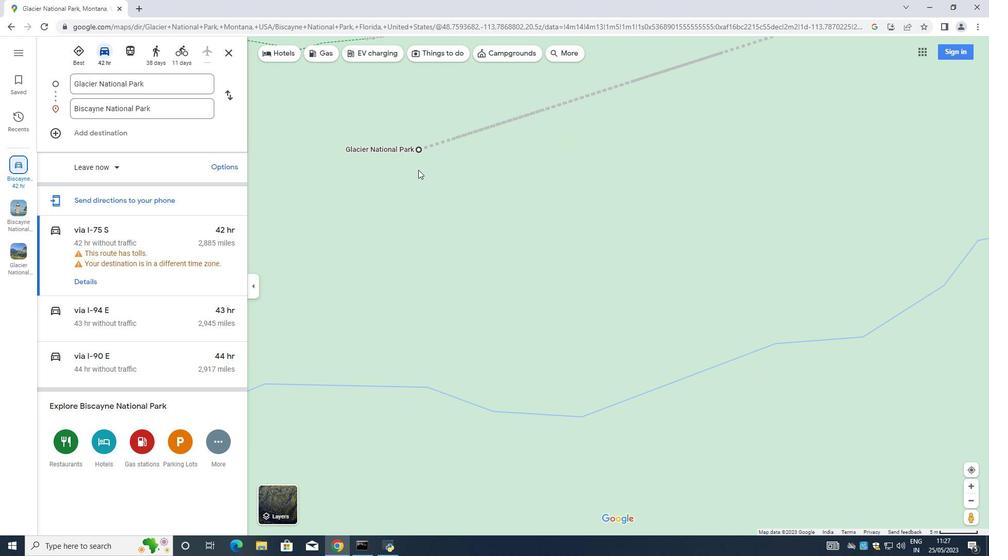
Action: Mouse moved to (413, 170)
Screenshot: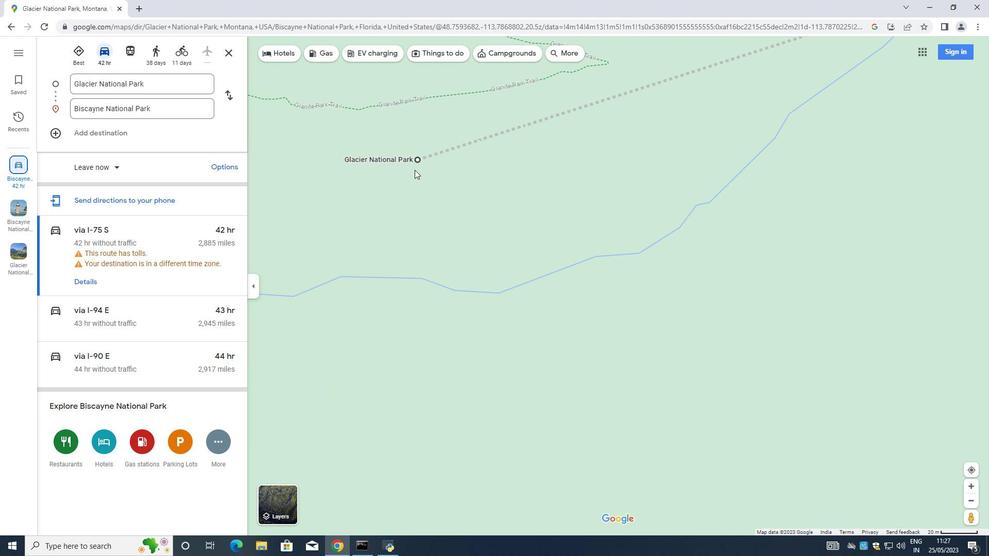 
Action: Mouse scrolled (413, 169) with delta (0, 0)
Screenshot: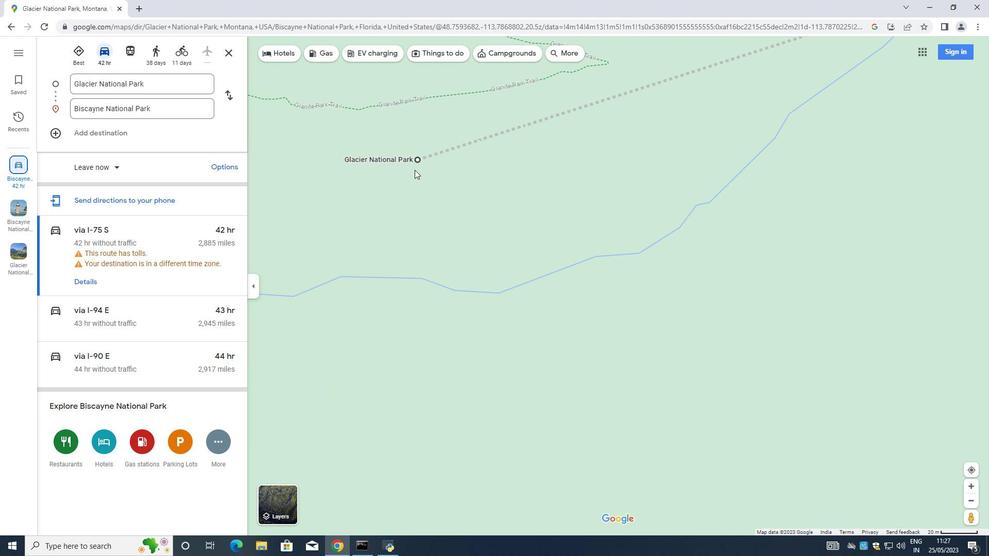 
Action: Mouse scrolled (413, 169) with delta (0, 0)
Screenshot: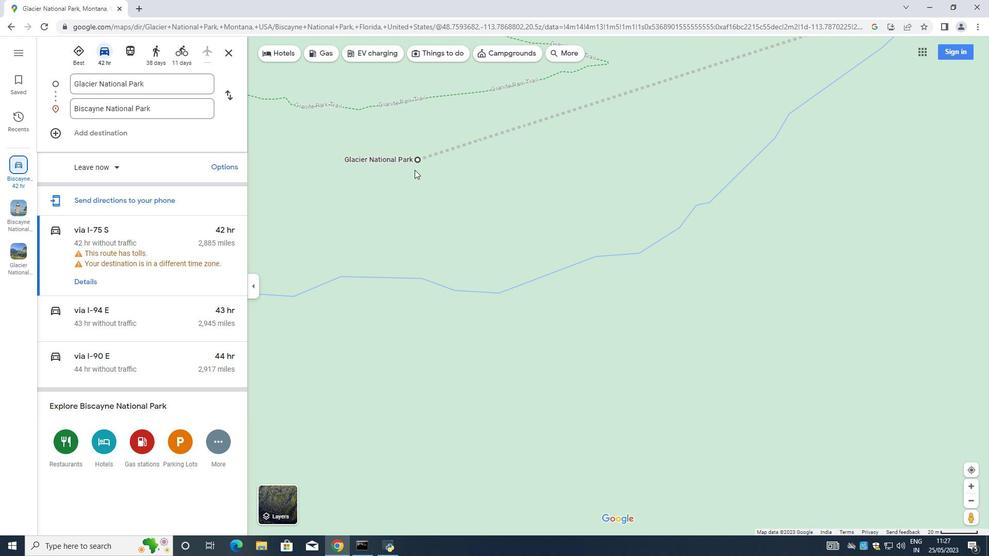 
Action: Mouse scrolled (413, 169) with delta (0, 0)
